 Task: Buy 2 Diagnostic Equipment from Air Conditioning Tools & Equipment section under best seller category for shipping address: Crystal Jones, 4714 Wines Lane, Sabine Pass, Texas 77655, Cell Number 8322385022. Pay from credit card ending with 5759, CVV 953
Action: Key pressed amazon.com<Key.enter>
Screenshot: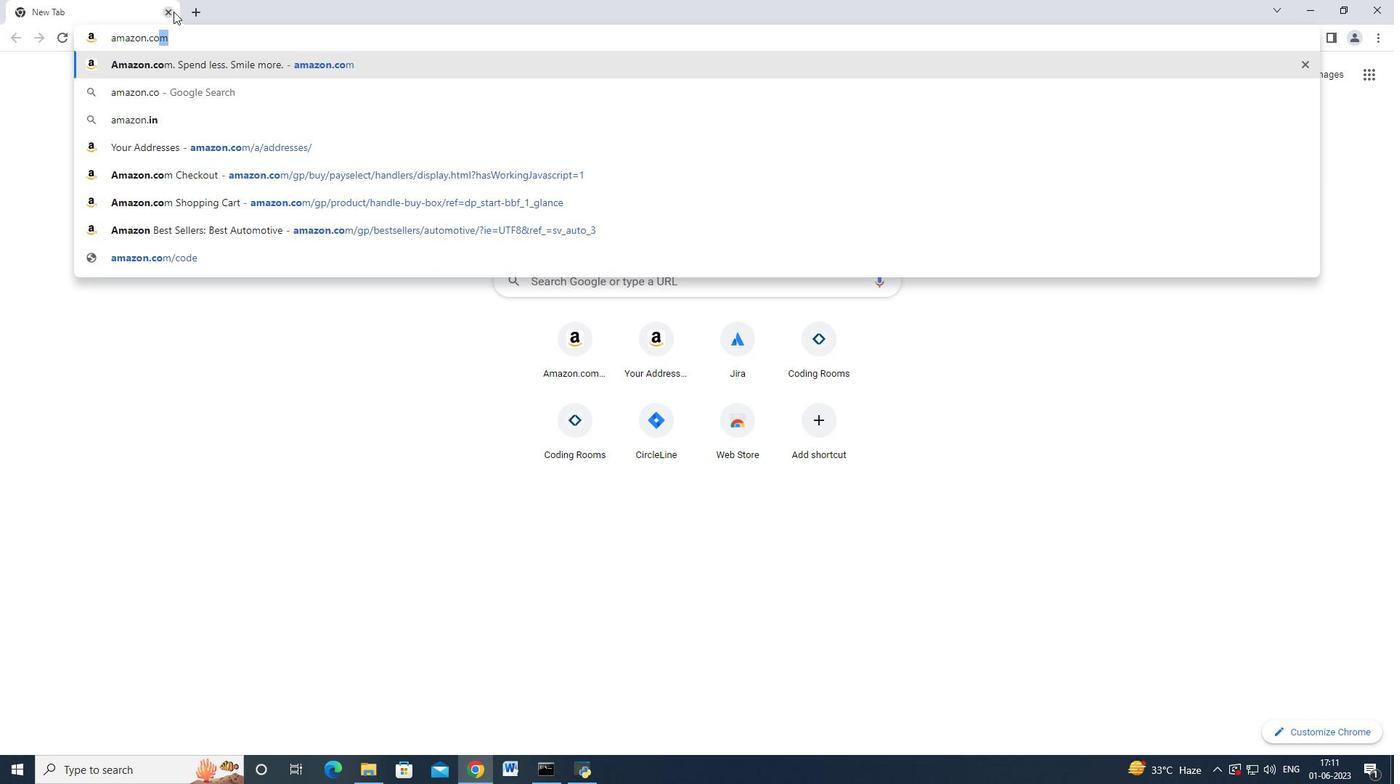 
Action: Mouse moved to (16, 101)
Screenshot: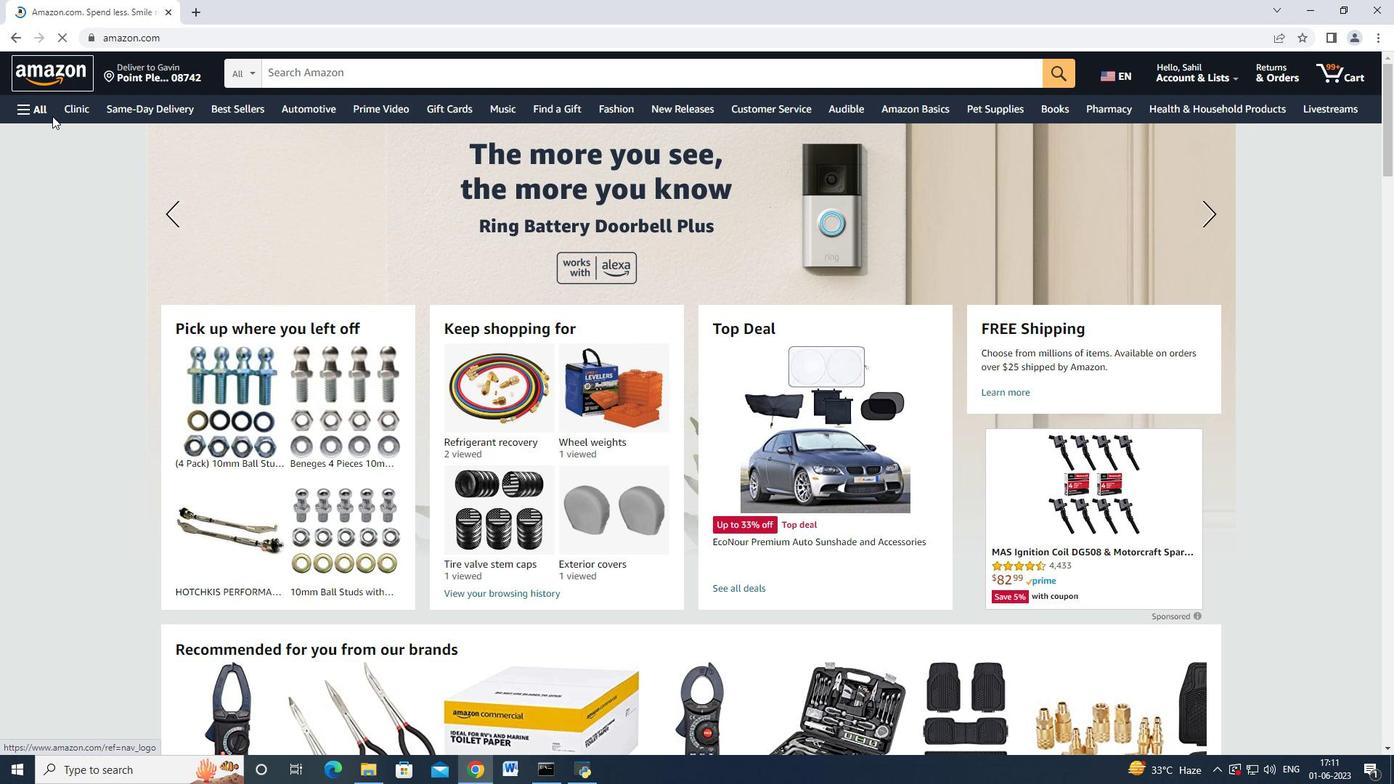 
Action: Mouse pressed left at (16, 101)
Screenshot: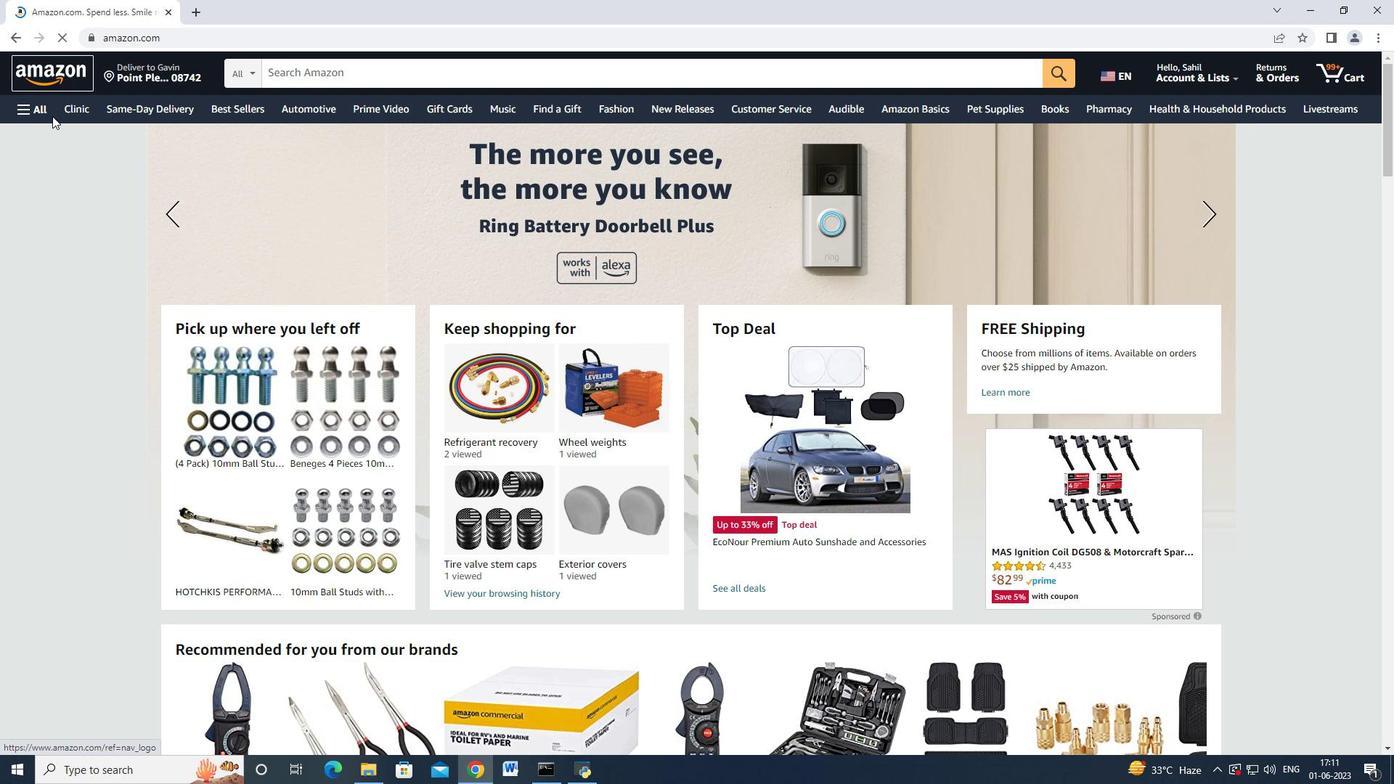 
Action: Mouse moved to (34, 111)
Screenshot: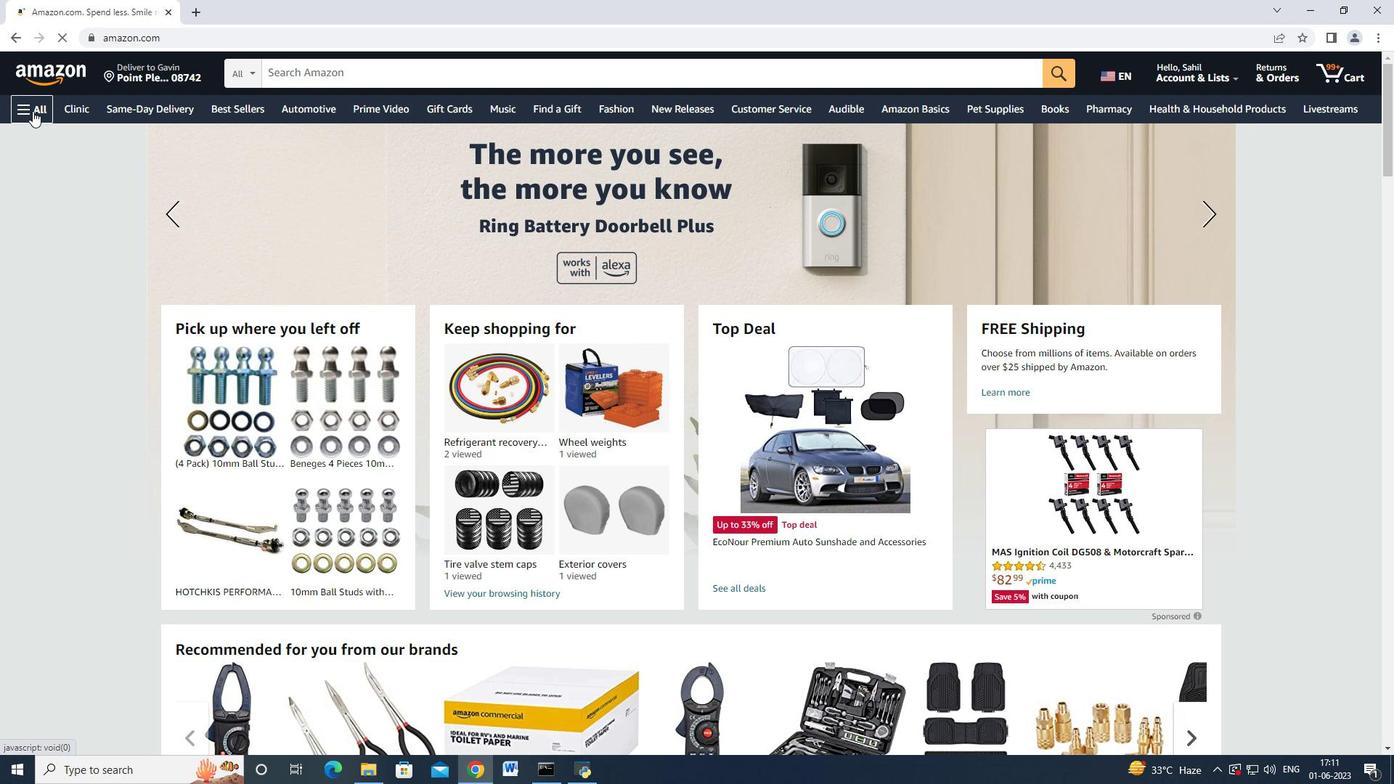 
Action: Mouse pressed left at (33, 111)
Screenshot: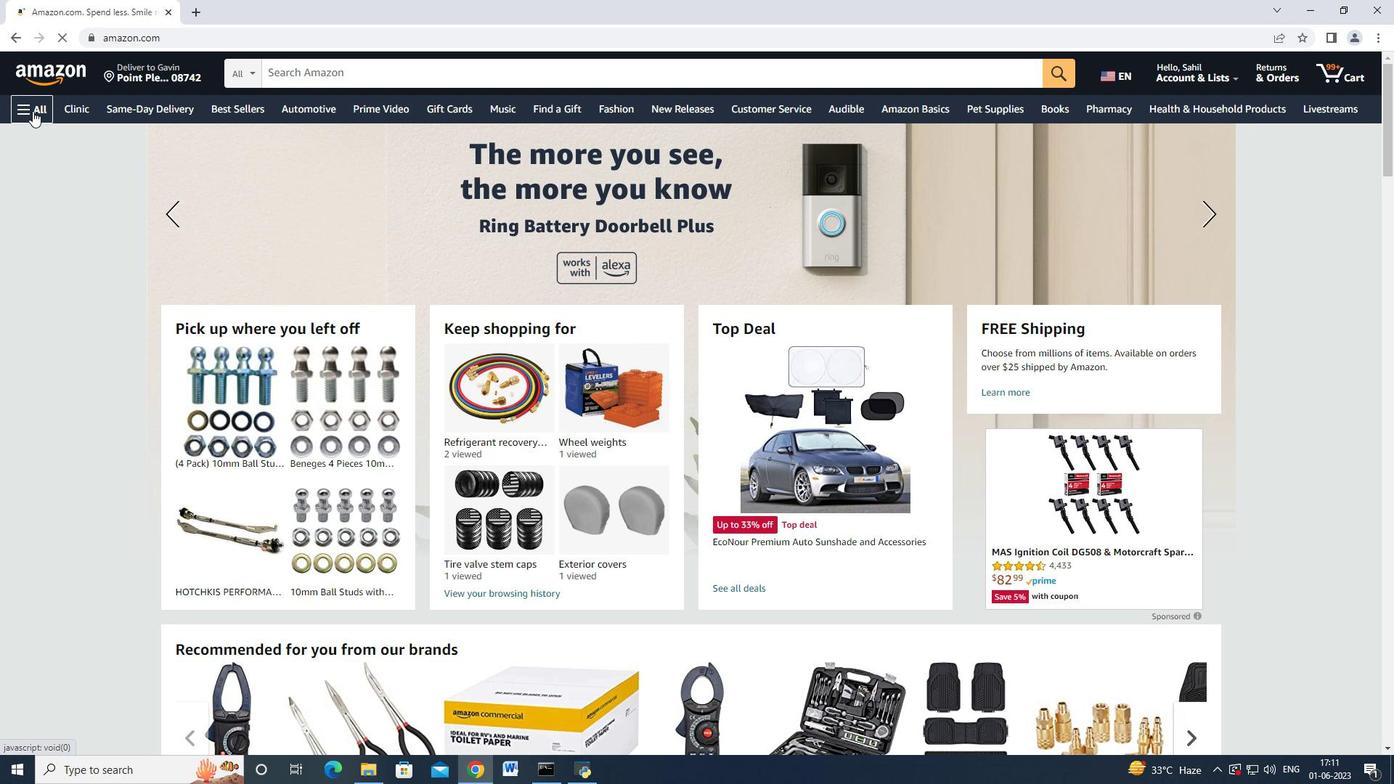 
Action: Mouse moved to (95, 201)
Screenshot: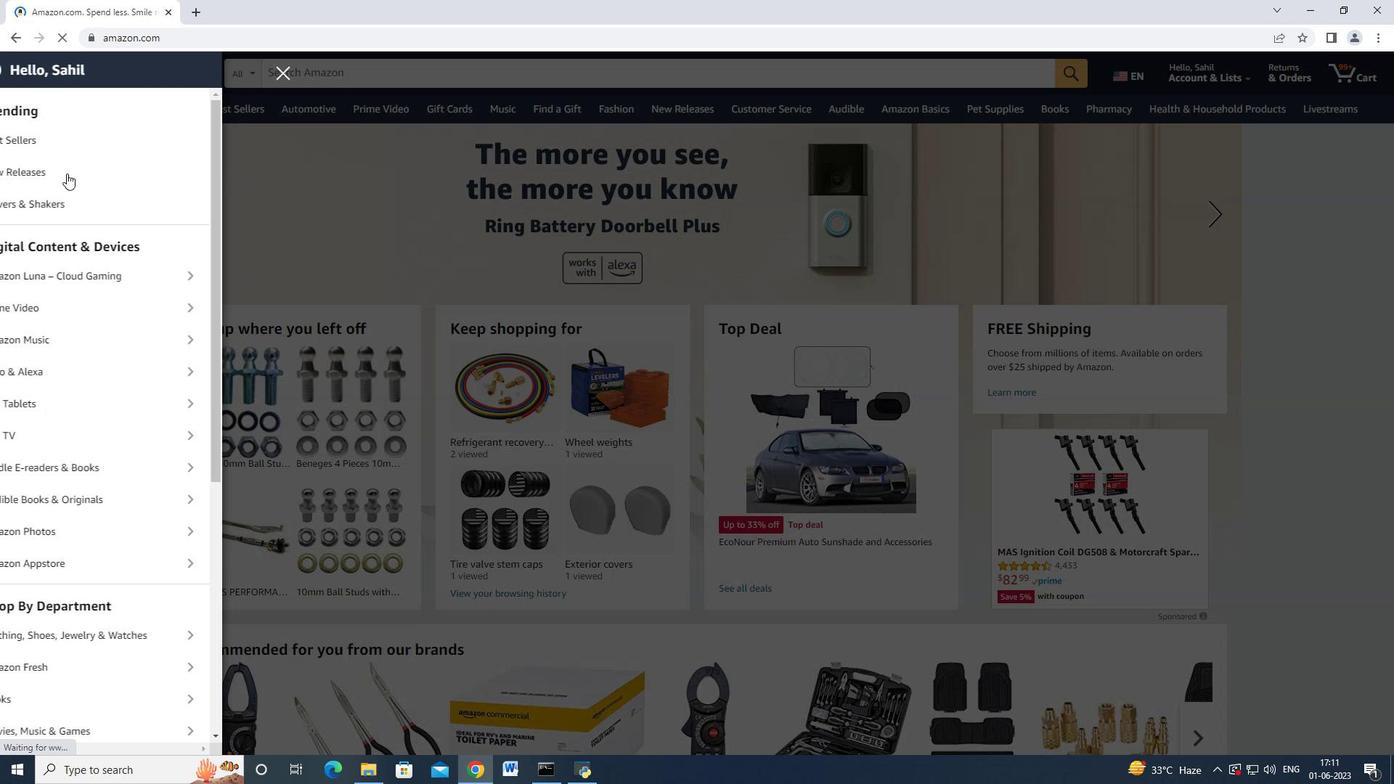 
Action: Mouse scrolled (95, 201) with delta (0, 0)
Screenshot: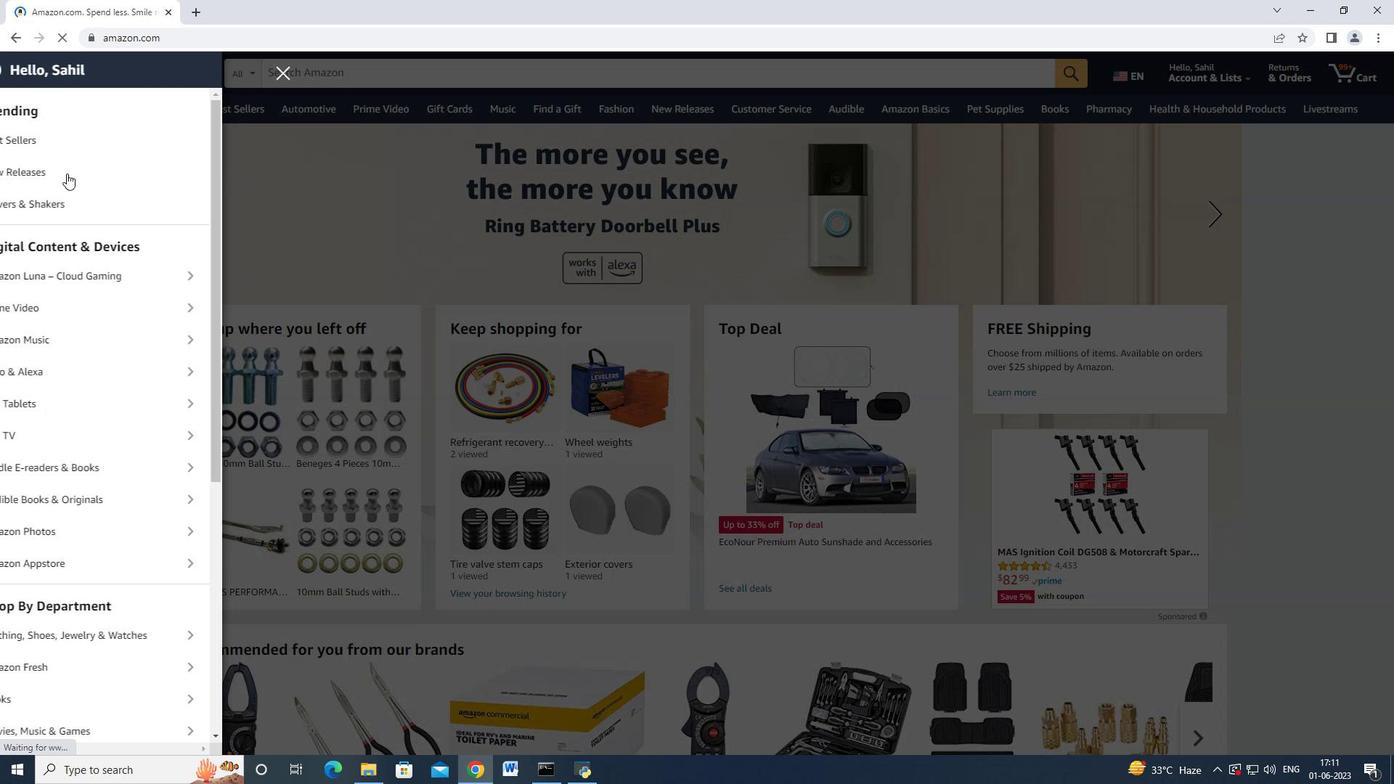 
Action: Mouse moved to (98, 230)
Screenshot: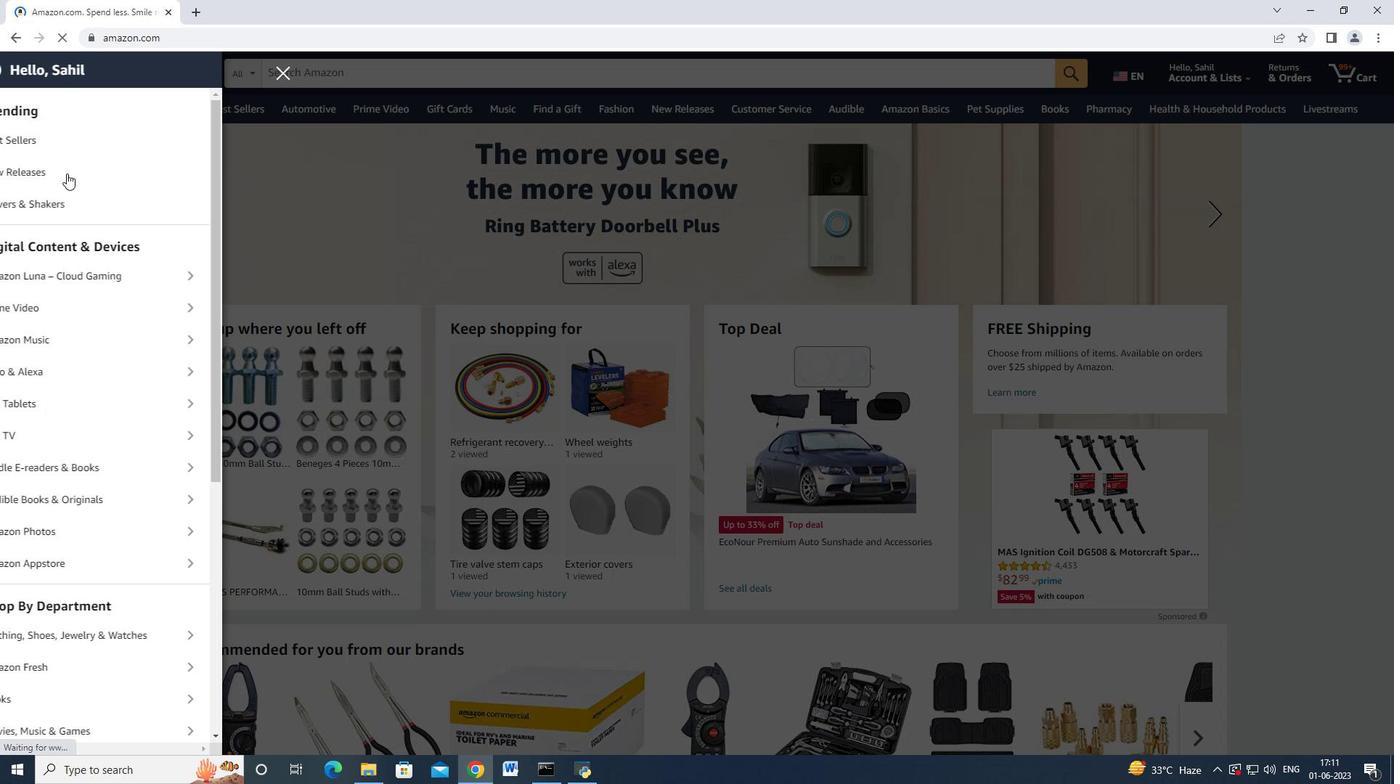 
Action: Mouse scrolled (98, 230) with delta (0, 0)
Screenshot: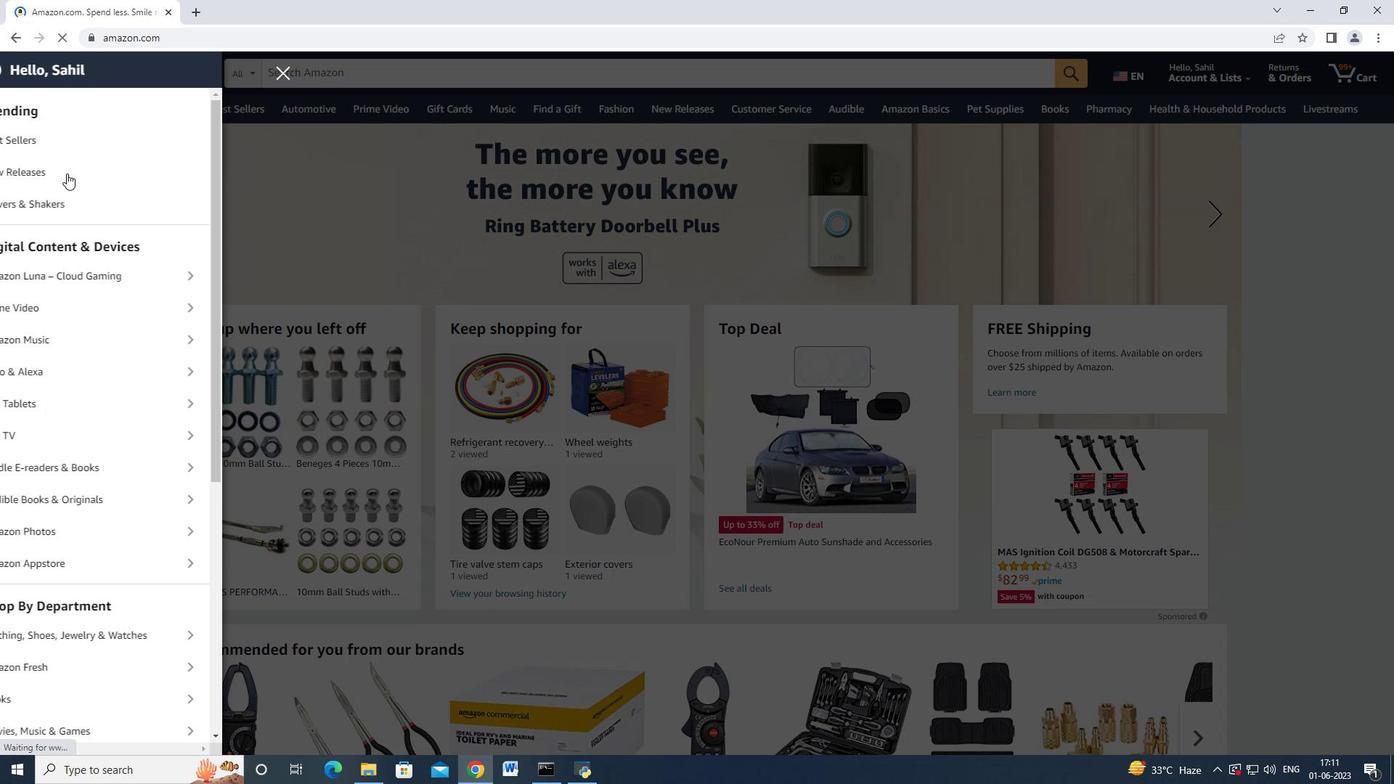 
Action: Mouse moved to (130, 334)
Screenshot: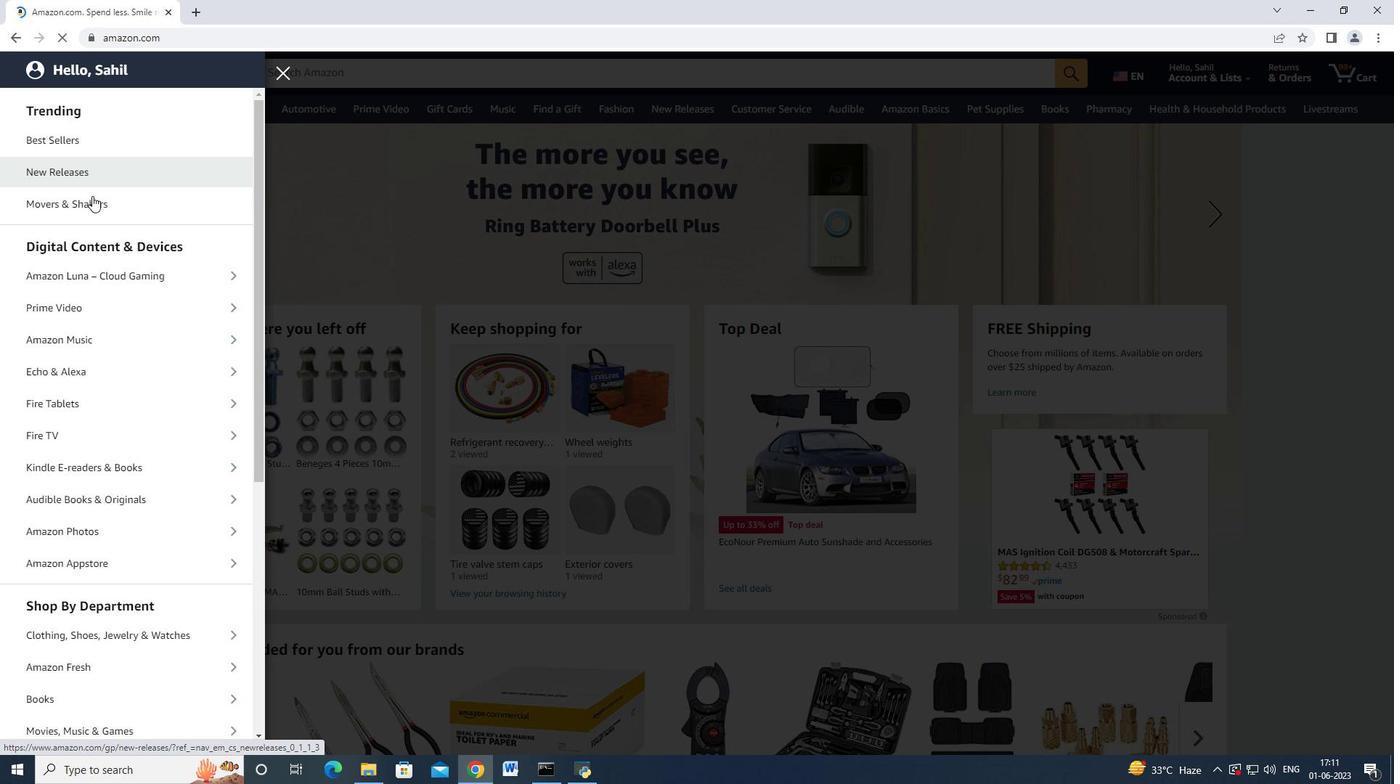 
Action: Mouse scrolled (98, 252) with delta (0, 0)
Screenshot: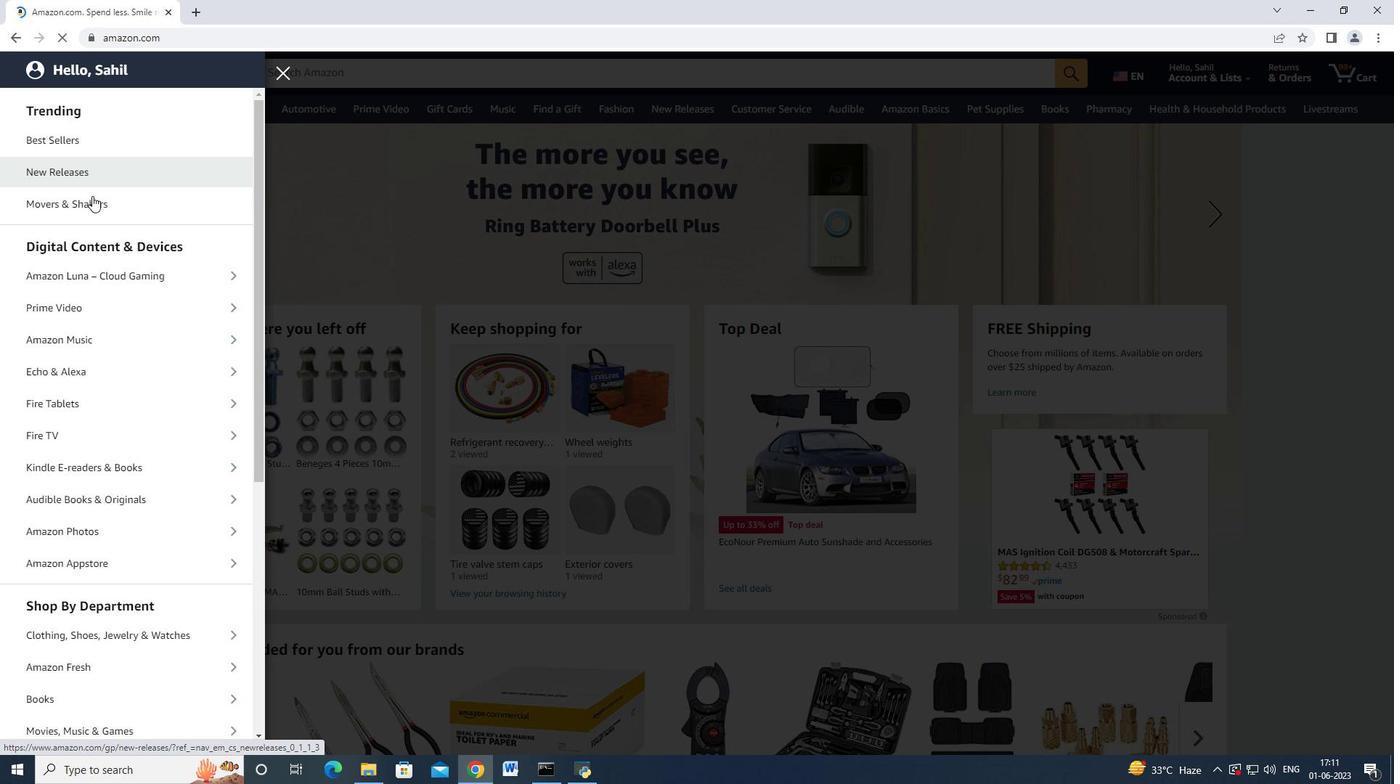 
Action: Mouse moved to (154, 397)
Screenshot: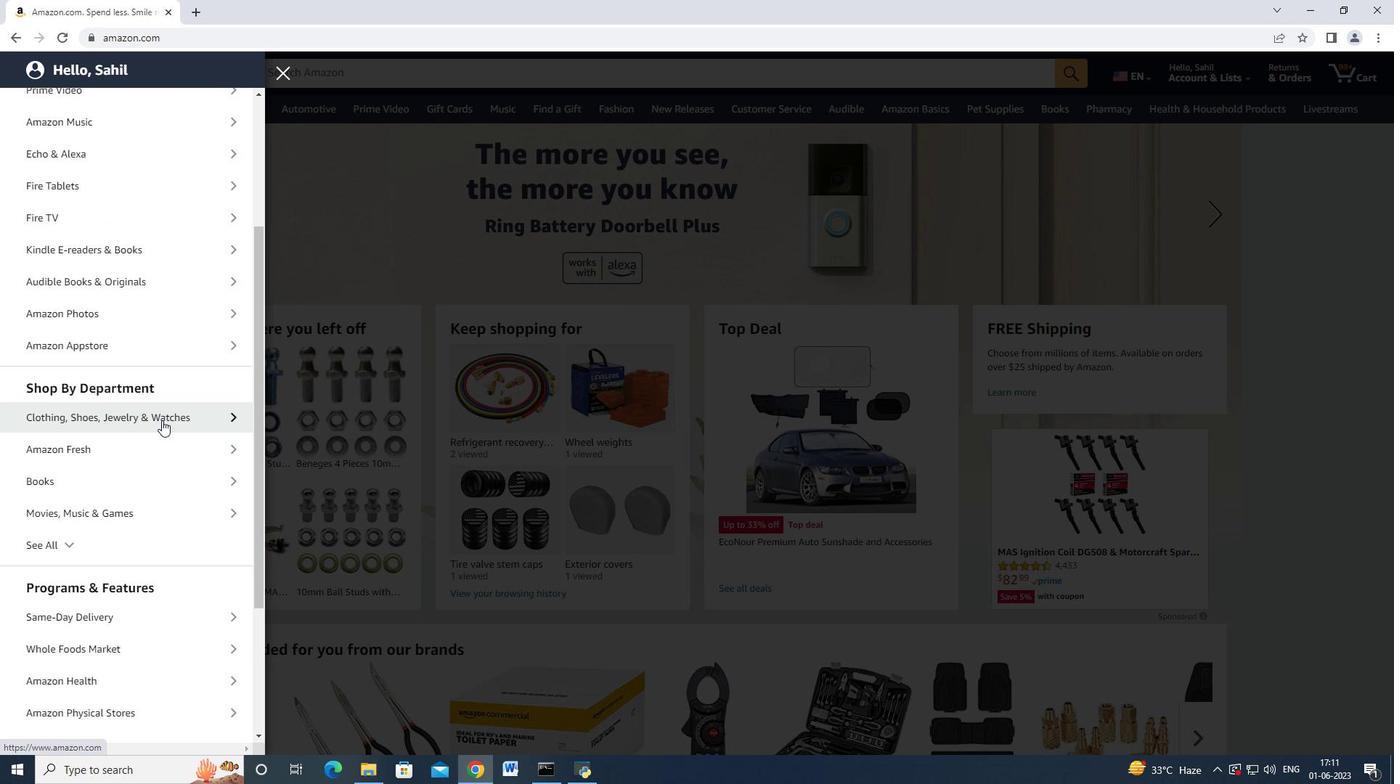 
Action: Mouse scrolled (154, 398) with delta (0, 0)
Screenshot: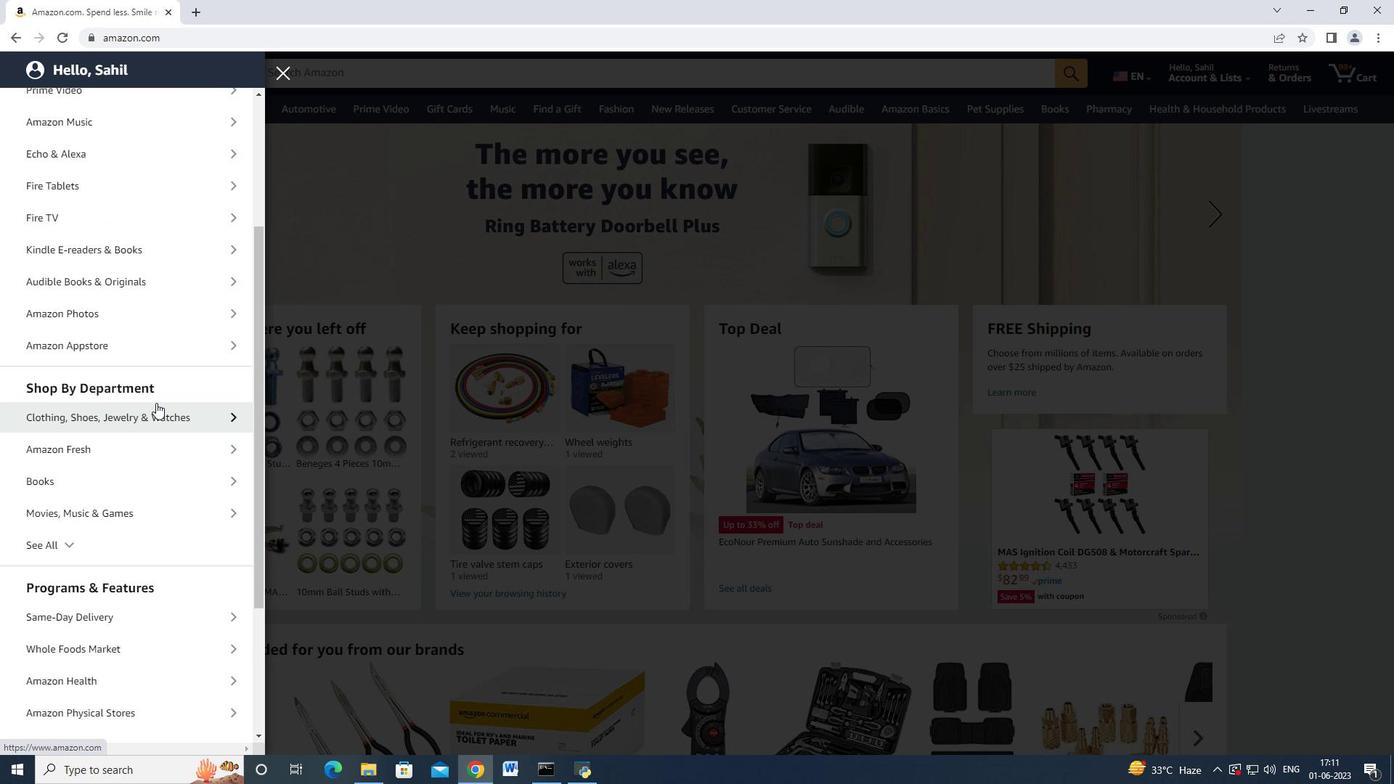 
Action: Mouse scrolled (154, 398) with delta (0, 0)
Screenshot: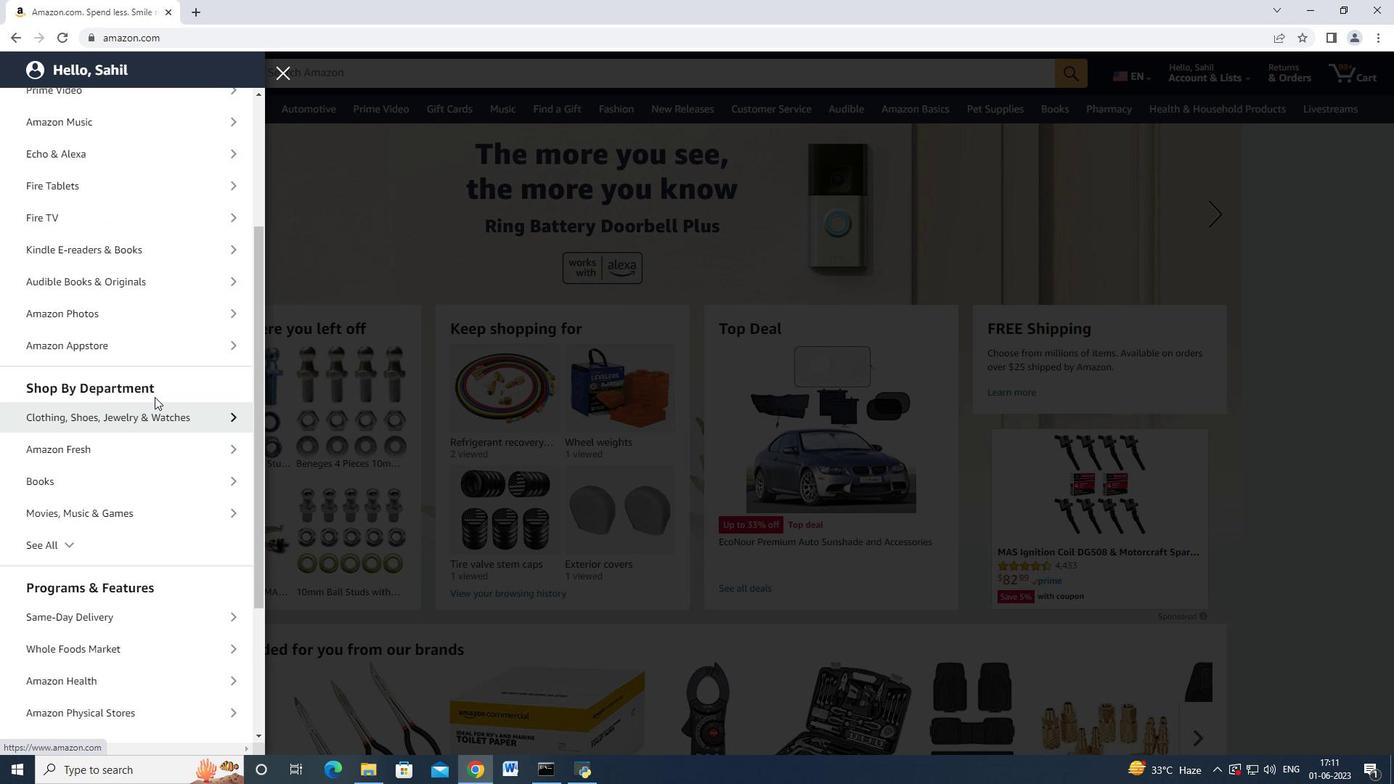 
Action: Mouse moved to (152, 231)
Screenshot: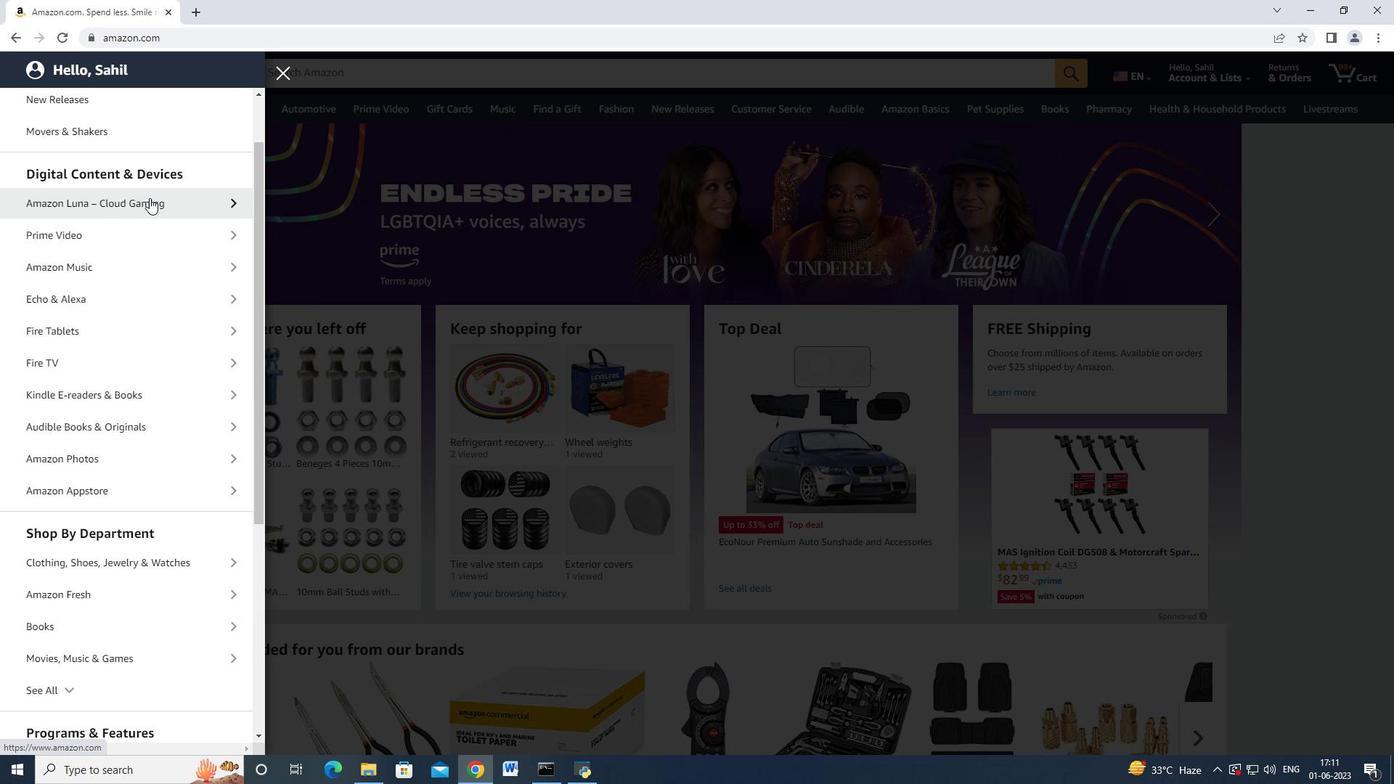 
Action: Mouse scrolled (152, 232) with delta (0, 0)
Screenshot: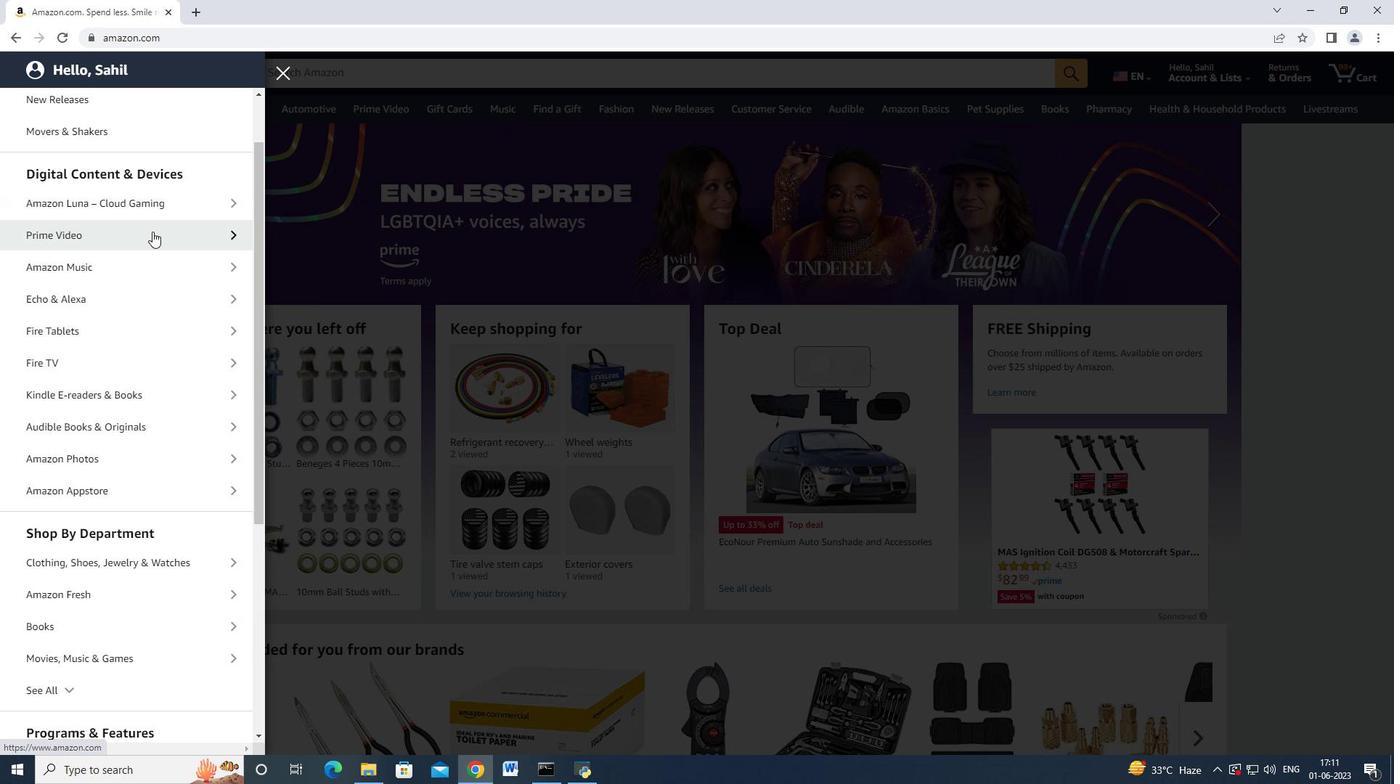 
Action: Mouse scrolled (152, 232) with delta (0, 0)
Screenshot: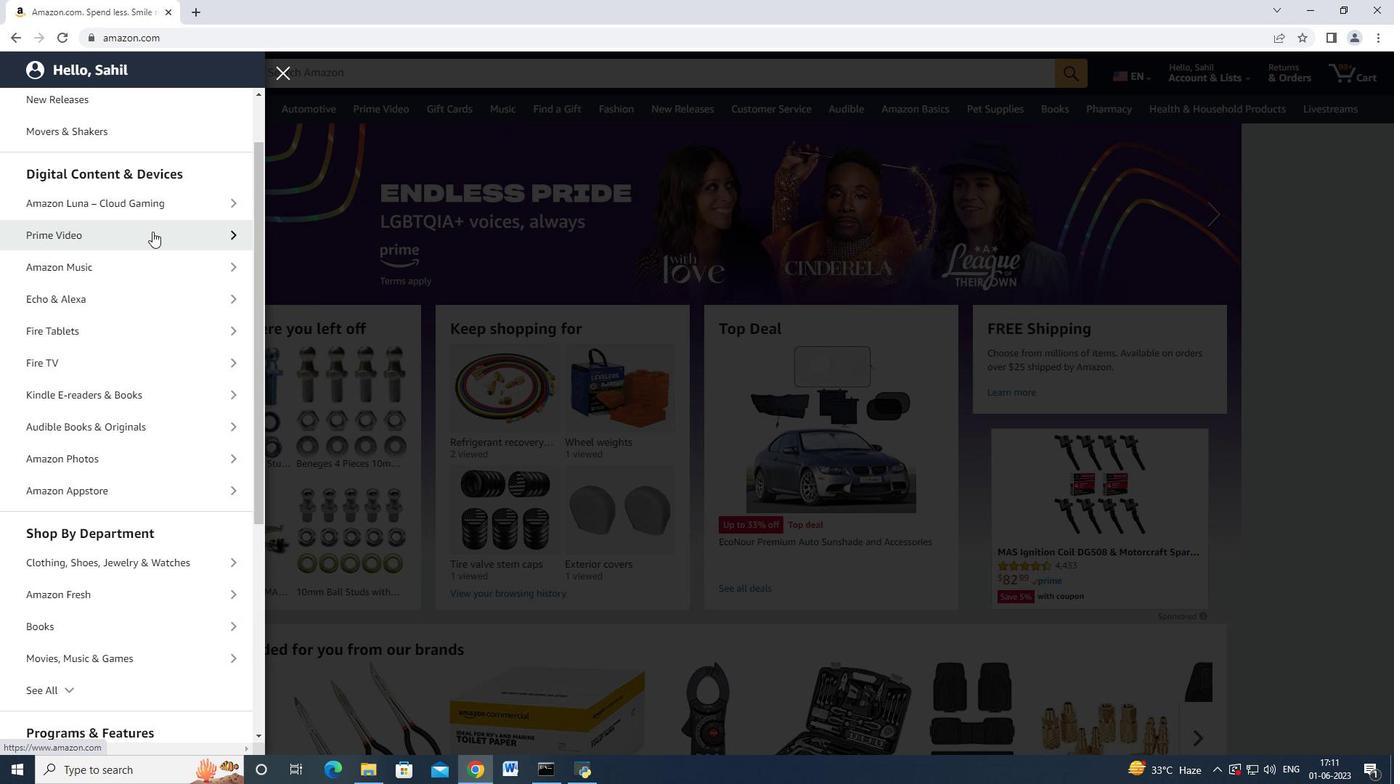 
Action: Mouse scrolled (152, 232) with delta (0, 0)
Screenshot: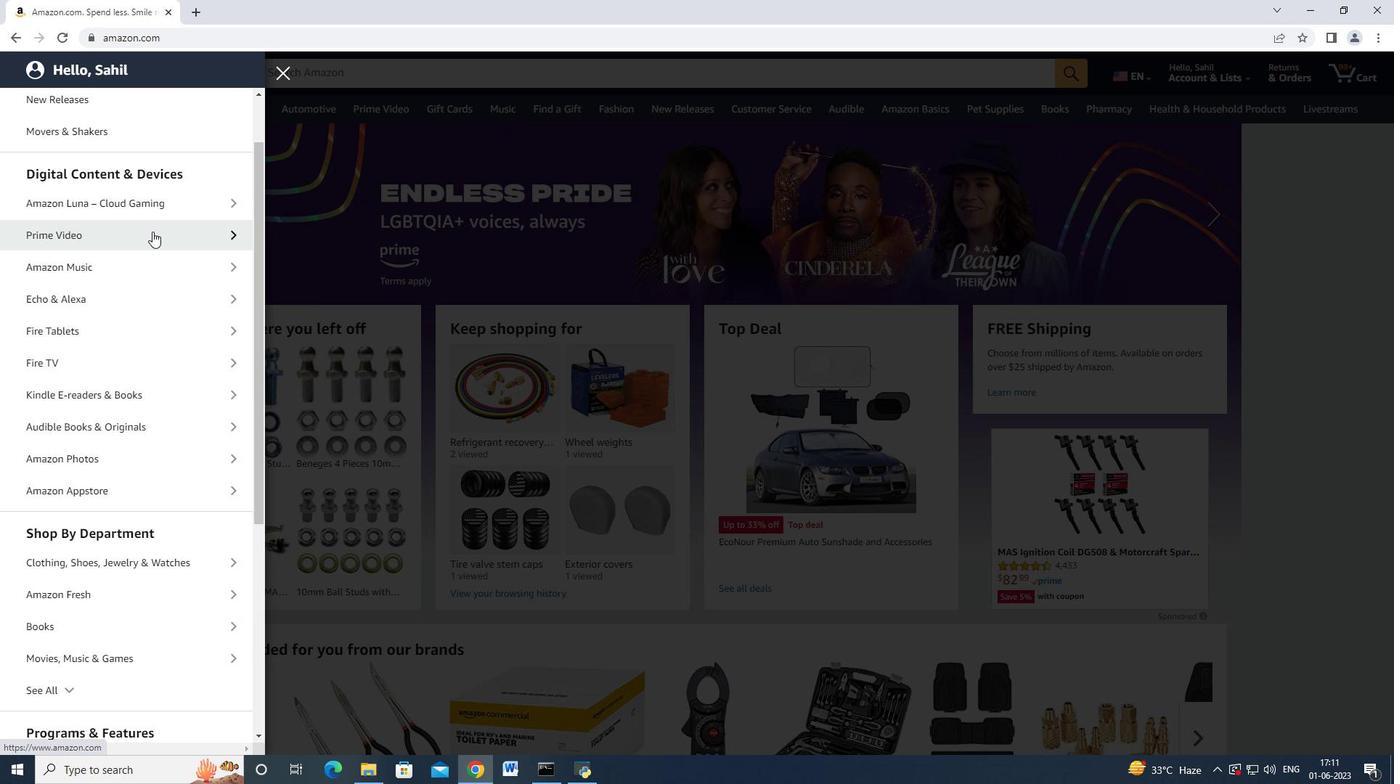 
Action: Mouse moved to (157, 283)
Screenshot: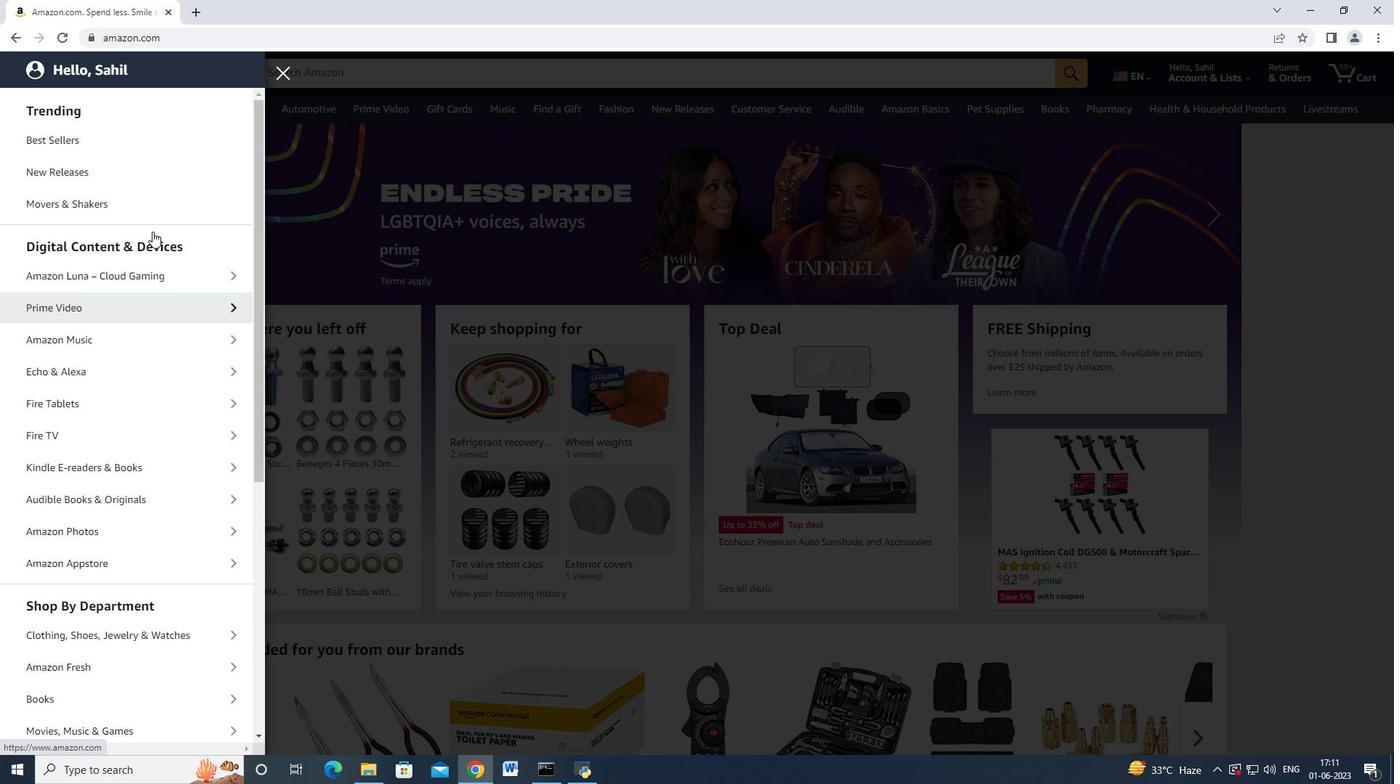 
Action: Mouse scrolled (156, 278) with delta (0, 0)
Screenshot: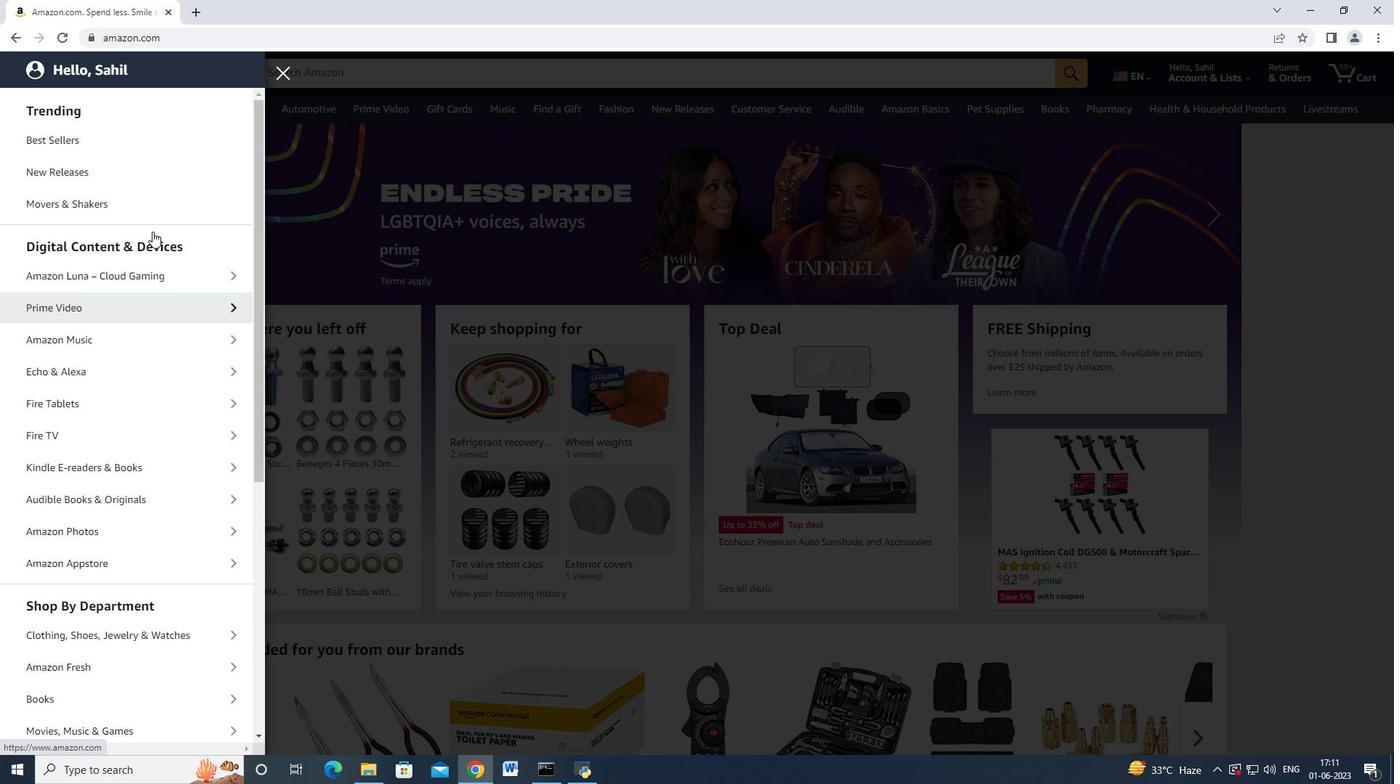 
Action: Mouse moved to (158, 286)
Screenshot: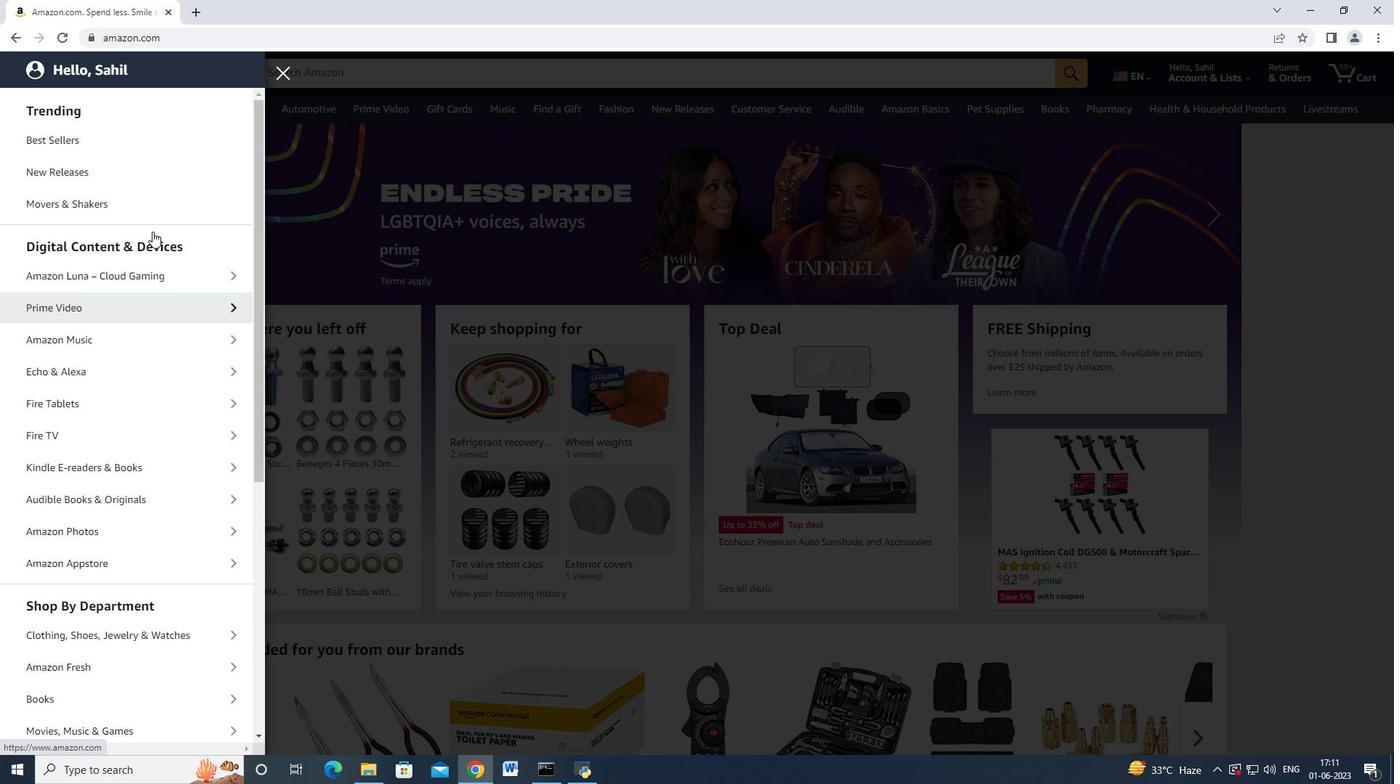 
Action: Mouse scrolled (158, 285) with delta (0, 0)
Screenshot: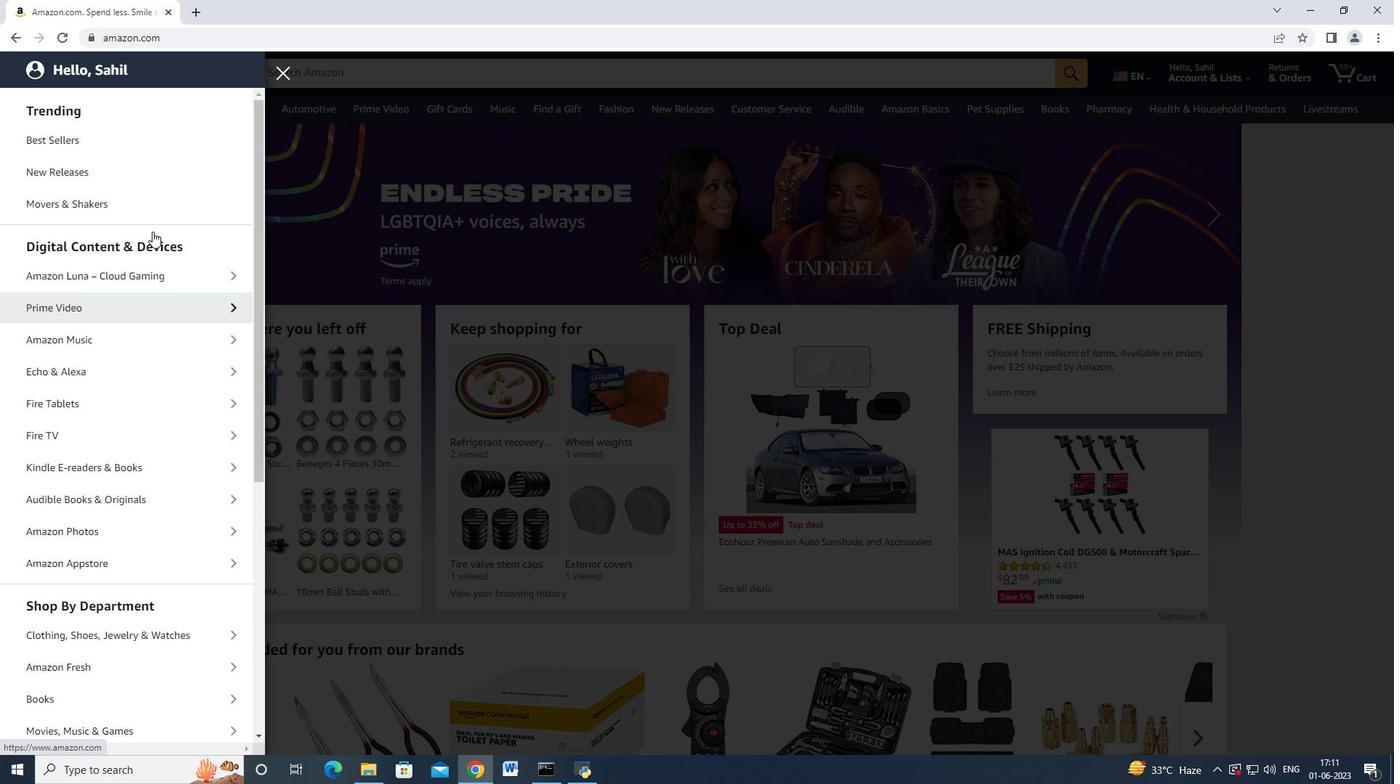 
Action: Mouse moved to (158, 287)
Screenshot: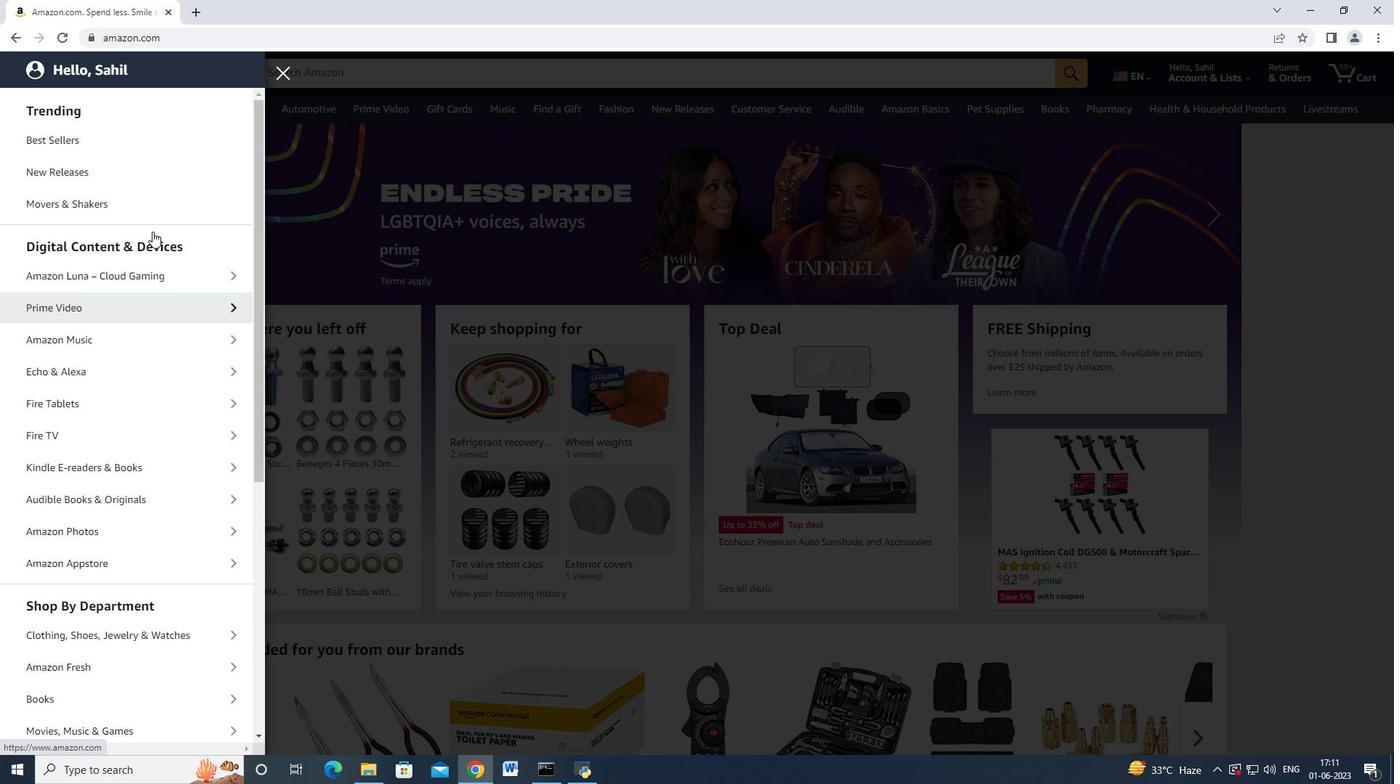 
Action: Mouse scrolled (158, 286) with delta (0, 0)
Screenshot: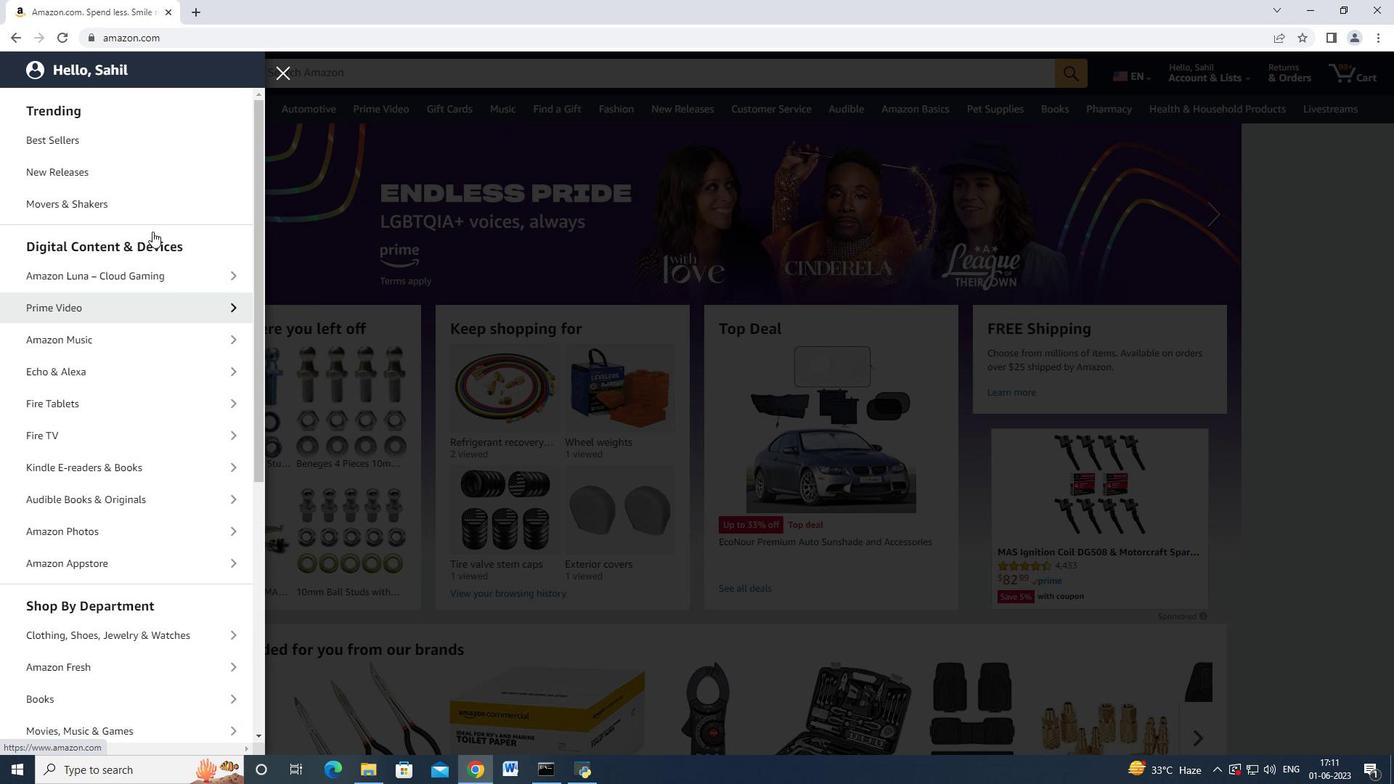 
Action: Mouse scrolled (158, 286) with delta (0, 0)
Screenshot: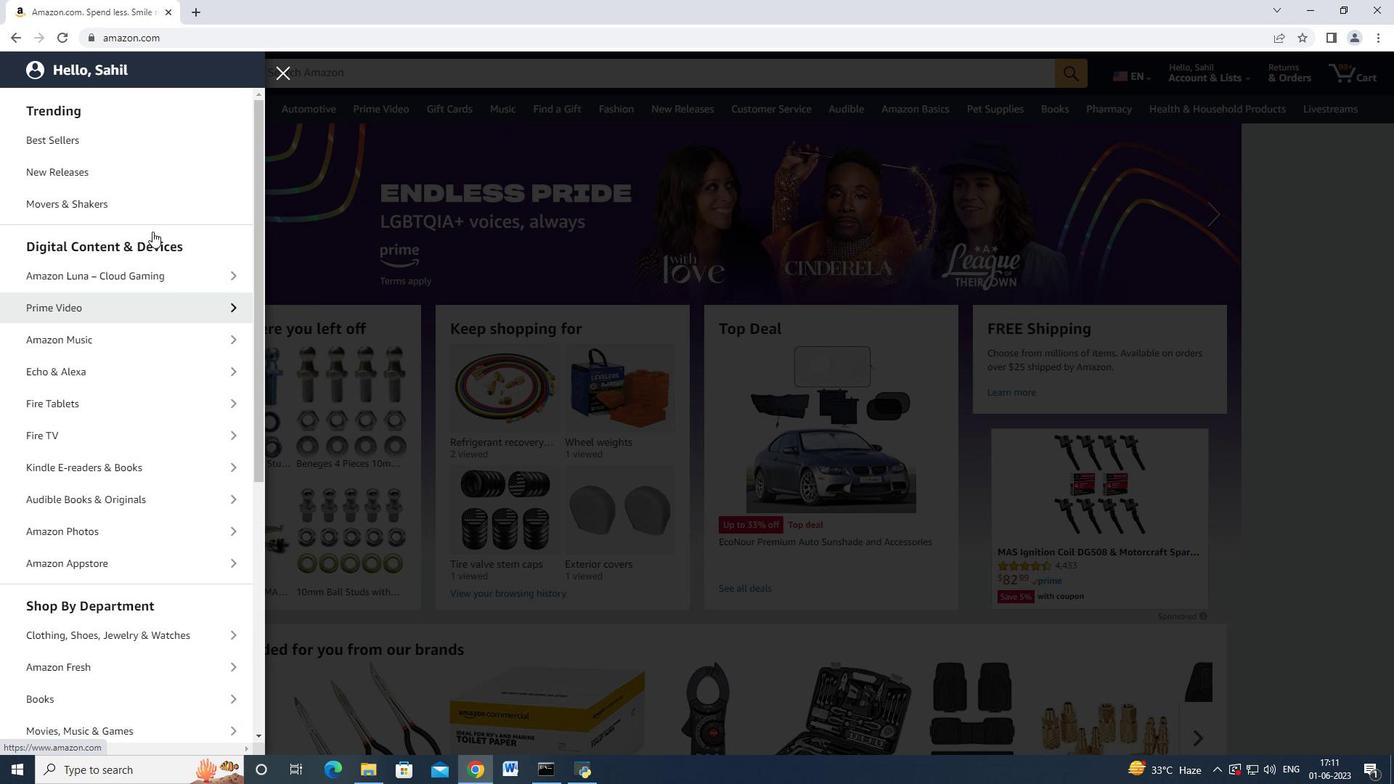 
Action: Mouse moved to (158, 289)
Screenshot: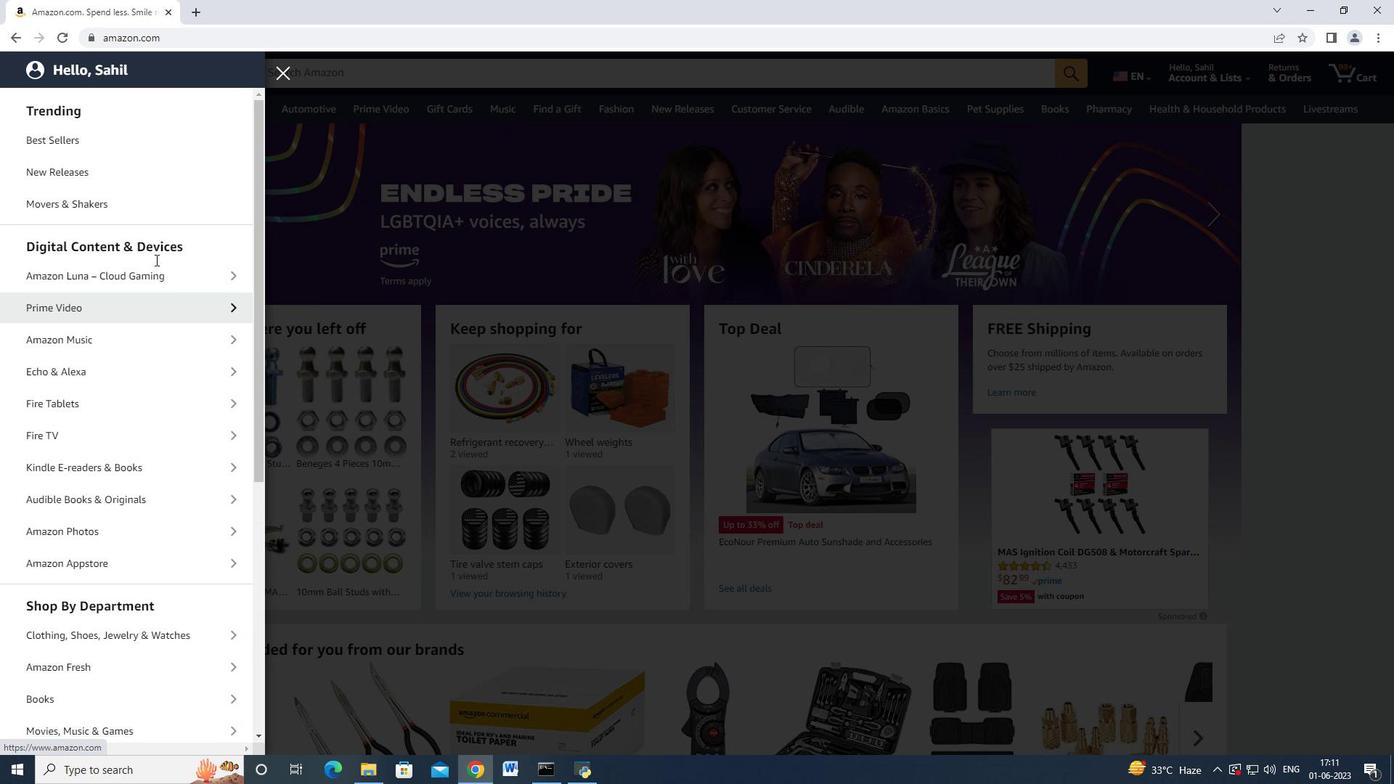 
Action: Mouse scrolled (158, 286) with delta (0, 0)
Screenshot: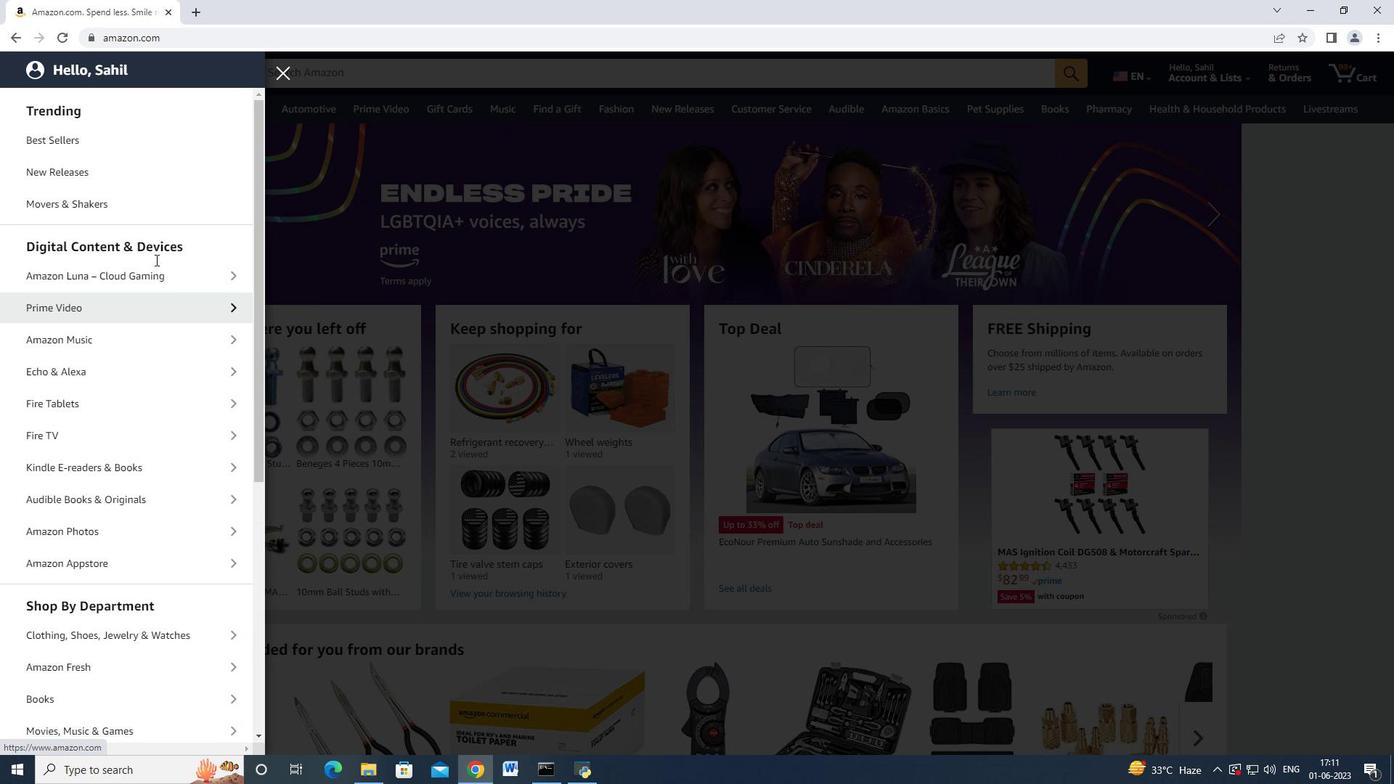 
Action: Mouse moved to (82, 402)
Screenshot: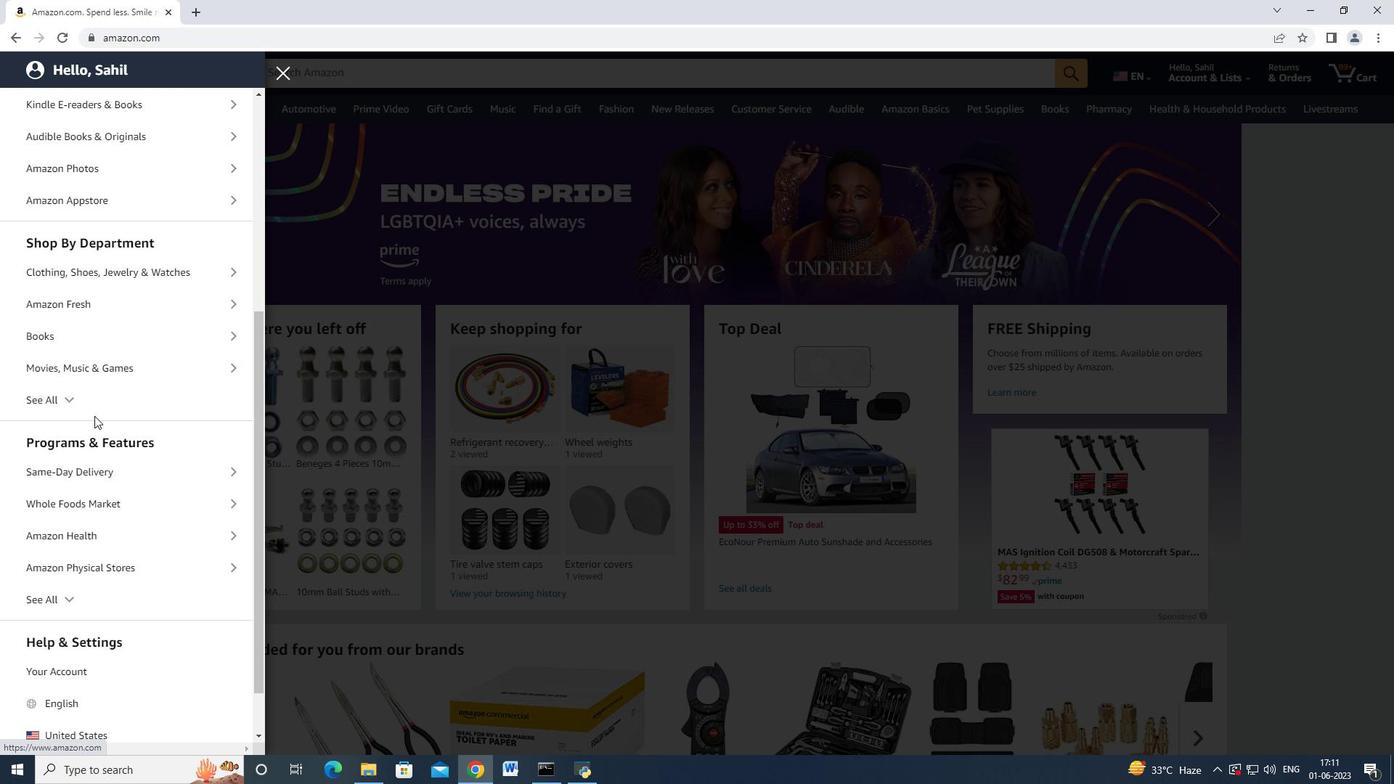 
Action: Mouse pressed left at (82, 402)
Screenshot: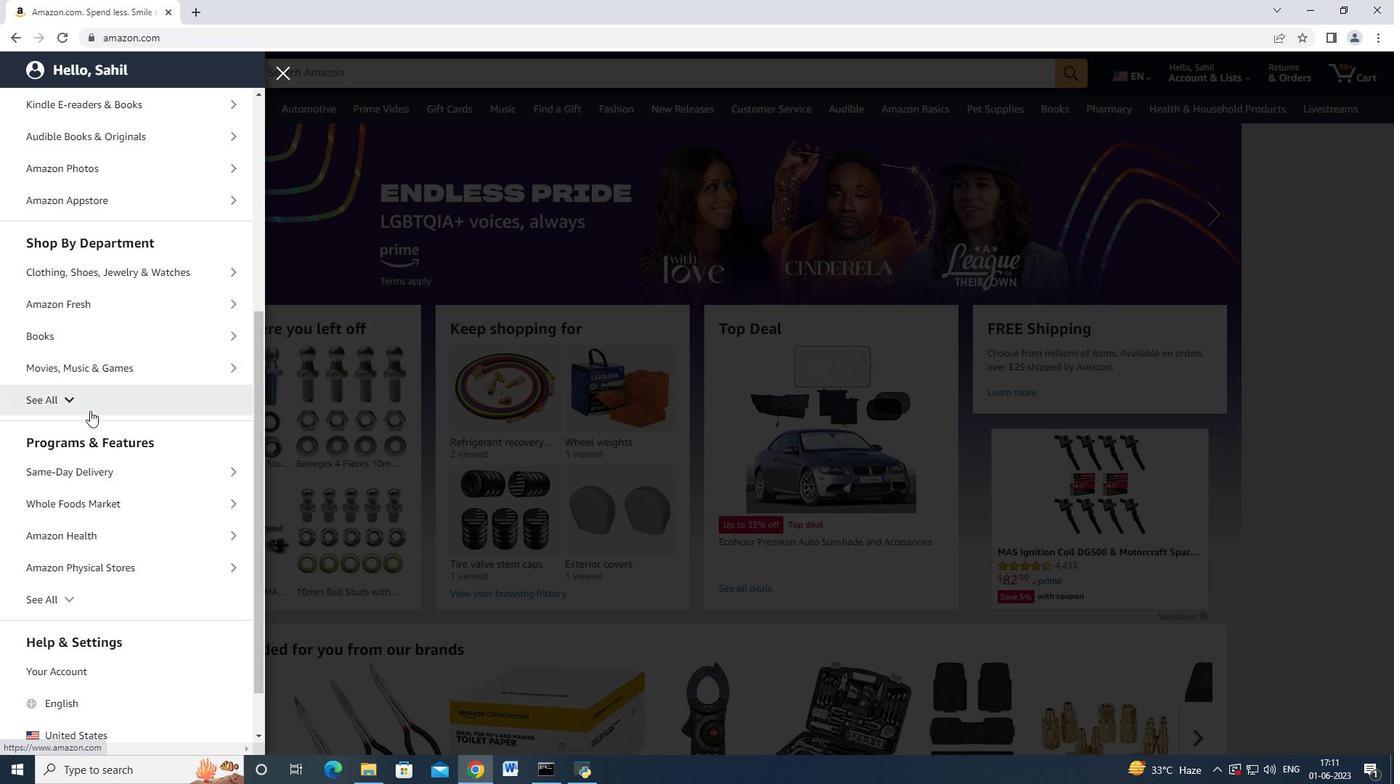 
Action: Mouse moved to (91, 403)
Screenshot: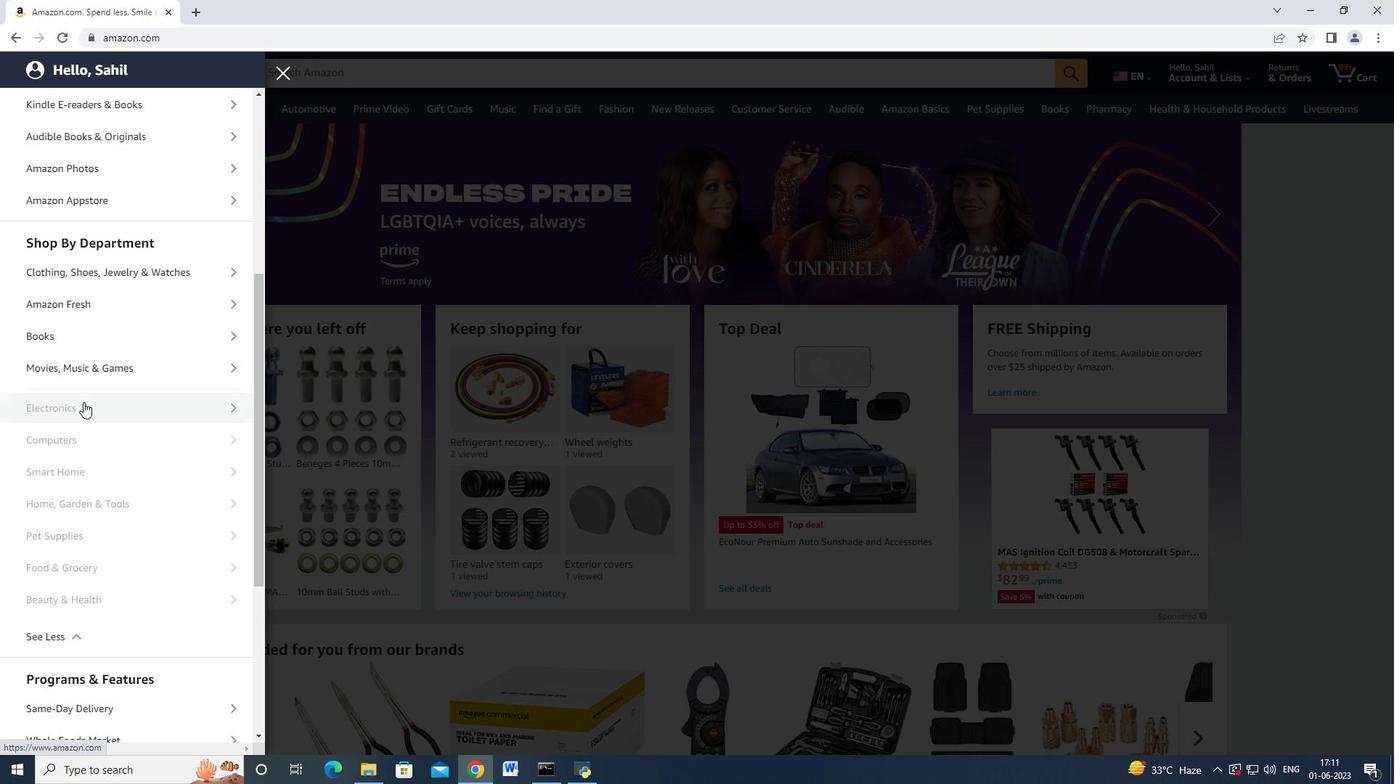 
Action: Mouse scrolled (91, 402) with delta (0, 0)
Screenshot: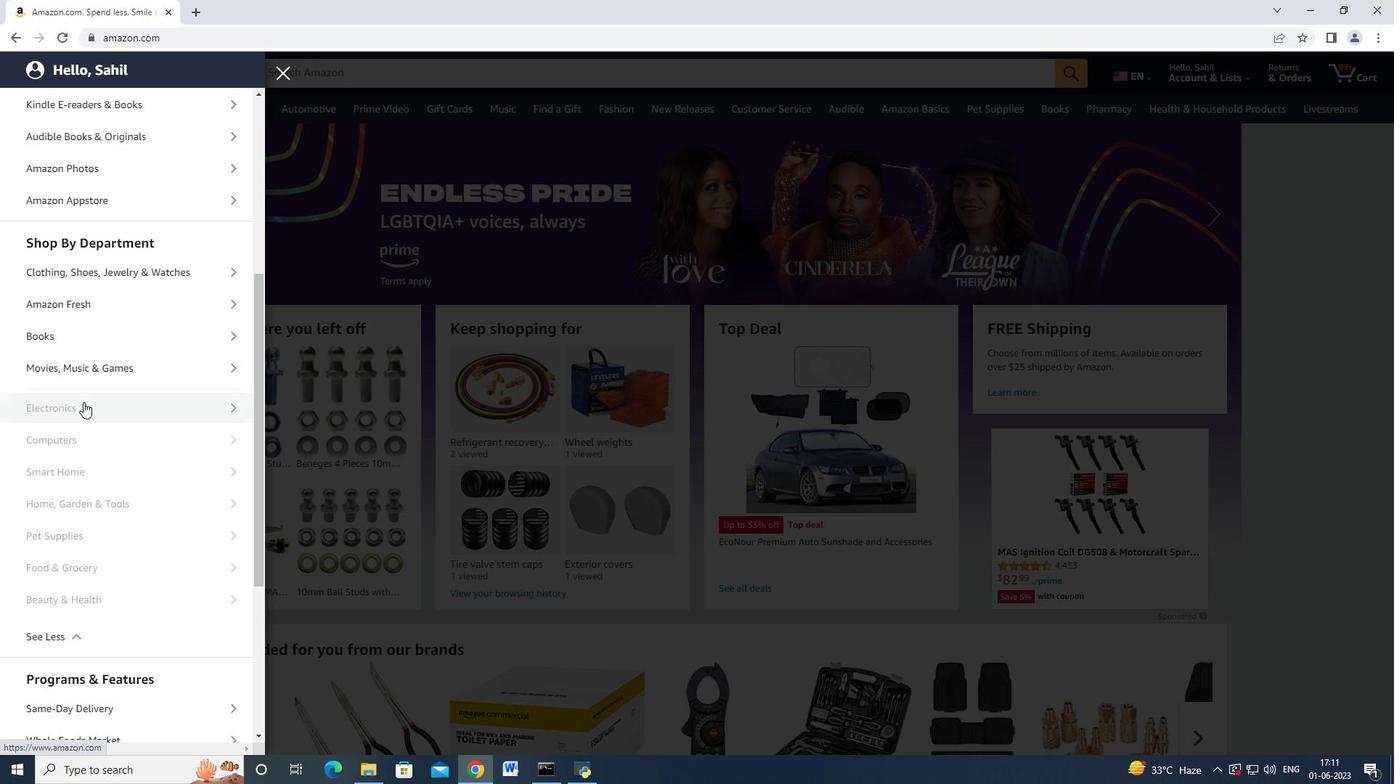 
Action: Mouse moved to (91, 403)
Screenshot: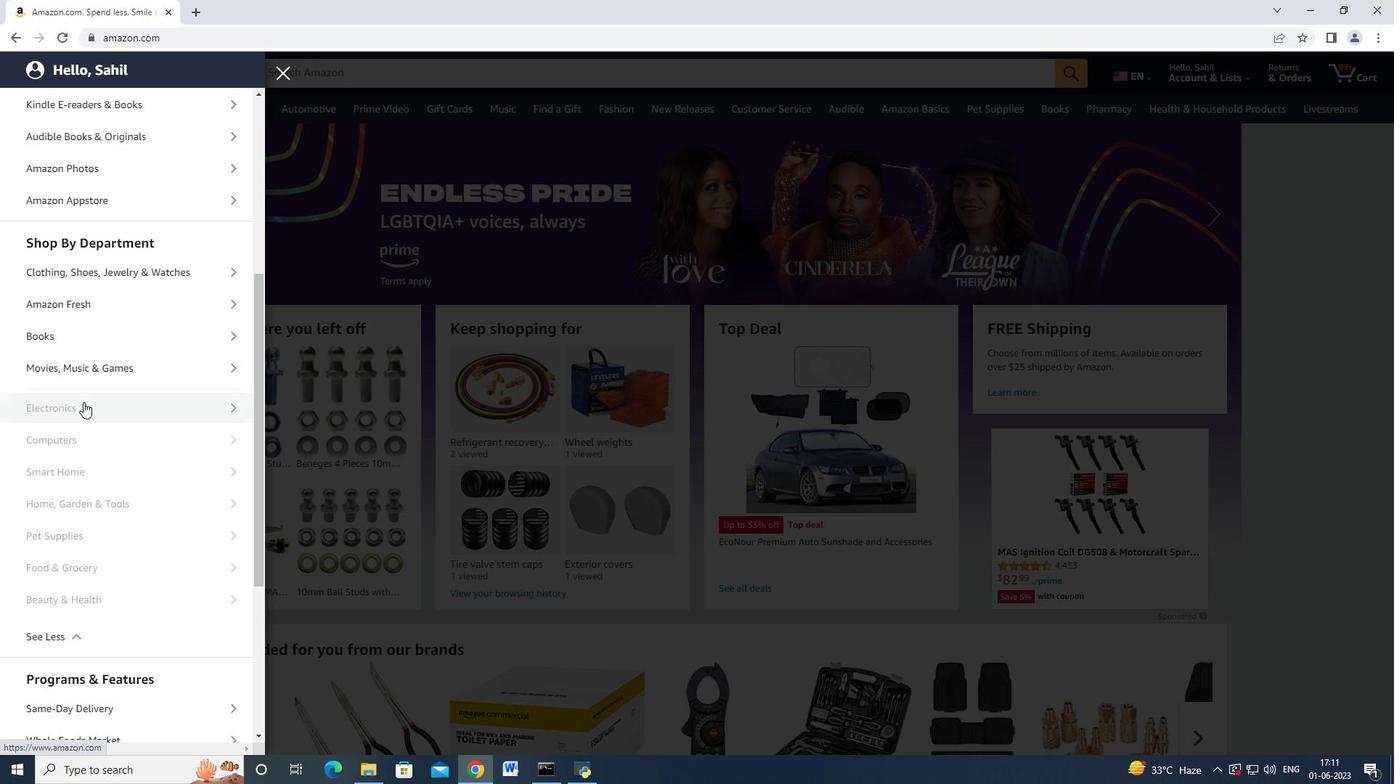 
Action: Mouse scrolled (91, 402) with delta (0, 0)
Screenshot: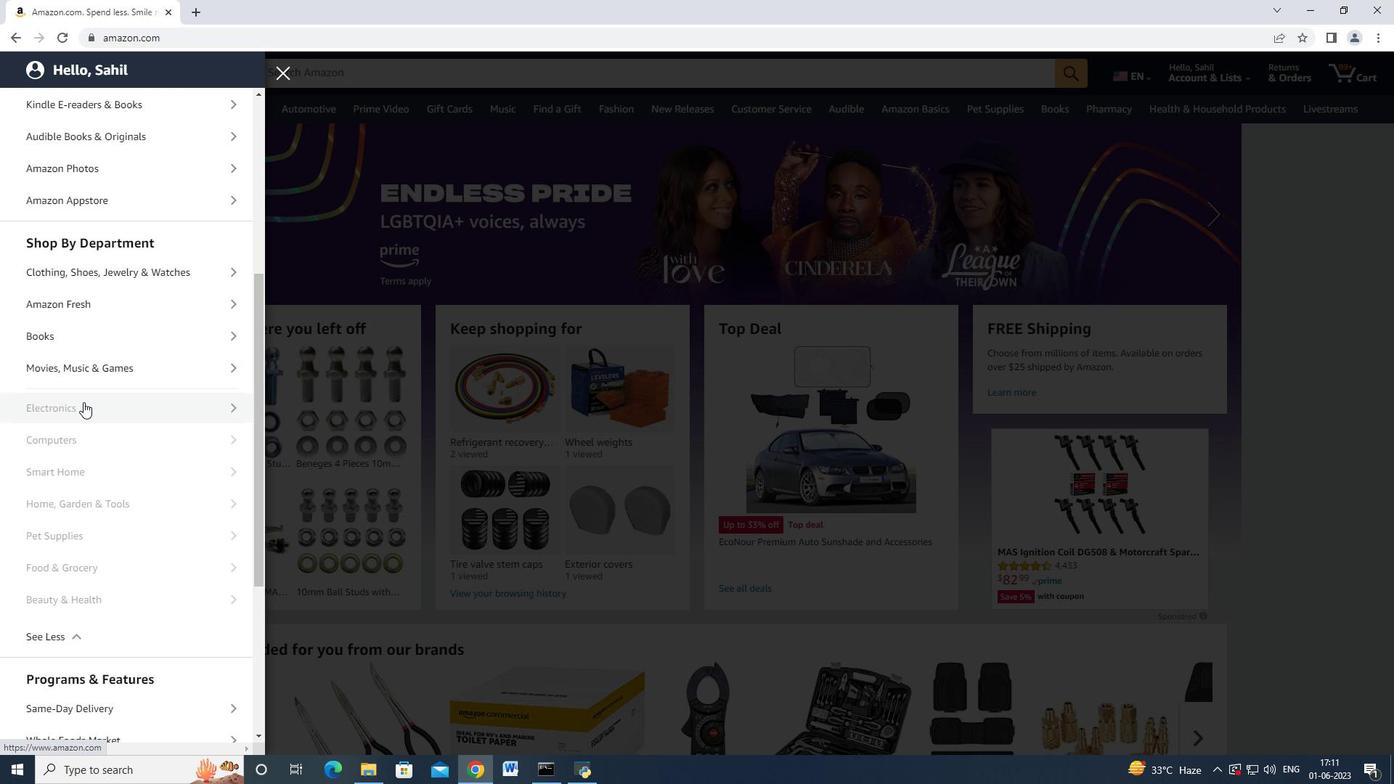 
Action: Mouse scrolled (91, 402) with delta (0, 0)
Screenshot: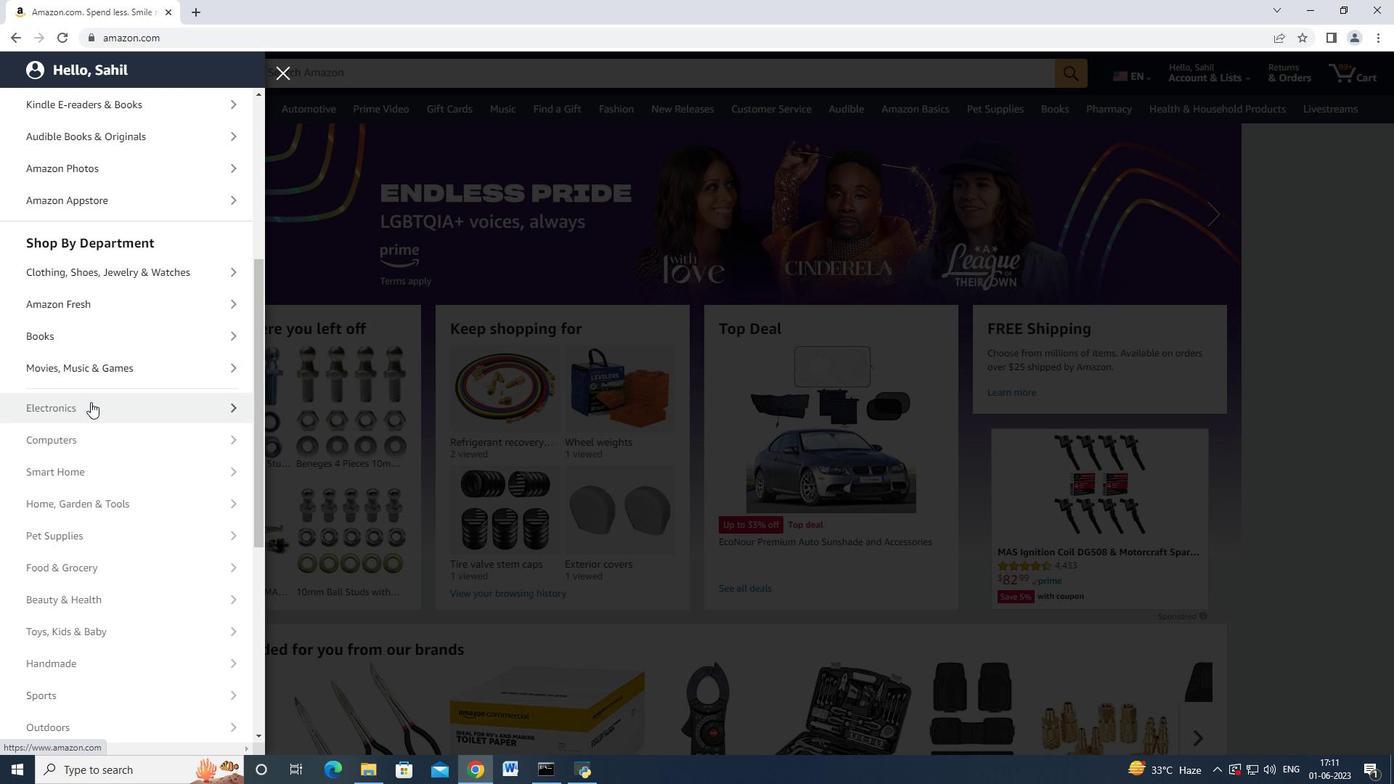 
Action: Mouse moved to (155, 532)
Screenshot: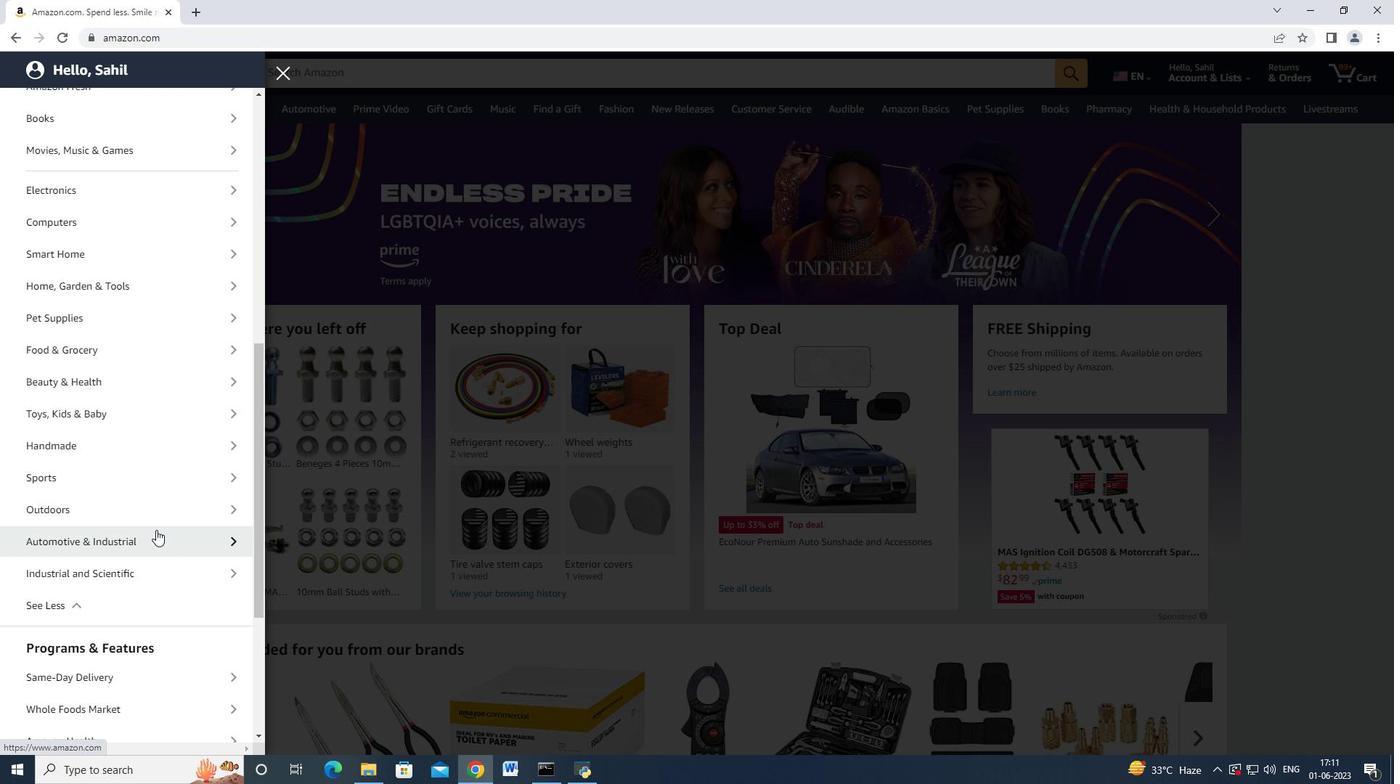 
Action: Mouse pressed left at (155, 532)
Screenshot: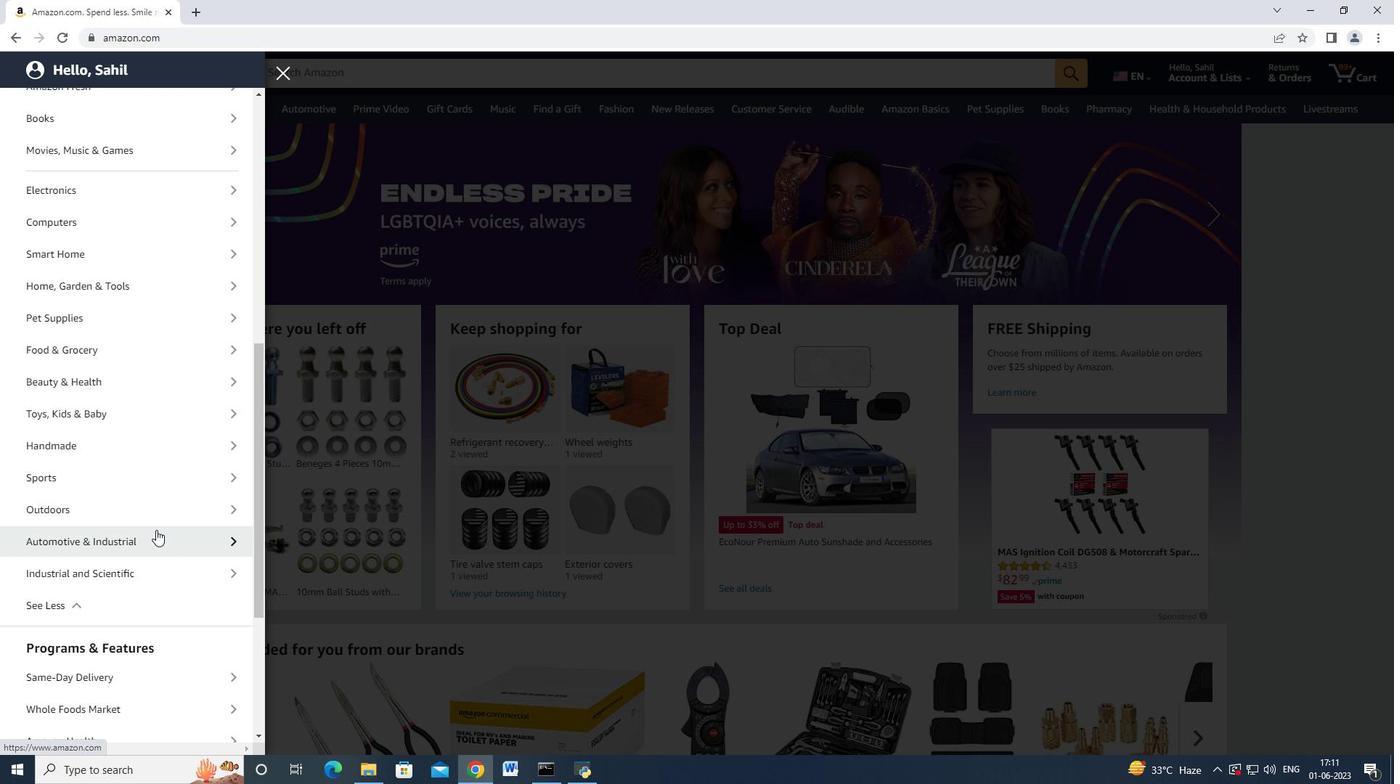 
Action: Mouse moved to (161, 168)
Screenshot: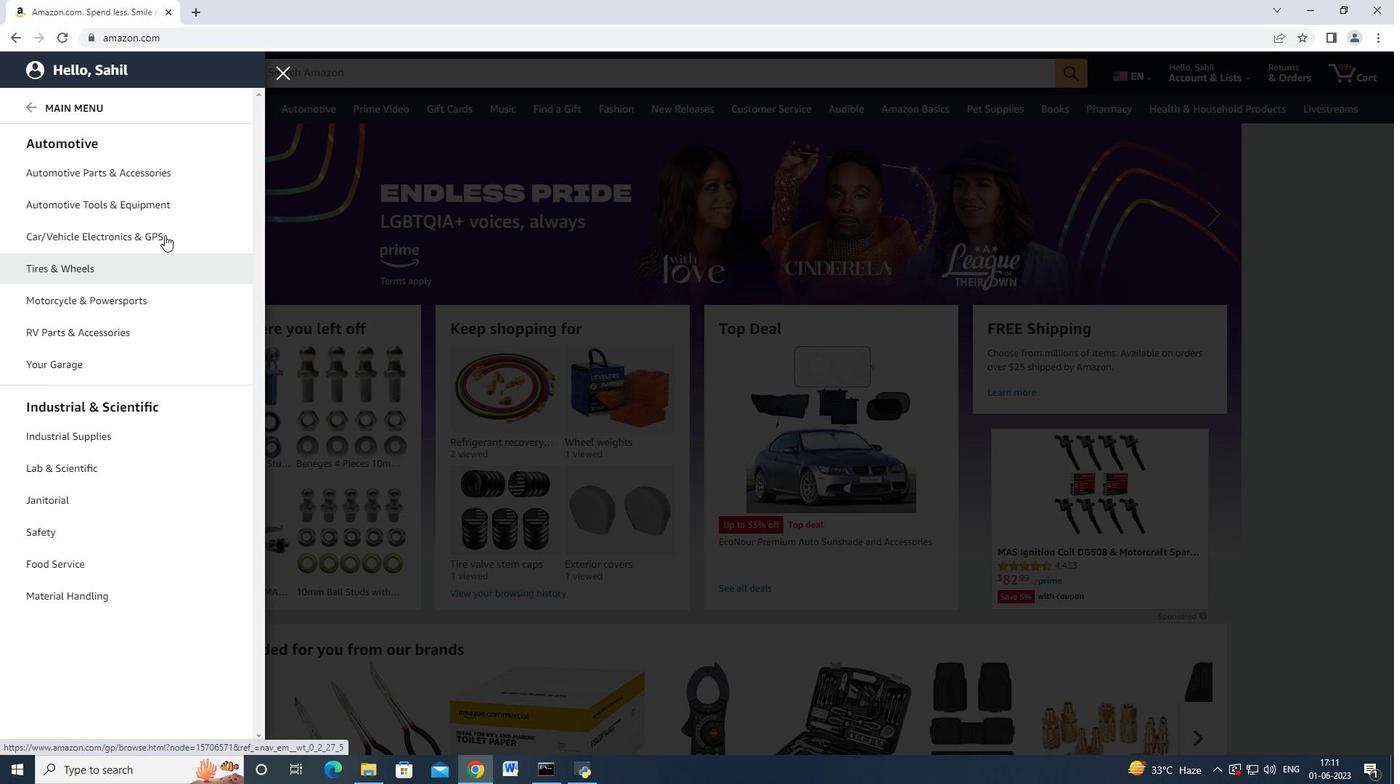 
Action: Mouse pressed left at (161, 168)
Screenshot: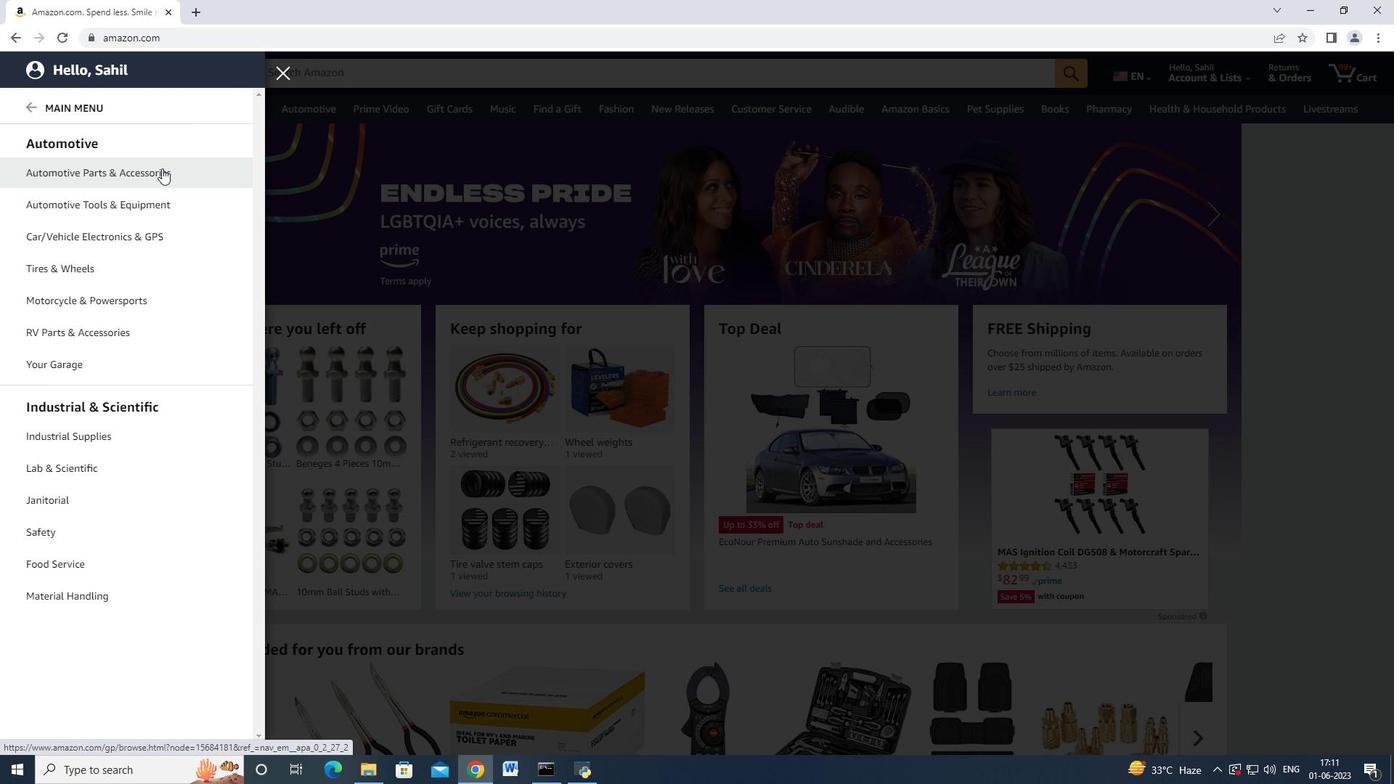 
Action: Mouse moved to (235, 131)
Screenshot: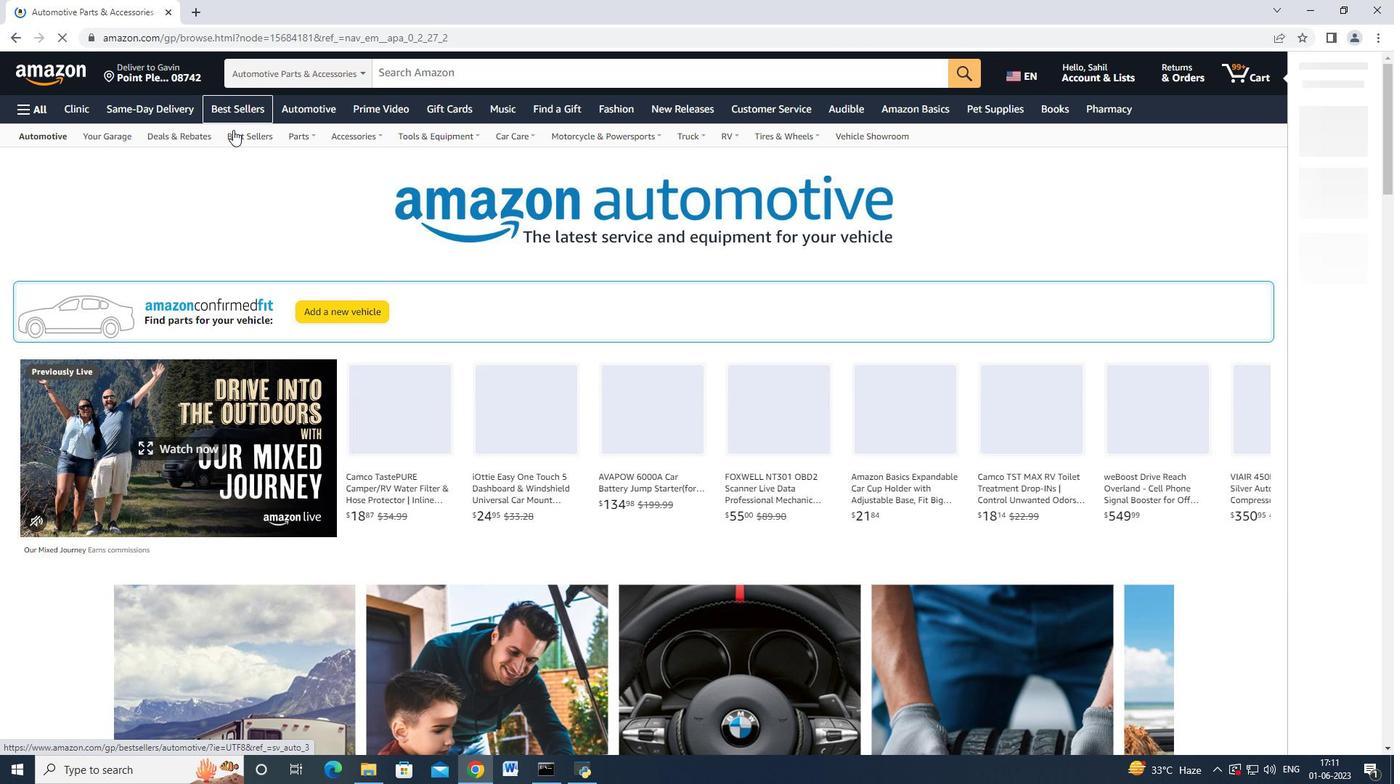 
Action: Mouse pressed left at (235, 131)
Screenshot: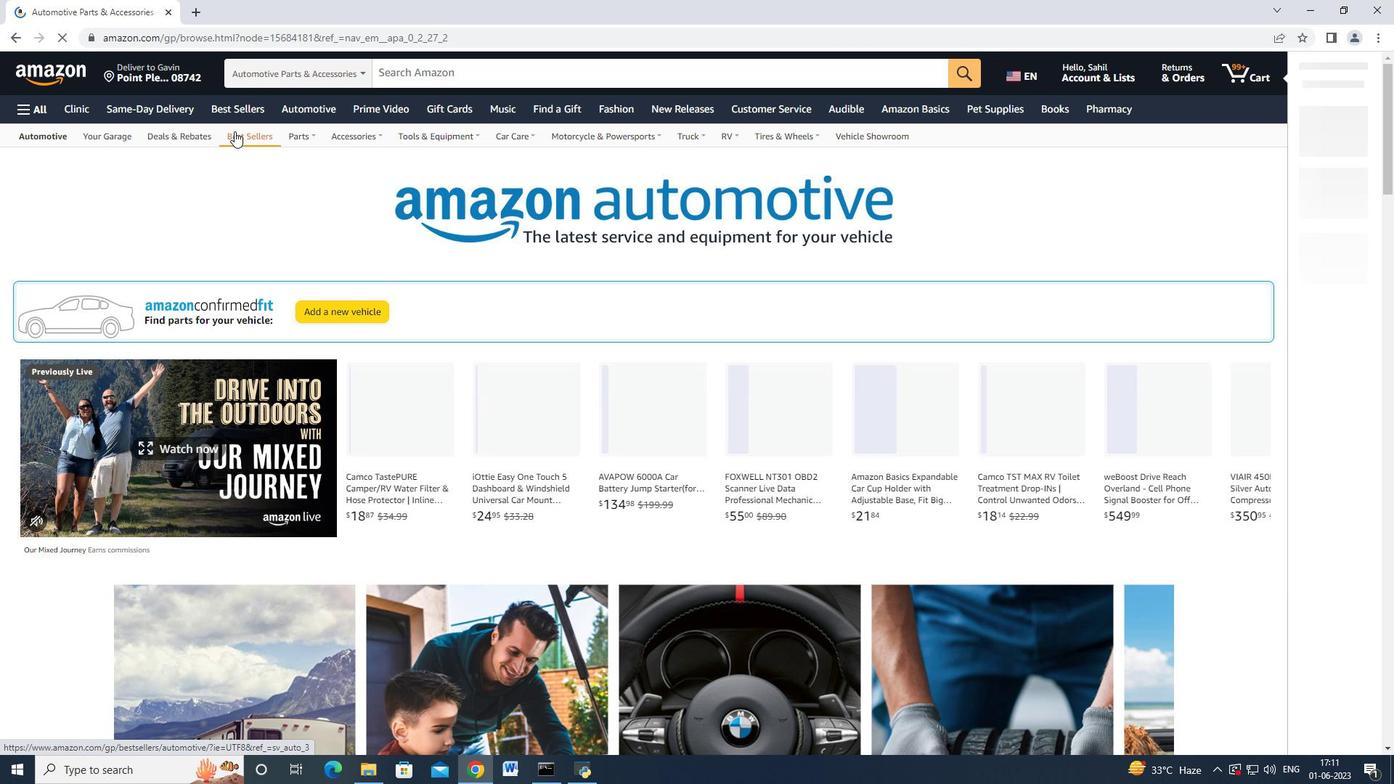 
Action: Mouse moved to (225, 192)
Screenshot: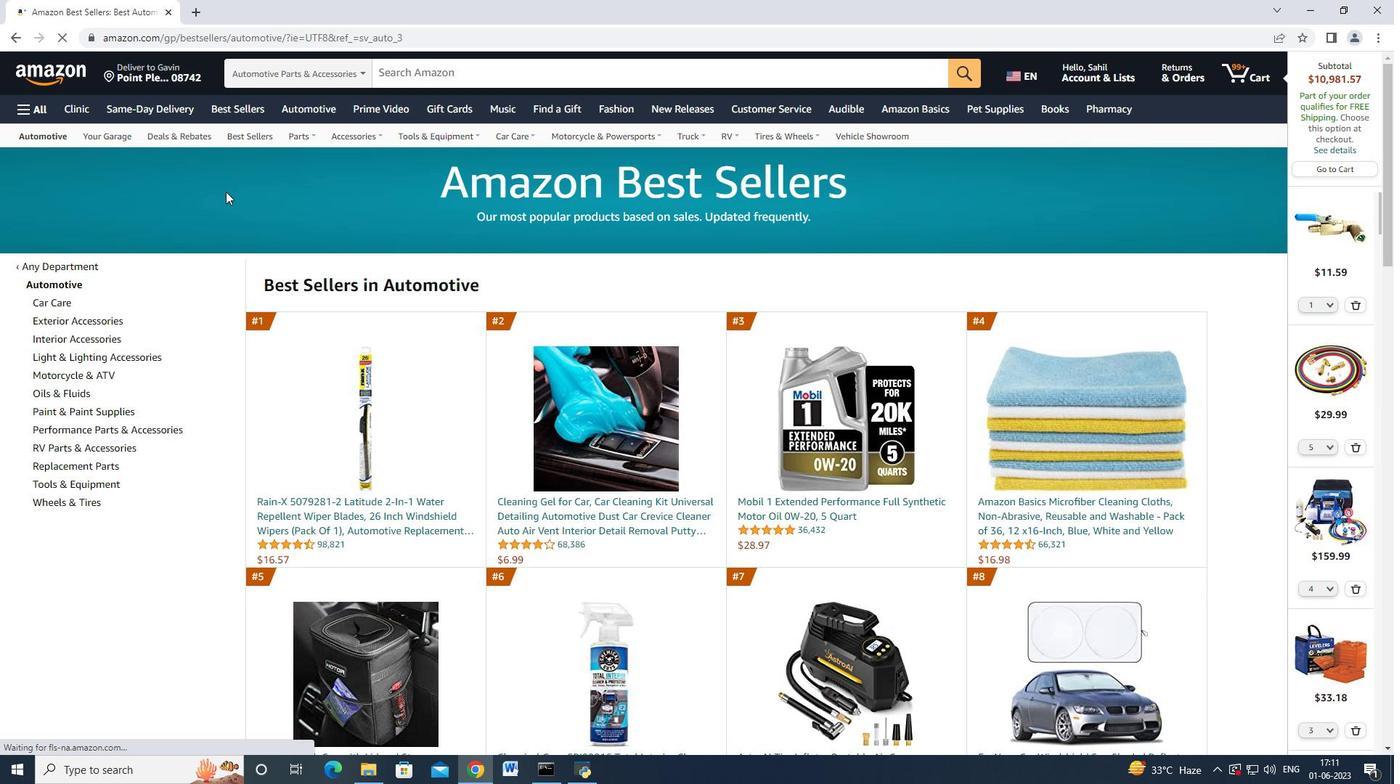
Action: Mouse scrolled (225, 191) with delta (0, 0)
Screenshot: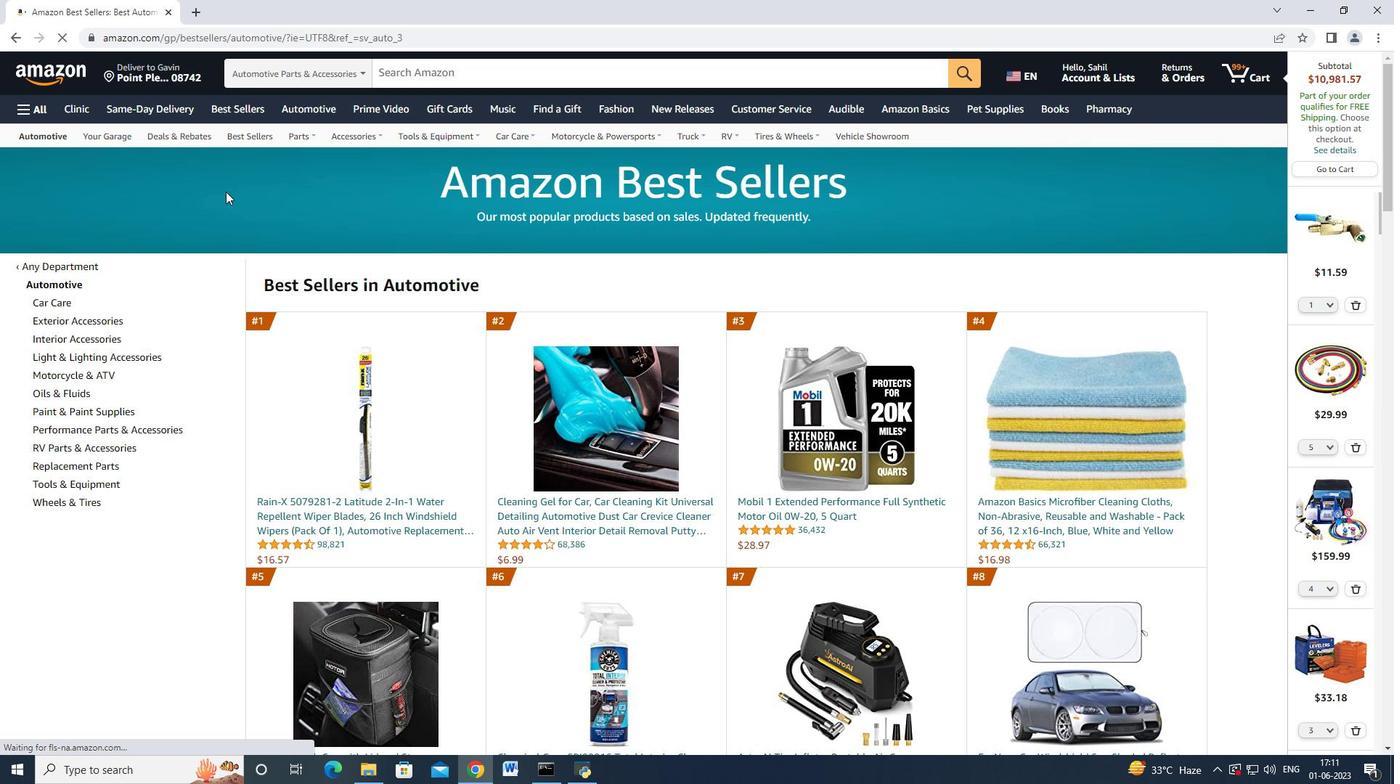 
Action: Mouse moved to (99, 389)
Screenshot: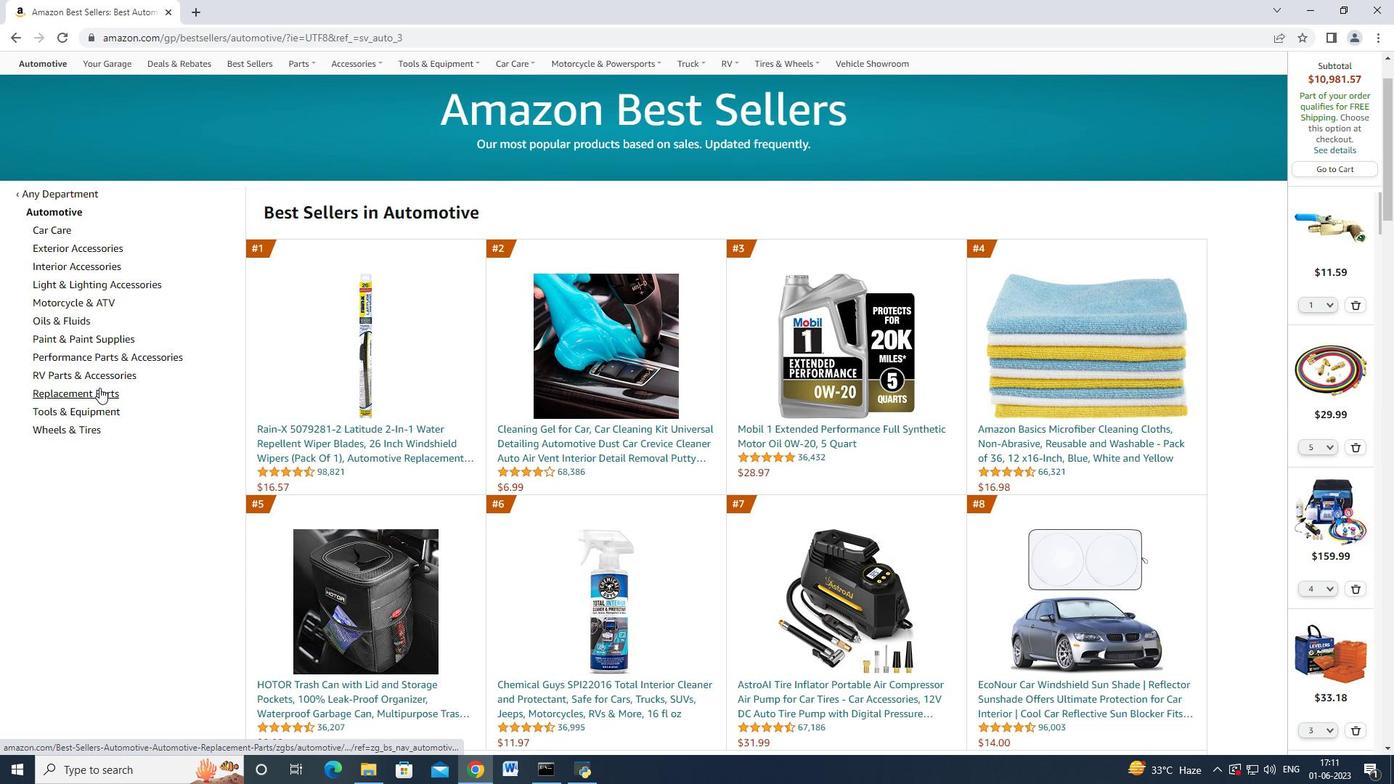 
Action: Mouse pressed left at (99, 389)
Screenshot: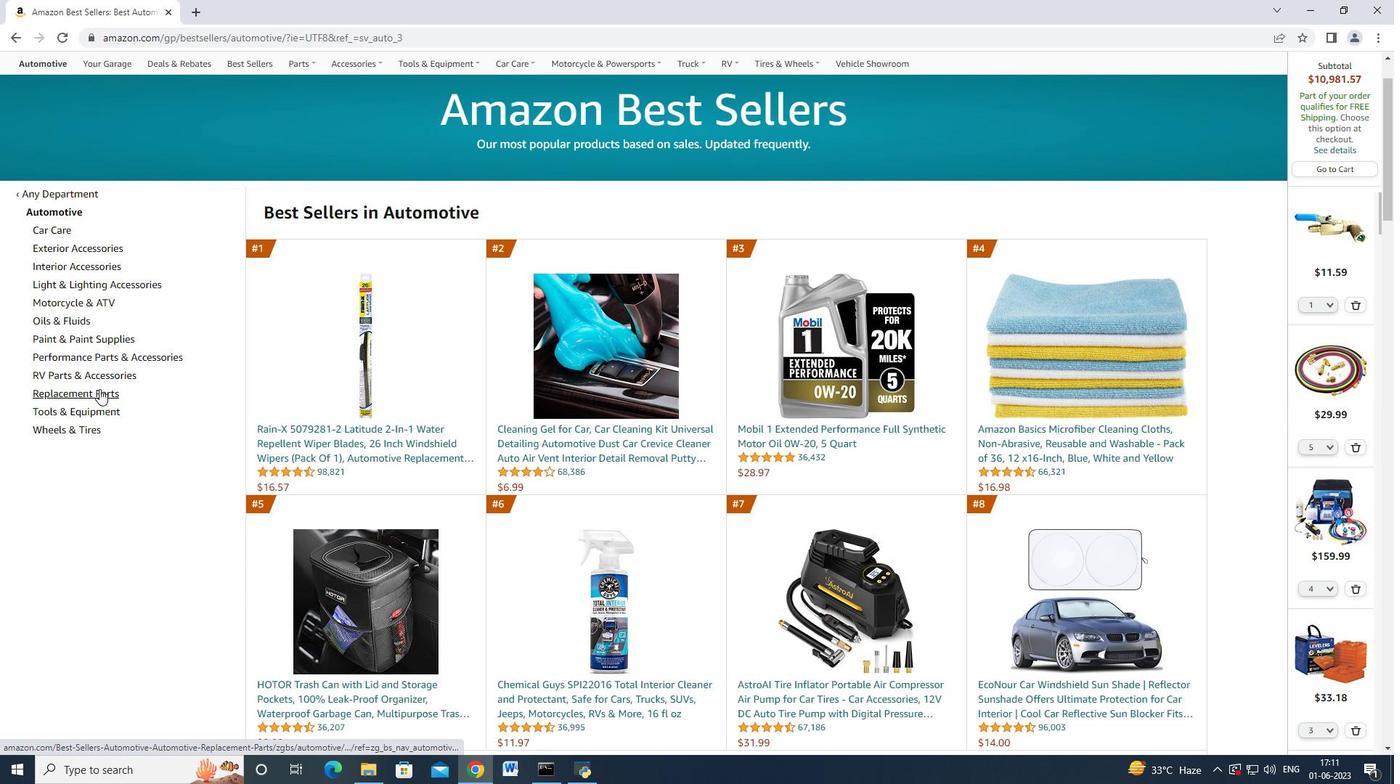 
Action: Mouse moved to (145, 369)
Screenshot: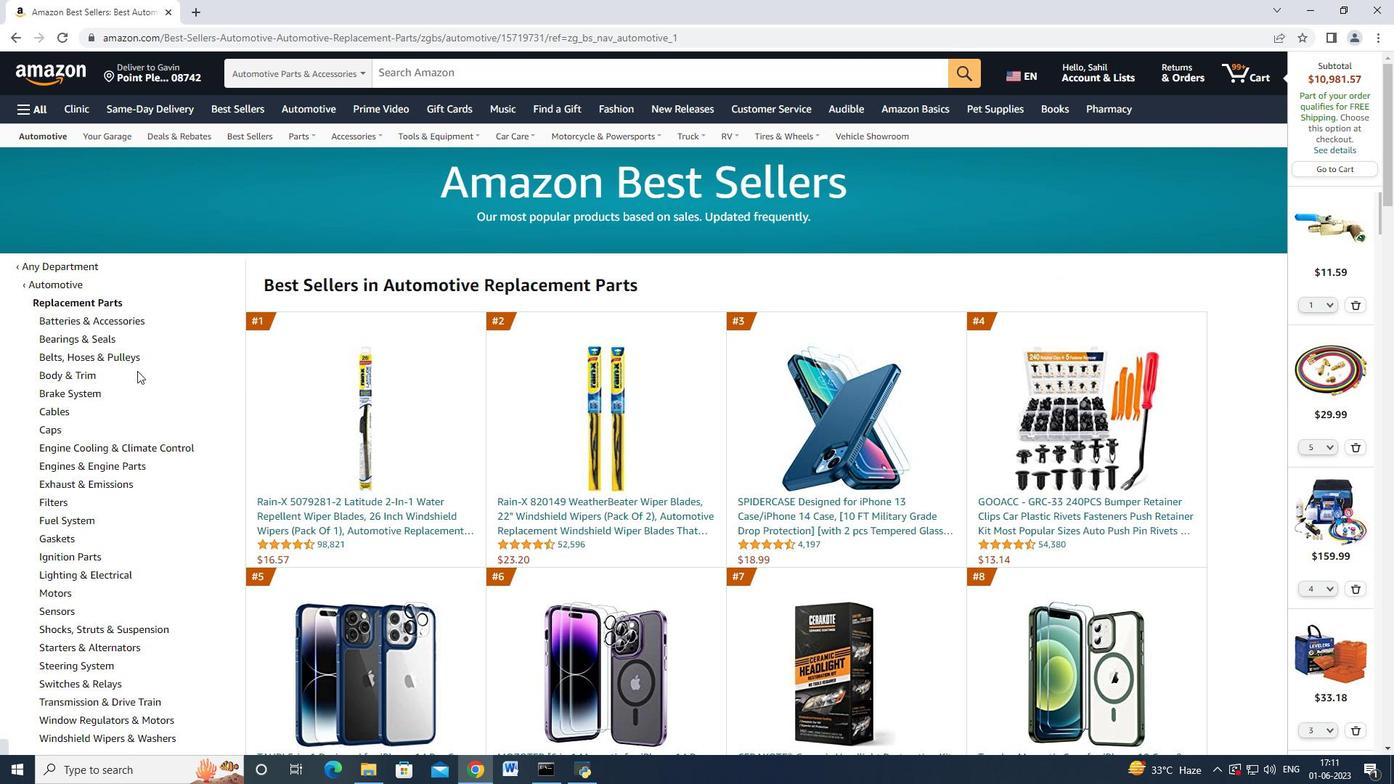 
Action: Mouse scrolled (145, 368) with delta (0, 0)
Screenshot: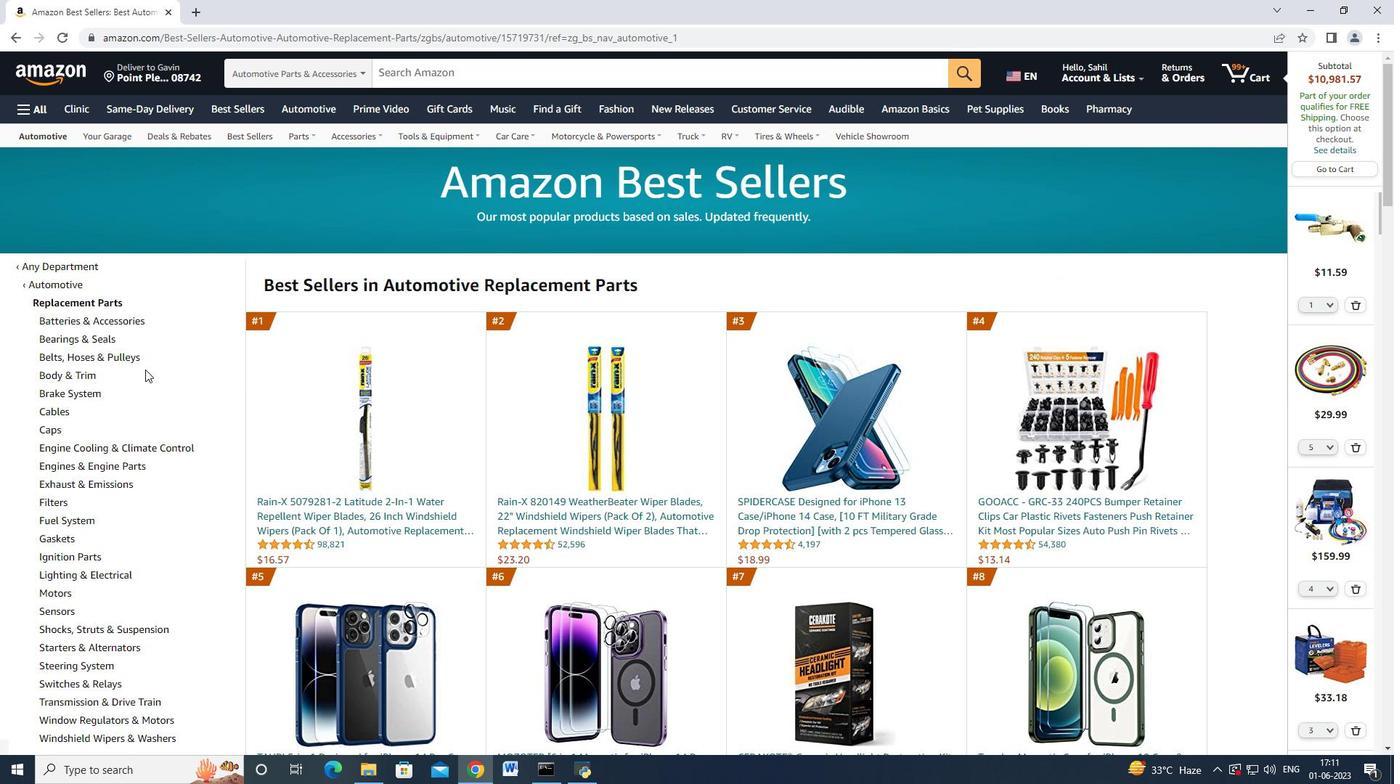 
Action: Mouse scrolled (145, 368) with delta (0, 0)
Screenshot: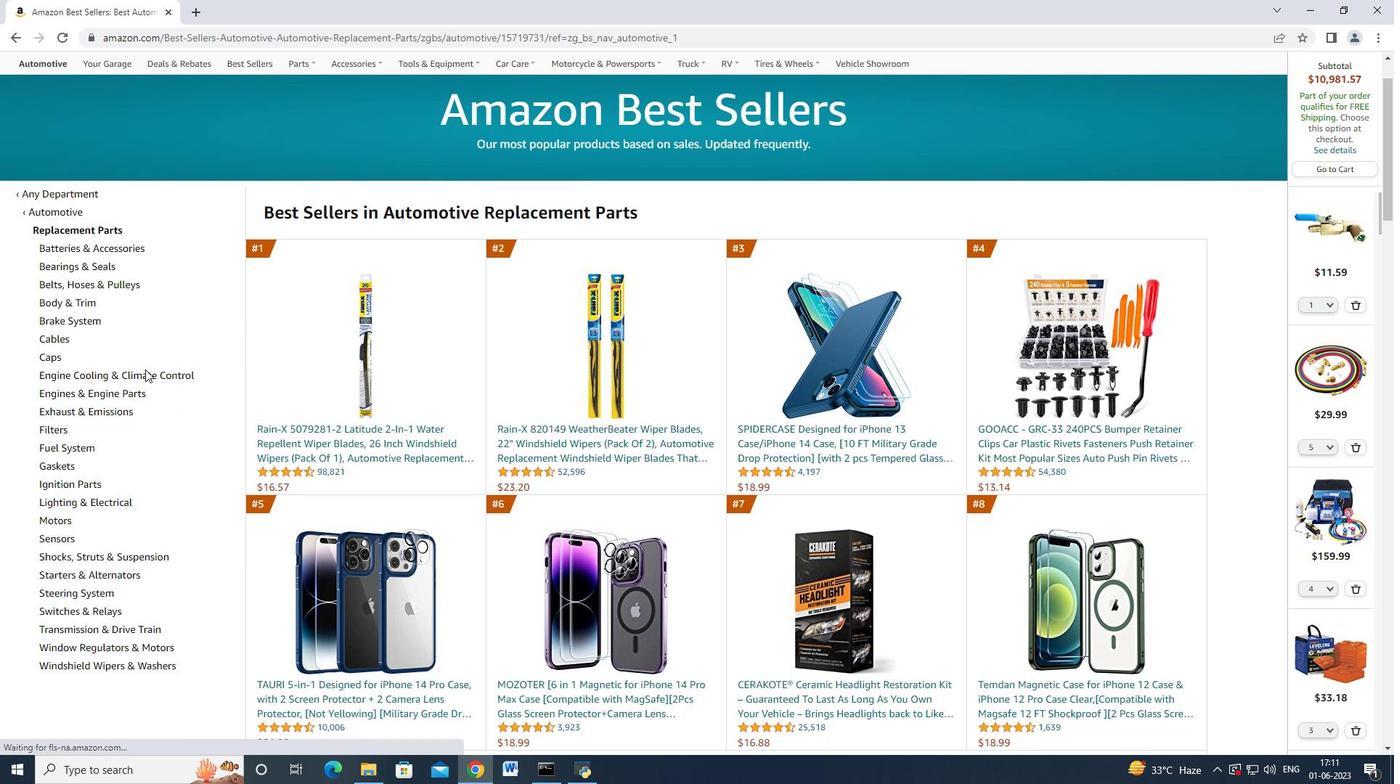 
Action: Mouse scrolled (145, 368) with delta (0, 0)
Screenshot: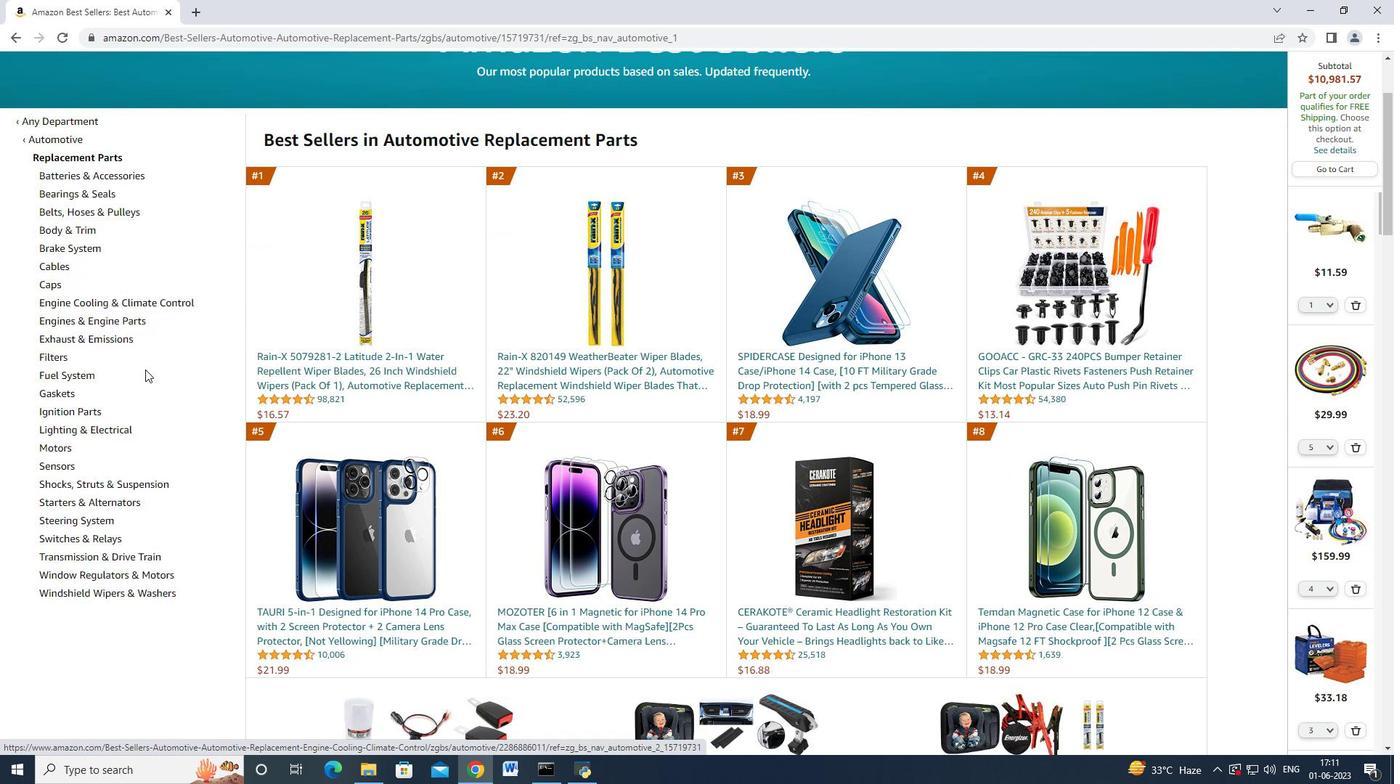 
Action: Mouse scrolled (145, 368) with delta (0, 0)
Screenshot: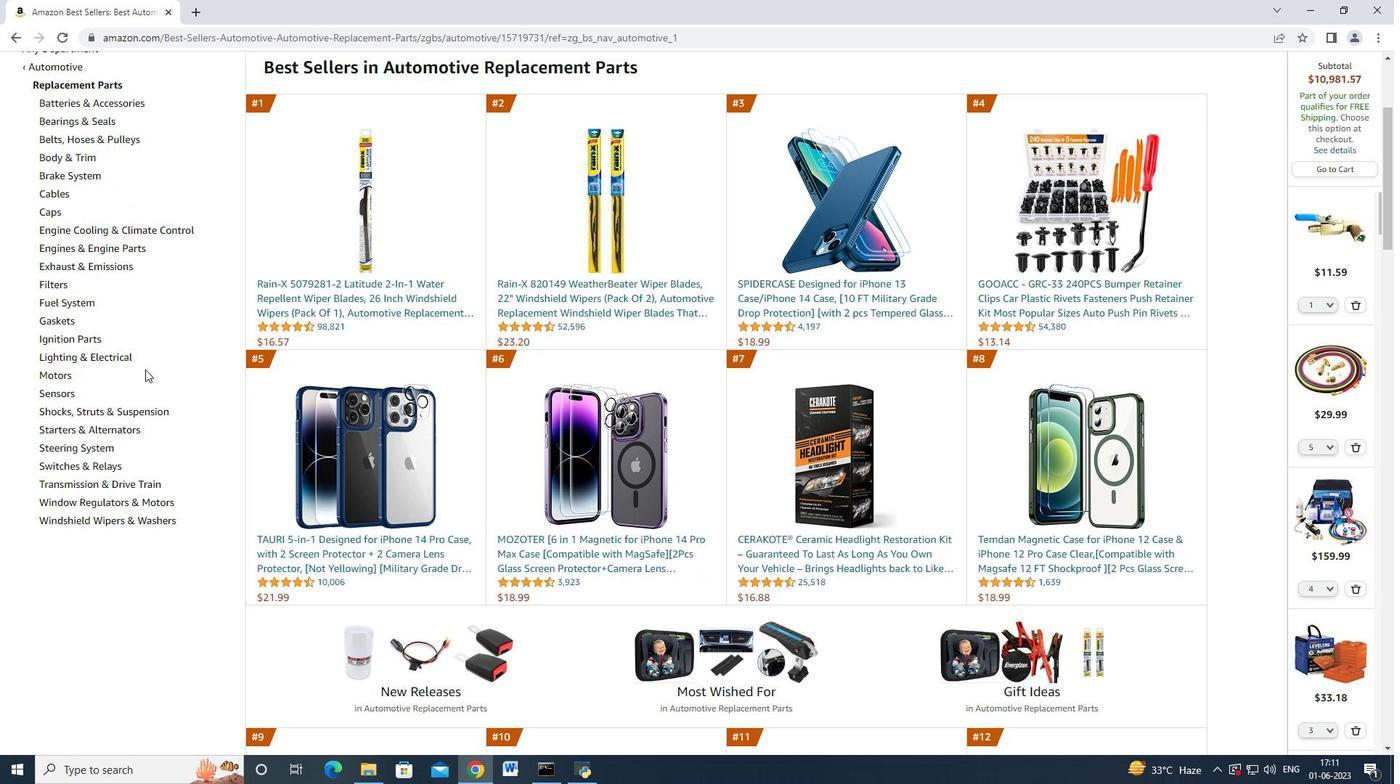 
Action: Mouse scrolled (145, 368) with delta (0, 0)
Screenshot: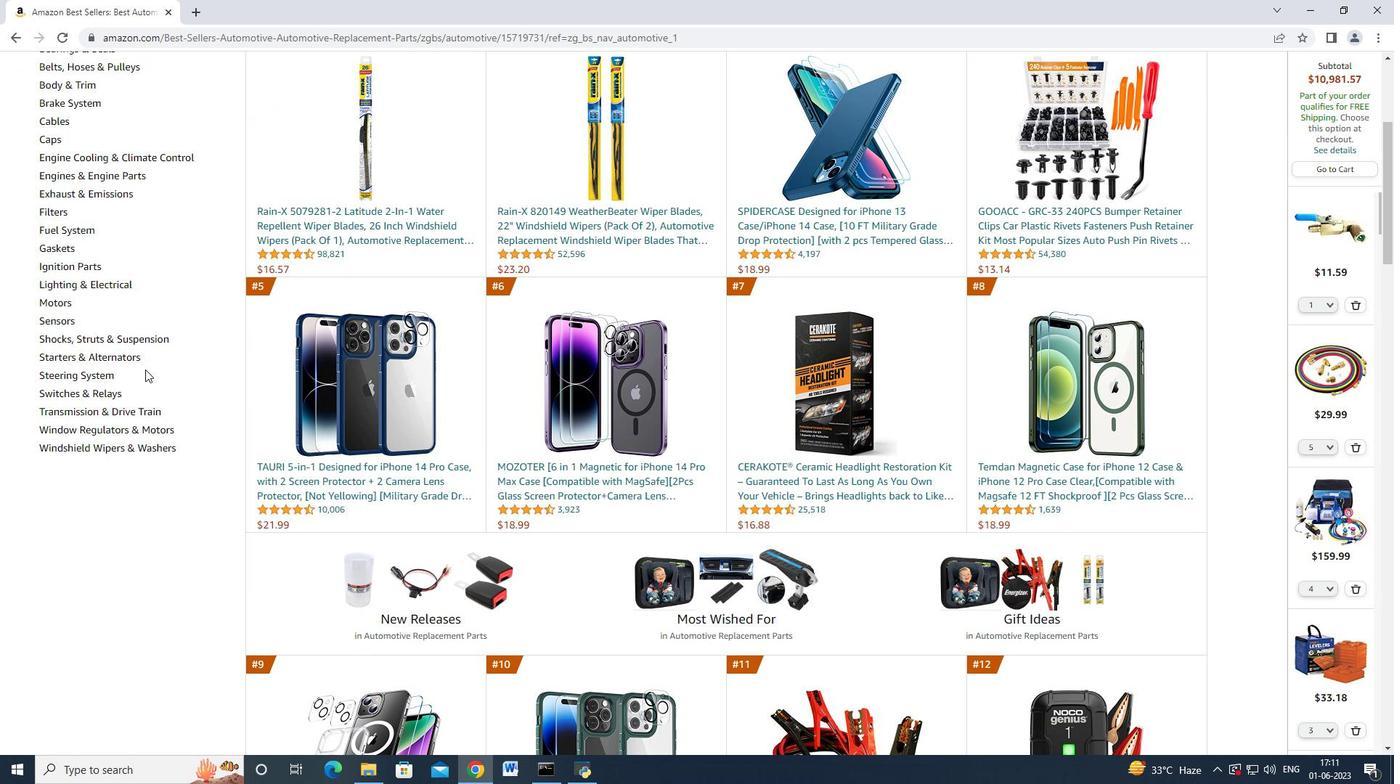 
Action: Mouse moved to (153, 374)
Screenshot: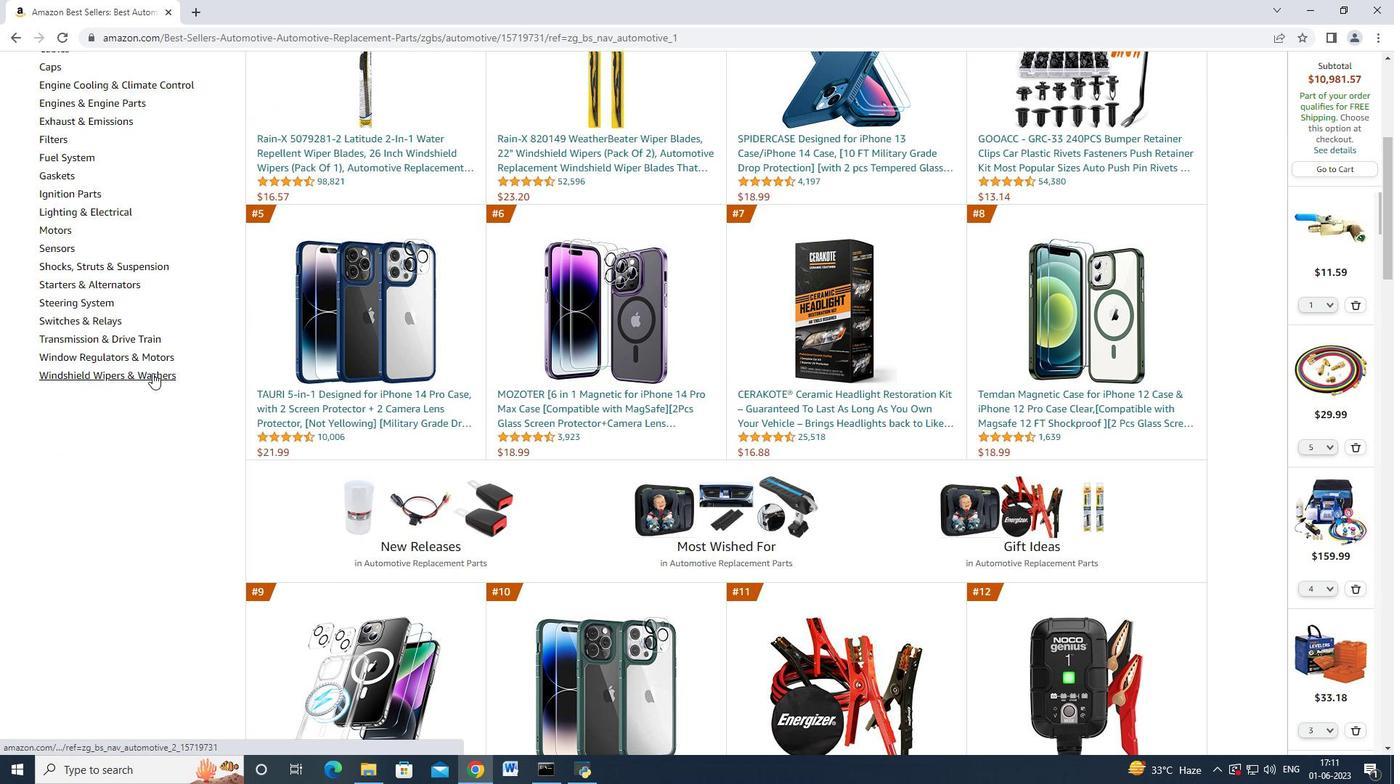 
Action: Mouse scrolled (153, 373) with delta (0, 0)
Screenshot: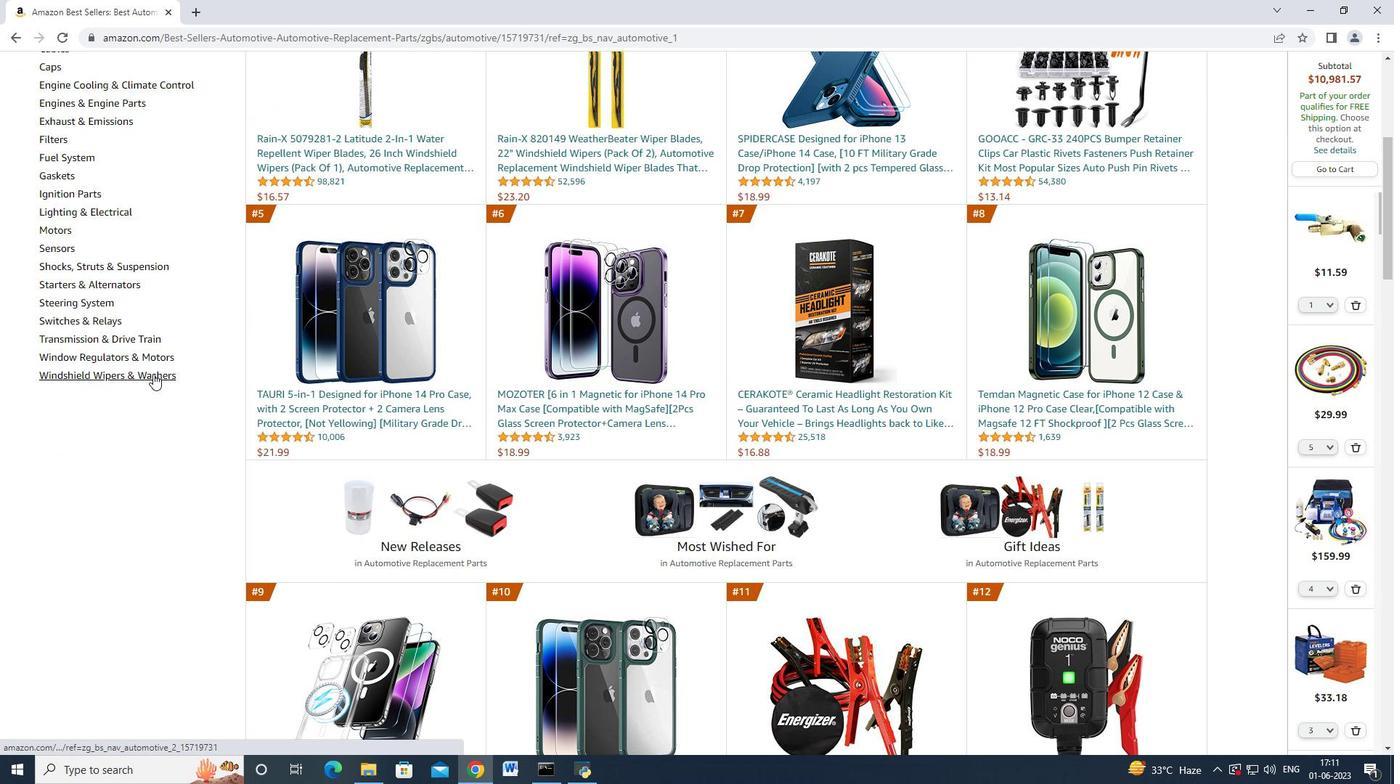 
Action: Mouse scrolled (153, 374) with delta (0, 0)
Screenshot: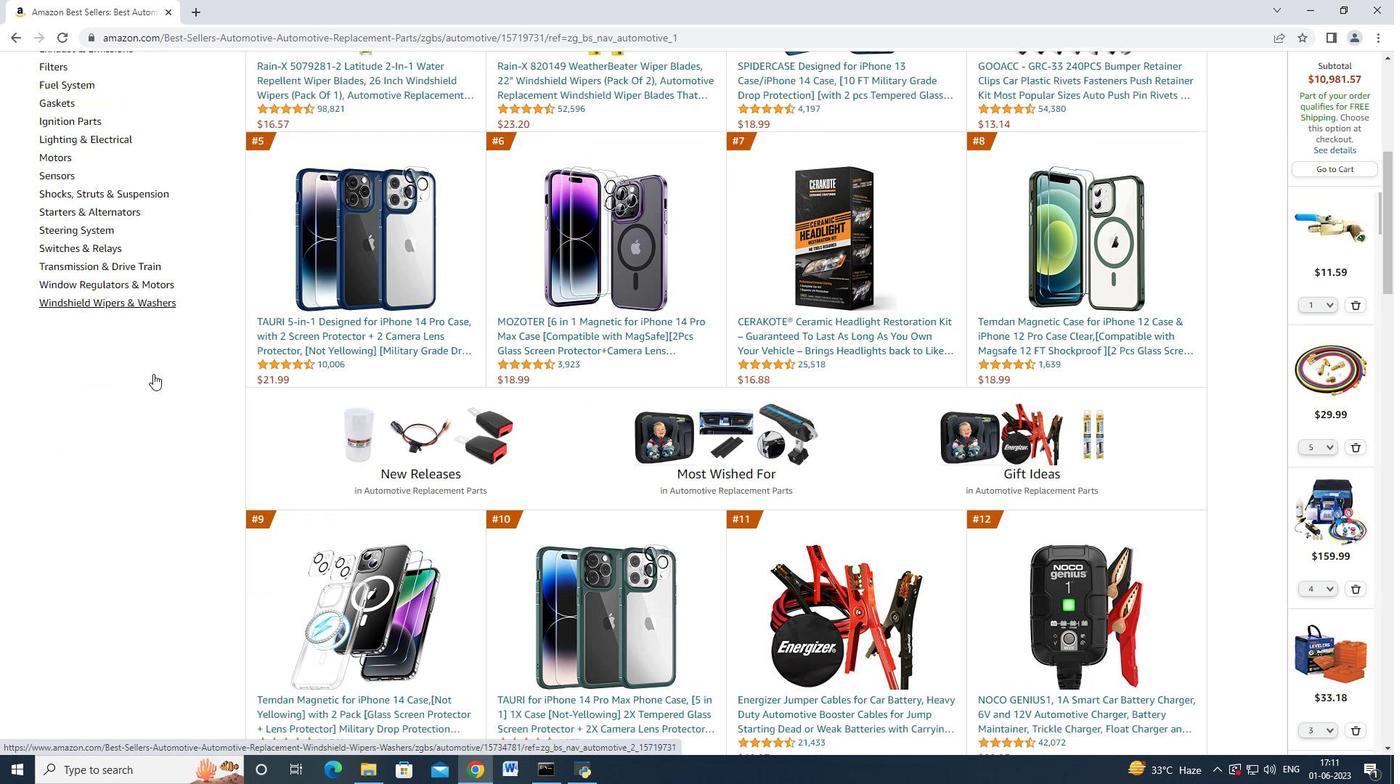 
Action: Mouse scrolled (153, 374) with delta (0, 0)
Screenshot: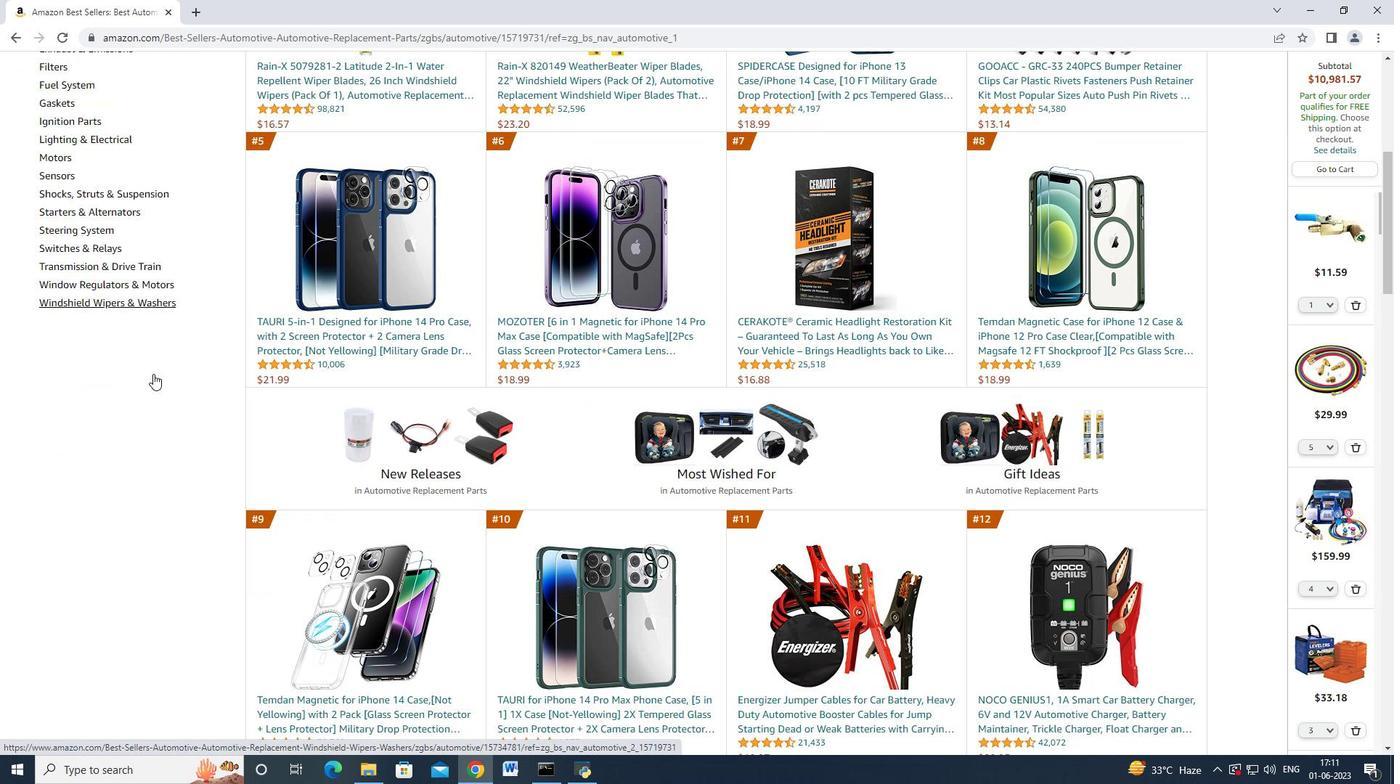 
Action: Mouse scrolled (153, 374) with delta (0, 0)
Screenshot: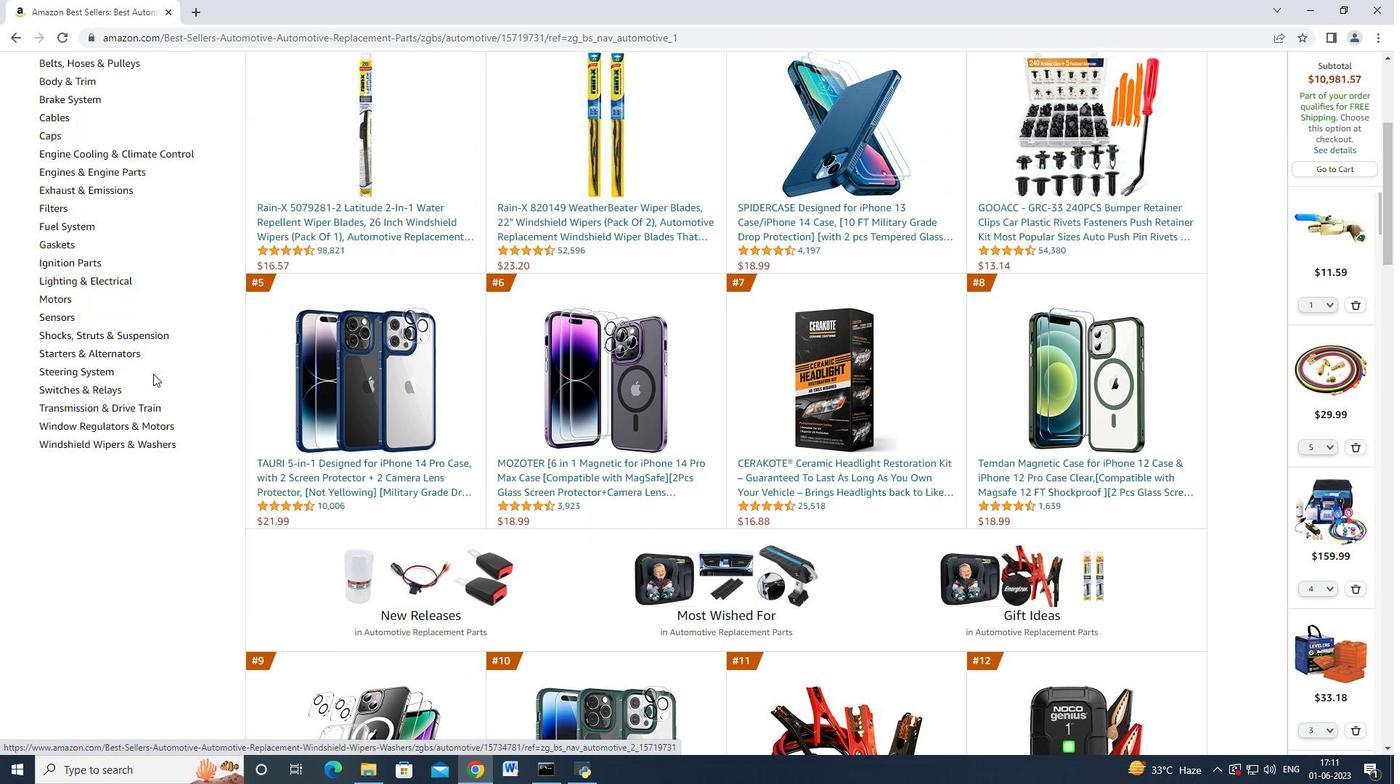 
Action: Mouse scrolled (153, 374) with delta (0, 0)
Screenshot: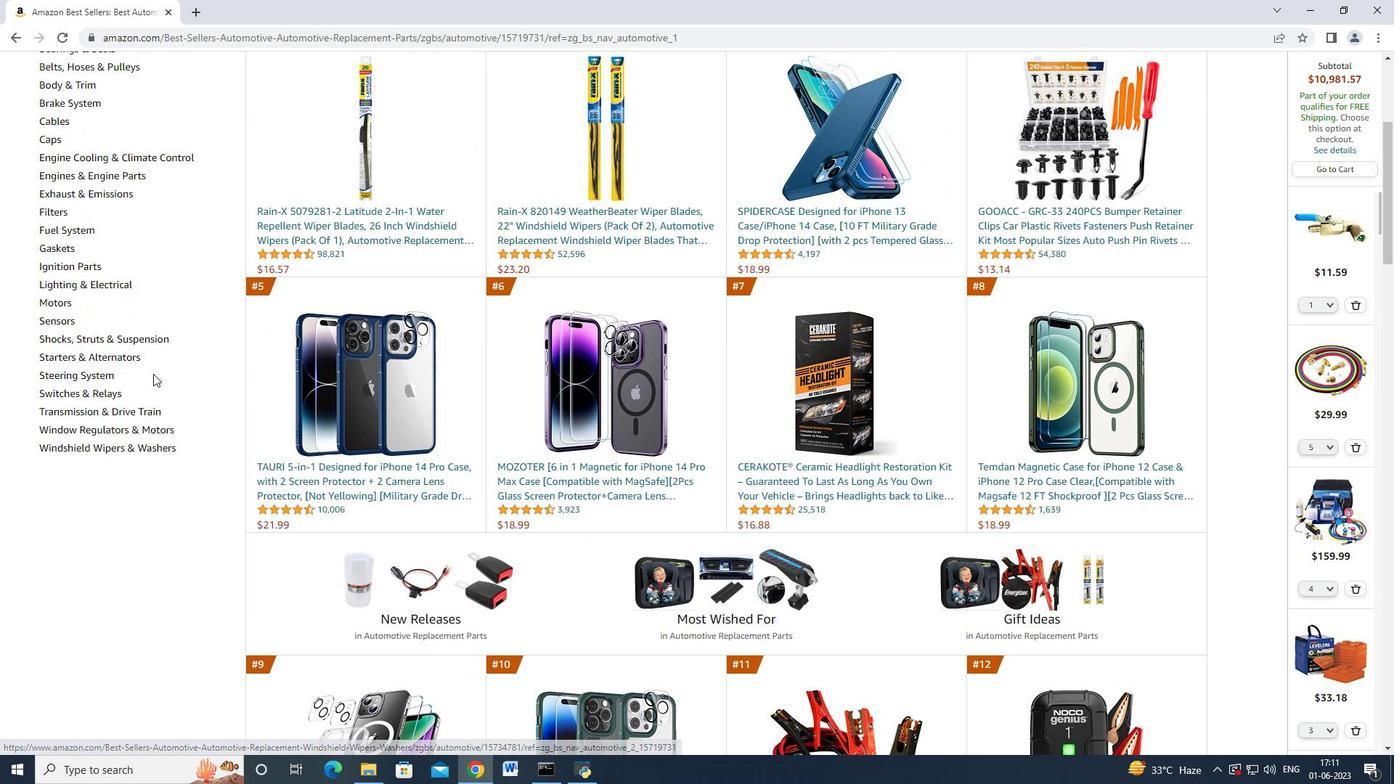 
Action: Mouse scrolled (153, 373) with delta (0, 0)
Screenshot: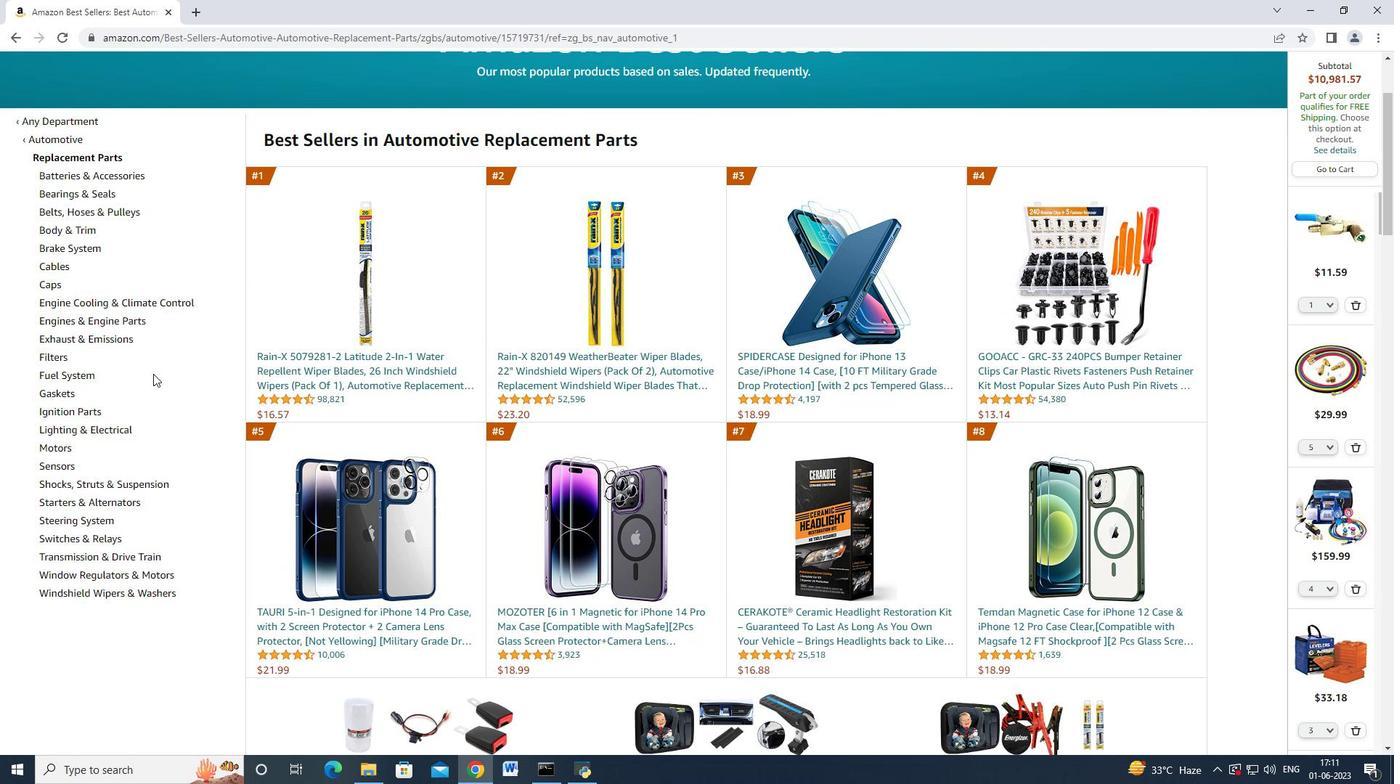 
Action: Mouse scrolled (153, 374) with delta (0, 0)
Screenshot: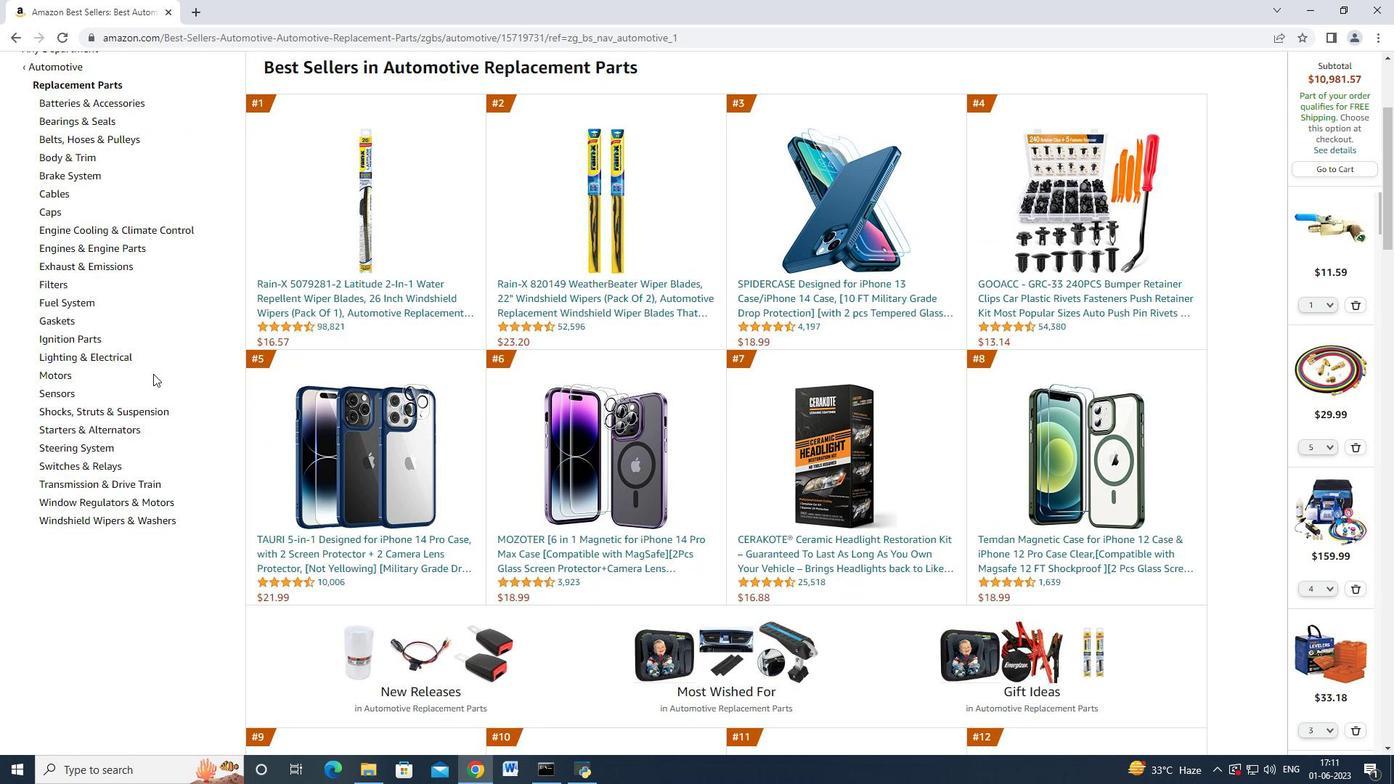 
Action: Mouse scrolled (153, 374) with delta (0, 0)
Screenshot: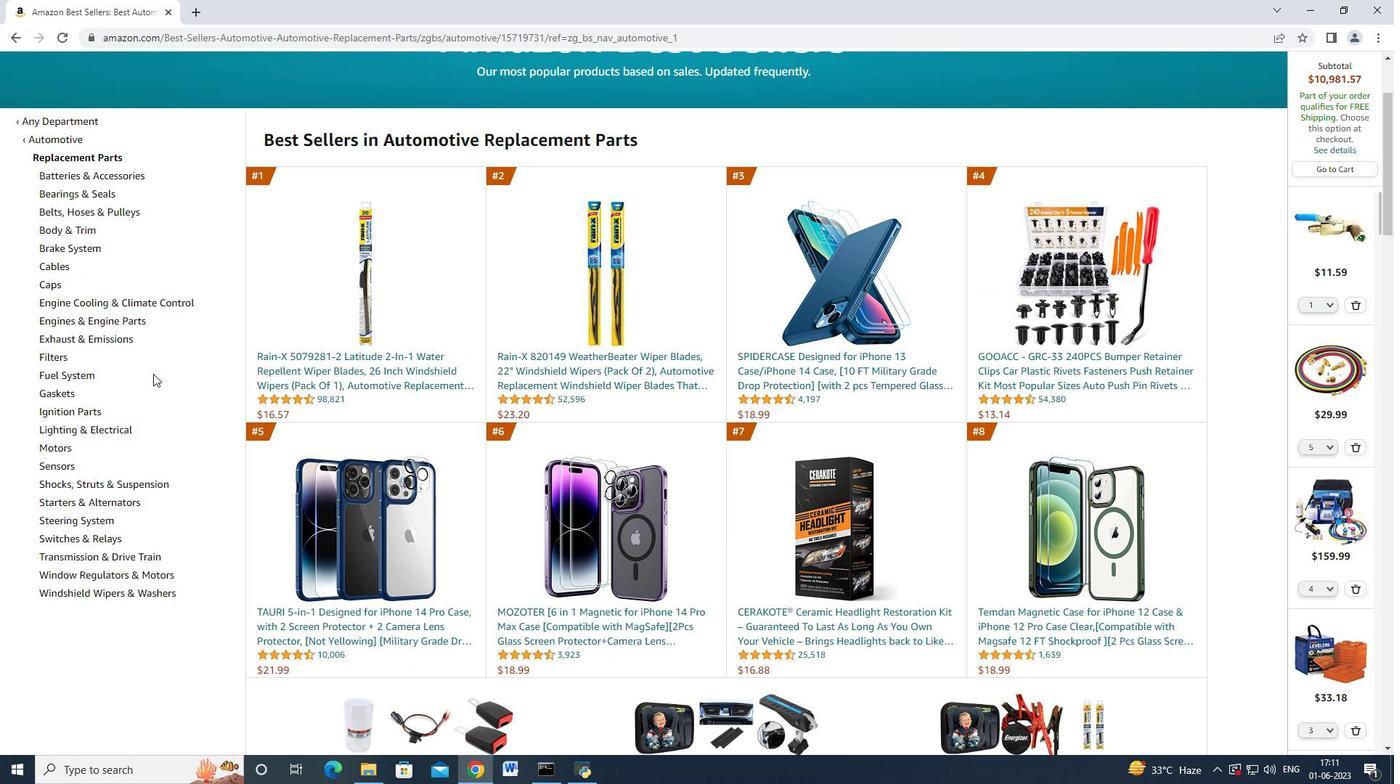 
Action: Mouse moved to (144, 347)
Screenshot: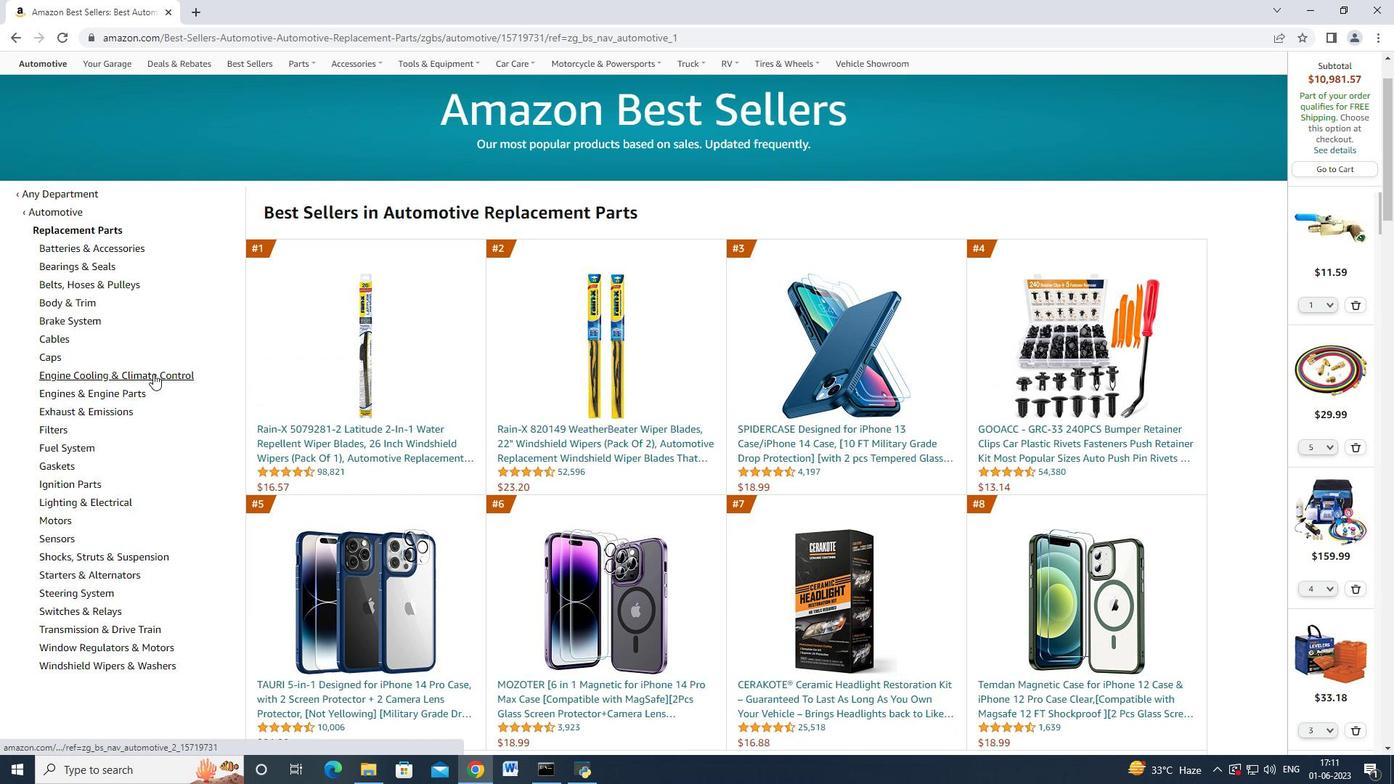 
Action: Mouse scrolled (144, 347) with delta (0, 0)
Screenshot: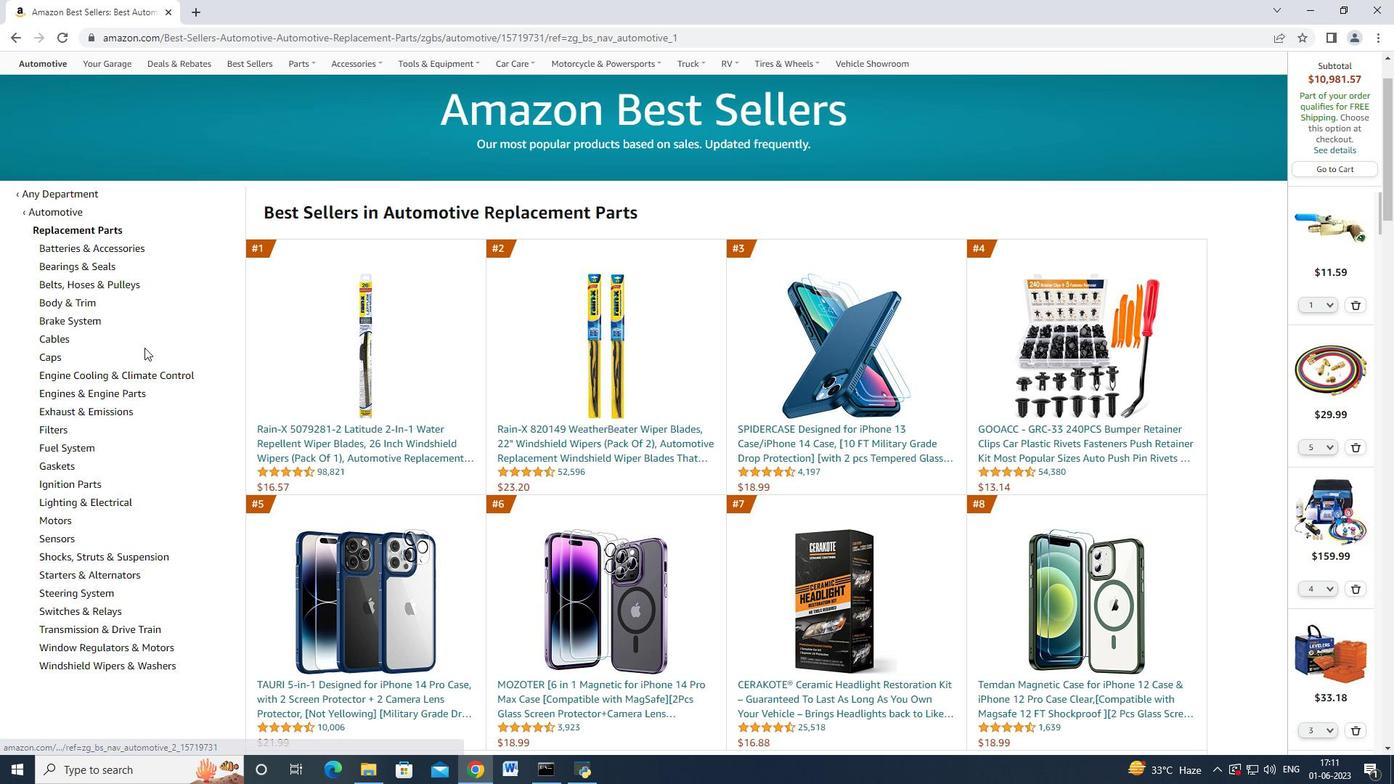 
Action: Mouse scrolled (144, 347) with delta (0, 0)
Screenshot: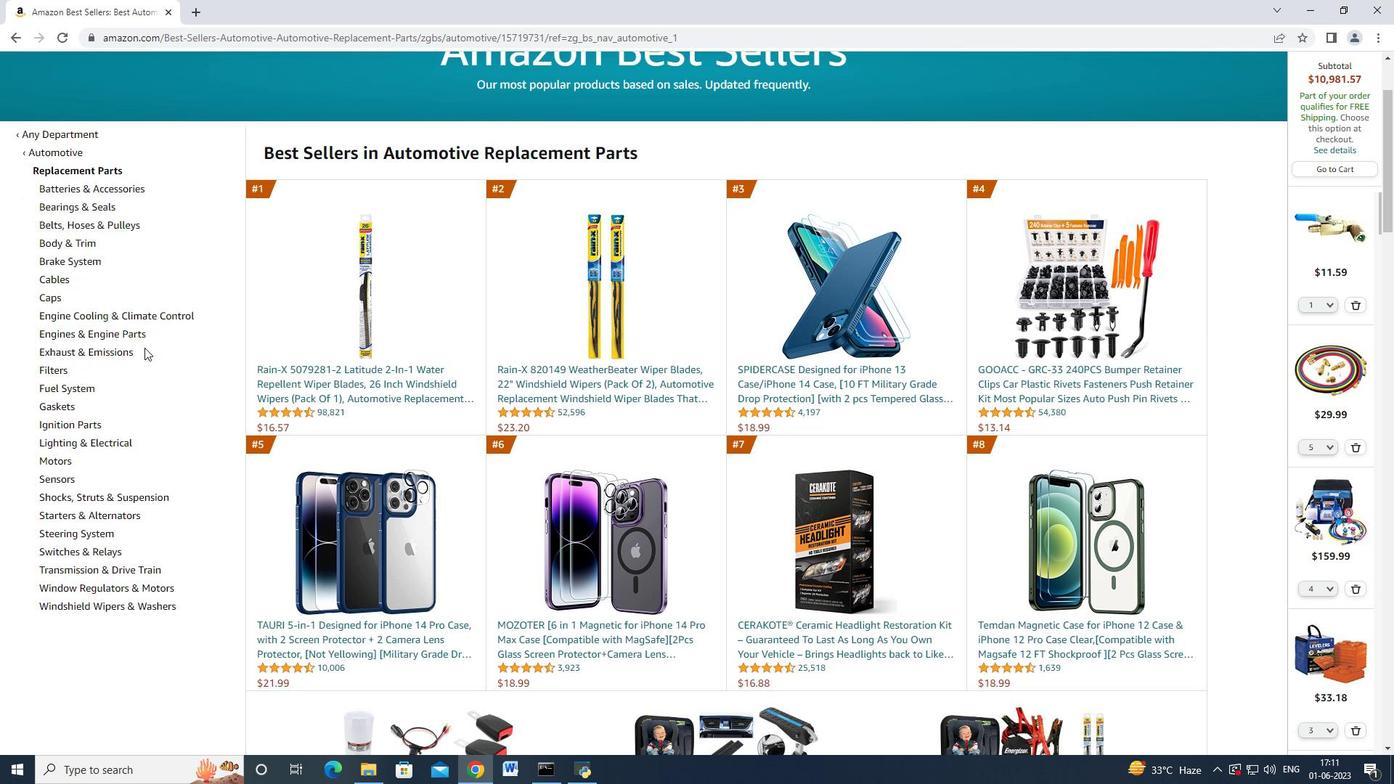 
Action: Mouse scrolled (144, 347) with delta (0, 0)
Screenshot: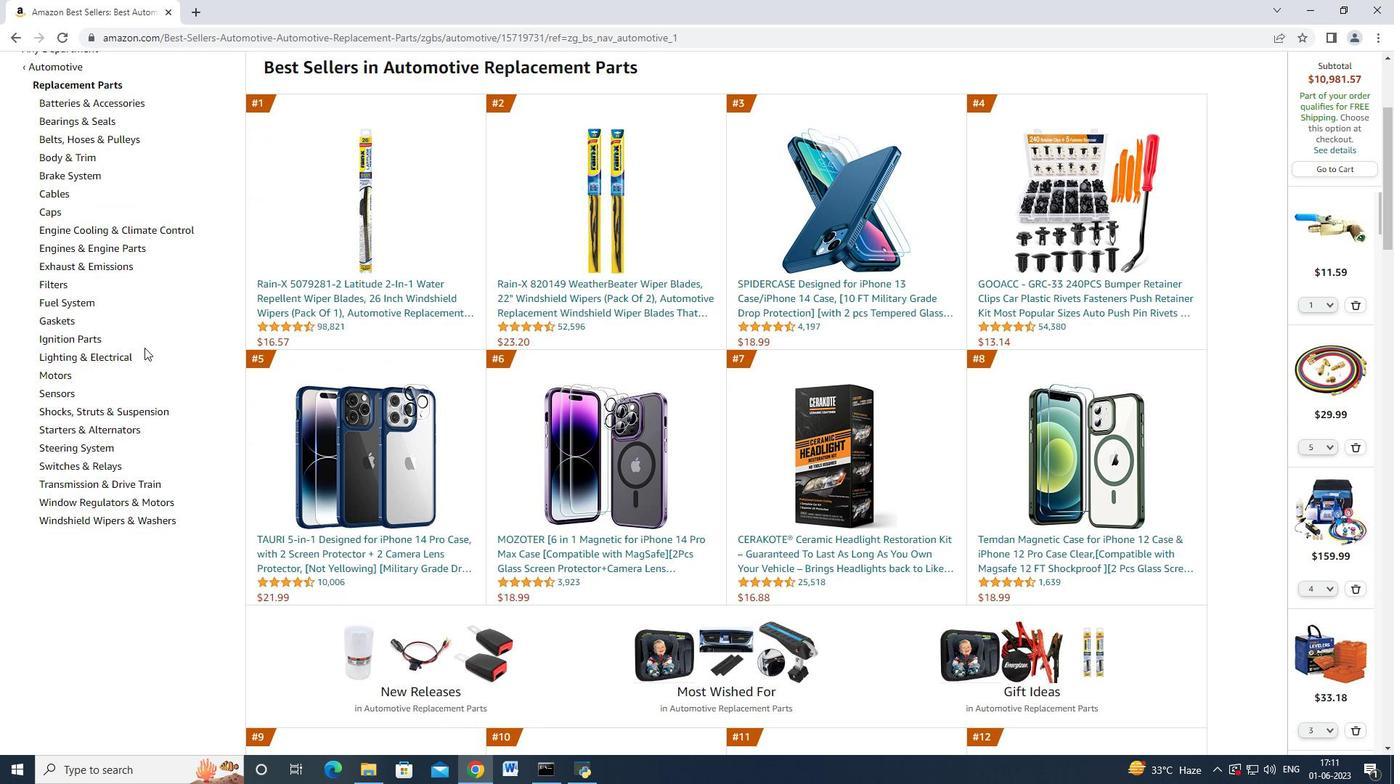 
Action: Mouse scrolled (144, 347) with delta (0, 0)
Screenshot: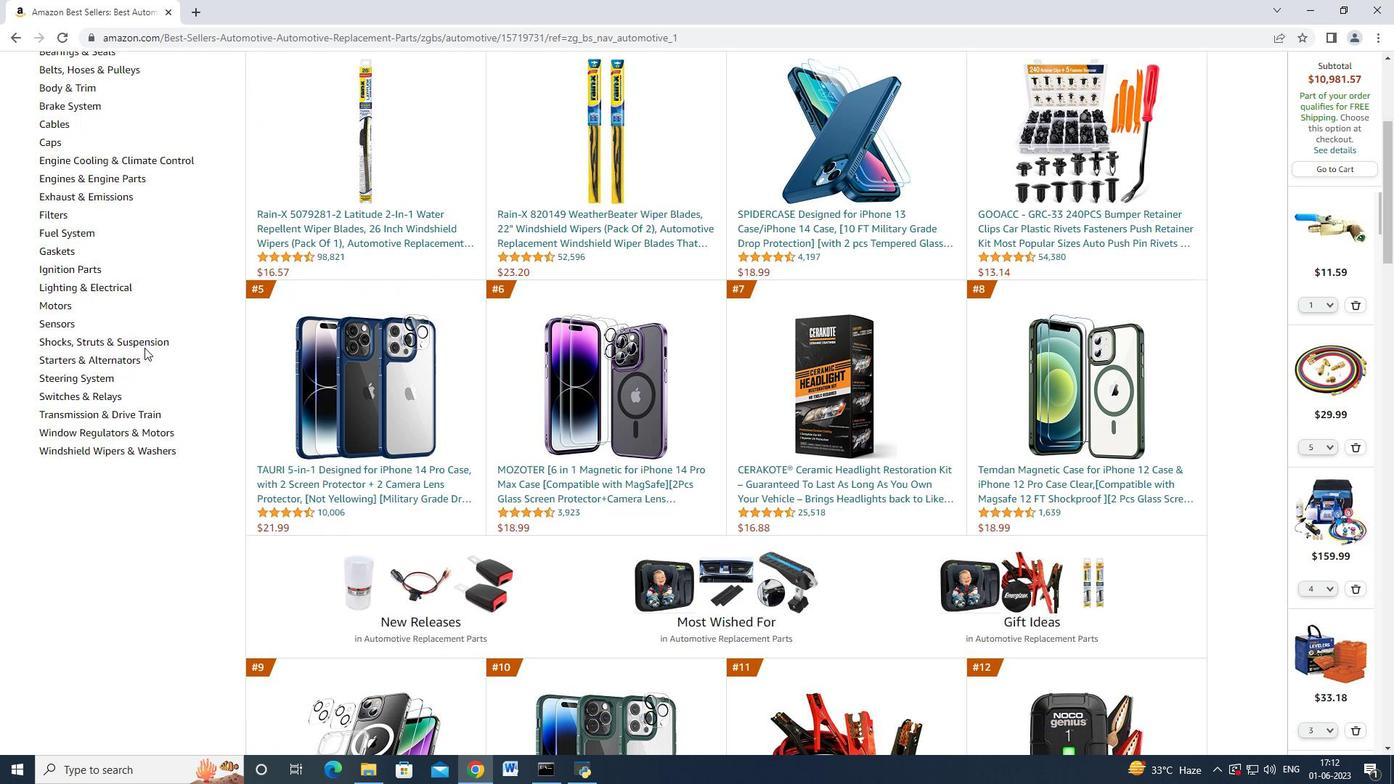 
Action: Mouse scrolled (144, 347) with delta (0, 0)
Screenshot: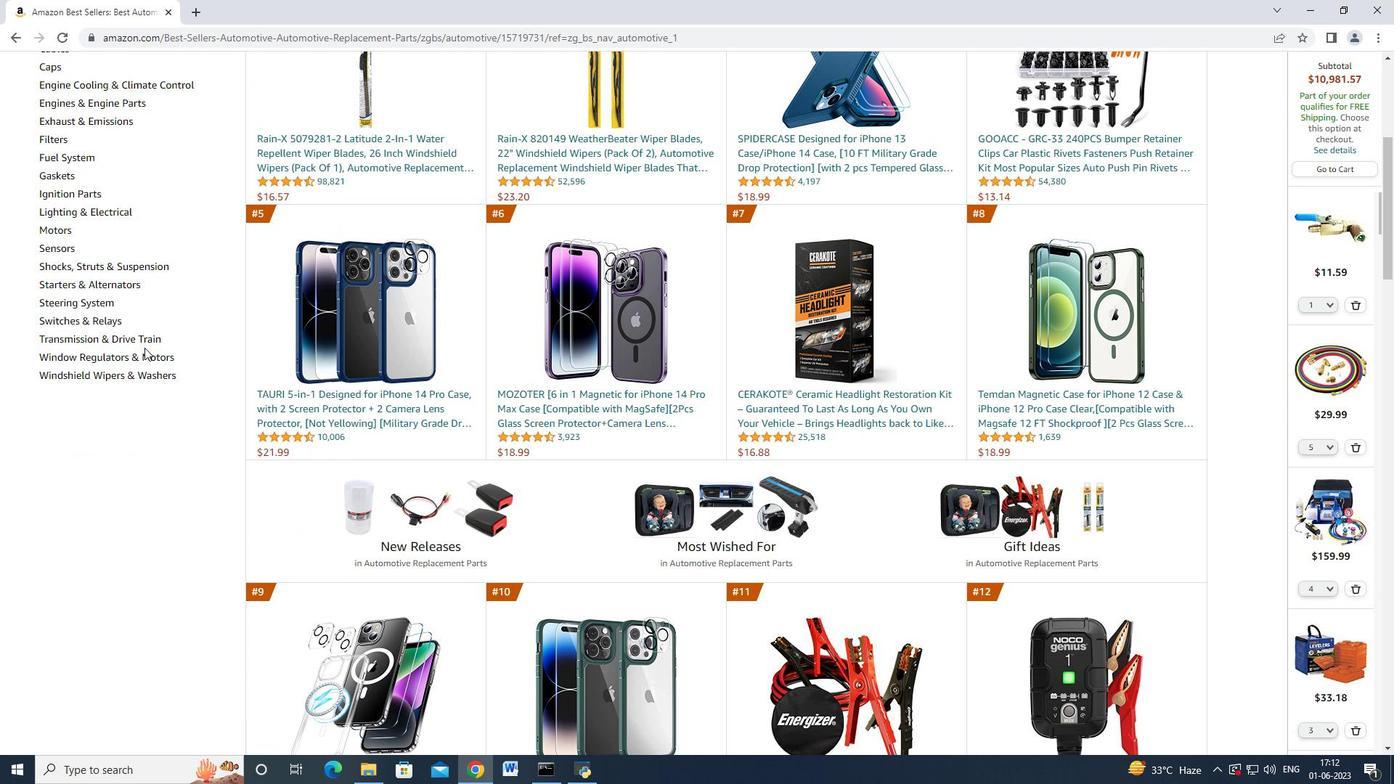 
Action: Mouse scrolled (144, 348) with delta (0, 0)
Screenshot: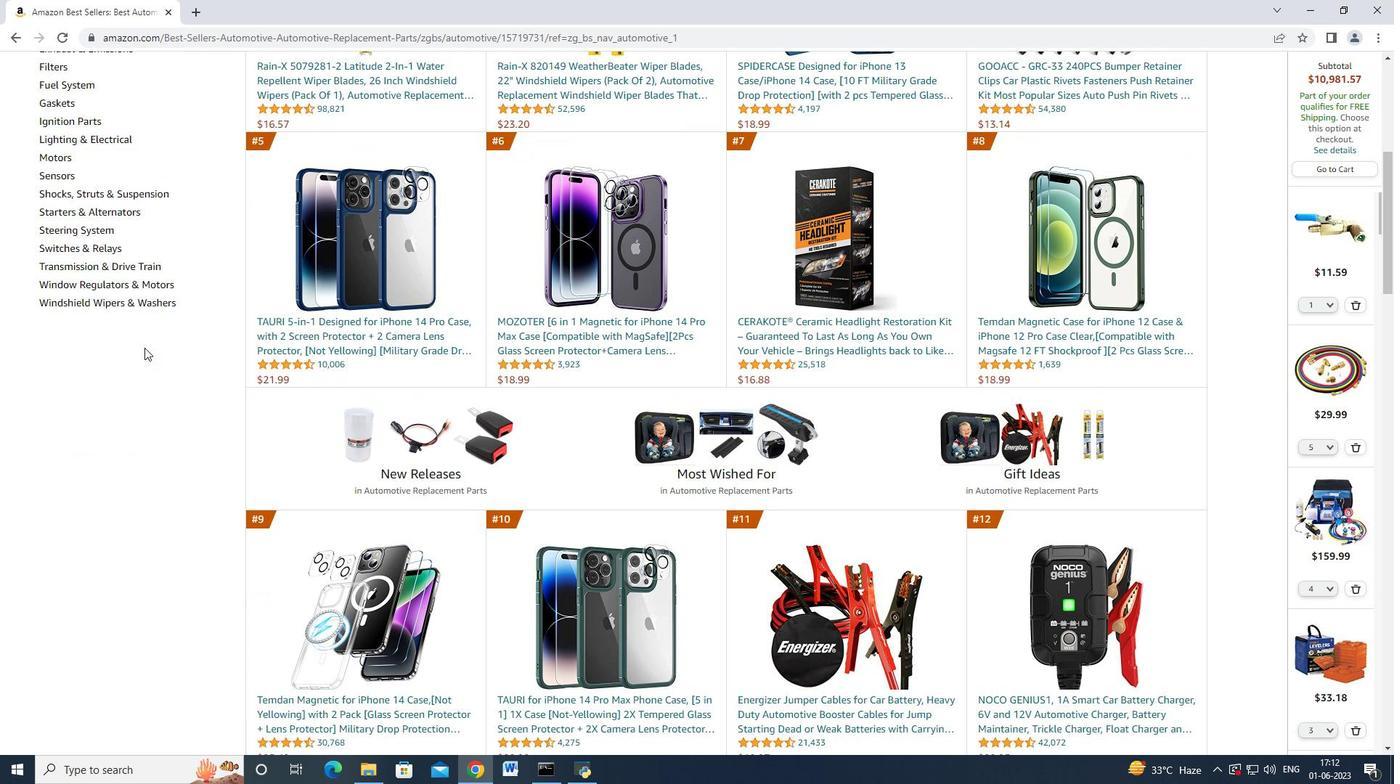 
Action: Mouse scrolled (144, 348) with delta (0, 0)
Screenshot: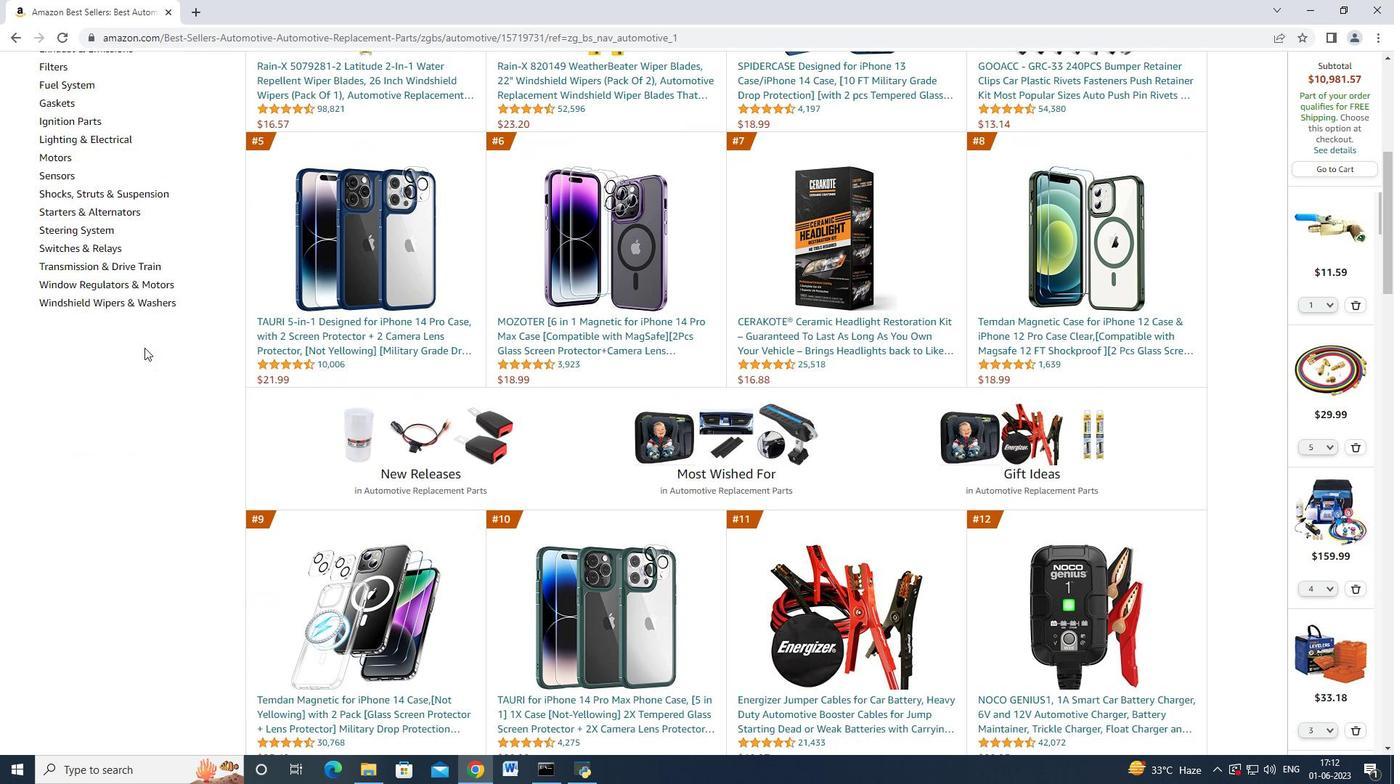 
Action: Mouse moved to (104, 411)
Screenshot: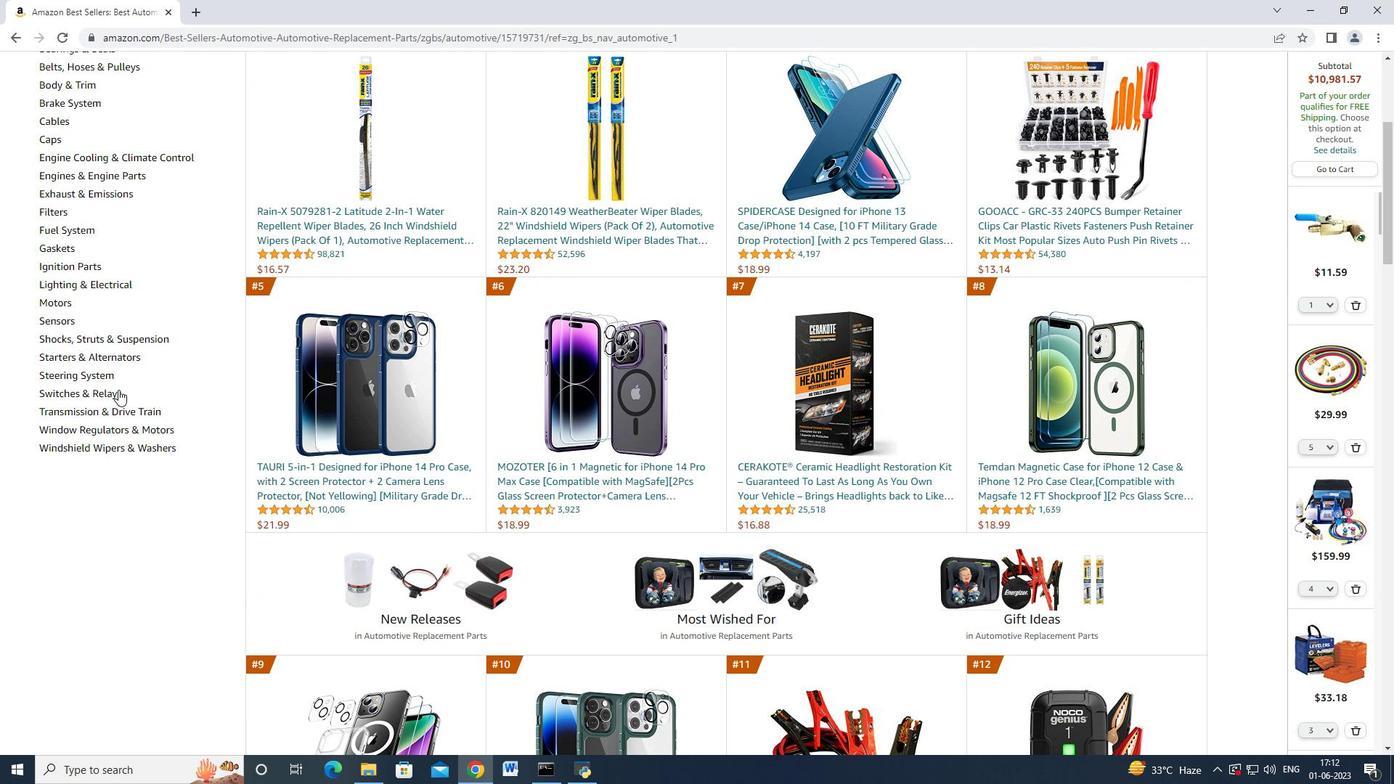 
Action: Mouse scrolled (104, 411) with delta (0, 0)
Screenshot: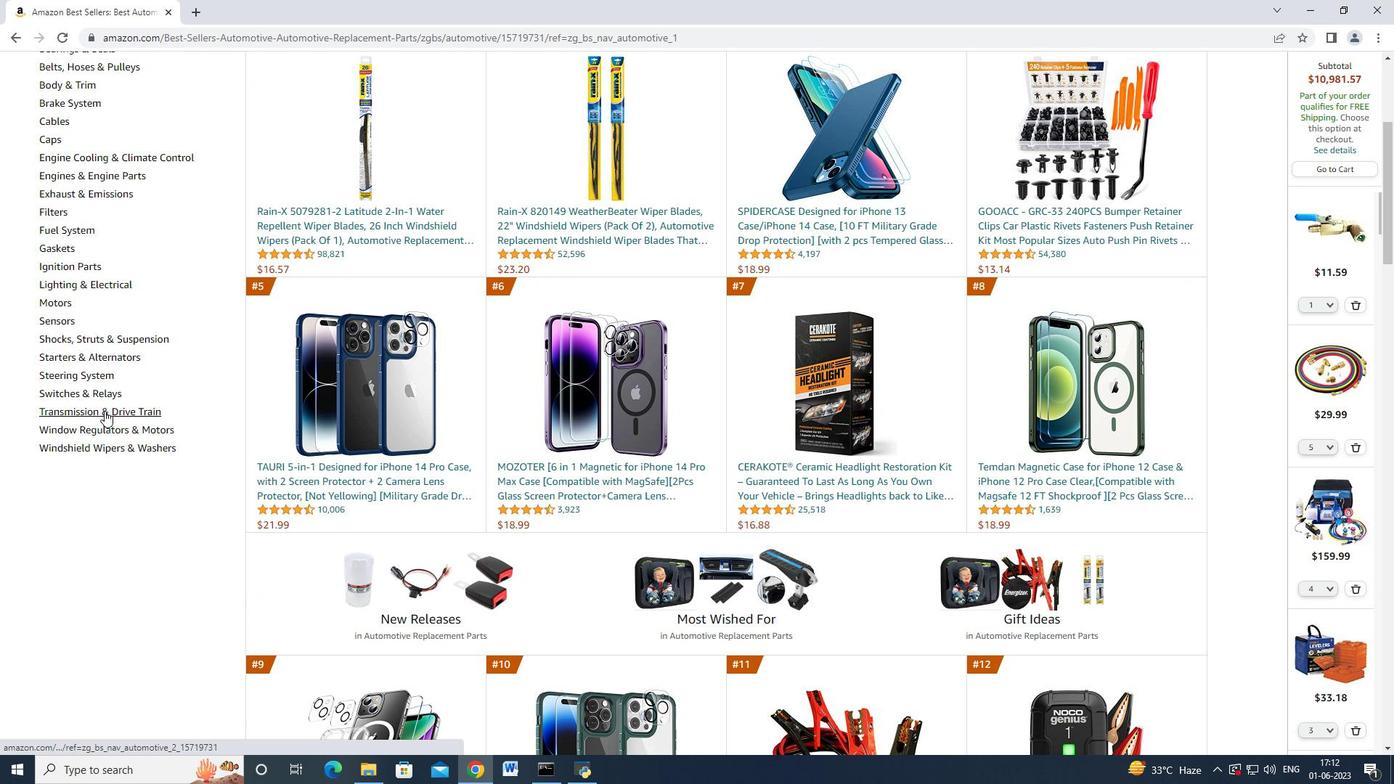 
Action: Mouse moved to (98, 410)
Screenshot: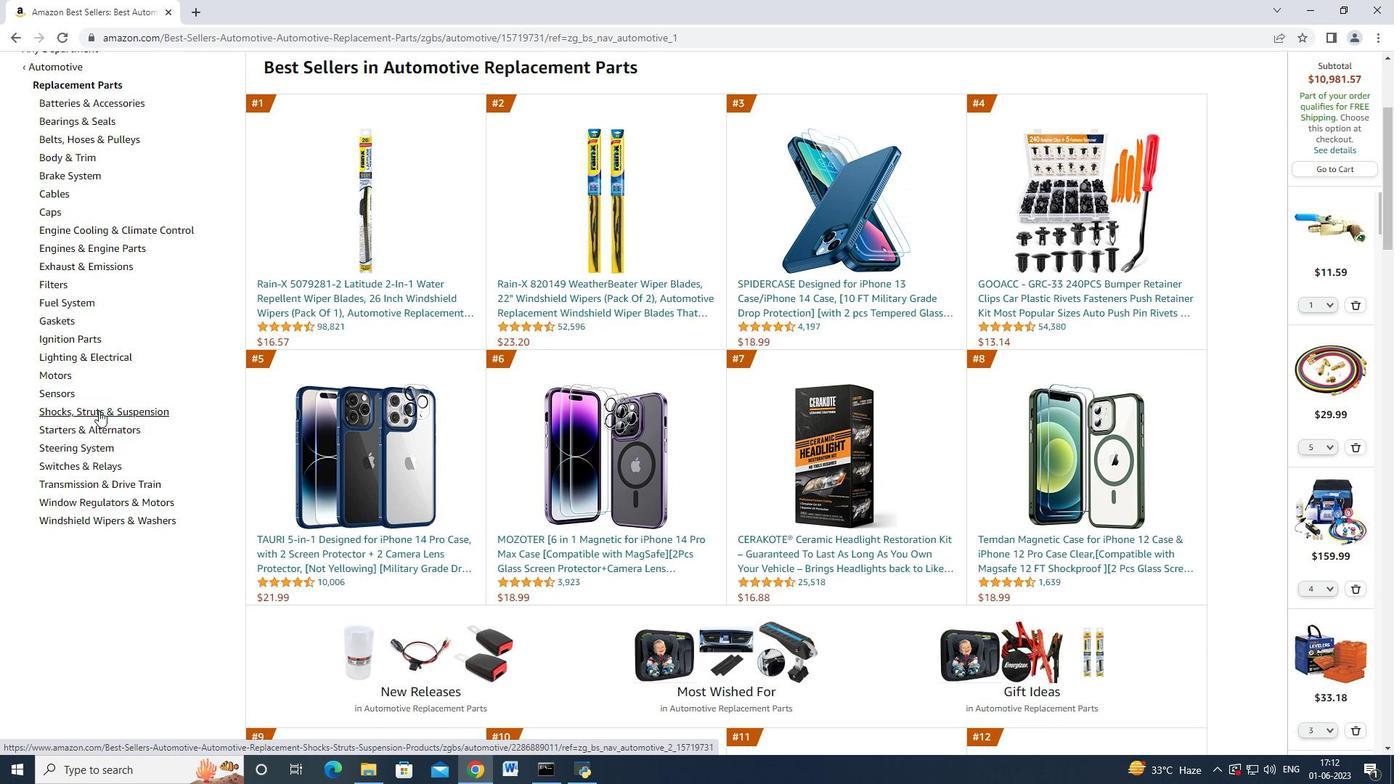 
Action: Mouse scrolled (98, 411) with delta (0, 0)
Screenshot: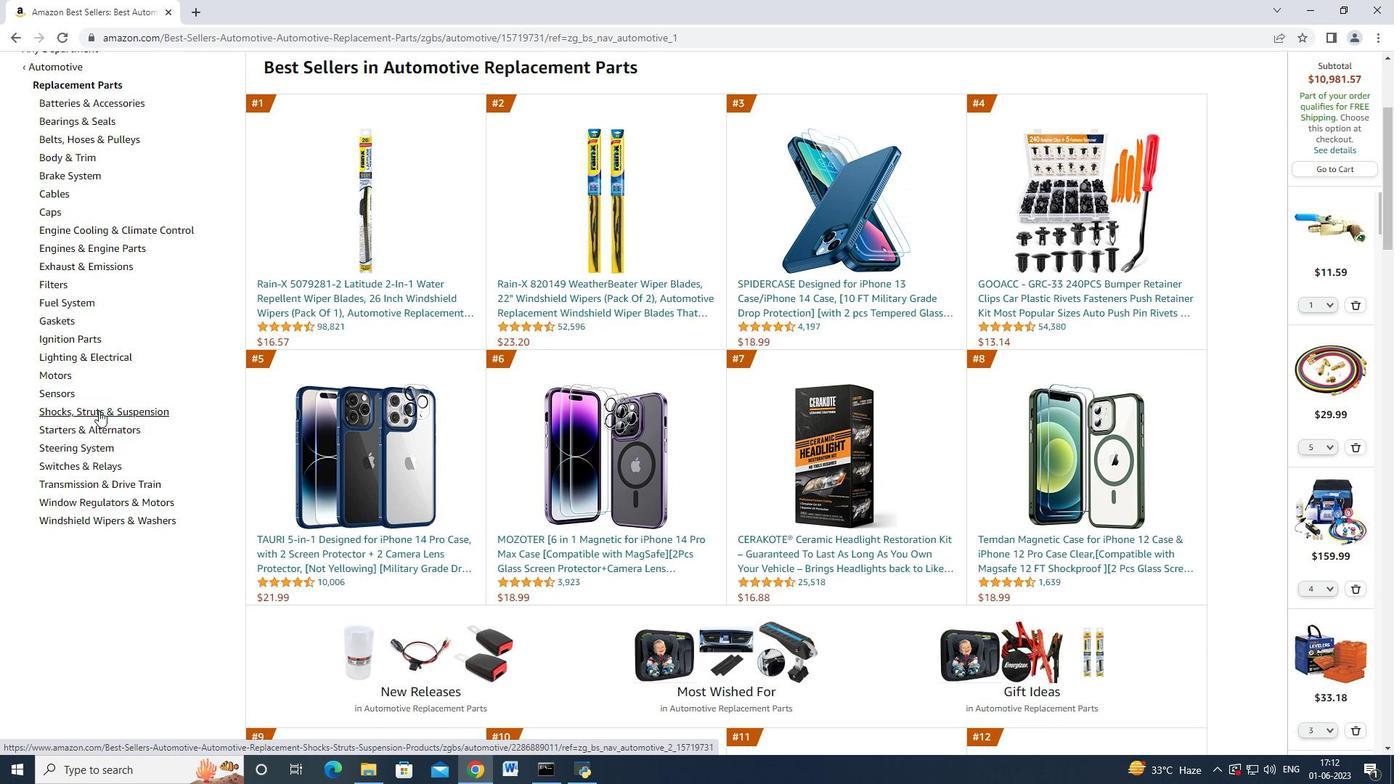 
Action: Mouse moved to (94, 411)
Screenshot: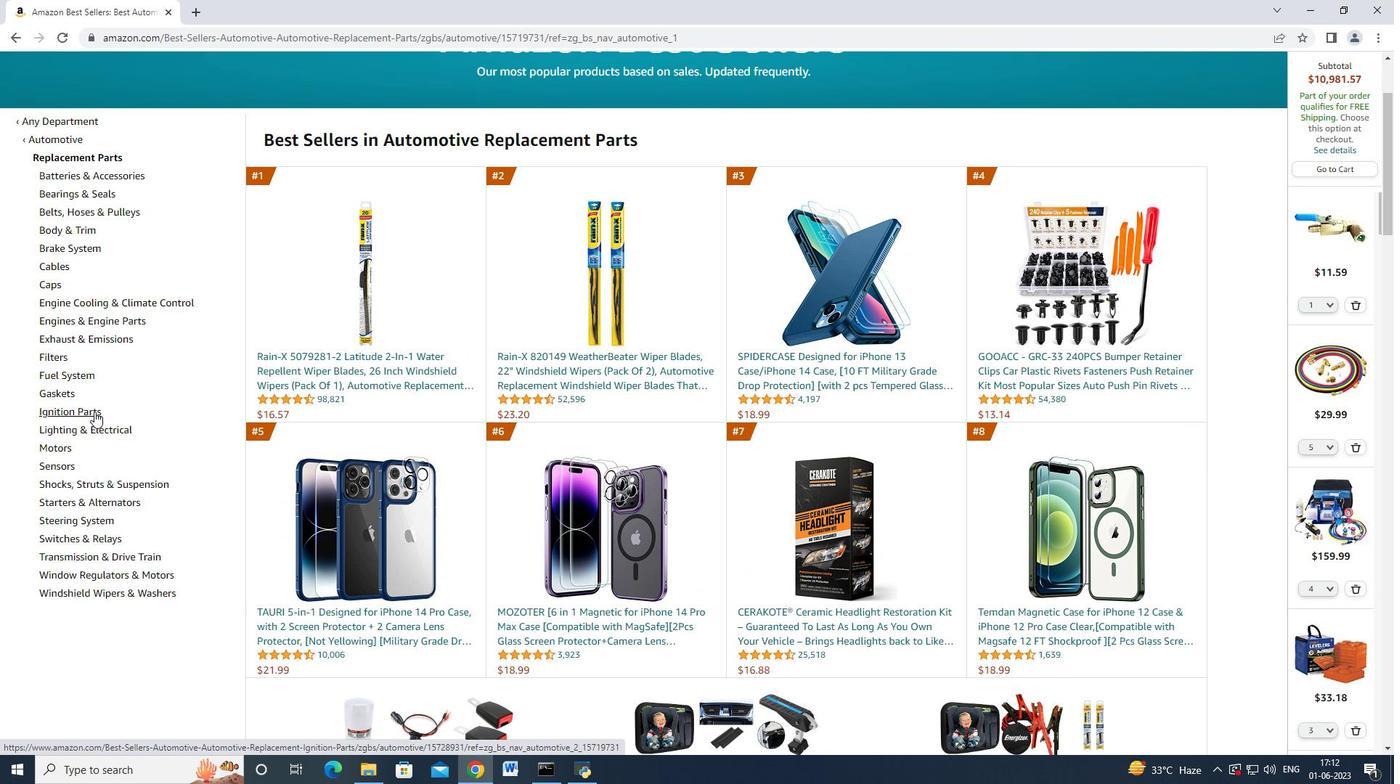 
Action: Mouse scrolled (94, 411) with delta (0, 0)
Screenshot: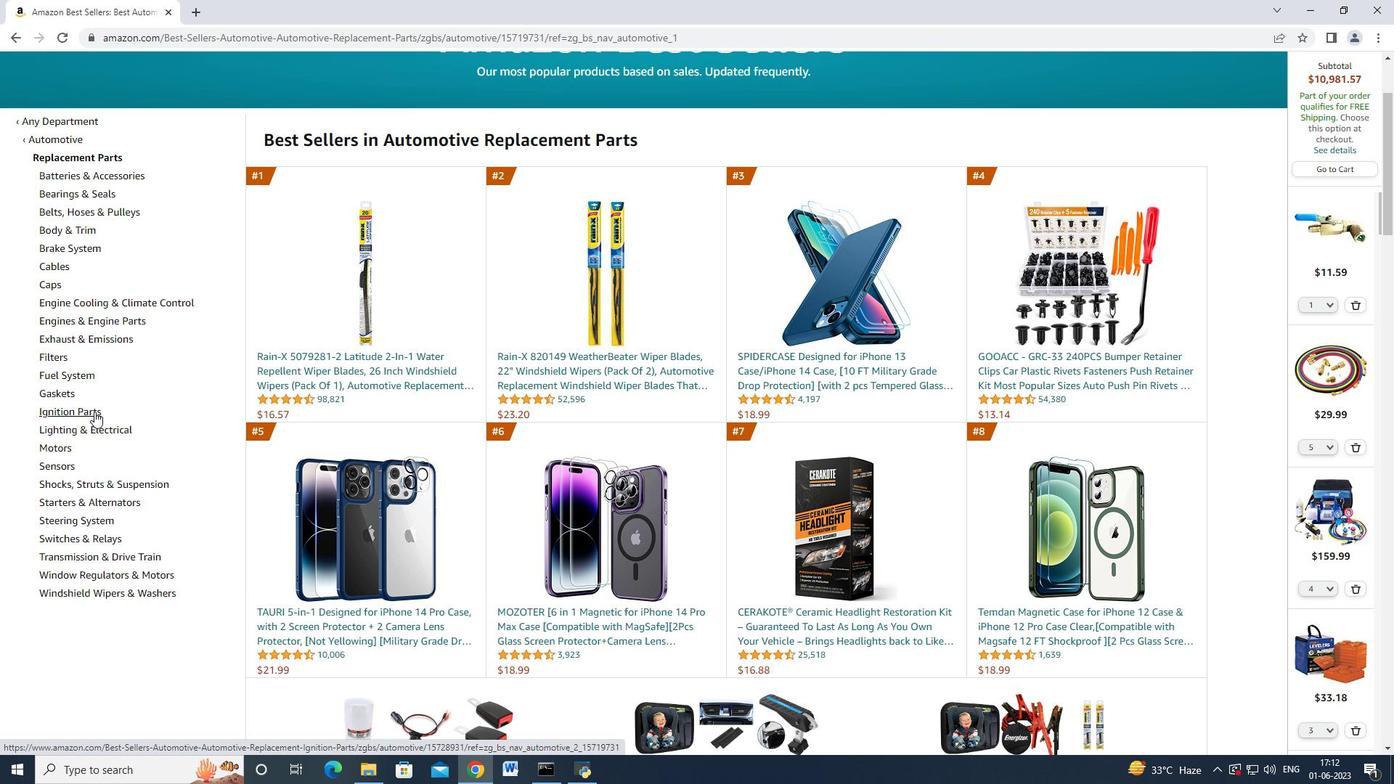 
Action: Mouse scrolled (94, 411) with delta (0, 0)
Screenshot: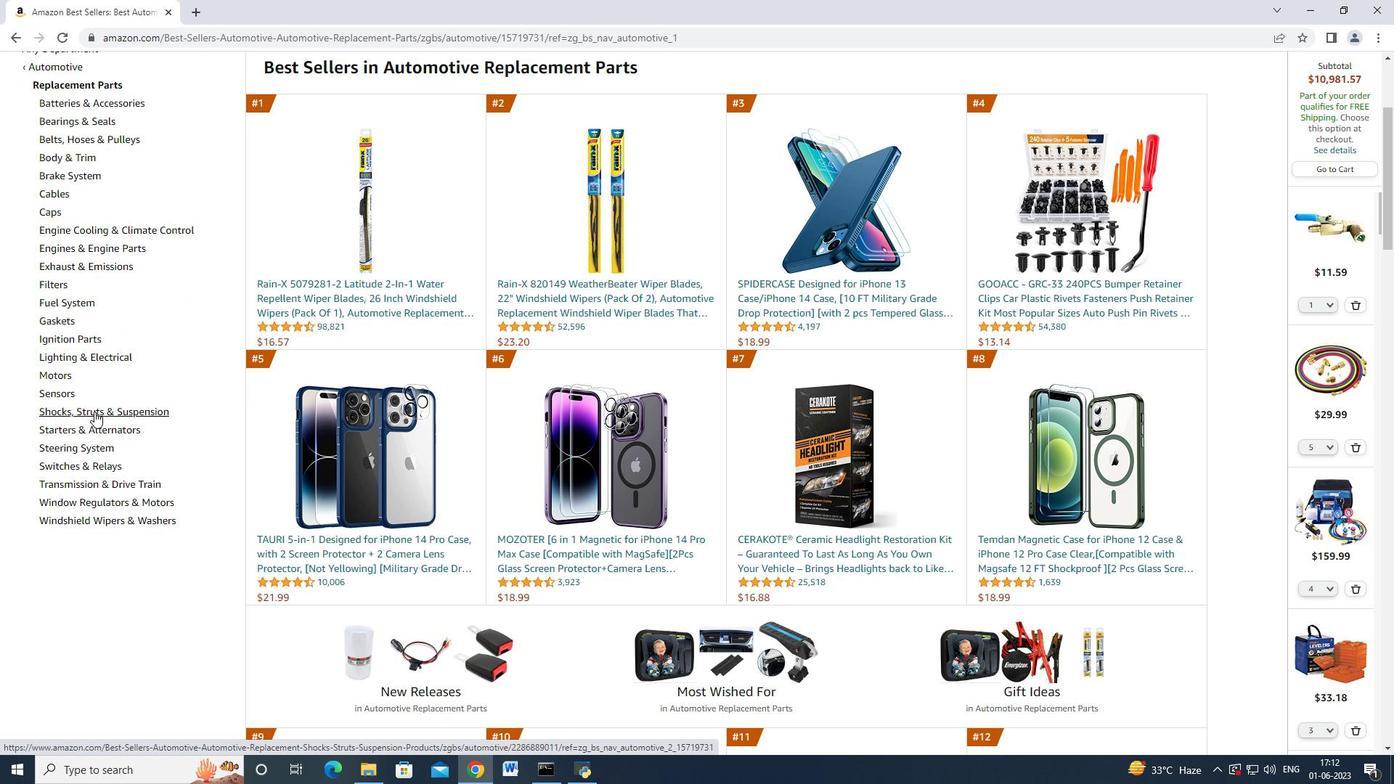 
Action: Mouse moved to (113, 442)
Screenshot: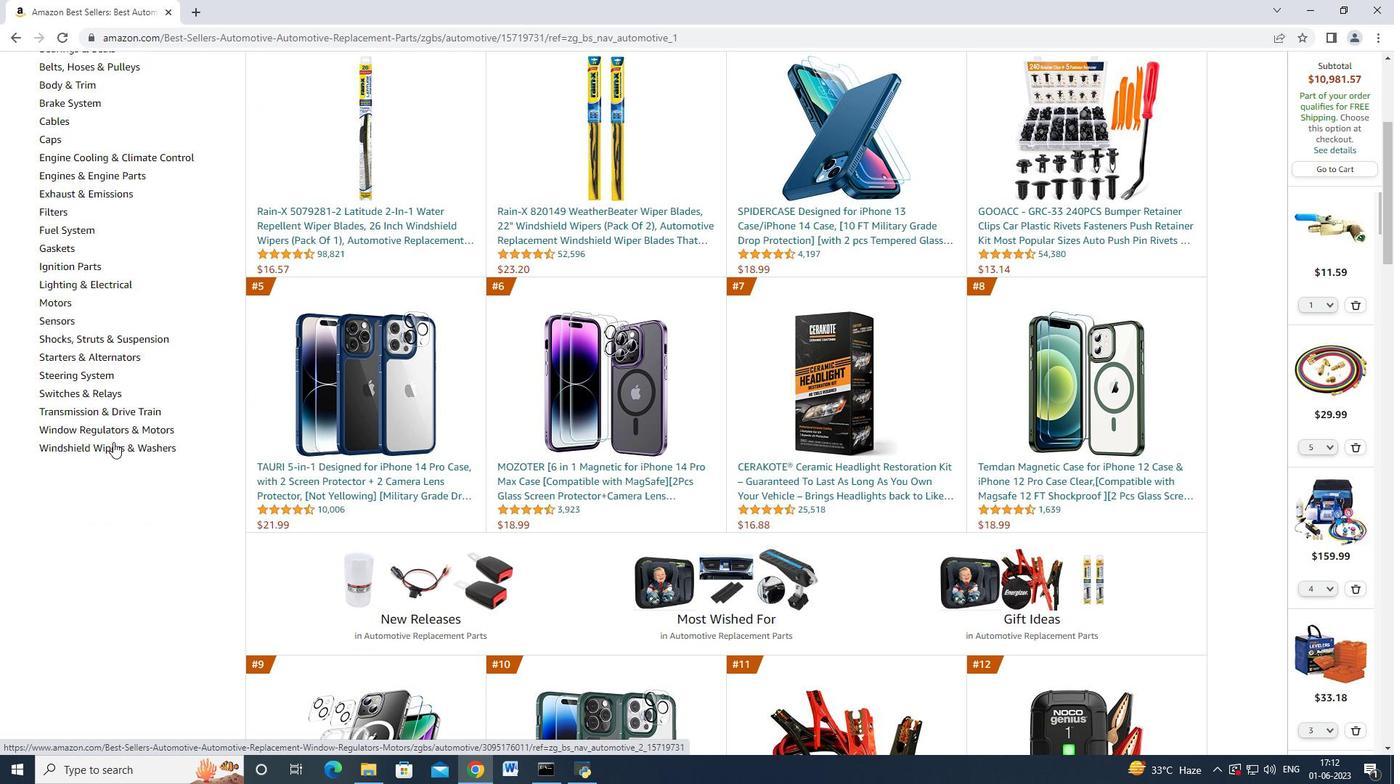 
Action: Mouse scrolled (113, 443) with delta (0, 0)
Screenshot: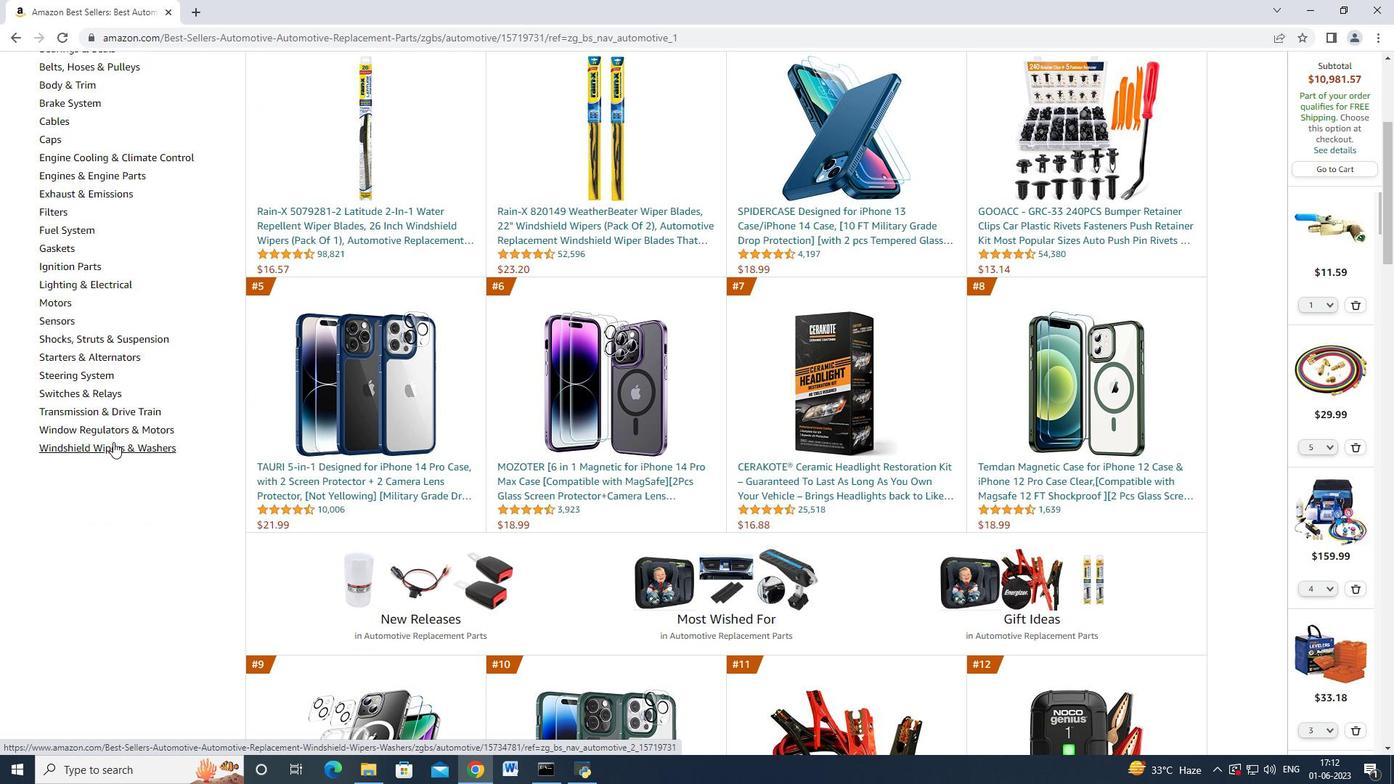 
Action: Mouse moved to (127, 409)
Screenshot: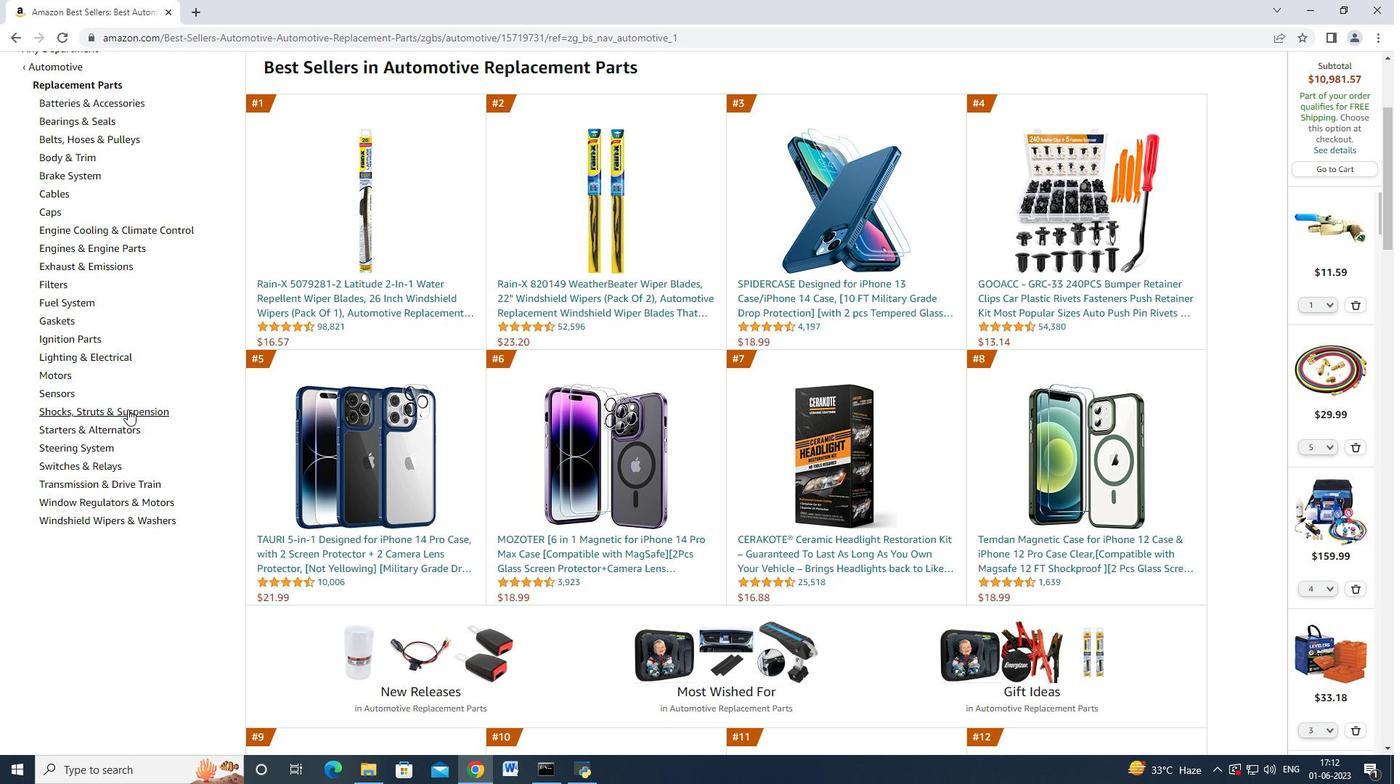 
Action: Mouse scrolled (127, 410) with delta (0, 0)
Screenshot: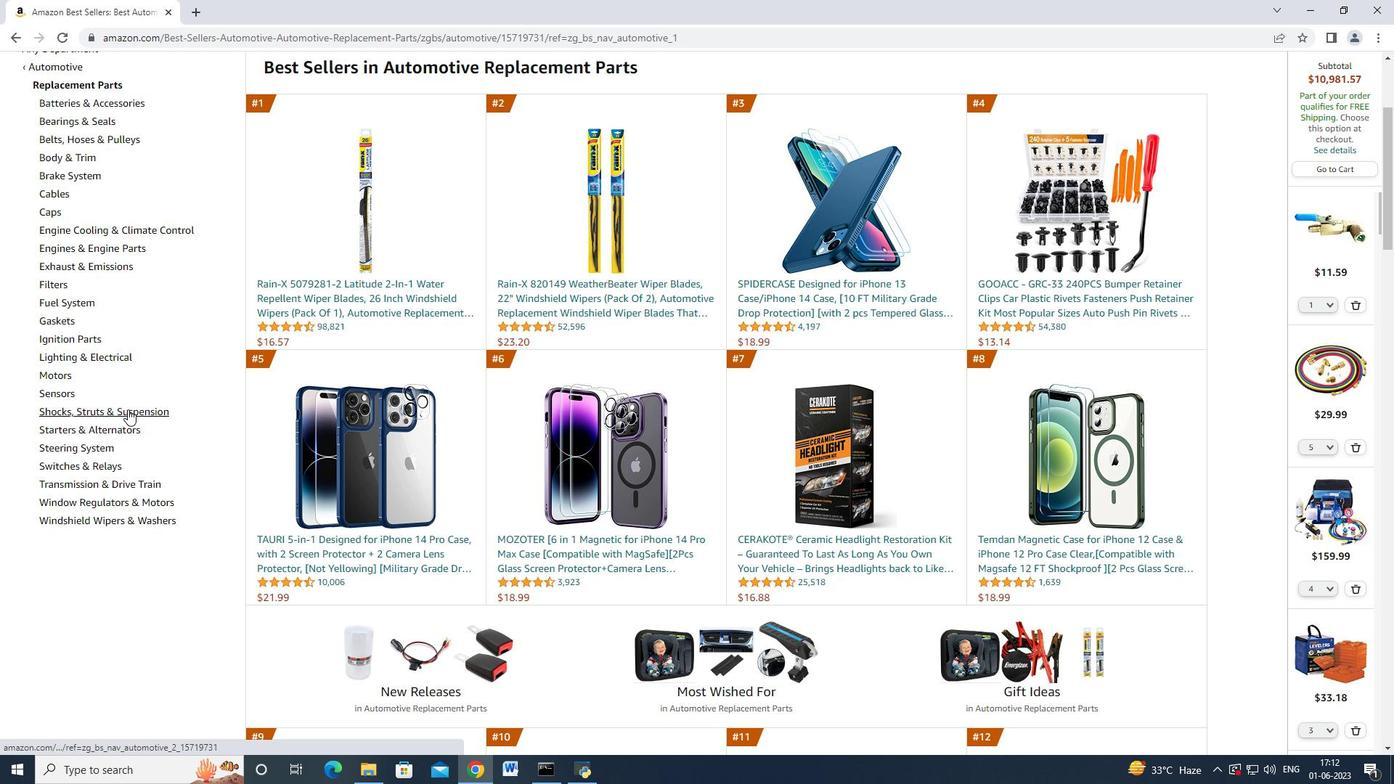 
Action: Mouse scrolled (127, 410) with delta (0, 0)
Screenshot: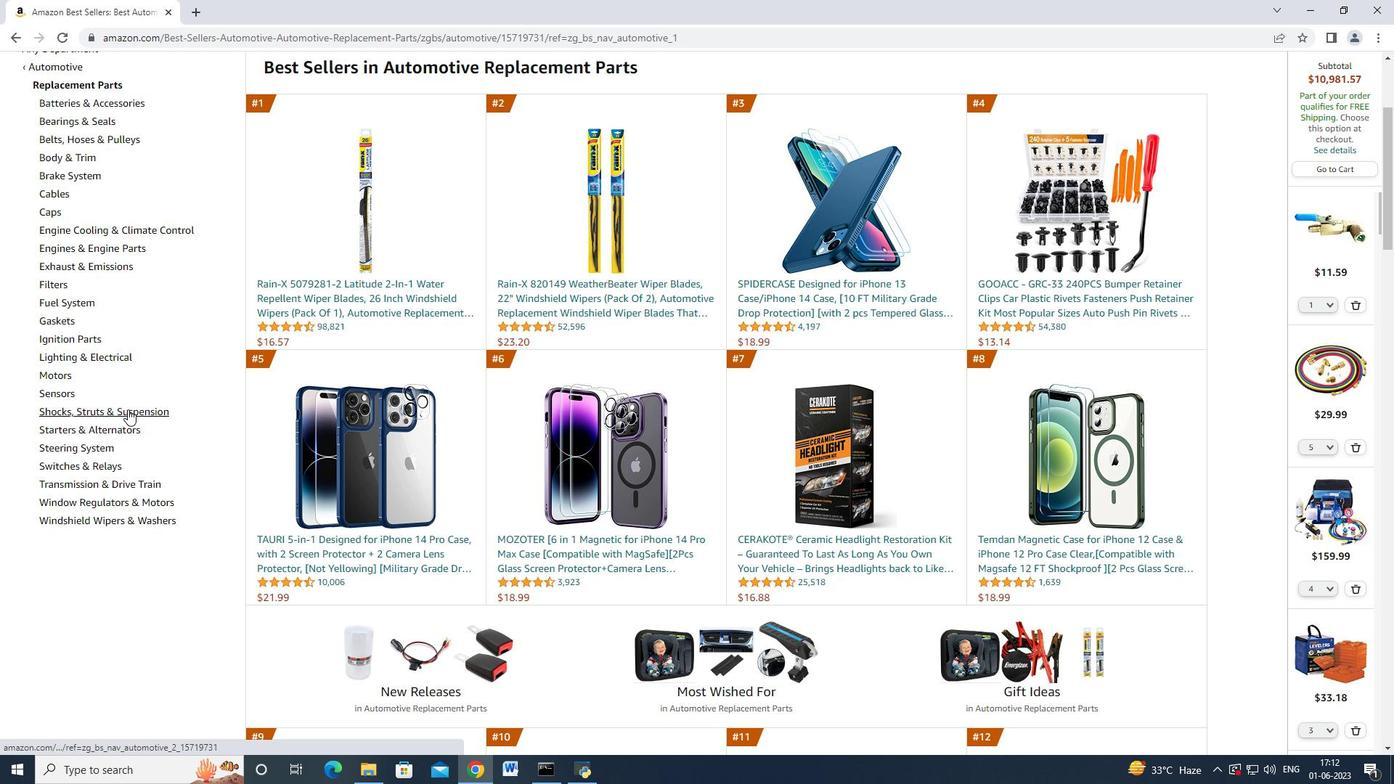 
Action: Mouse scrolled (127, 410) with delta (0, 0)
Screenshot: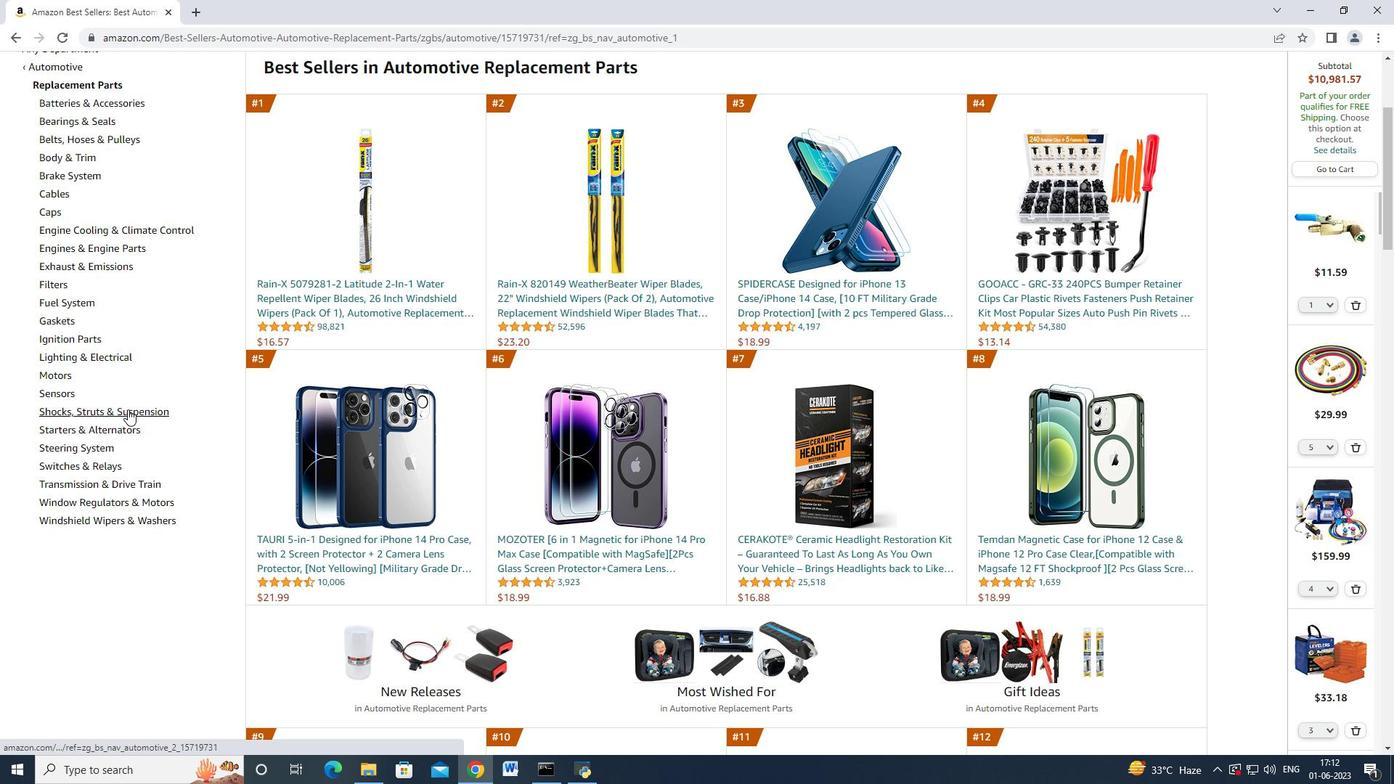 
Action: Mouse moved to (110, 371)
Screenshot: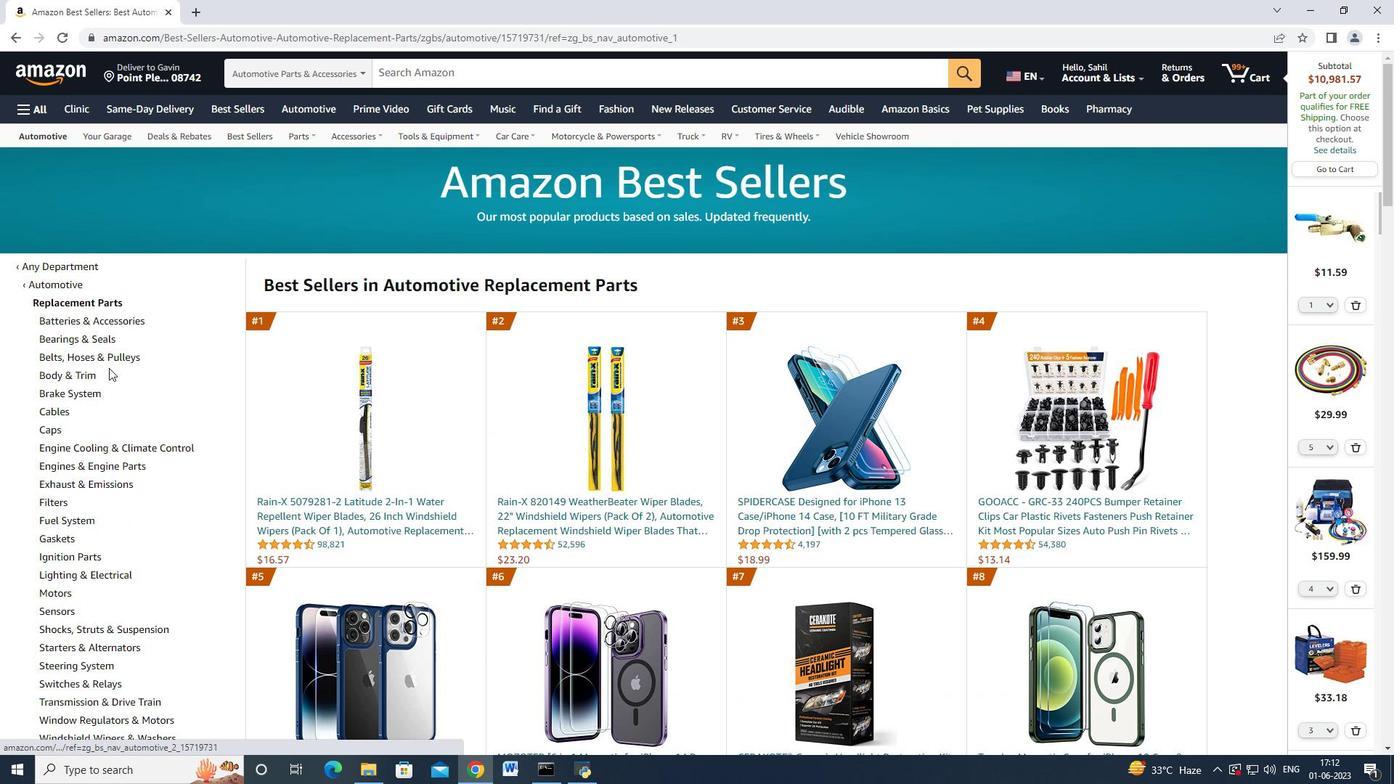 
Action: Mouse scrolled (110, 371) with delta (0, 0)
Screenshot: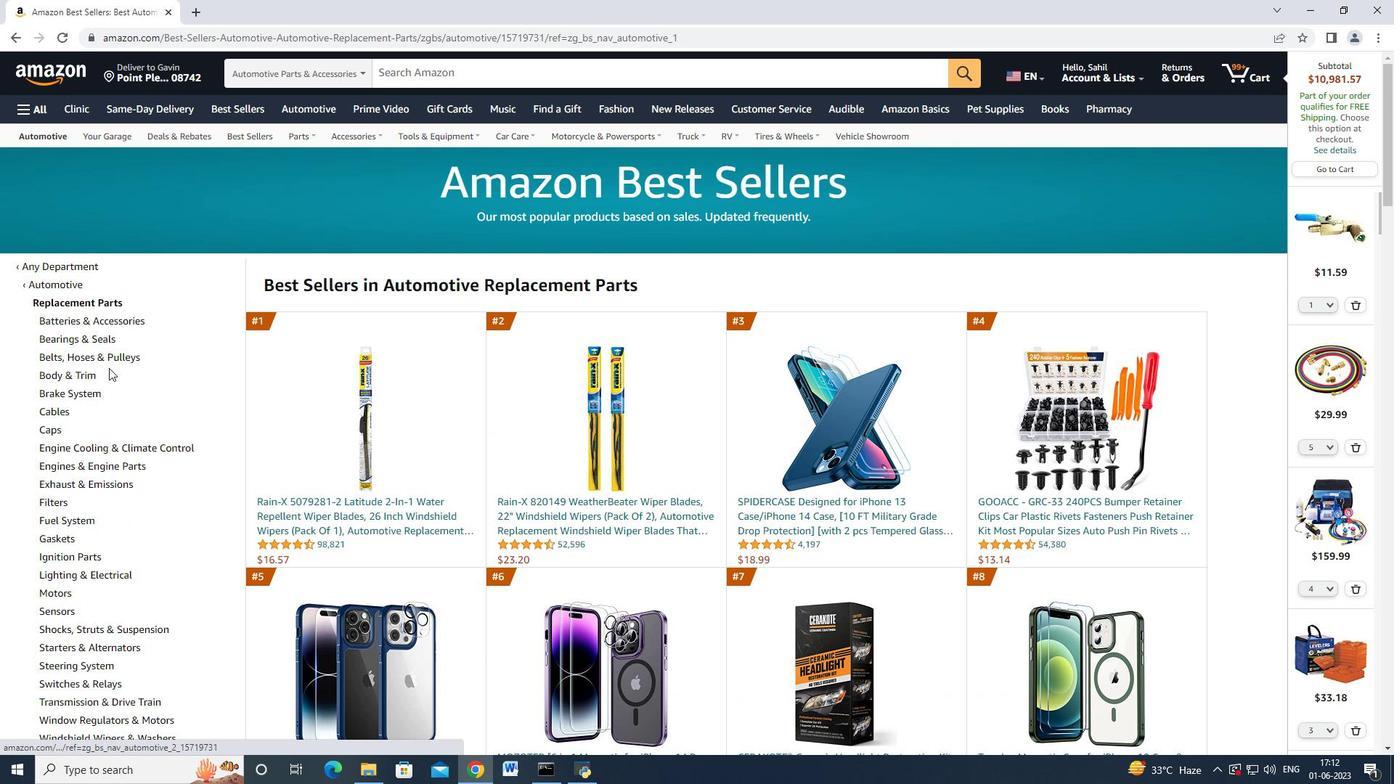 
Action: Mouse moved to (114, 398)
Screenshot: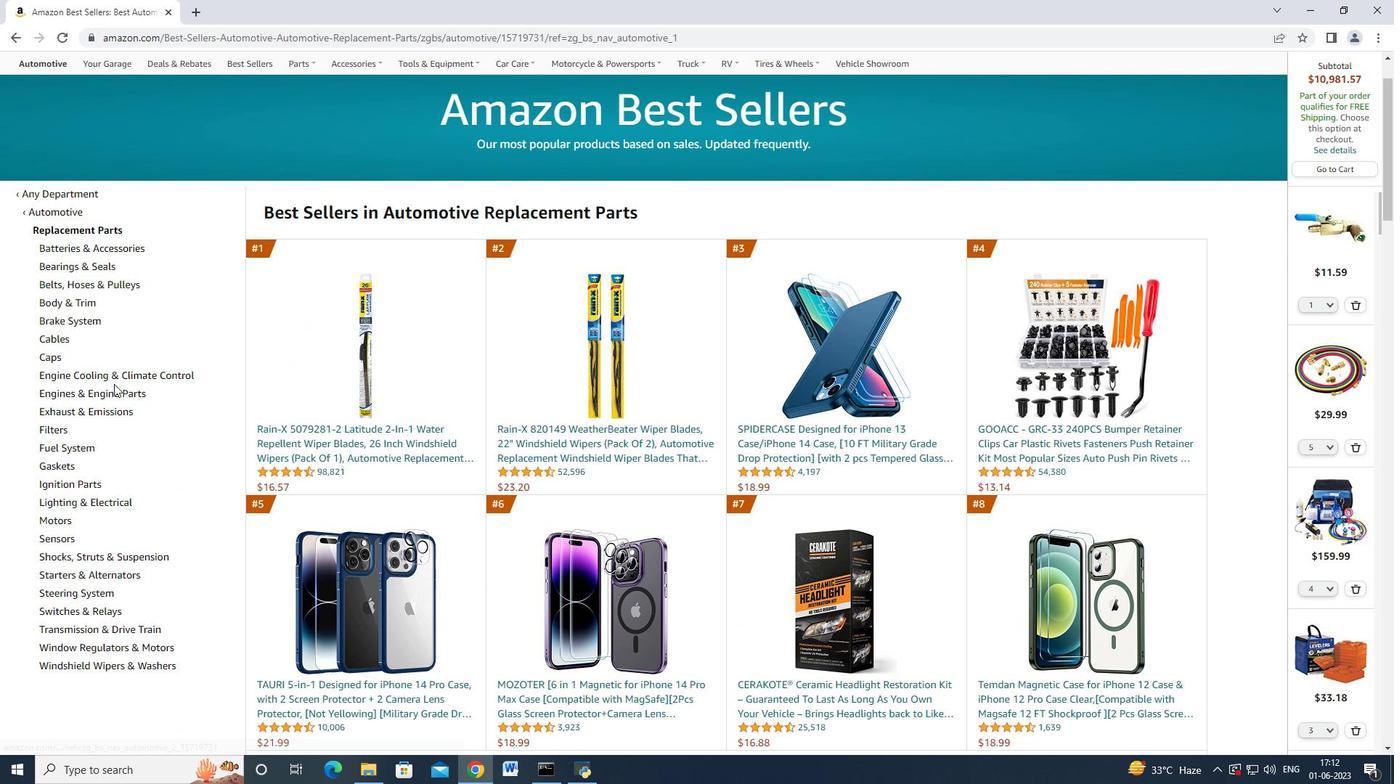 
Action: Mouse scrolled (114, 398) with delta (0, 0)
Screenshot: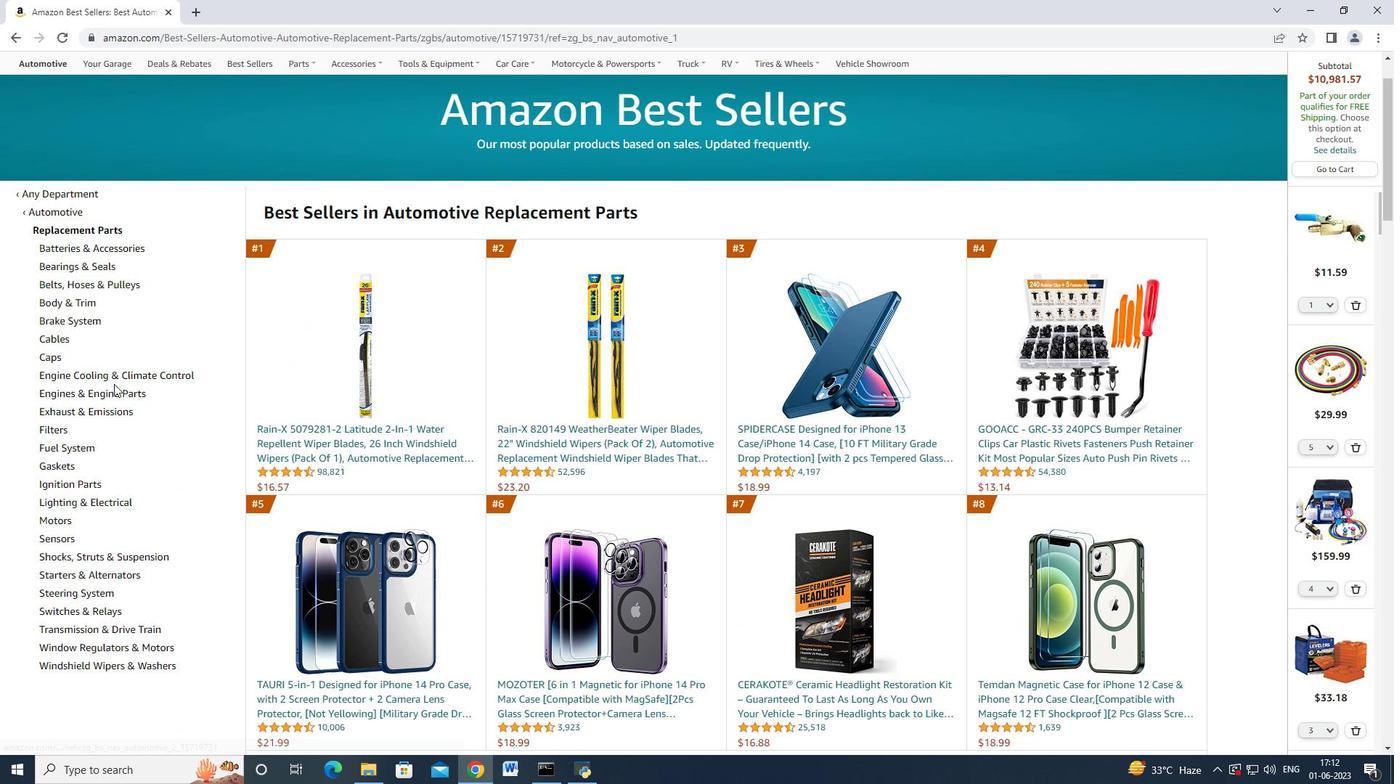
Action: Mouse moved to (51, 143)
Screenshot: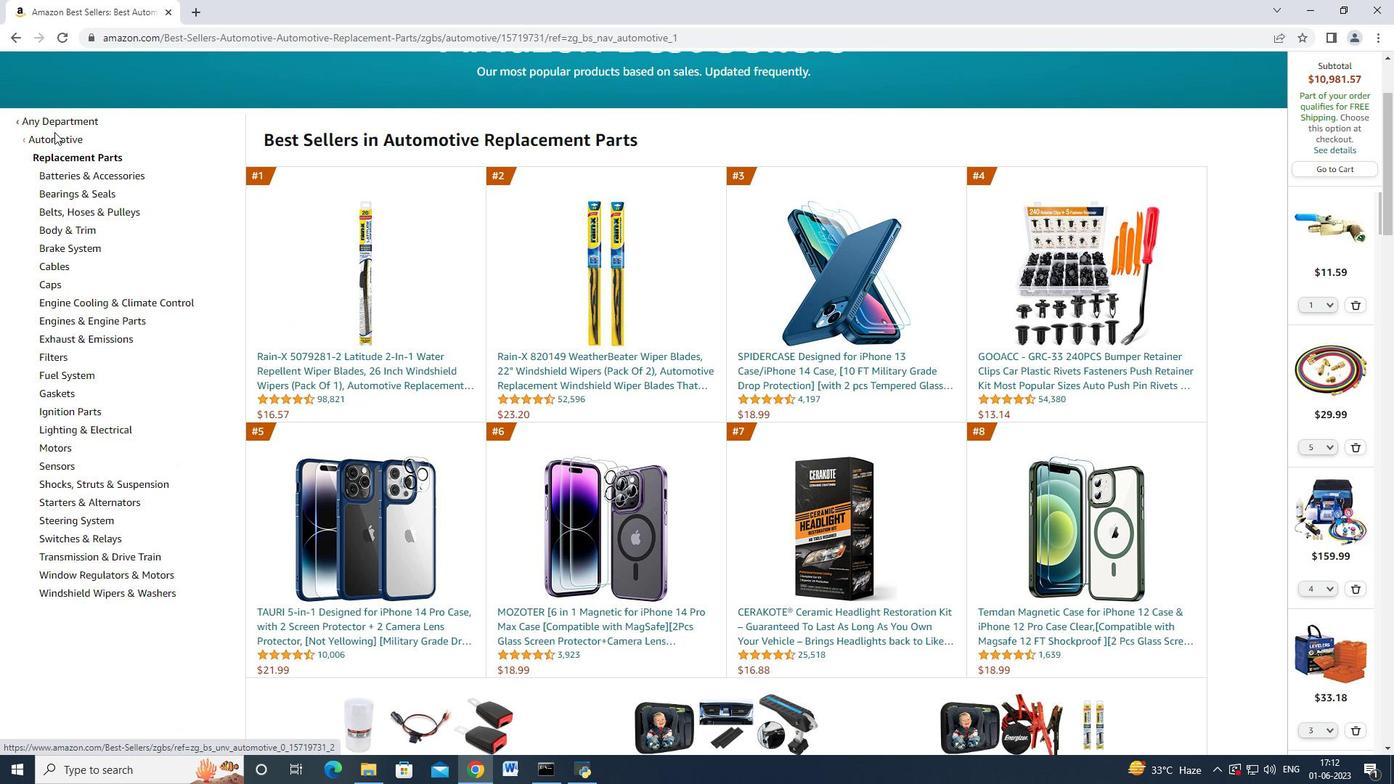 
Action: Mouse pressed left at (51, 143)
Screenshot: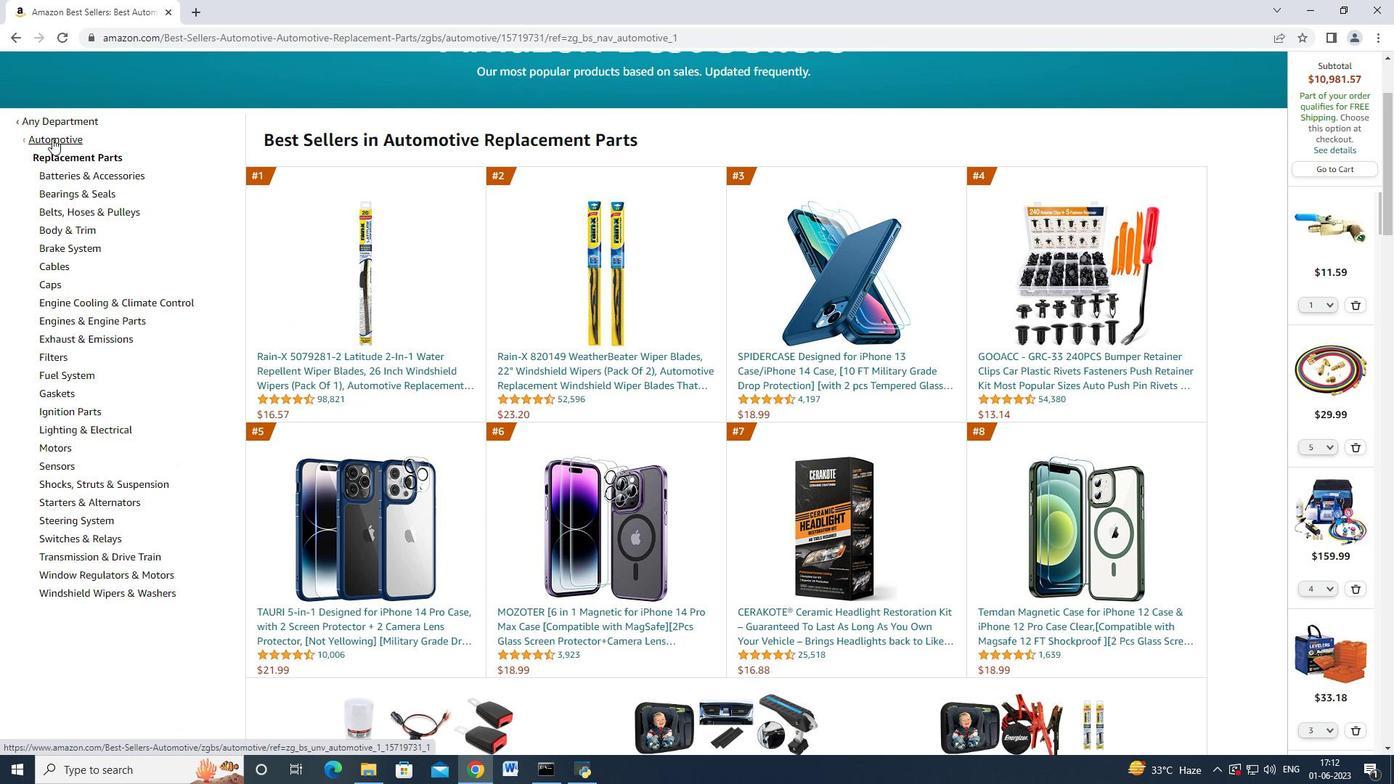 
Action: Mouse moved to (86, 481)
Screenshot: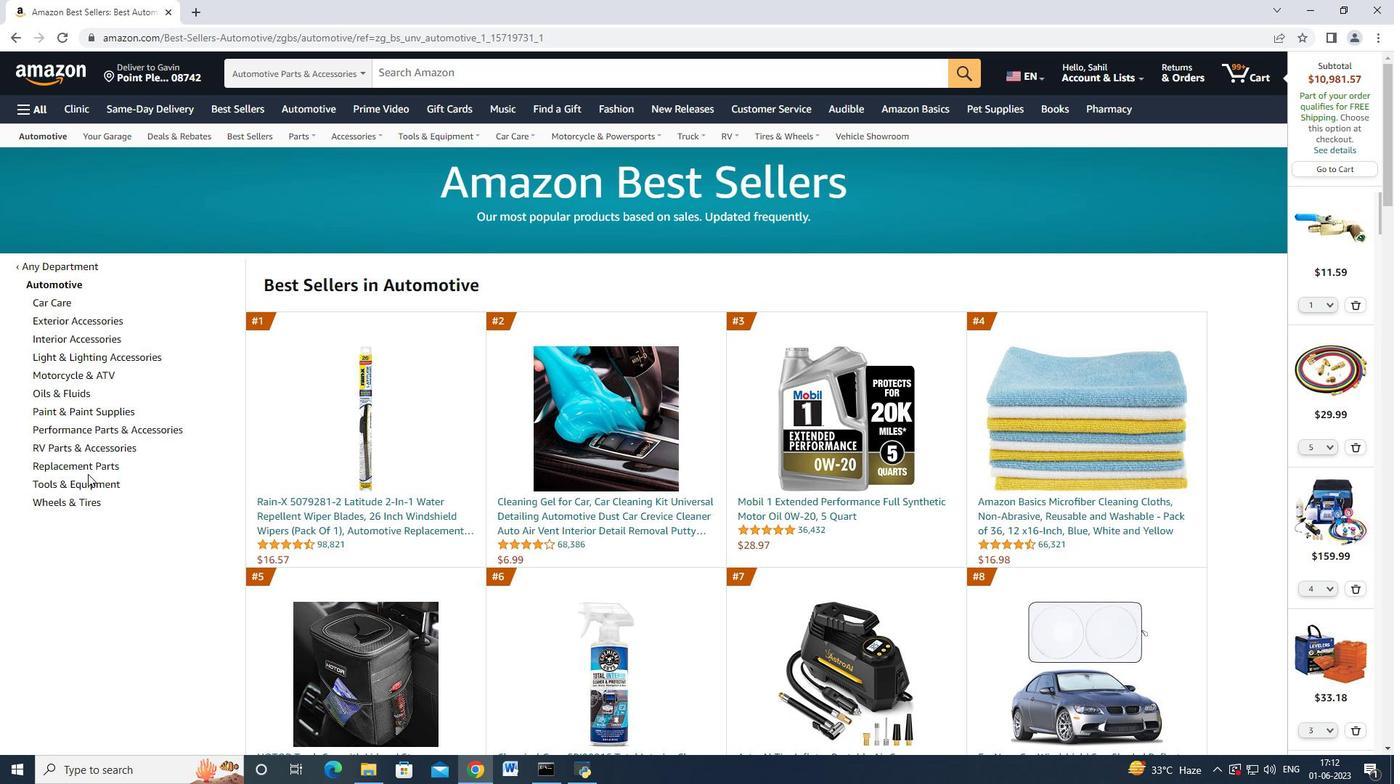 
Action: Mouse pressed left at (86, 481)
Screenshot: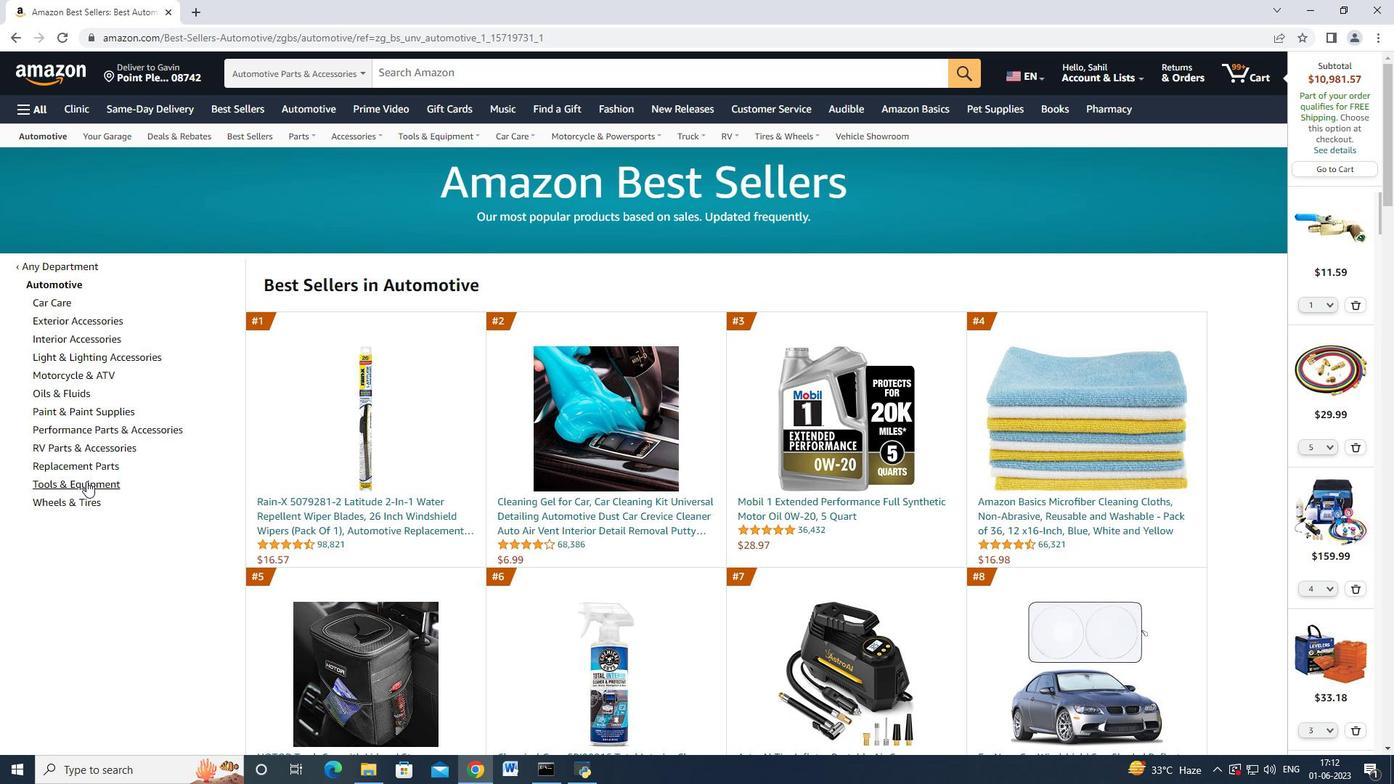 
Action: Mouse moved to (13, 514)
Screenshot: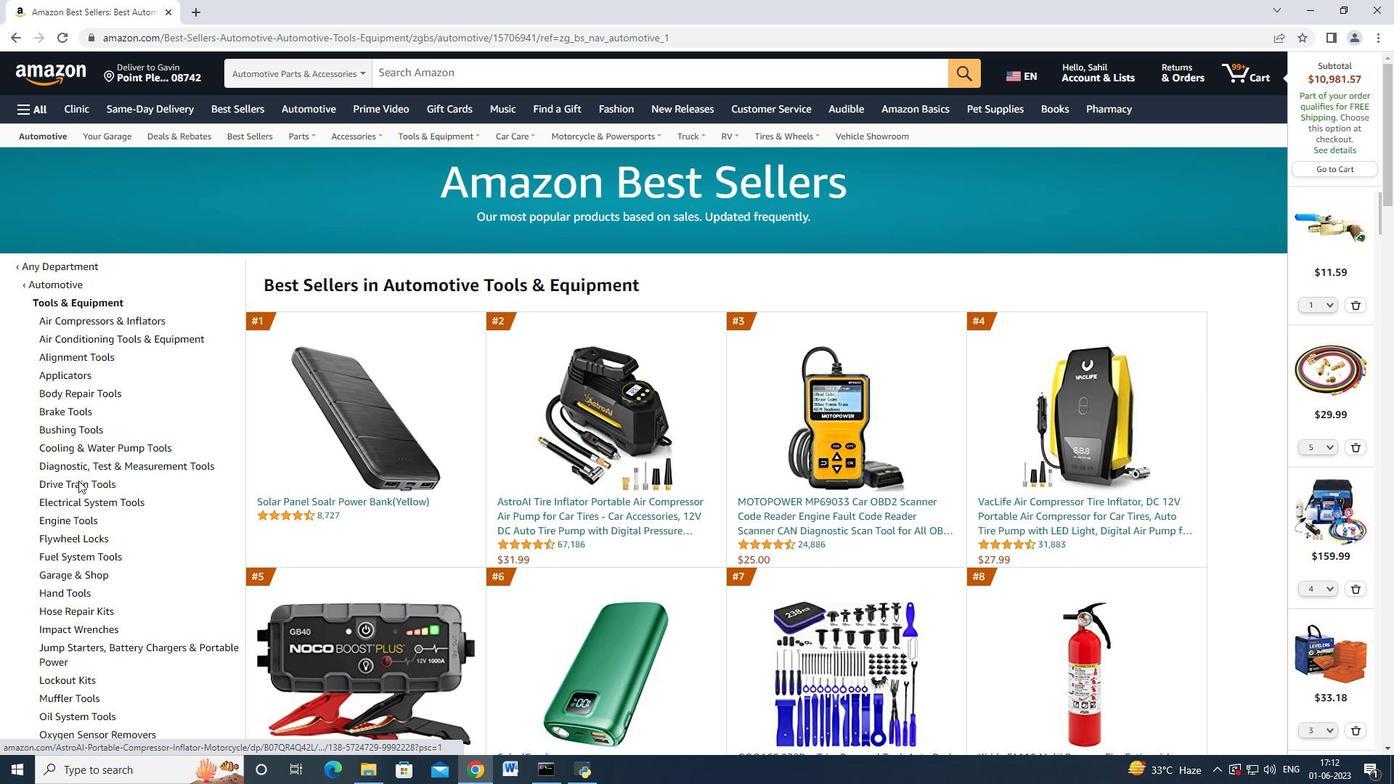 
Action: Mouse scrolled (13, 514) with delta (0, 0)
Screenshot: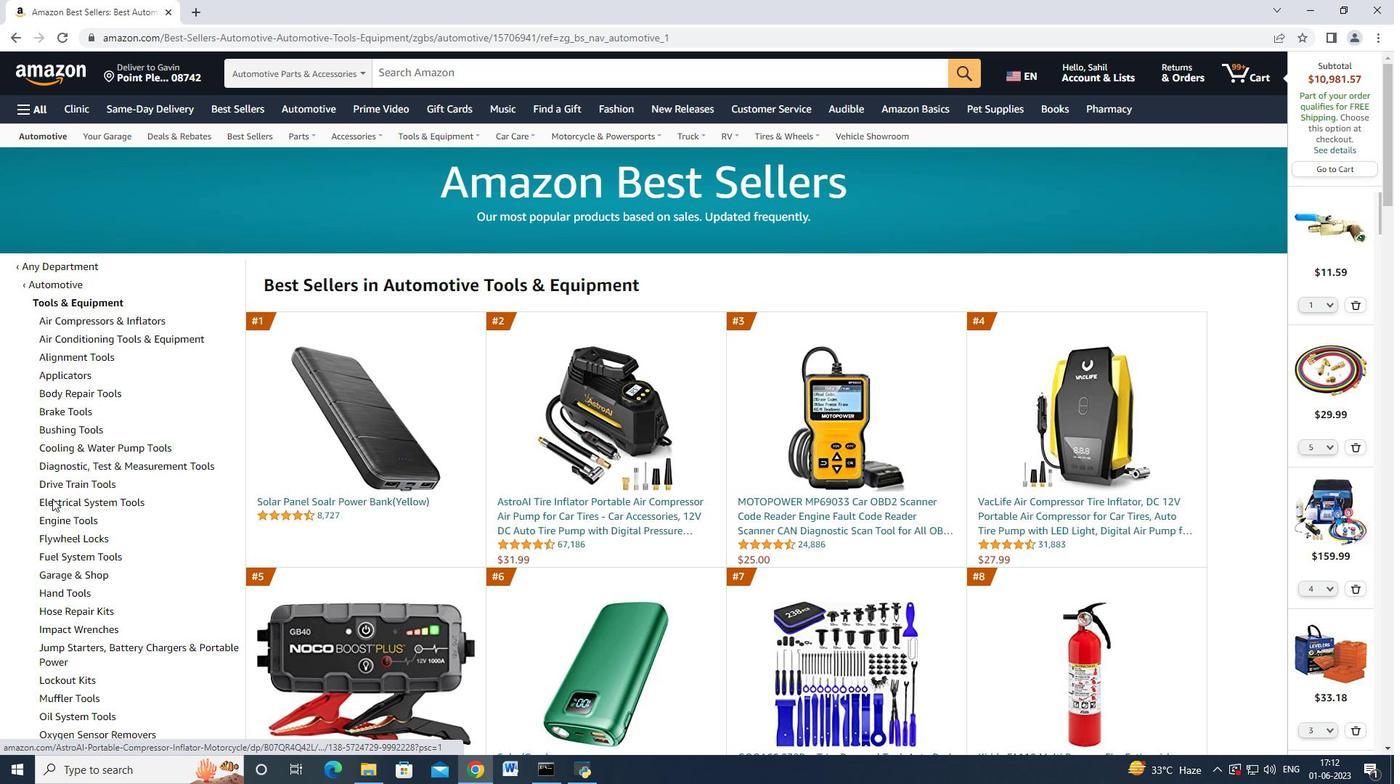 
Action: Mouse moved to (13, 514)
Screenshot: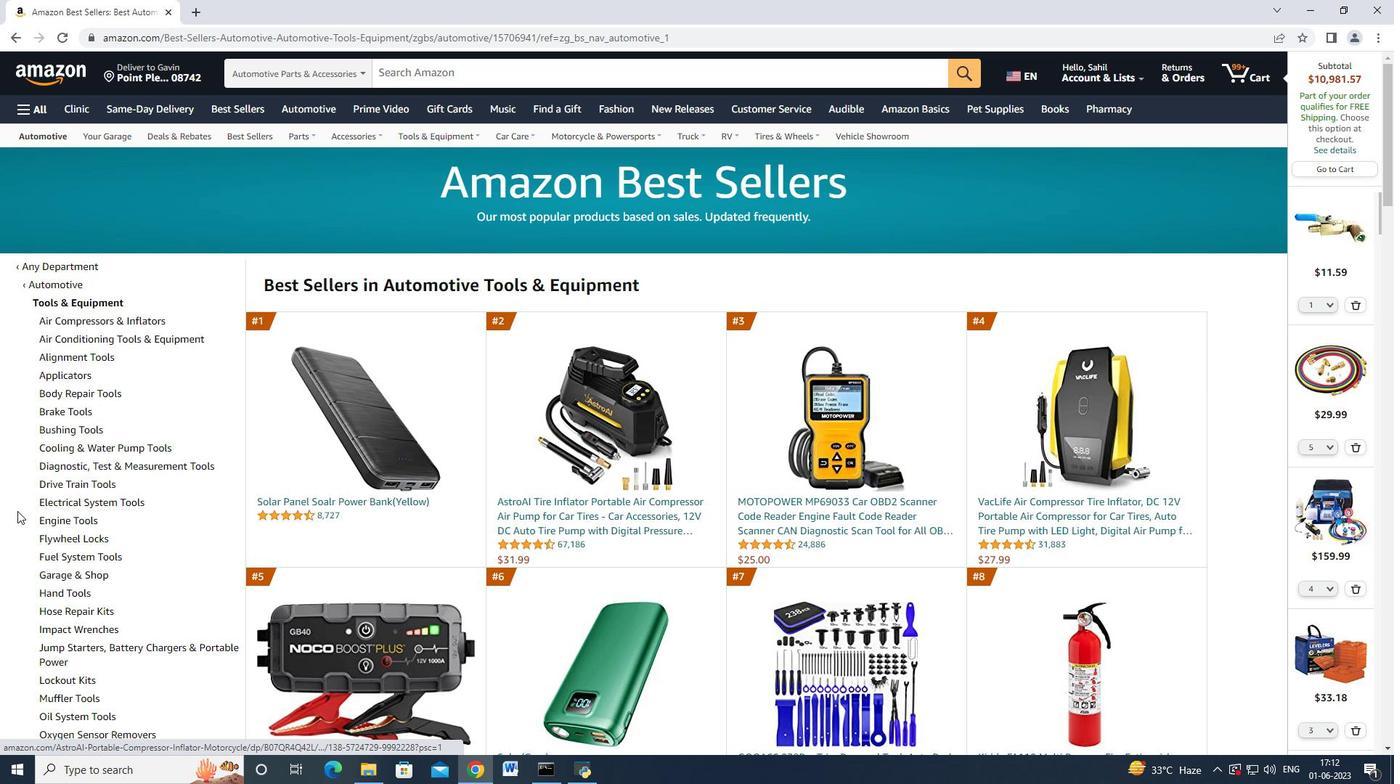 
Action: Mouse scrolled (13, 514) with delta (0, 0)
Screenshot: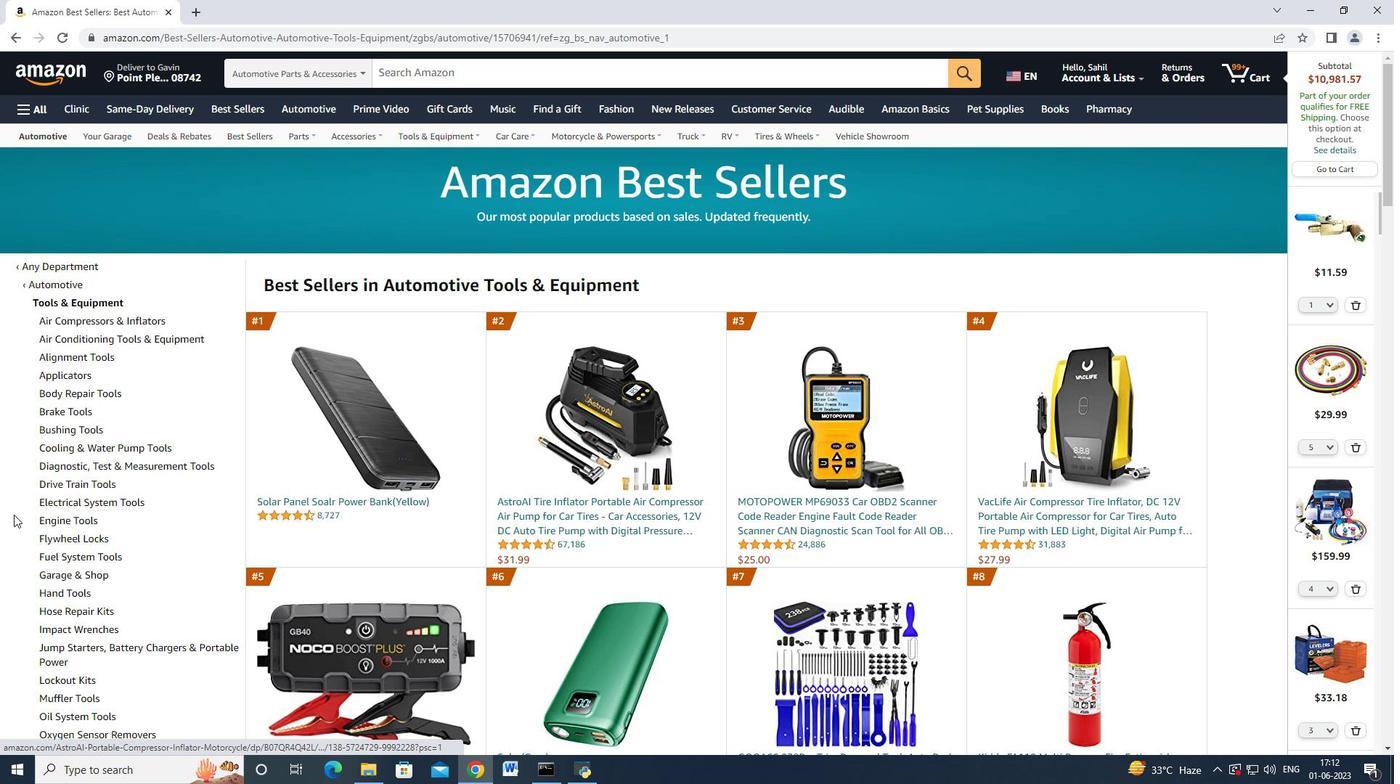 
Action: Mouse moved to (90, 198)
Screenshot: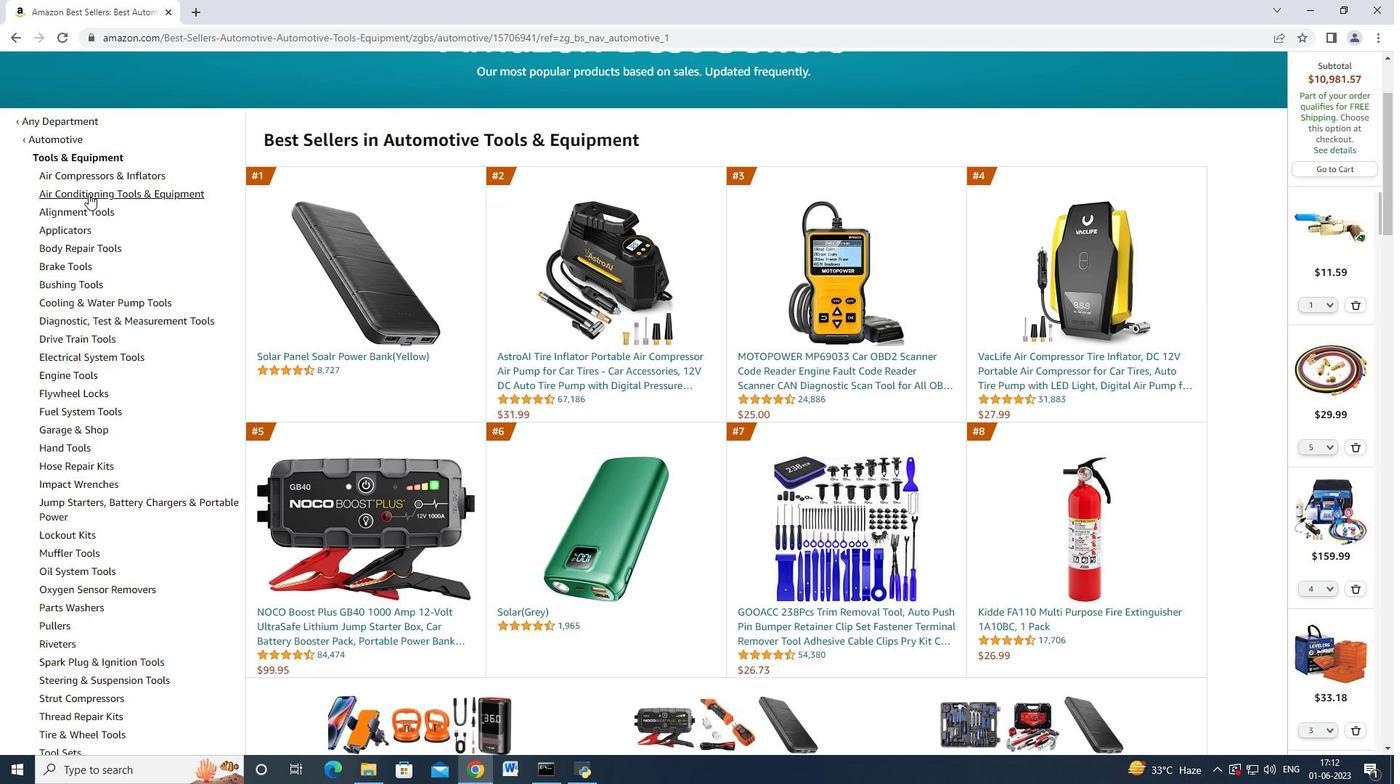 
Action: Mouse pressed left at (90, 198)
Screenshot: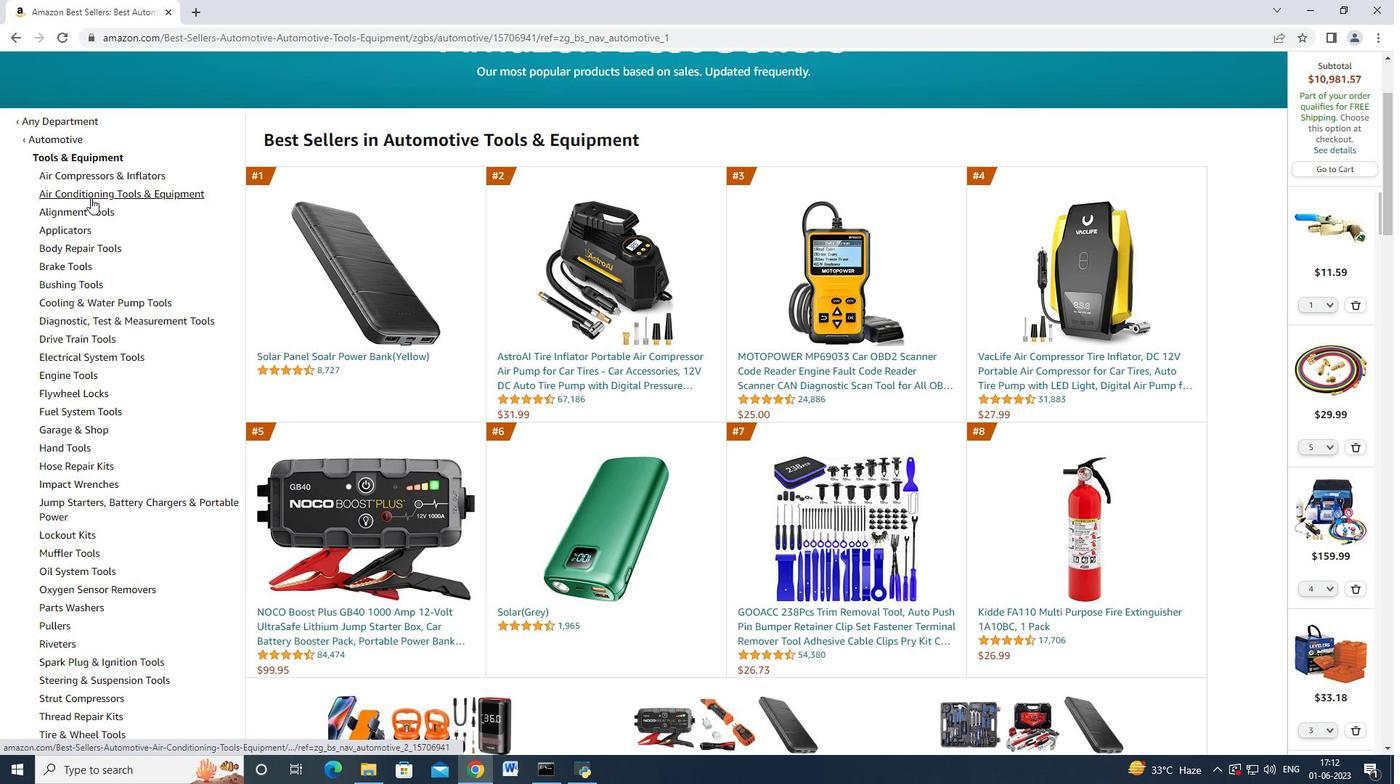 
Action: Mouse moved to (92, 392)
Screenshot: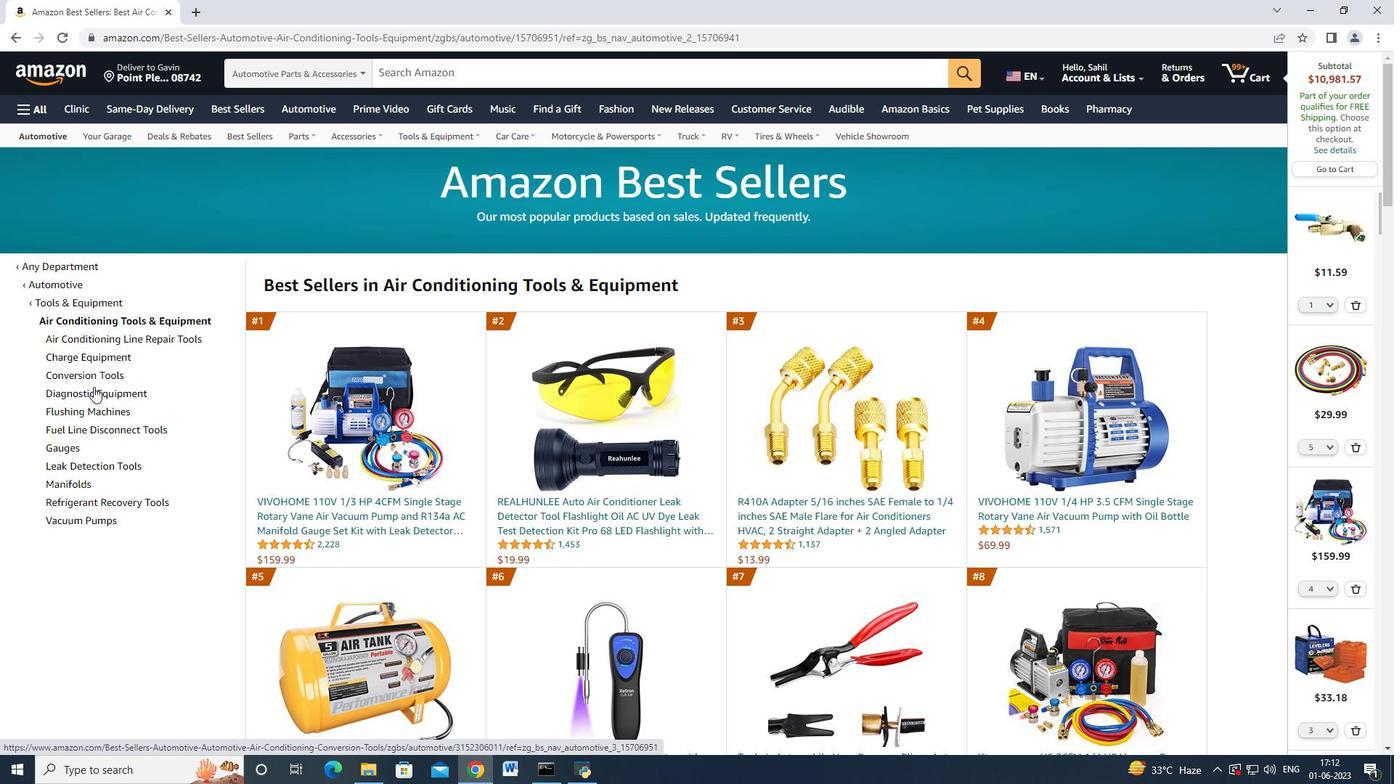 
Action: Mouse pressed left at (92, 392)
Screenshot: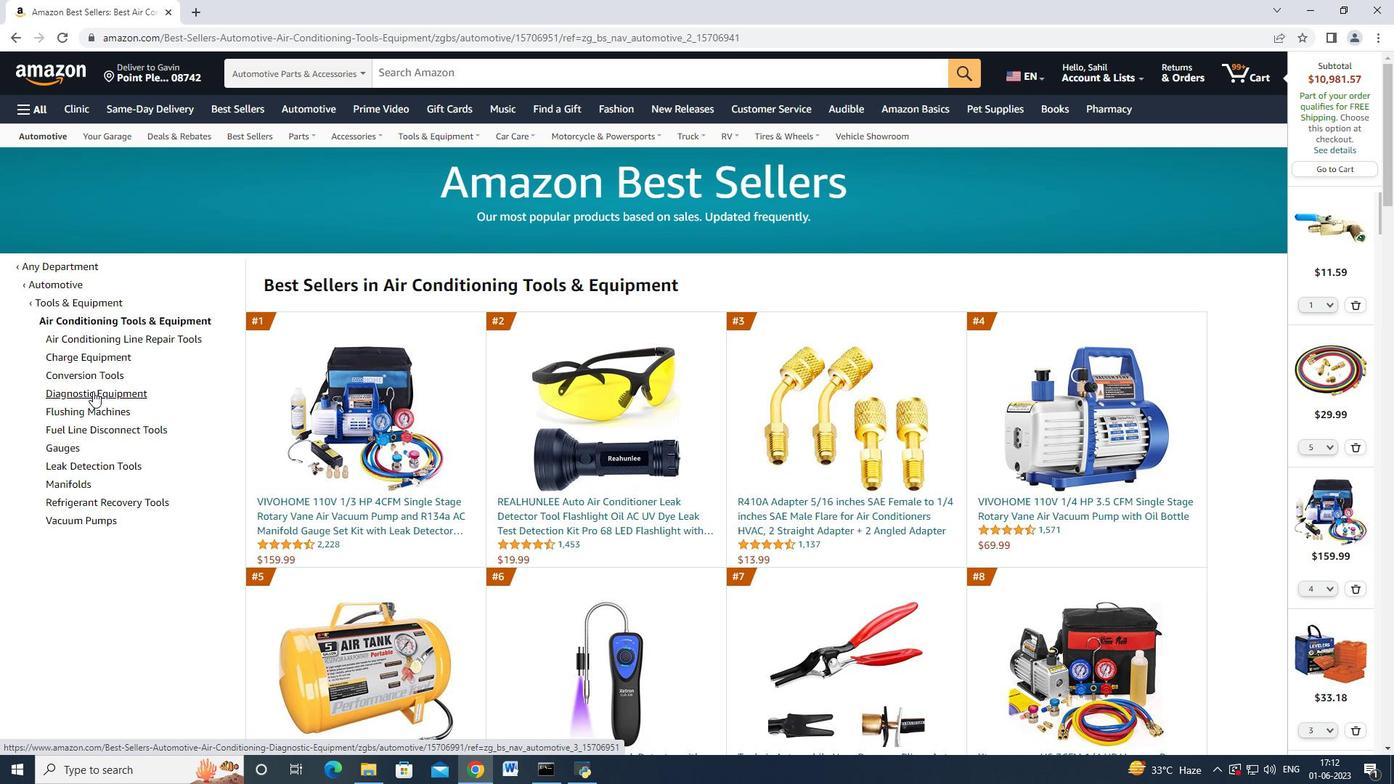 
Action: Mouse moved to (404, 509)
Screenshot: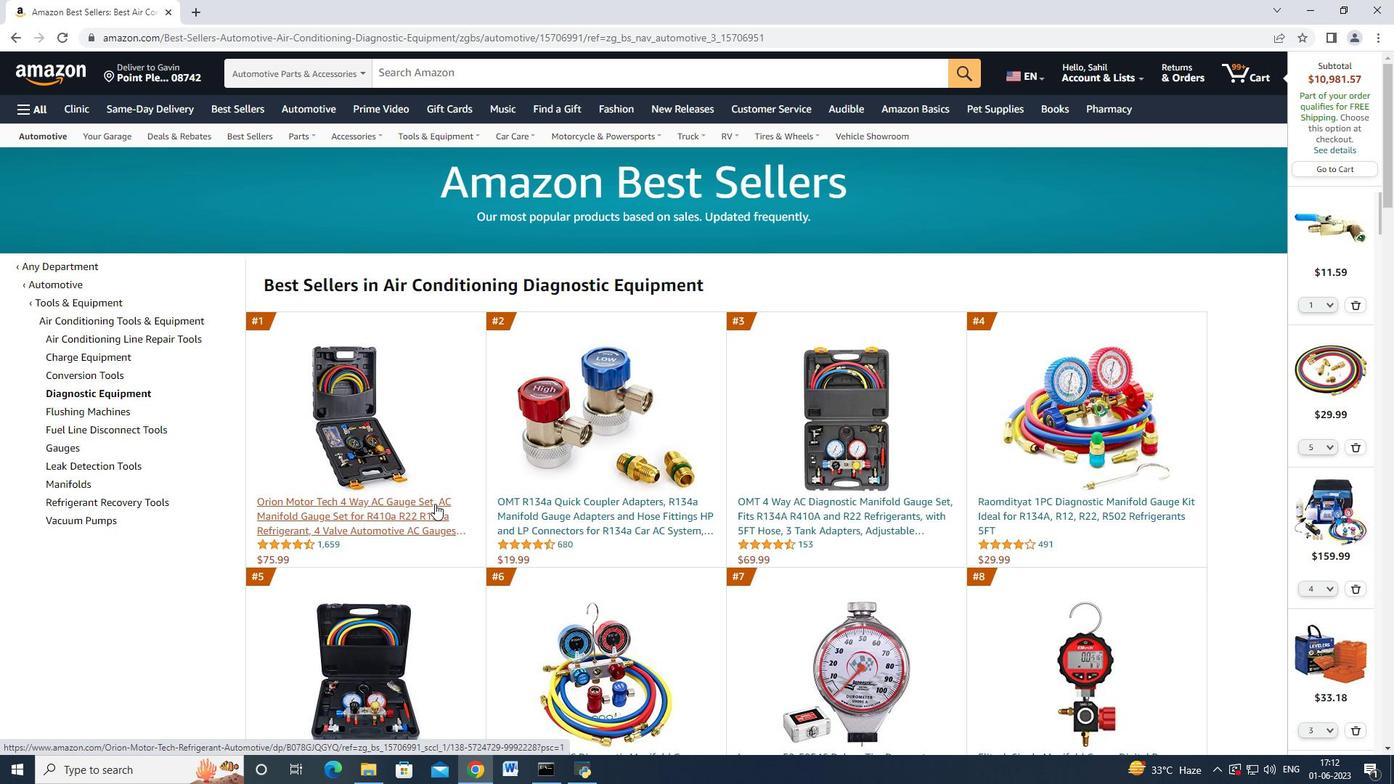 
Action: Mouse pressed left at (404, 509)
Screenshot: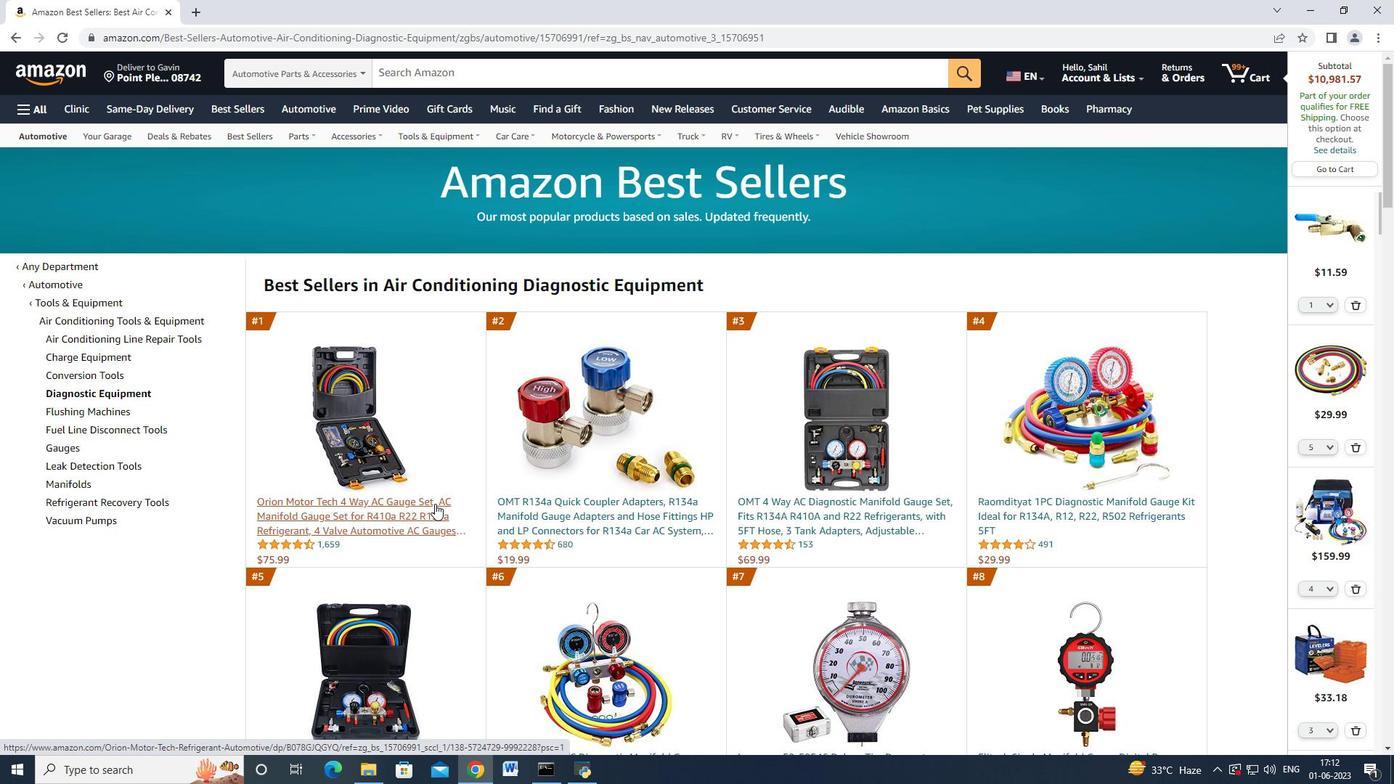 
Action: Mouse moved to (1016, 451)
Screenshot: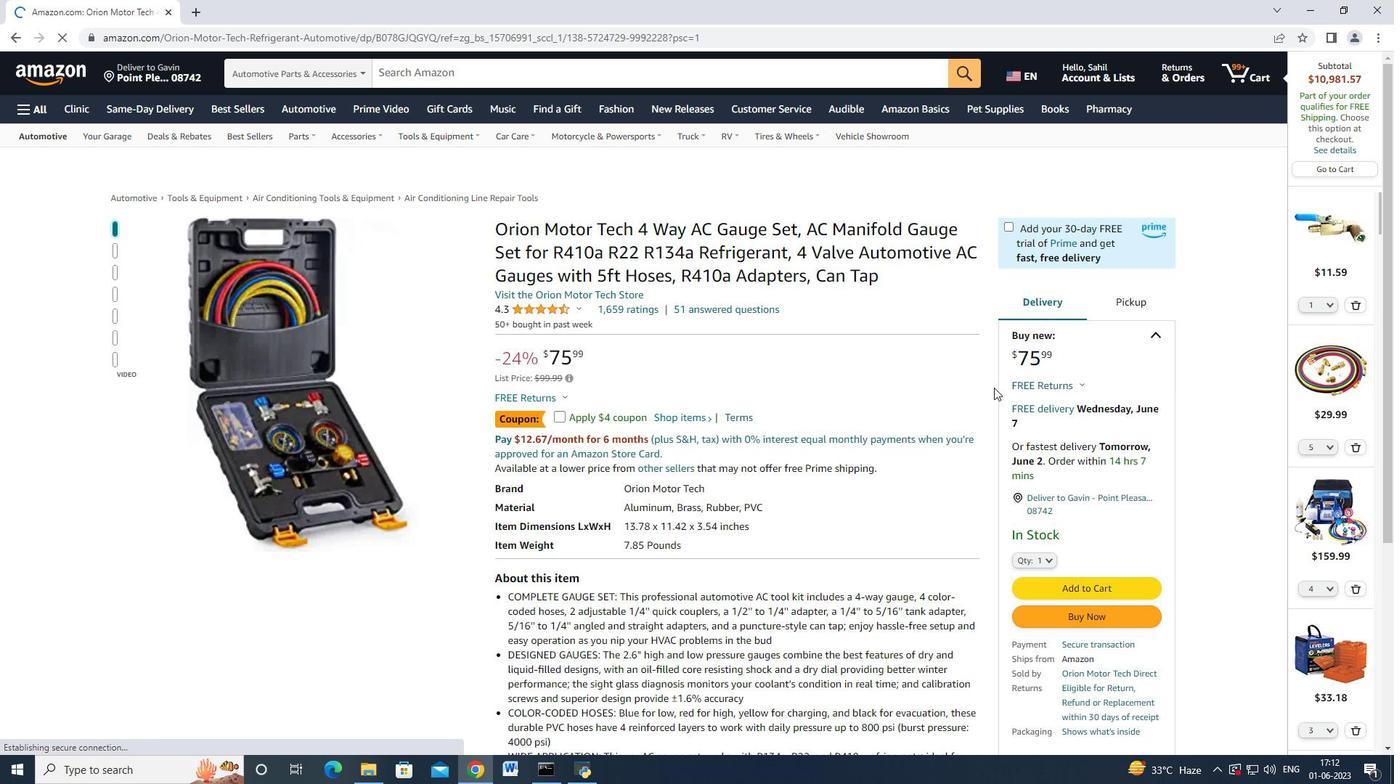 
Action: Mouse scrolled (1016, 451) with delta (0, 0)
Screenshot: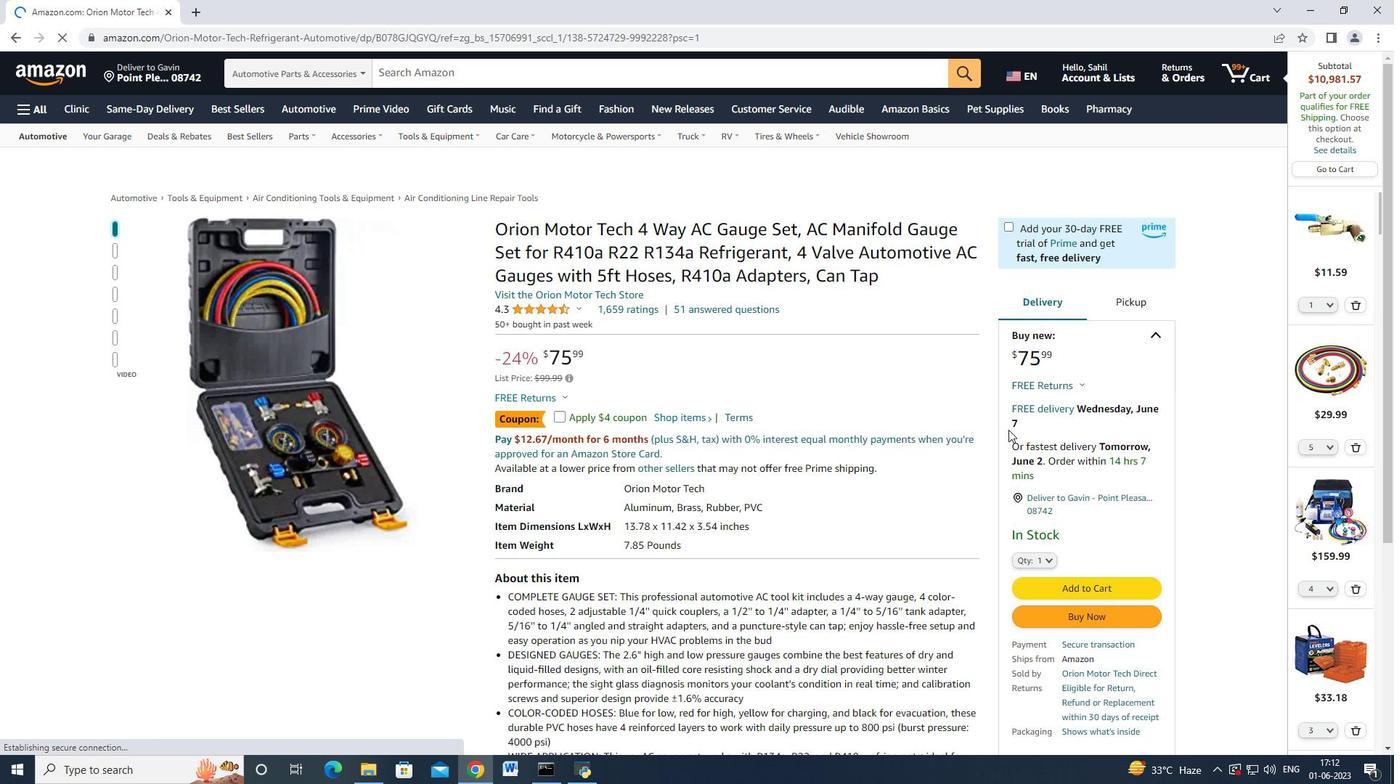 
Action: Mouse moved to (1029, 468)
Screenshot: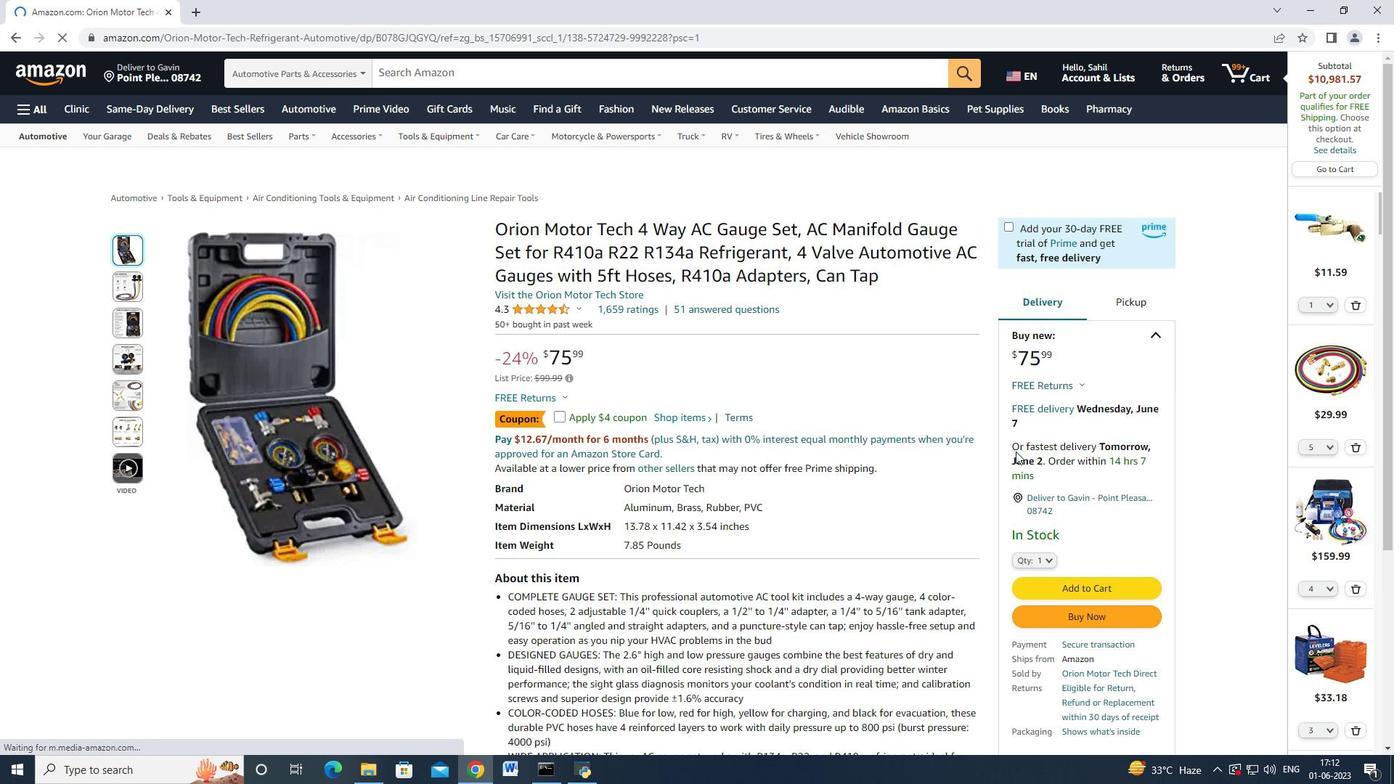 
Action: Mouse scrolled (1017, 453) with delta (0, 0)
Screenshot: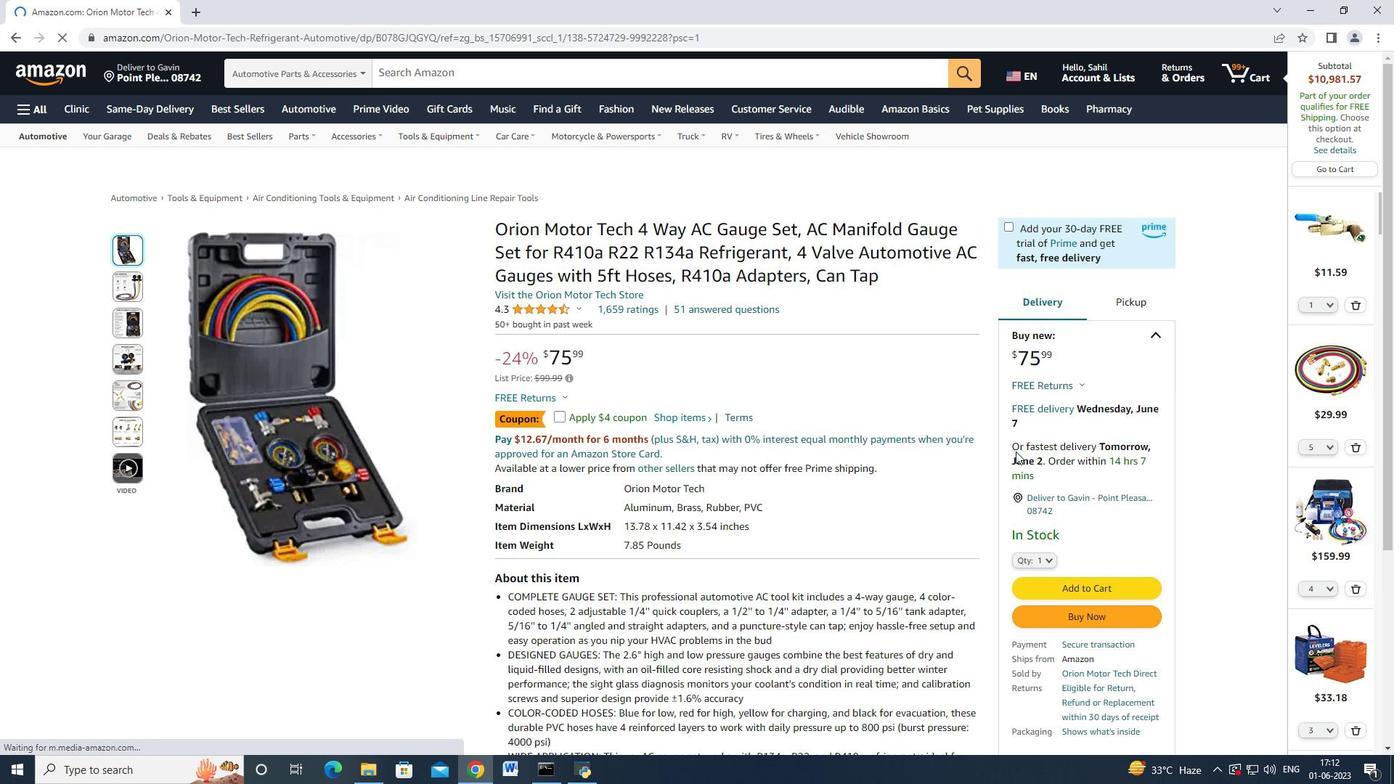 
Action: Mouse moved to (1034, 472)
Screenshot: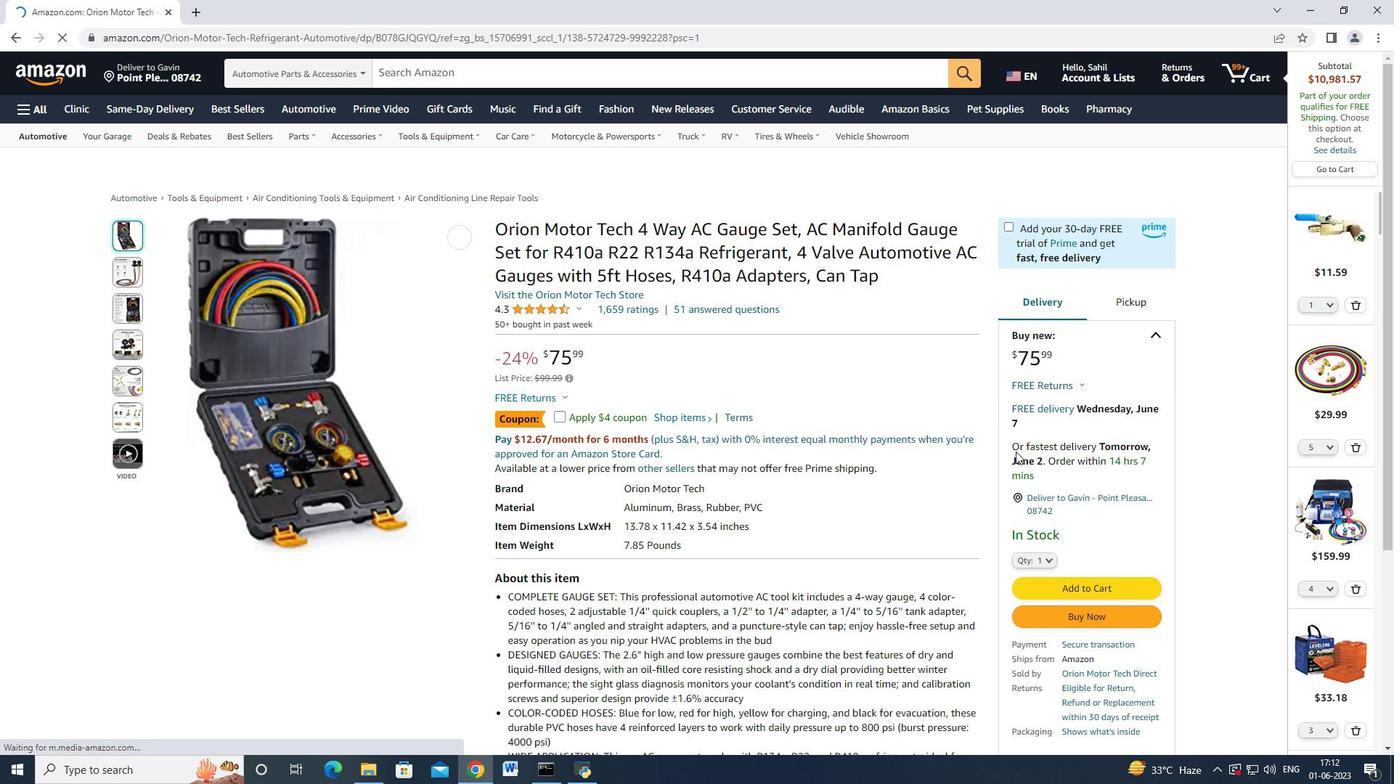 
Action: Mouse scrolled (1017, 454) with delta (0, 0)
Screenshot: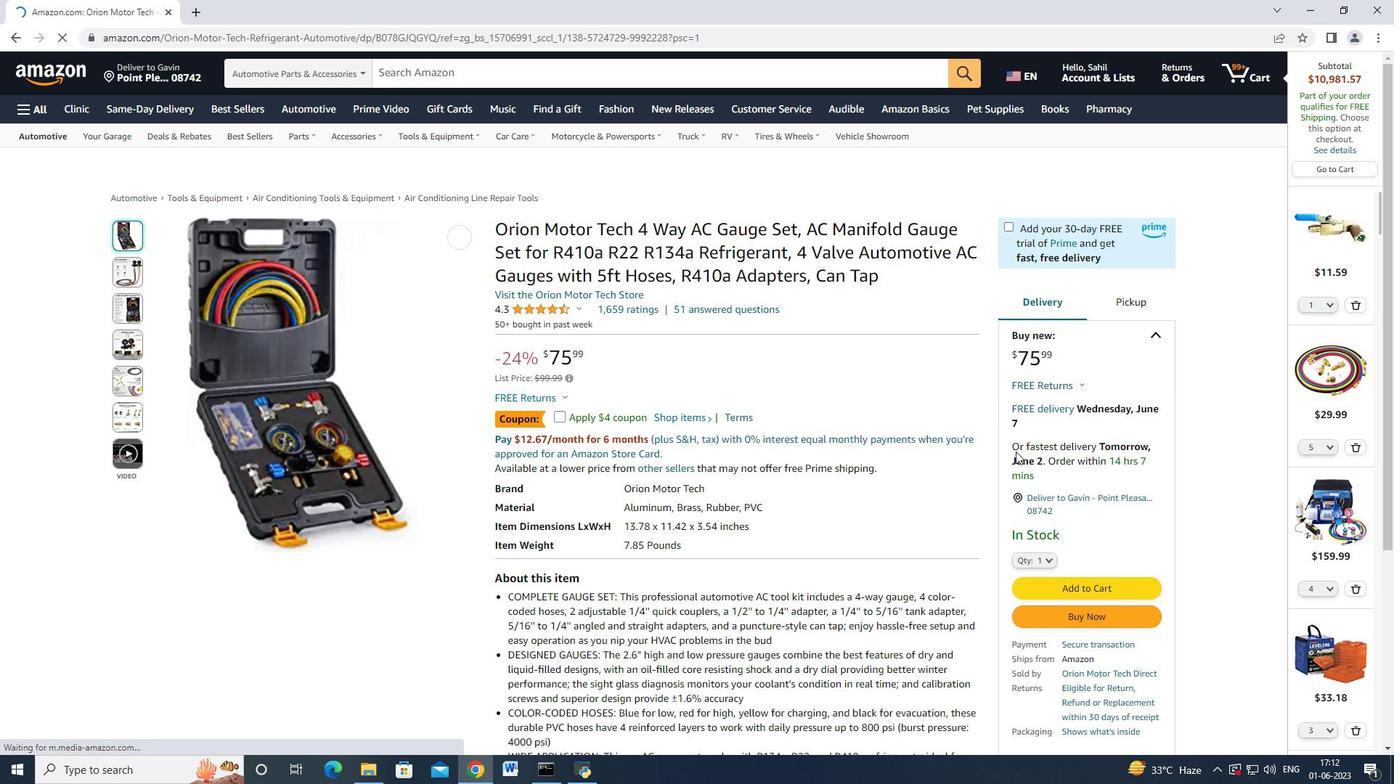
Action: Mouse moved to (1040, 341)
Screenshot: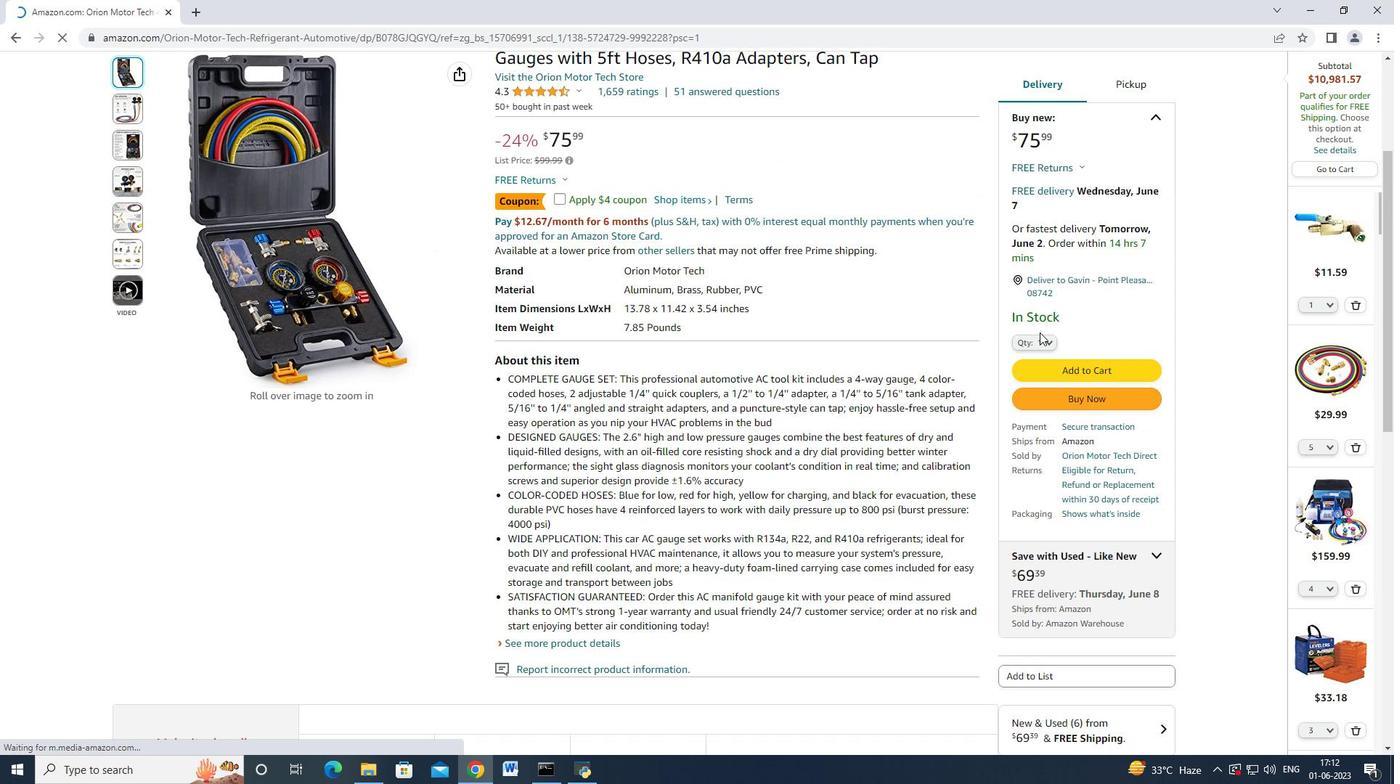 
Action: Mouse pressed left at (1040, 341)
Screenshot: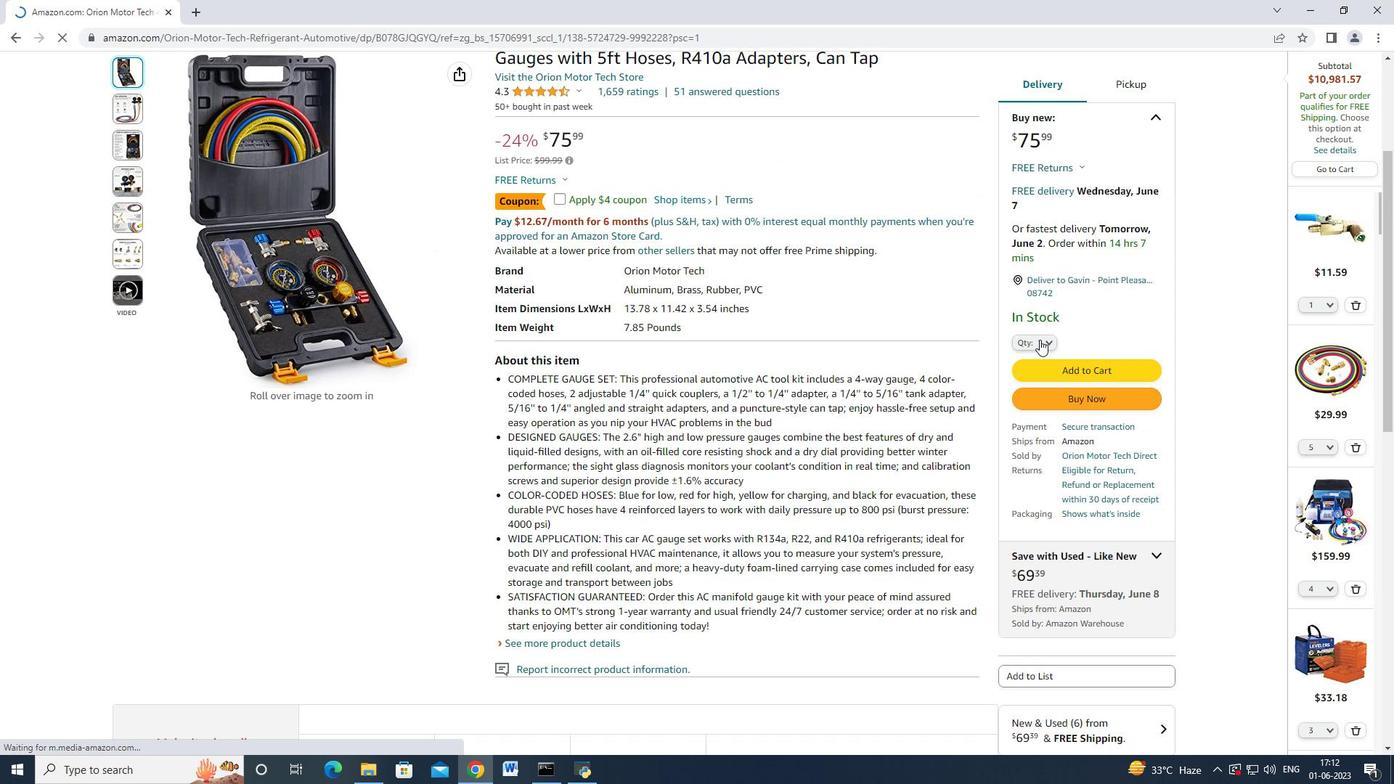 
Action: Mouse moved to (1032, 418)
Screenshot: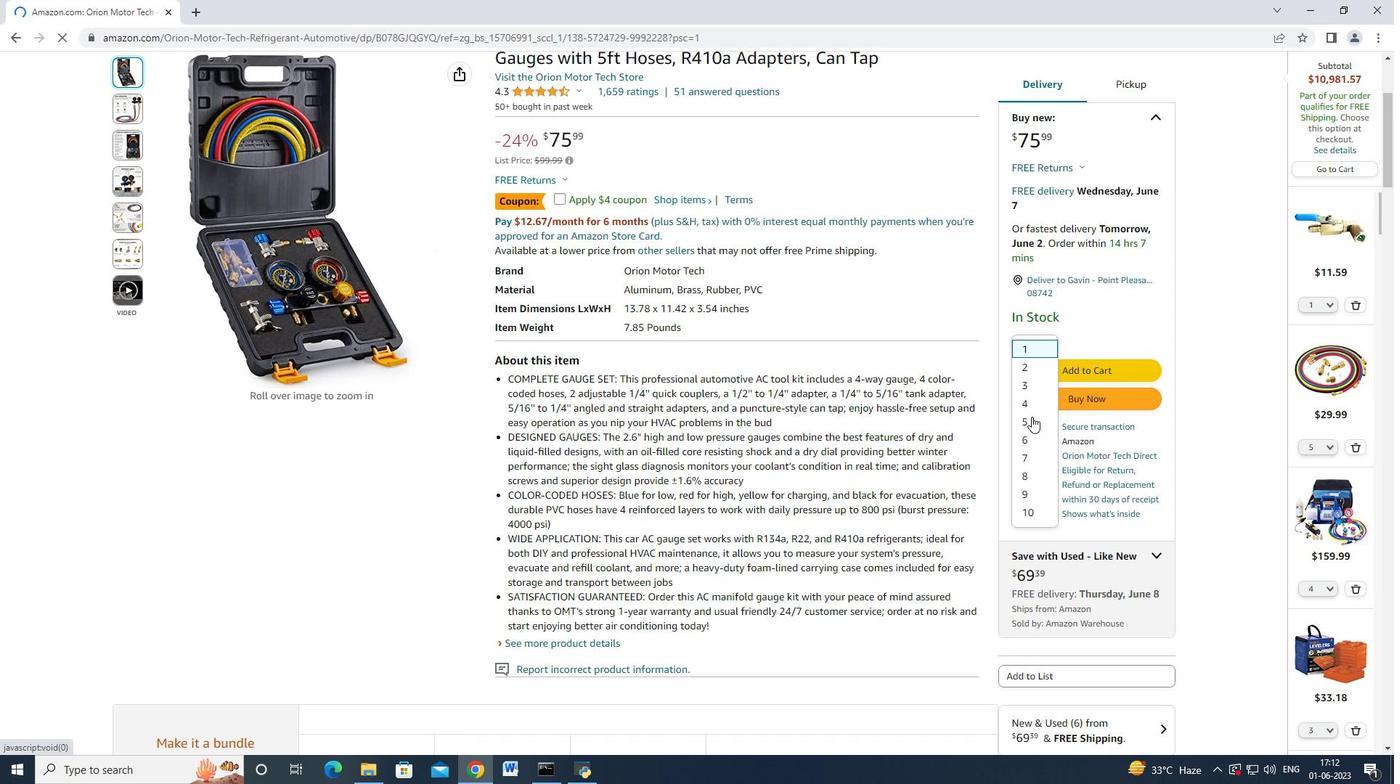 
Action: Mouse pressed left at (1032, 418)
Screenshot: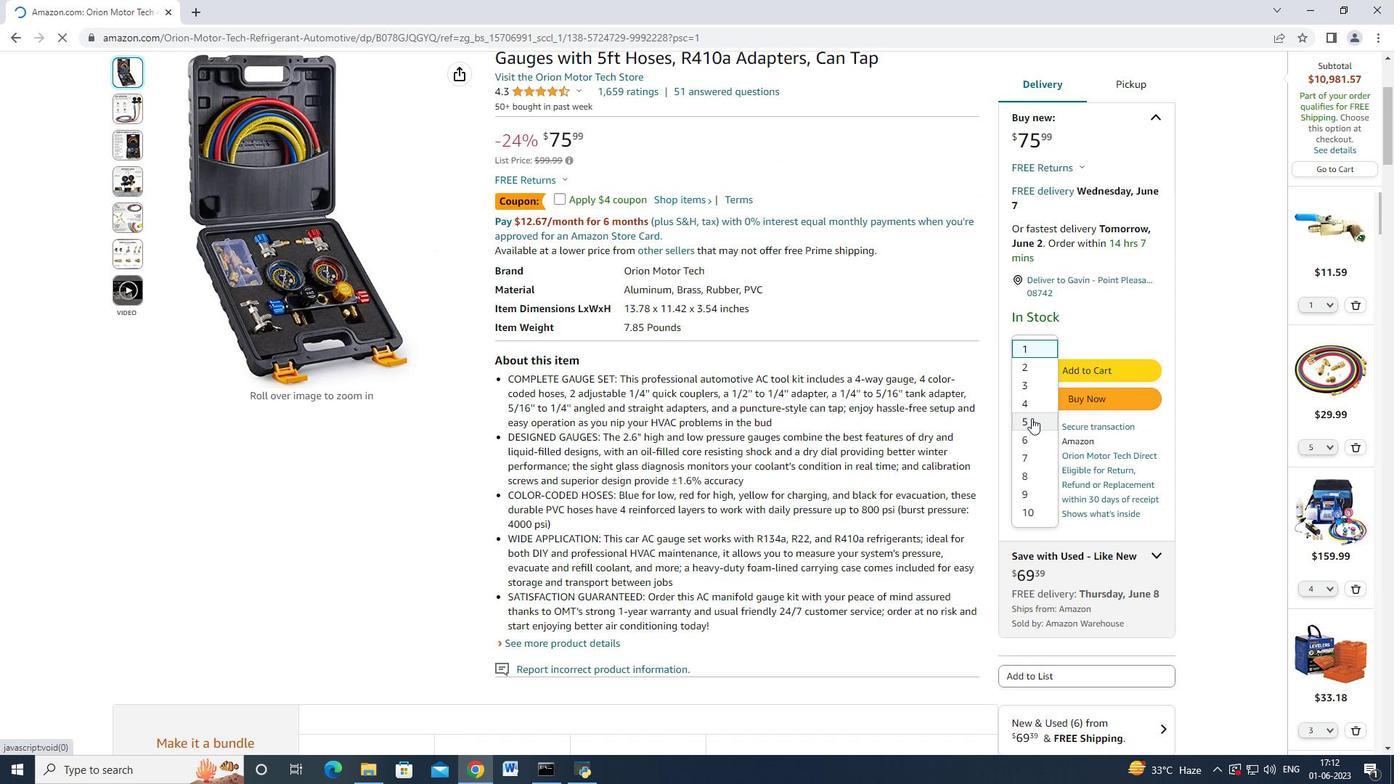 
Action: Mouse moved to (1048, 342)
Screenshot: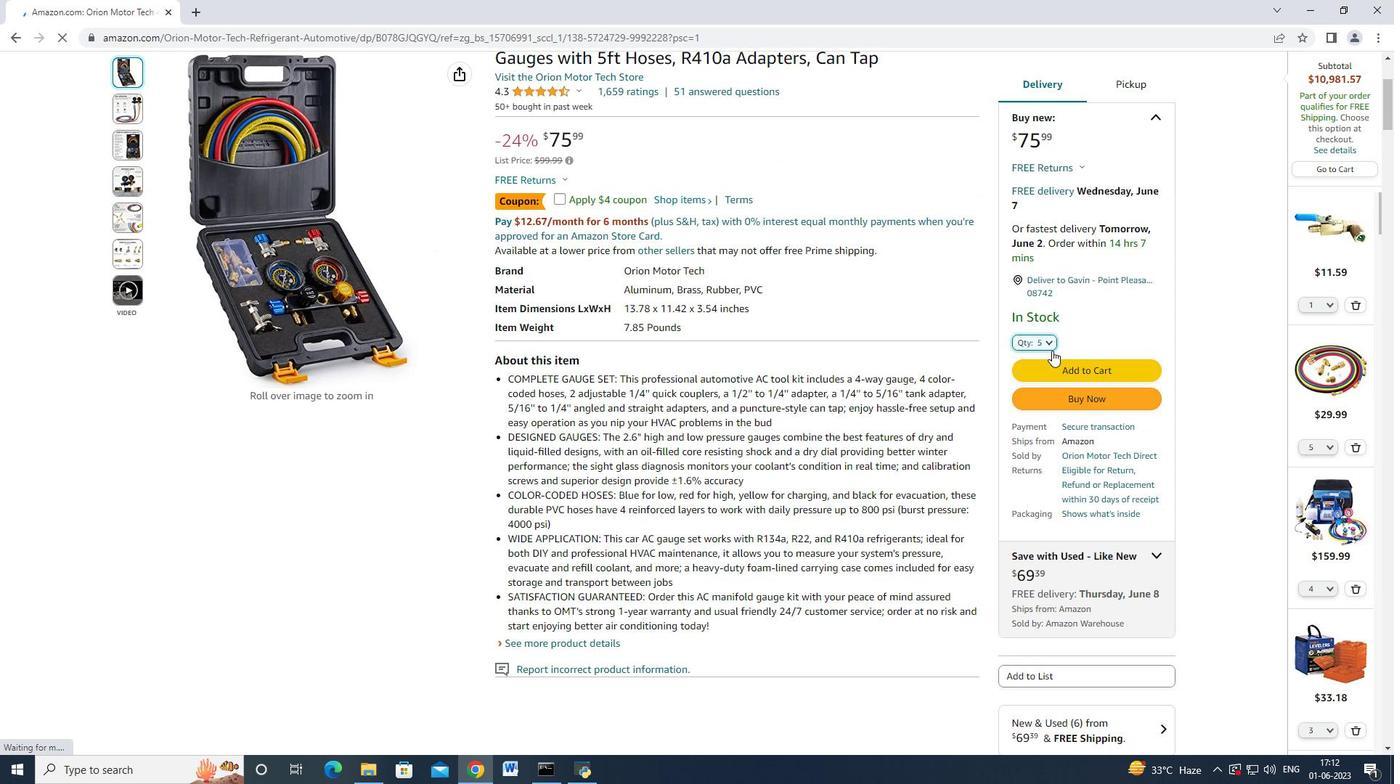 
Action: Mouse pressed left at (1048, 342)
Screenshot: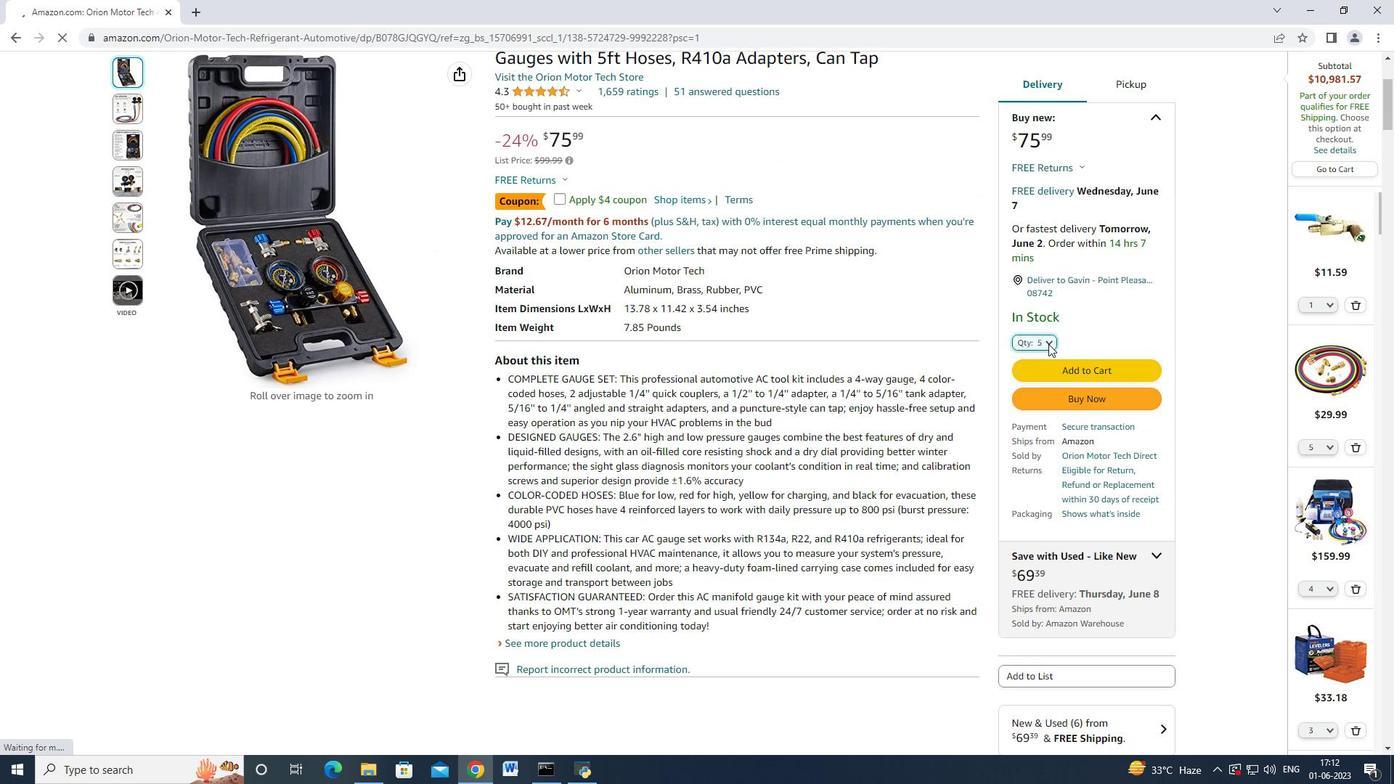 
Action: Mouse moved to (1027, 369)
Screenshot: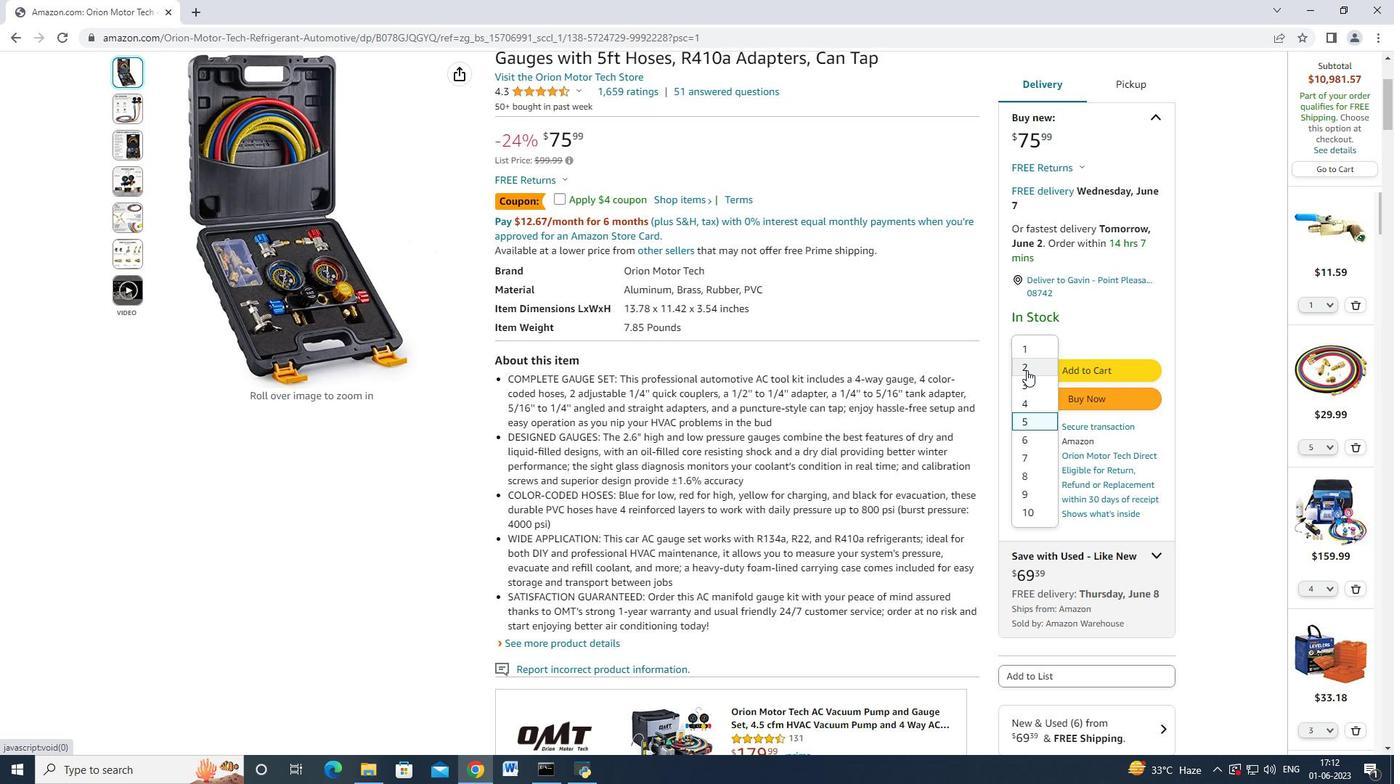 
Action: Mouse pressed left at (1027, 369)
Screenshot: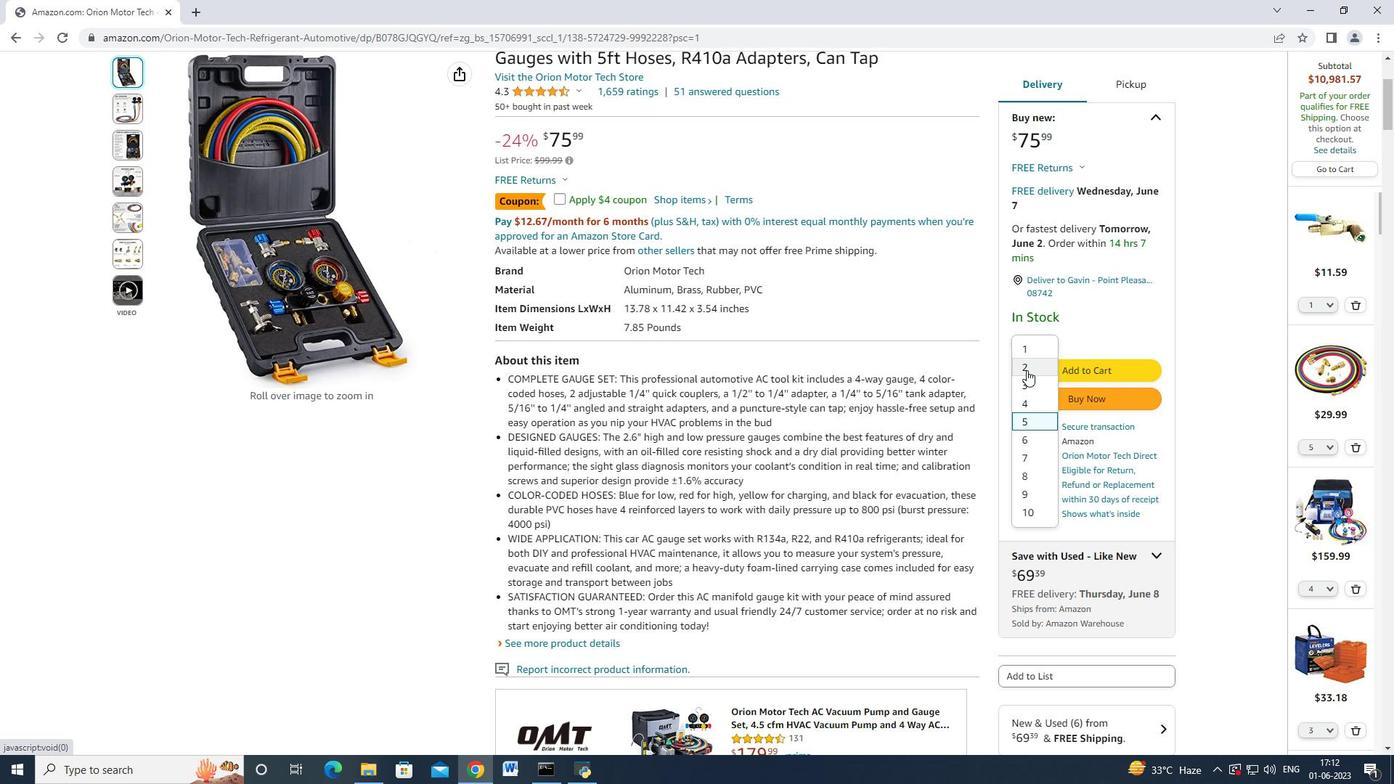 
Action: Mouse moved to (1068, 399)
Screenshot: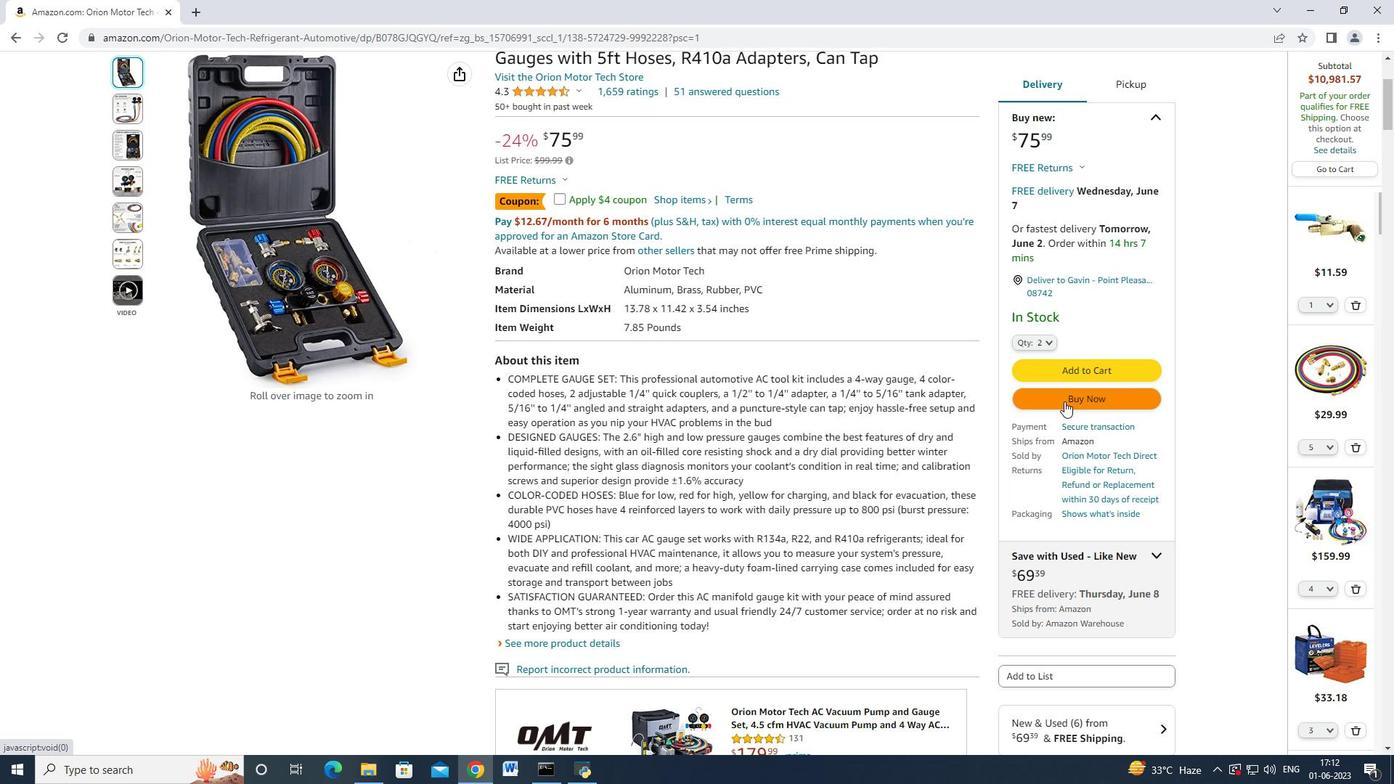 
Action: Mouse pressed left at (1068, 399)
Screenshot: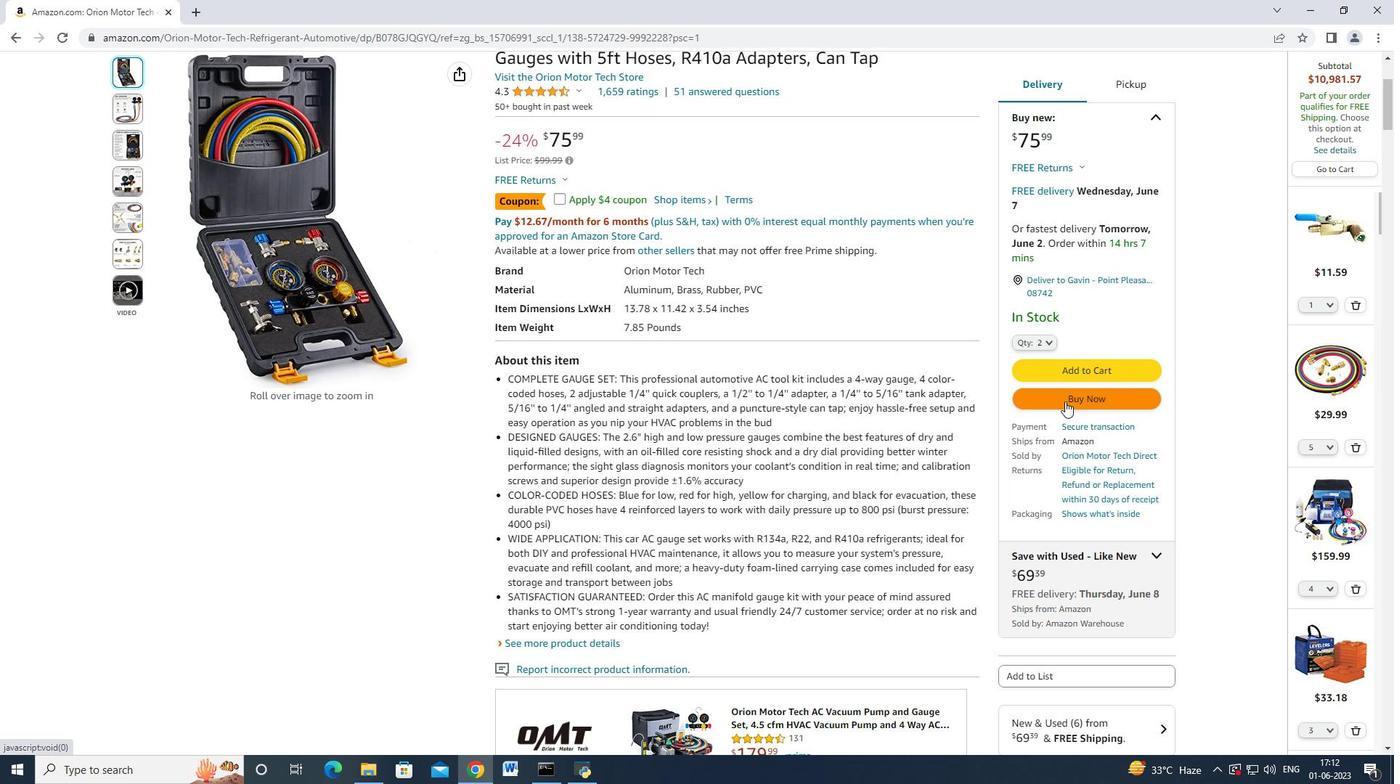 
Action: Mouse moved to (1093, 396)
Screenshot: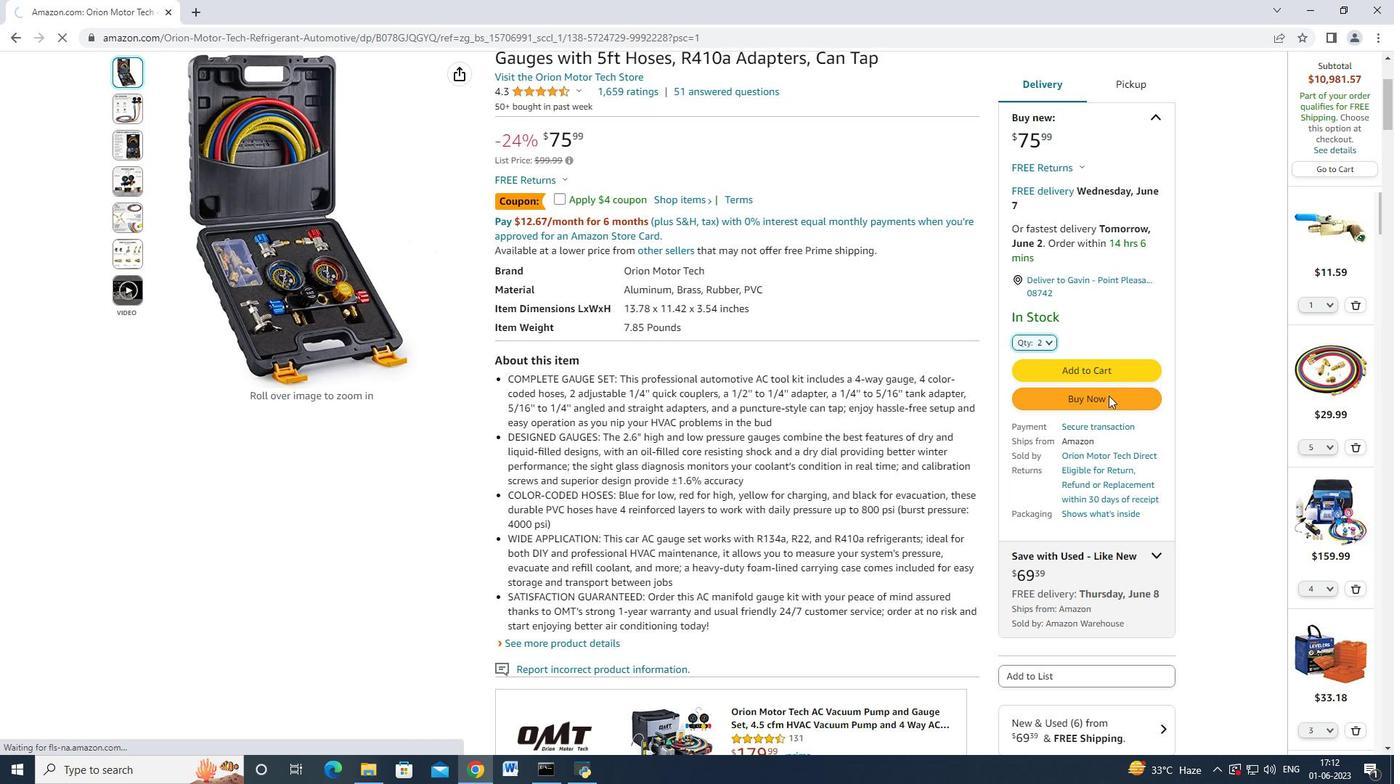 
Action: Mouse pressed left at (1093, 396)
Screenshot: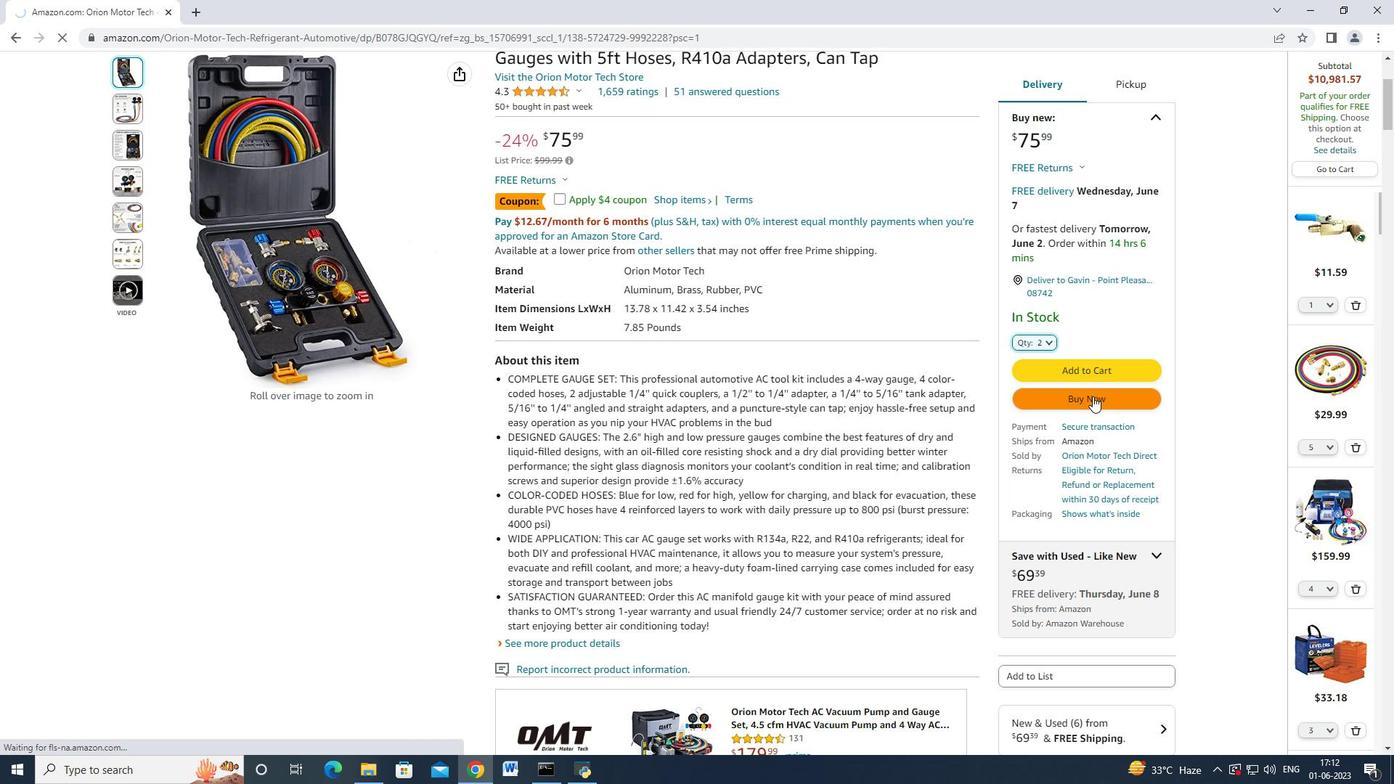 
Action: Mouse moved to (846, 114)
Screenshot: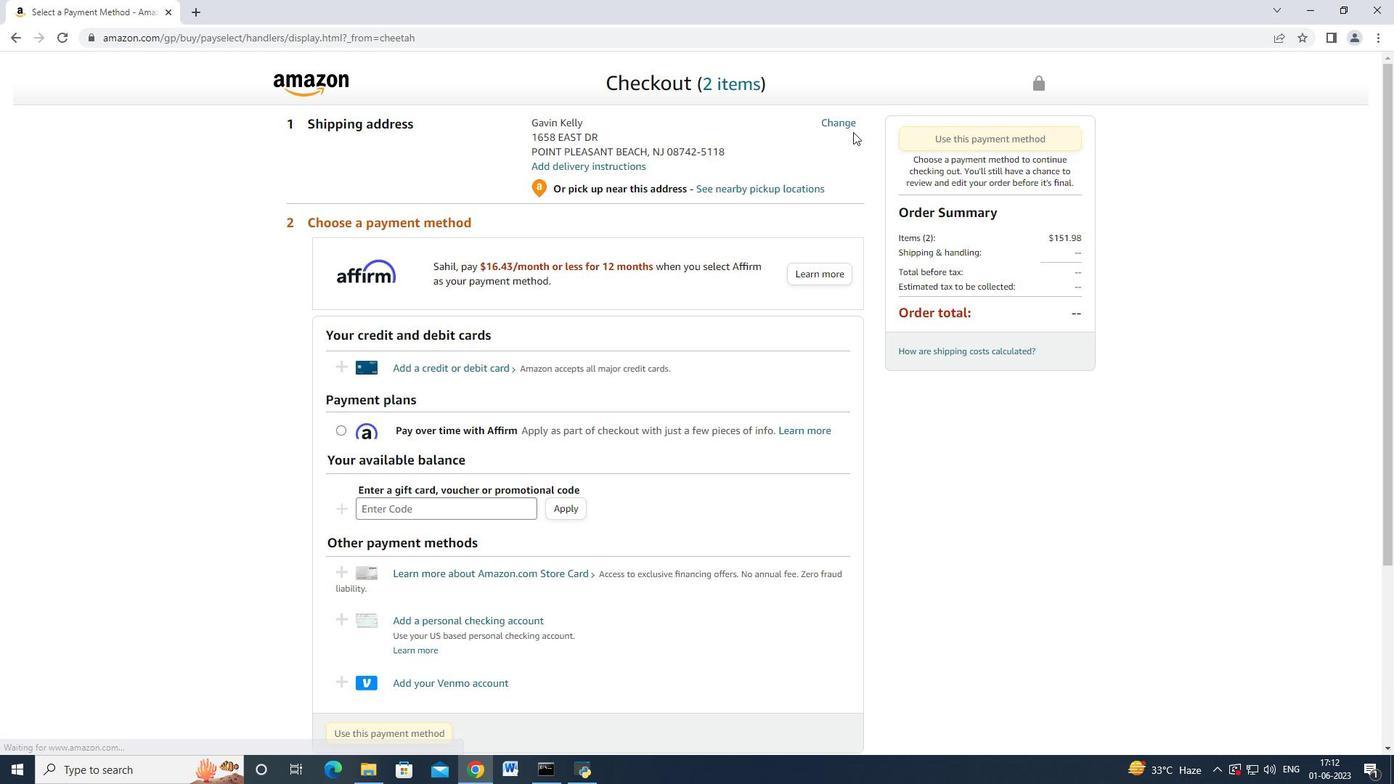 
Action: Mouse pressed left at (846, 114)
Screenshot: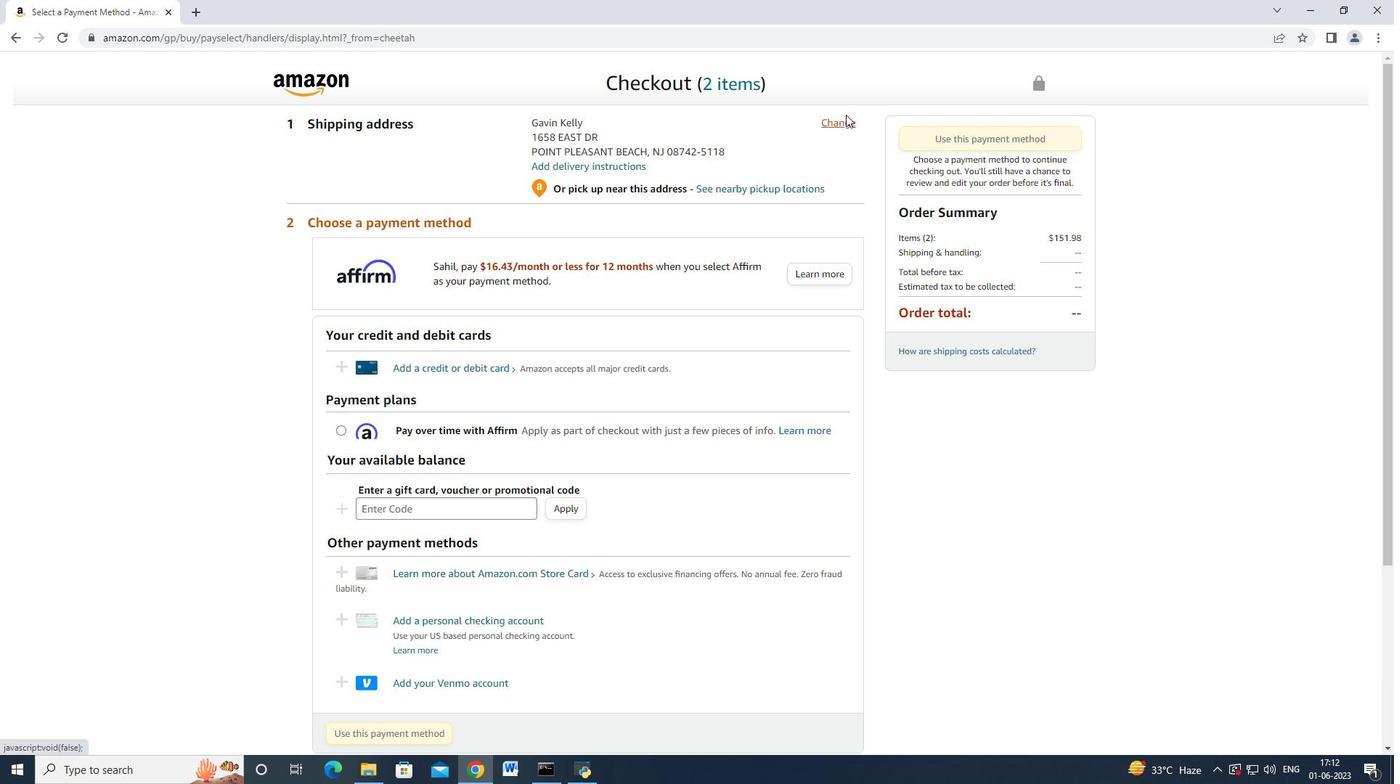 
Action: Mouse moved to (838, 127)
Screenshot: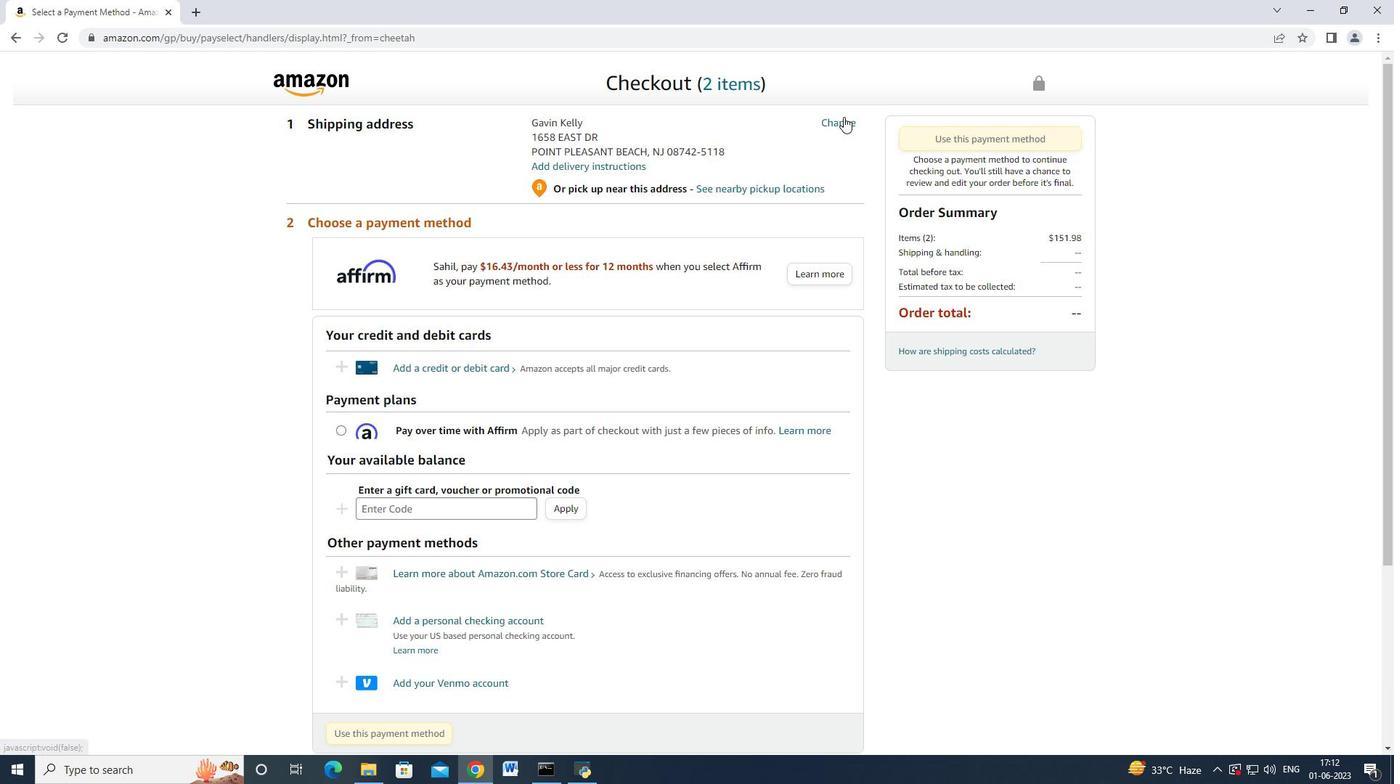 
Action: Mouse pressed left at (838, 127)
Screenshot: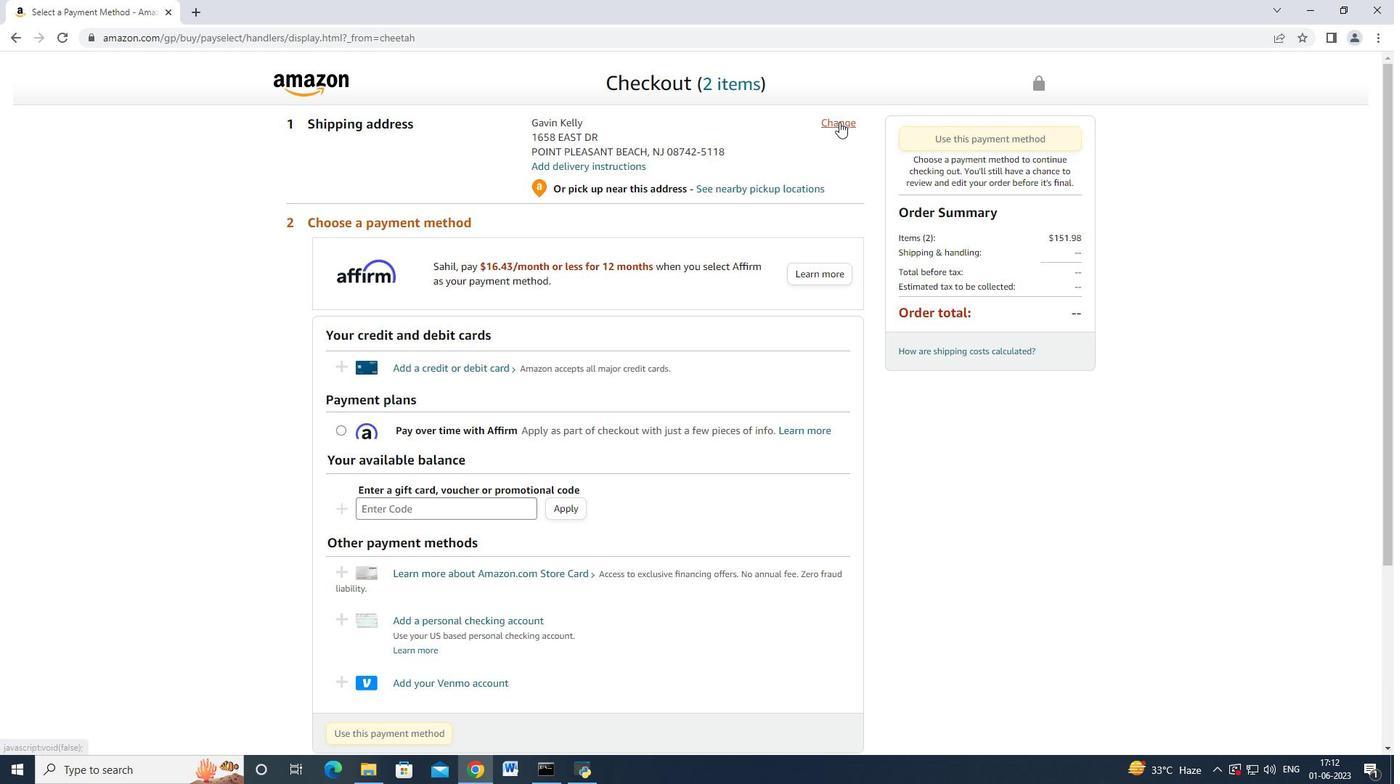 
Action: Mouse moved to (441, 296)
Screenshot: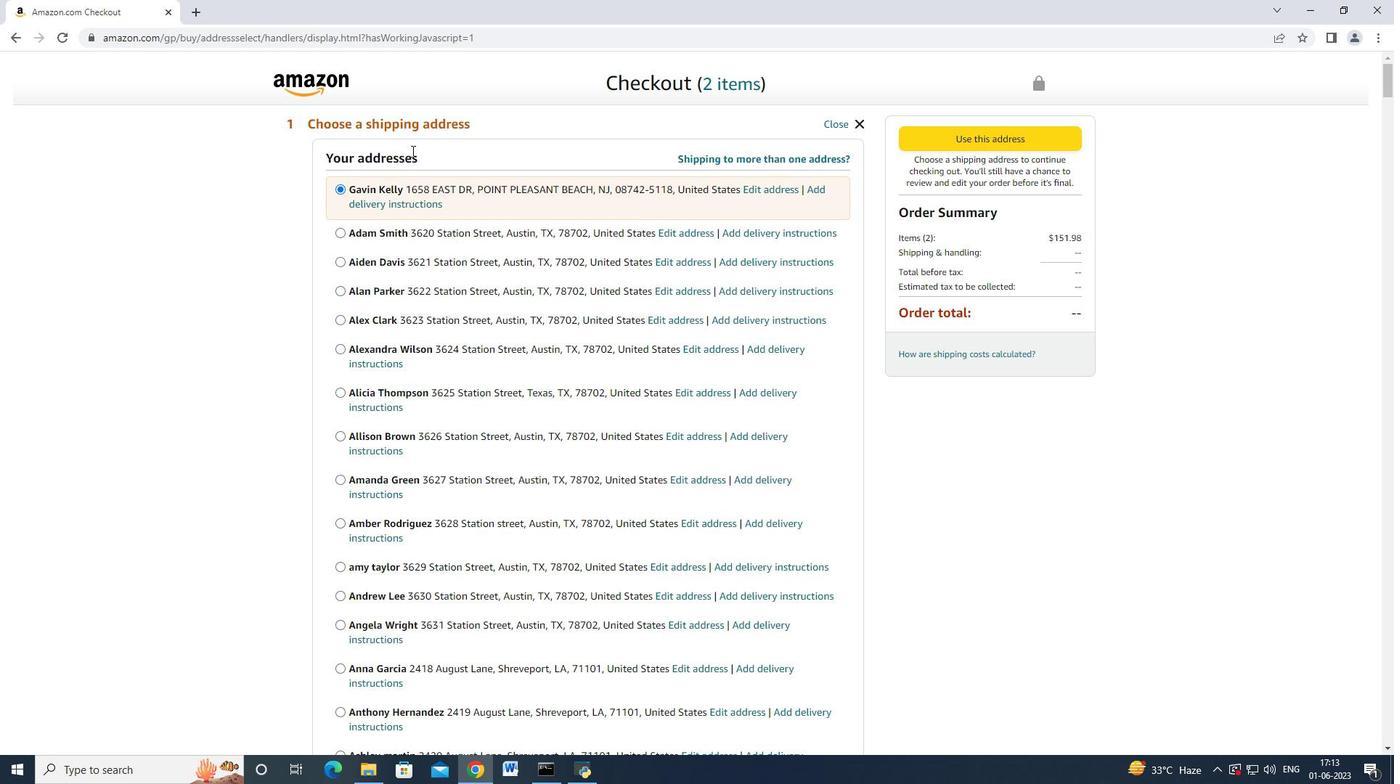 
Action: Mouse scrolled (398, 163) with delta (0, 0)
Screenshot: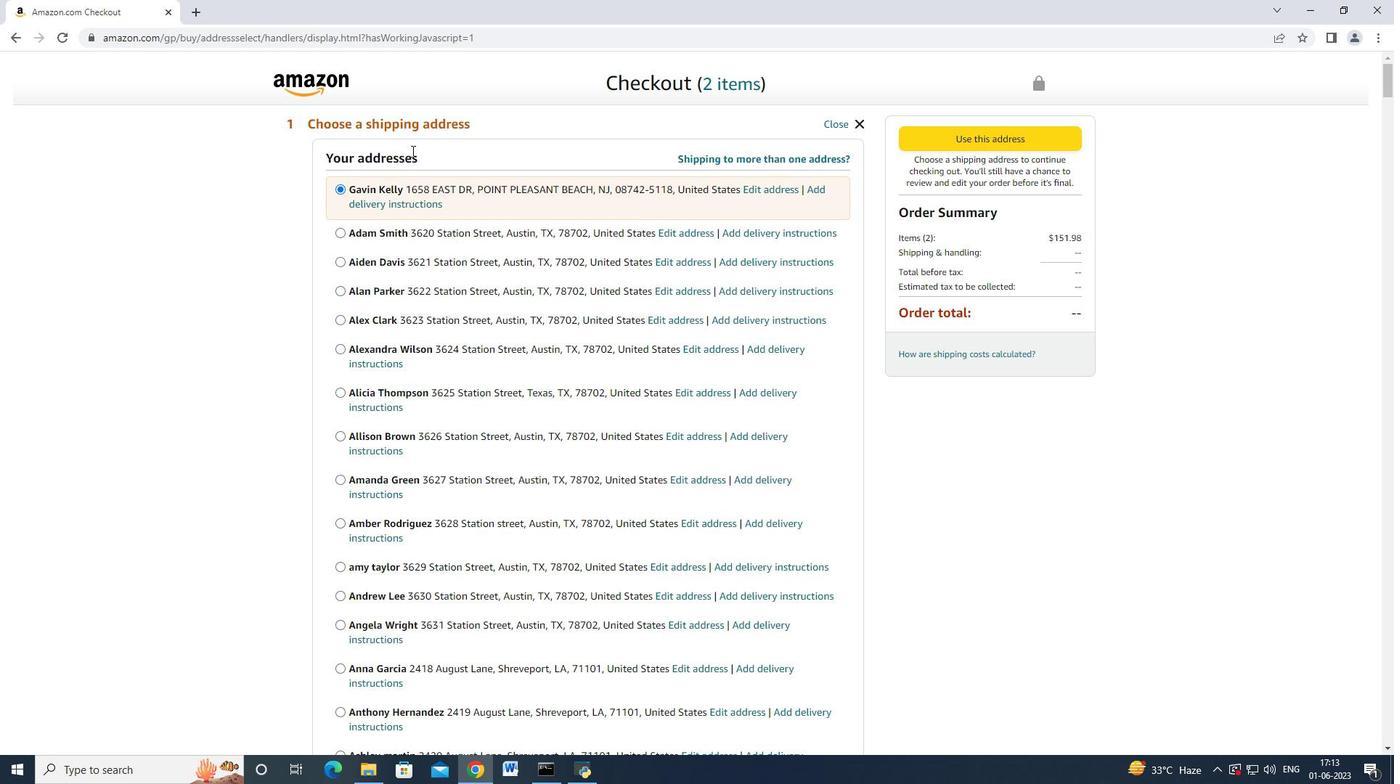 
Action: Mouse scrolled (392, 170) with delta (0, 0)
Screenshot: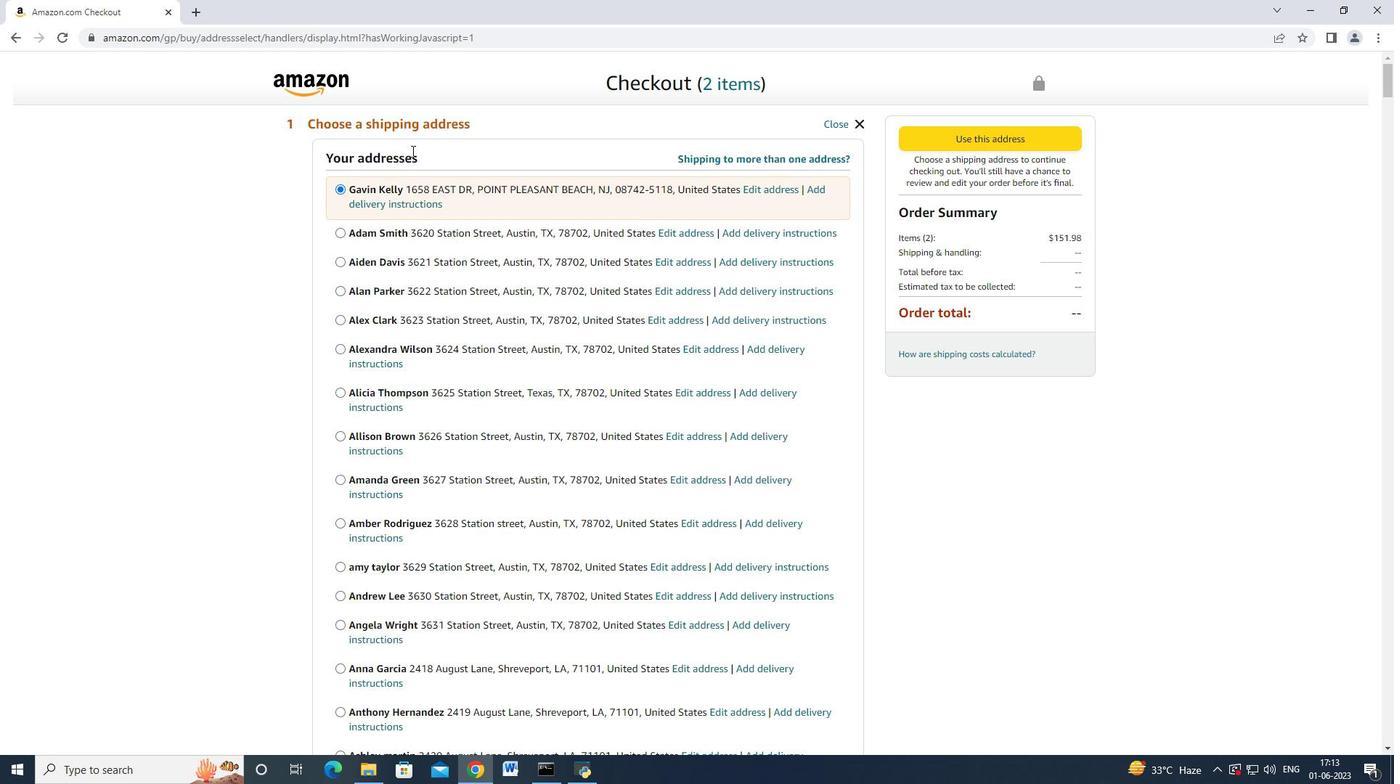 
Action: Mouse scrolled (390, 176) with delta (0, 0)
Screenshot: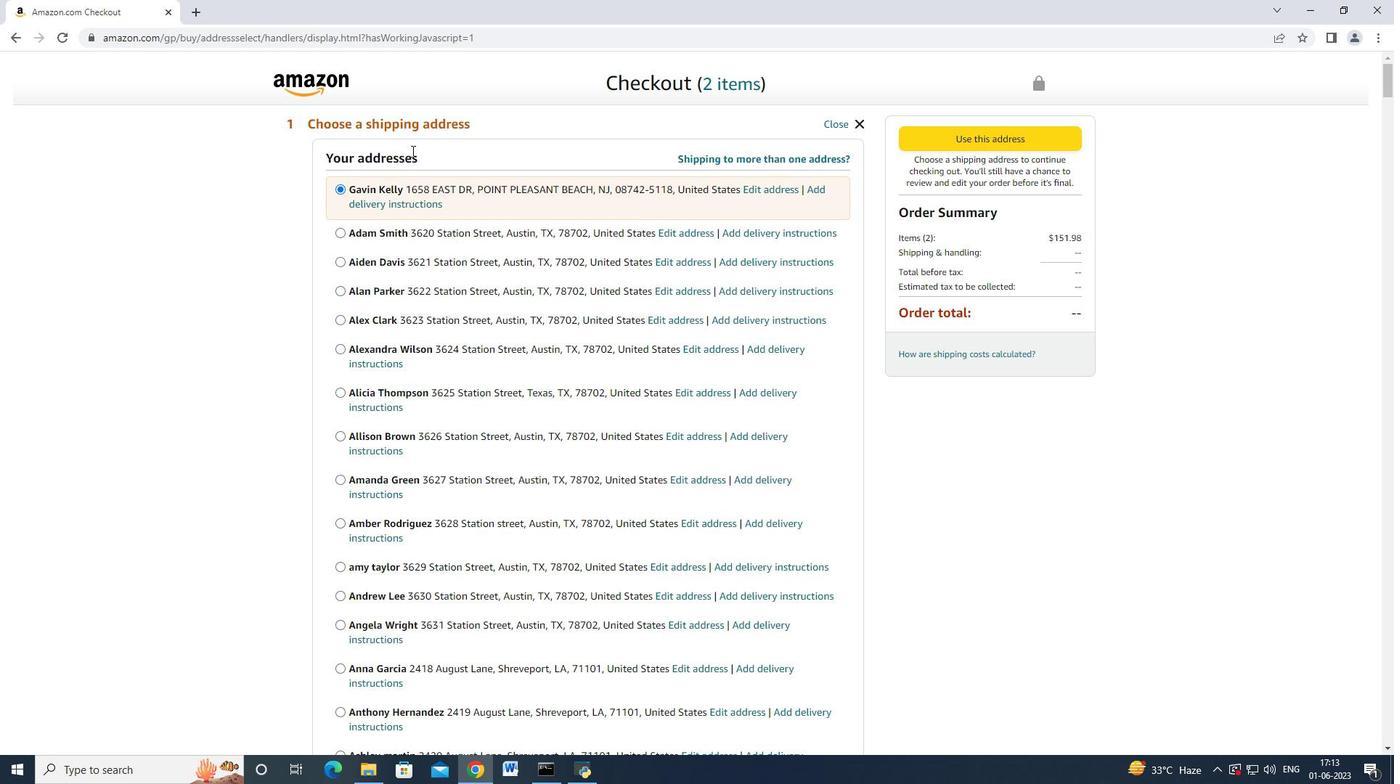 
Action: Mouse scrolled (389, 181) with delta (0, 0)
Screenshot: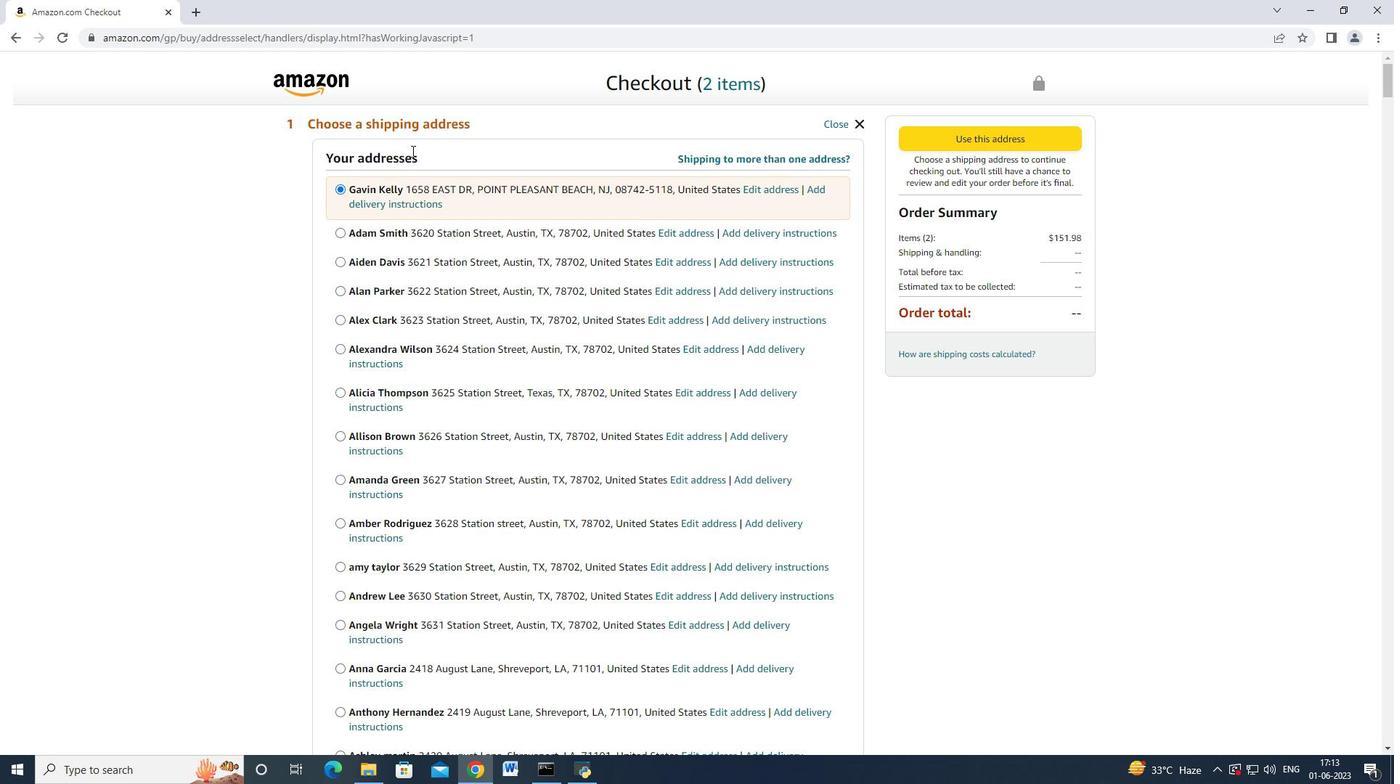 
Action: Mouse scrolled (388, 189) with delta (0, 0)
Screenshot: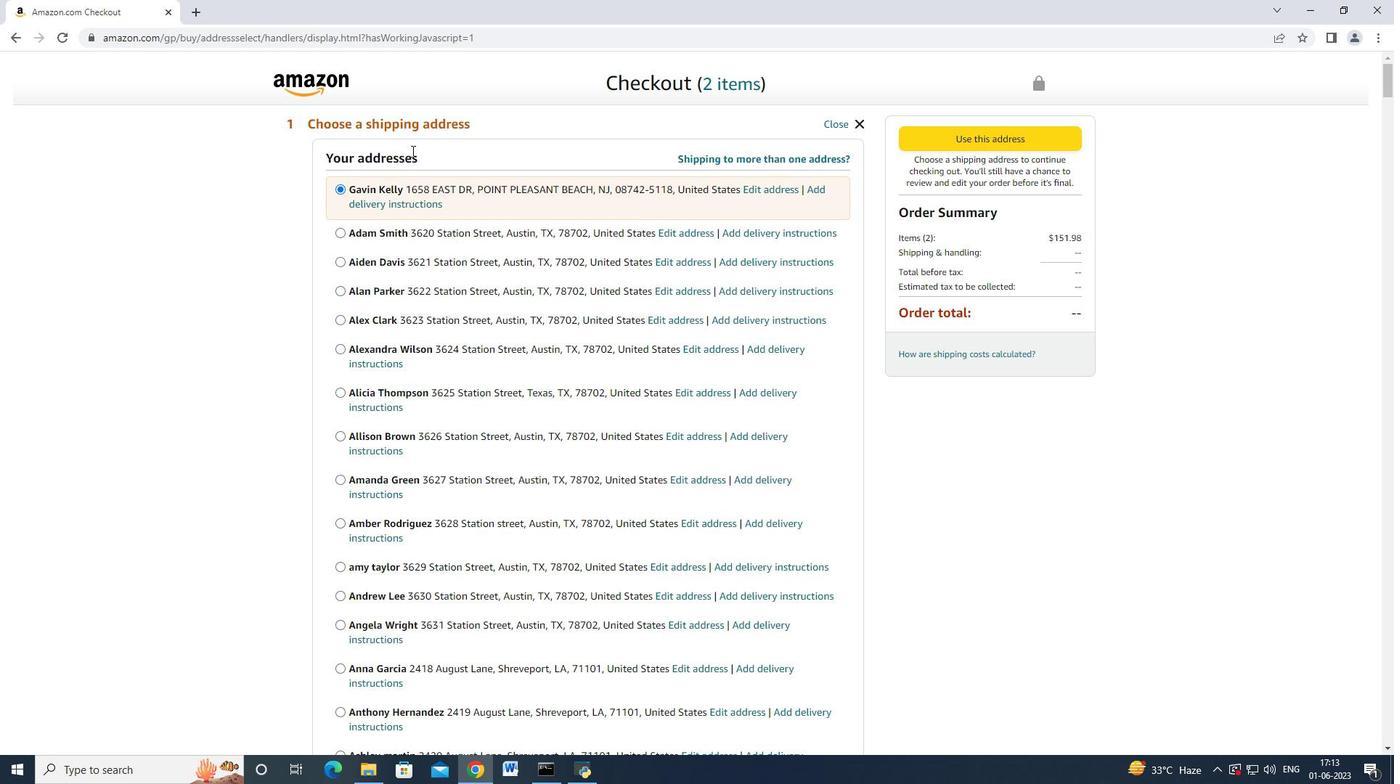 
Action: Mouse scrolled (388, 200) with delta (0, 0)
Screenshot: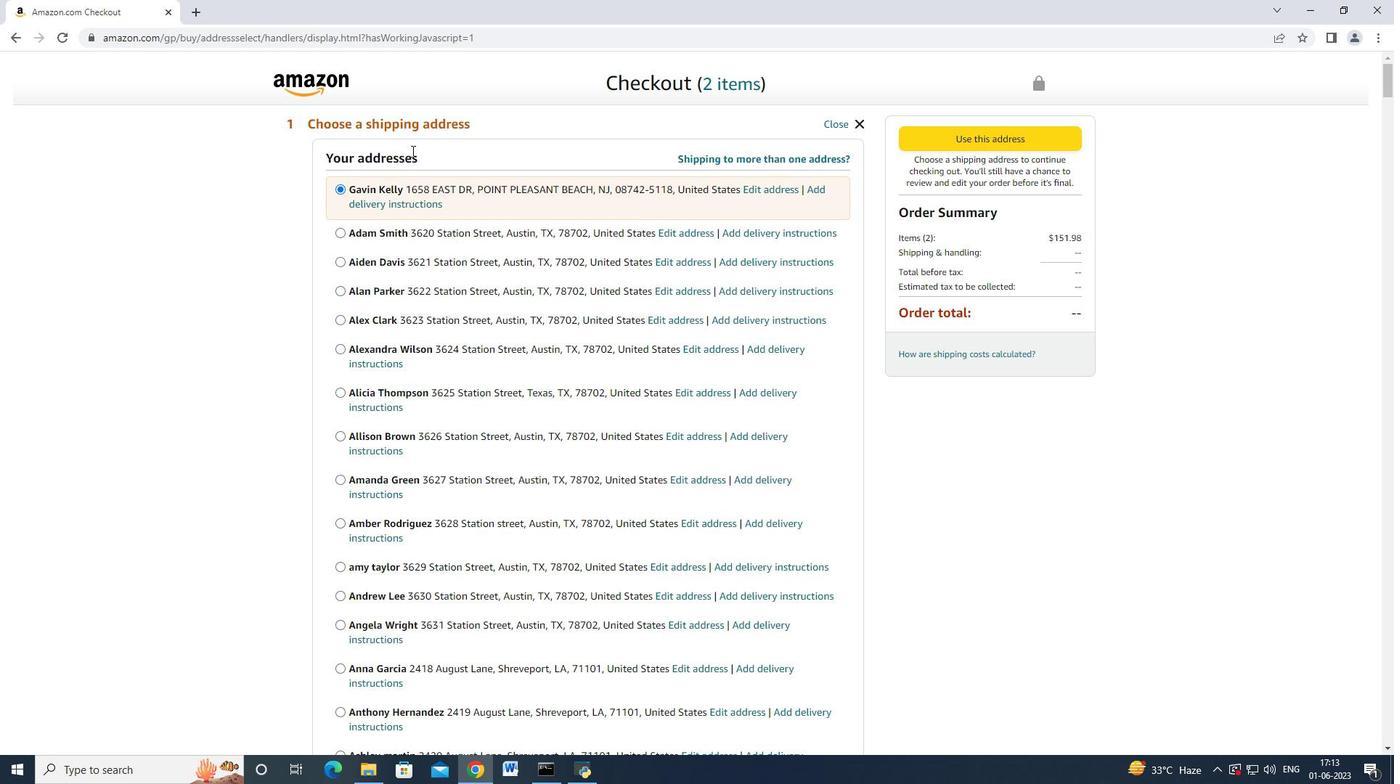 
Action: Mouse scrolled (441, 295) with delta (0, 0)
Screenshot: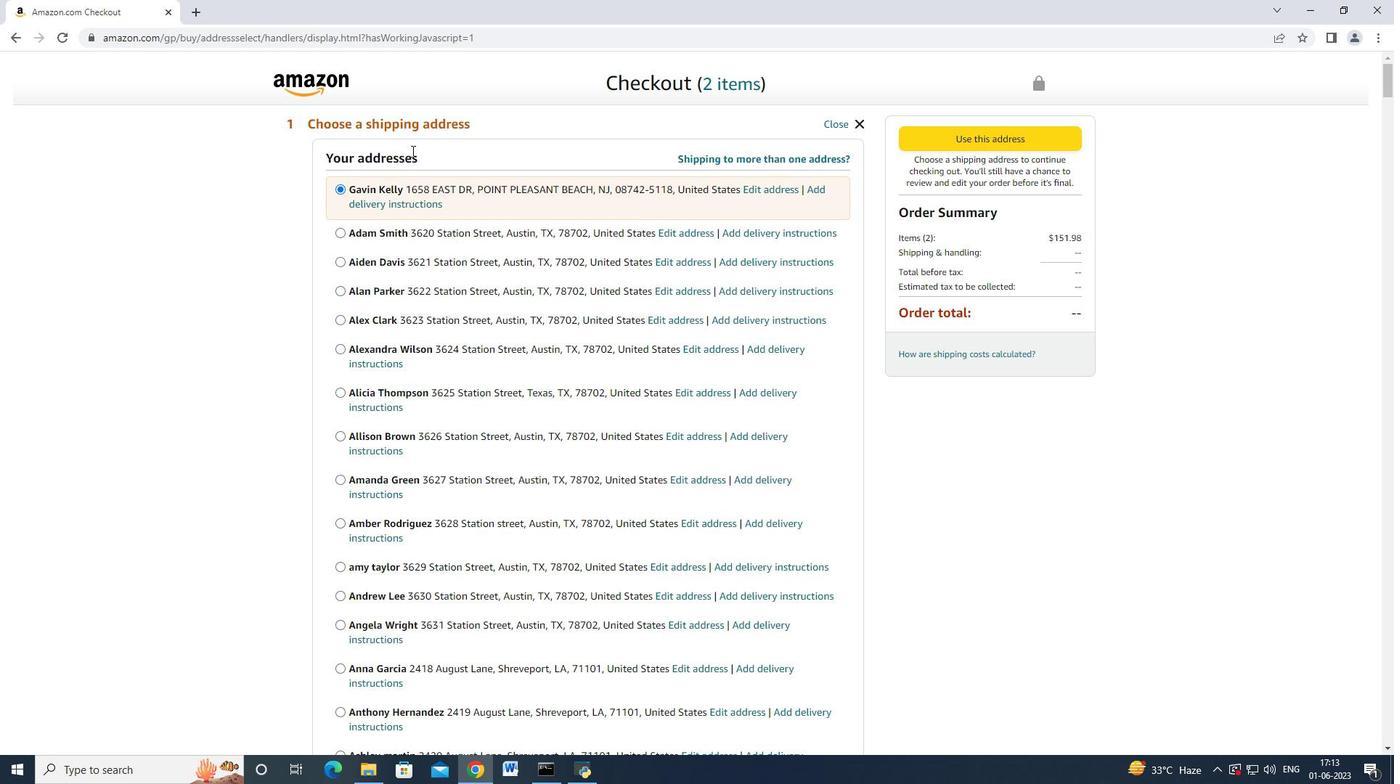 
Action: Mouse scrolled (441, 295) with delta (0, 0)
Screenshot: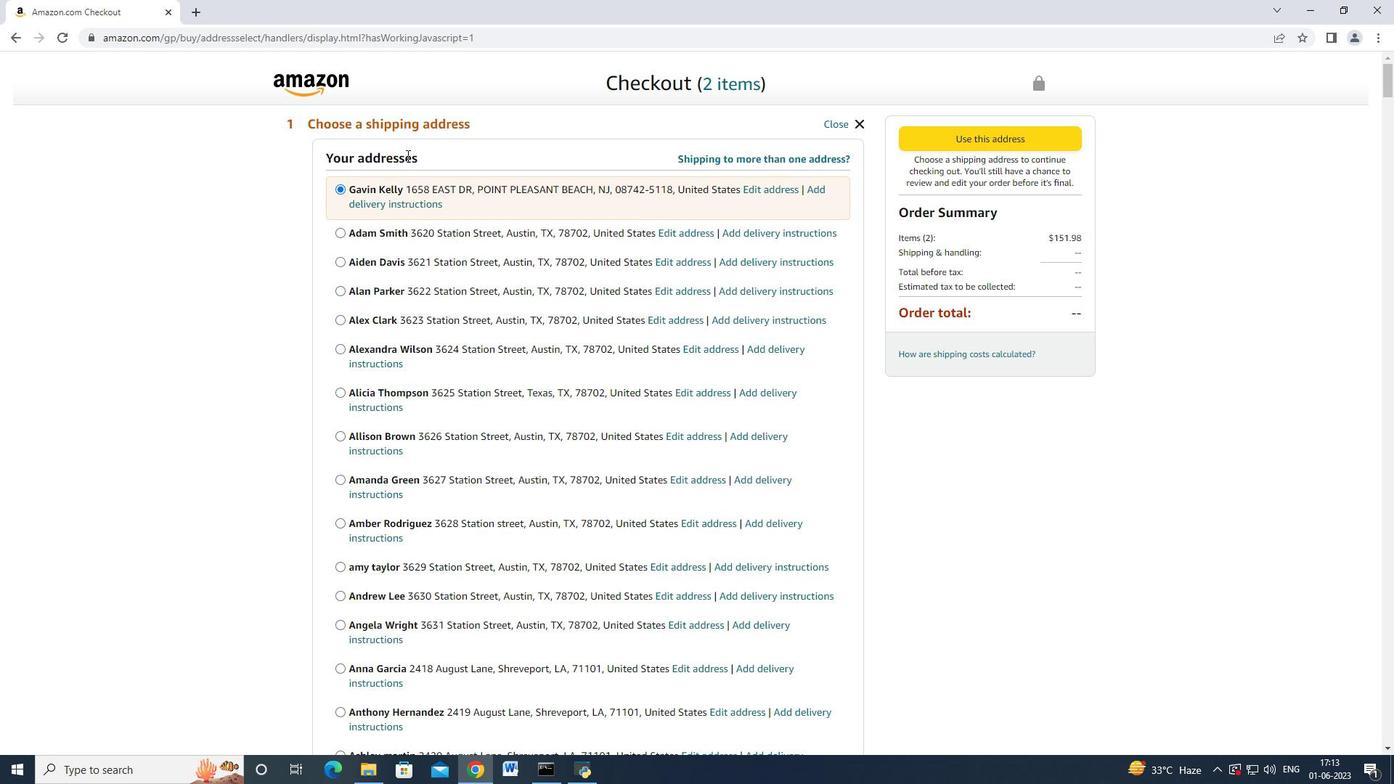
Action: Mouse scrolled (441, 295) with delta (0, 0)
Screenshot: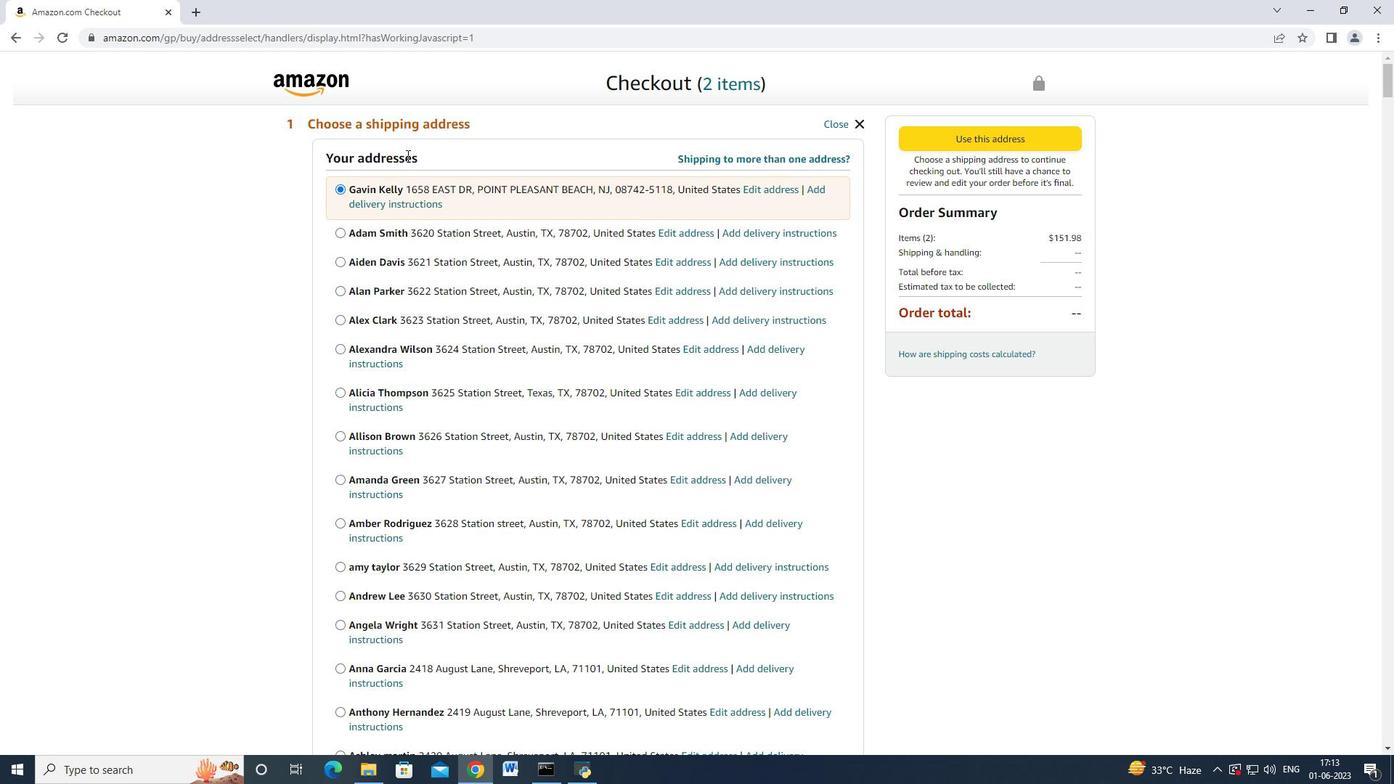 
Action: Mouse scrolled (441, 295) with delta (0, 0)
Screenshot: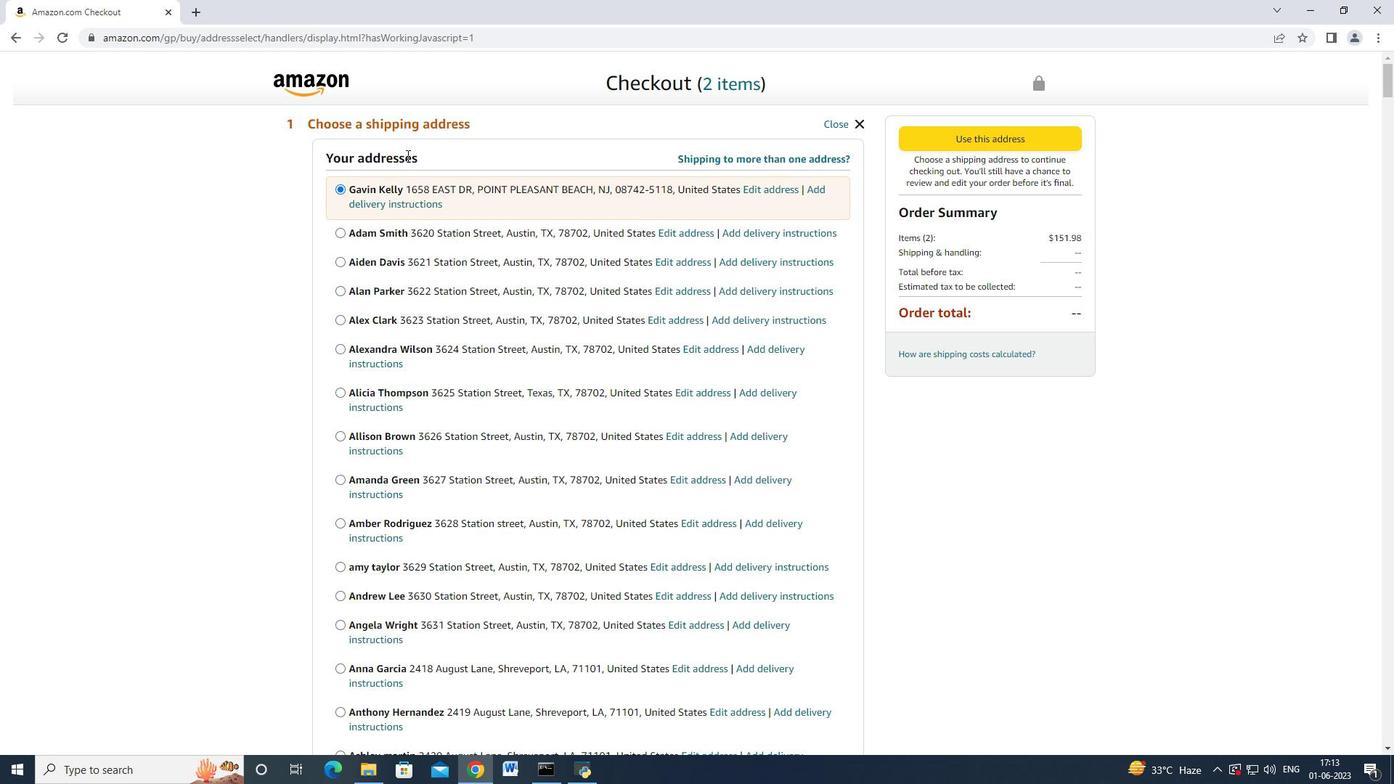 
Action: Mouse scrolled (441, 295) with delta (0, 0)
Screenshot: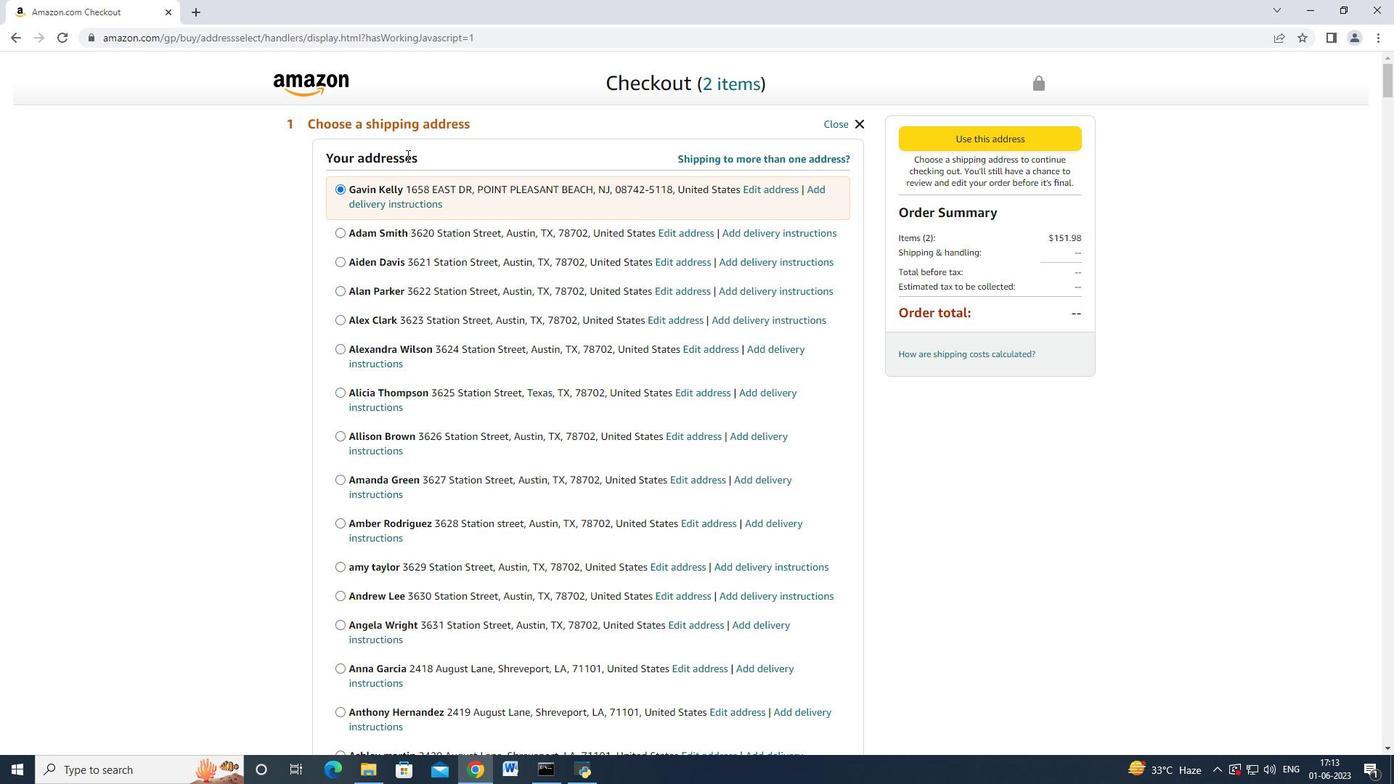 
Action: Mouse scrolled (441, 295) with delta (0, 0)
Screenshot: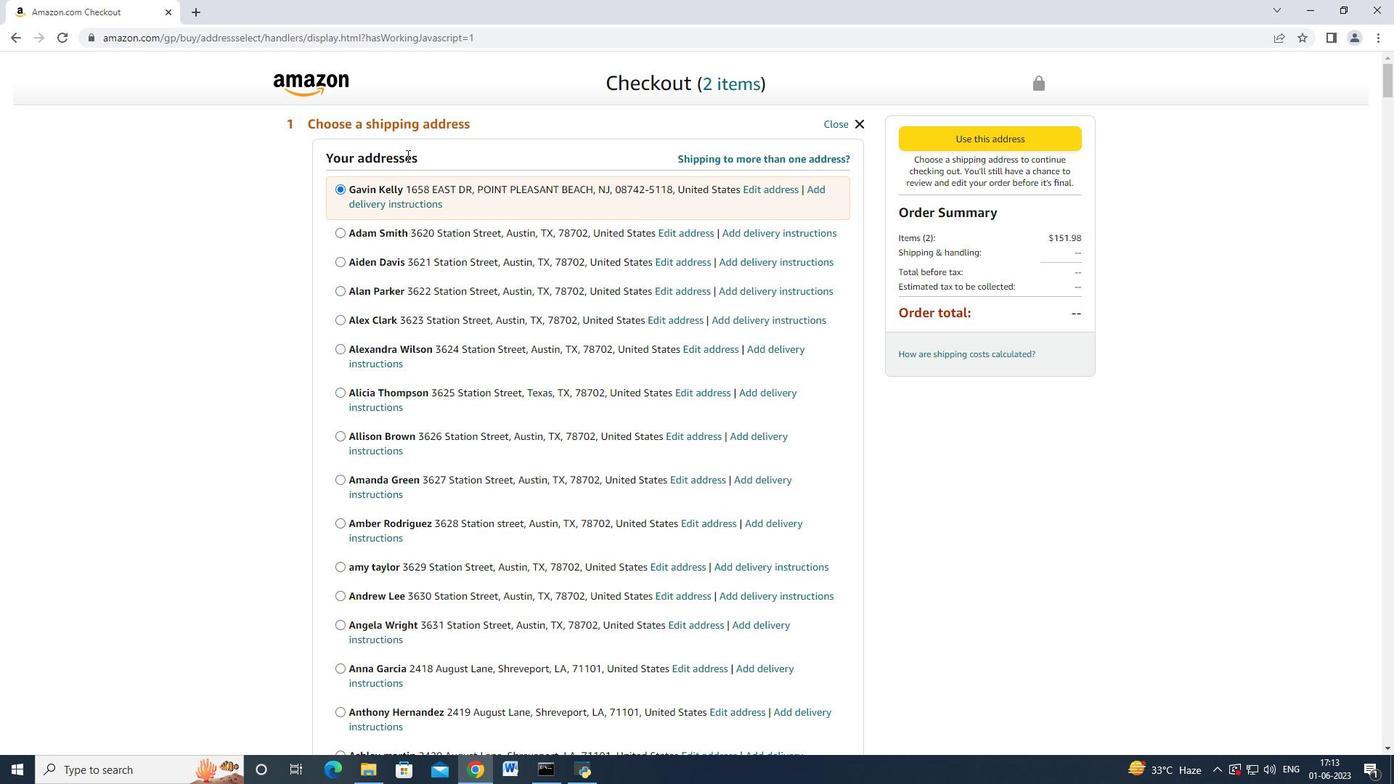 
Action: Mouse scrolled (441, 295) with delta (0, 0)
Screenshot: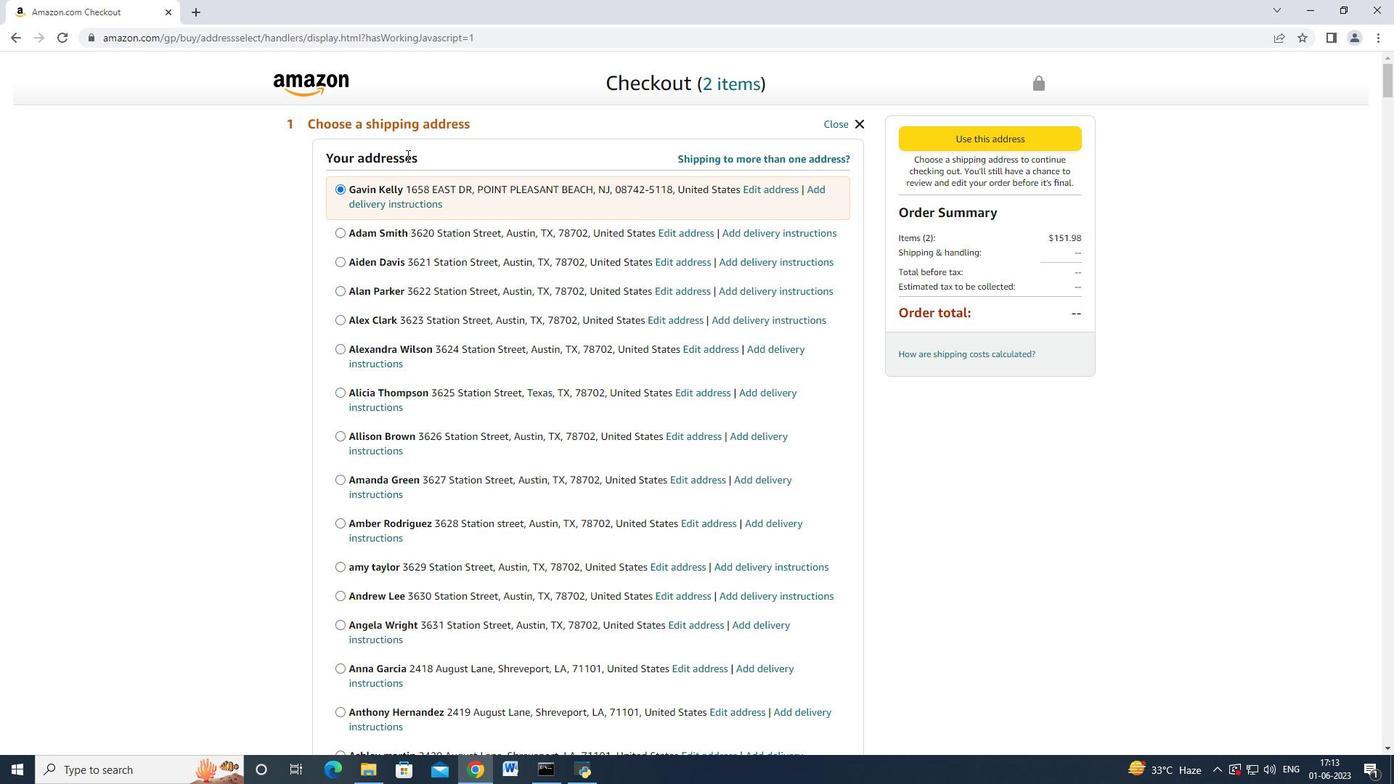 
Action: Mouse moved to (446, 304)
Screenshot: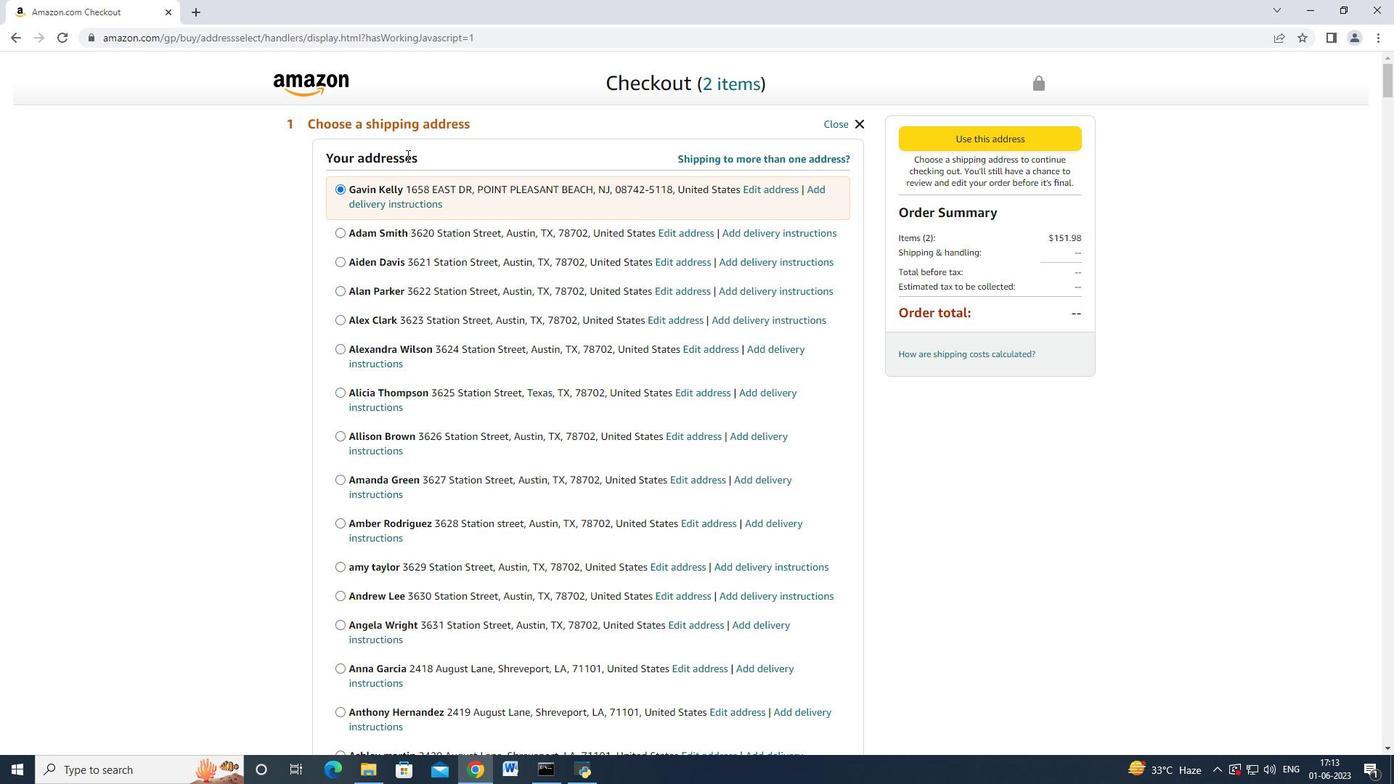 
Action: Mouse scrolled (446, 303) with delta (0, 0)
Screenshot: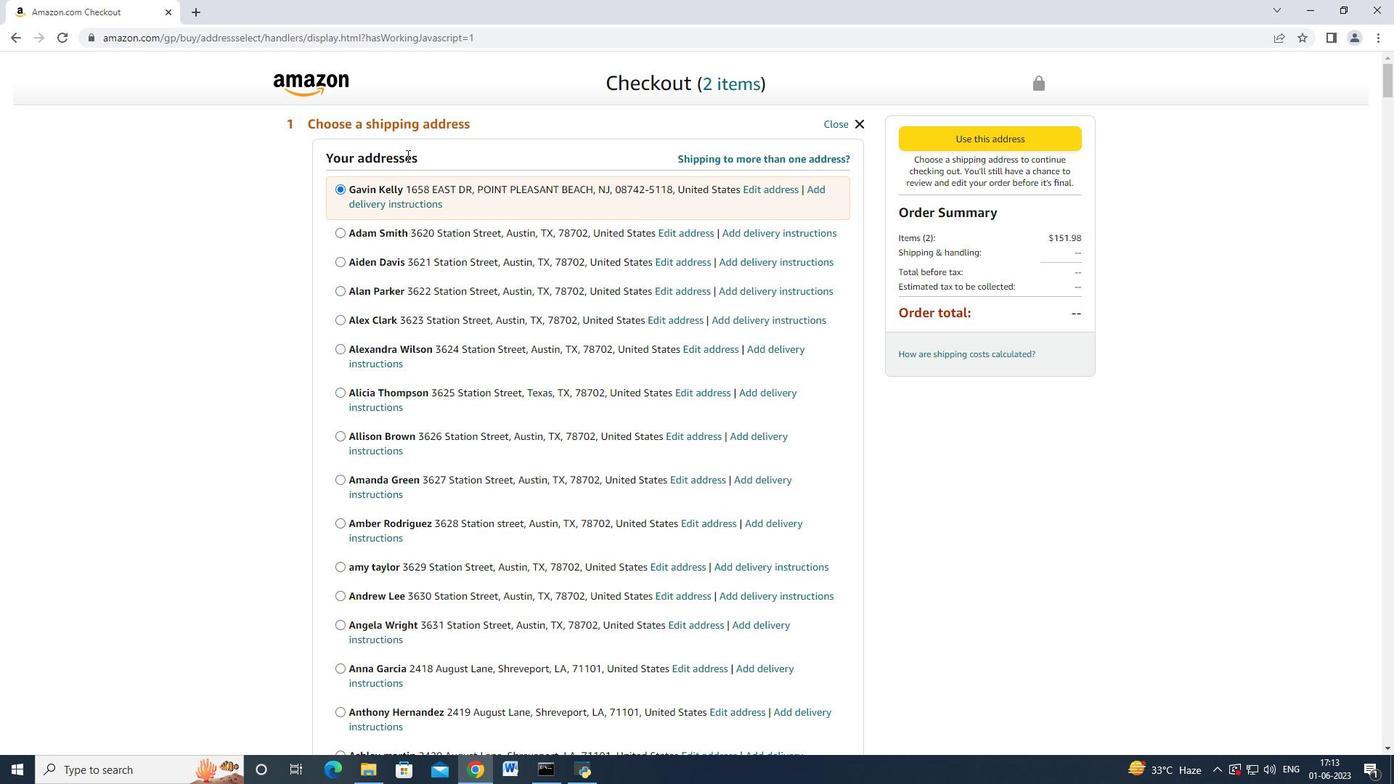 
Action: Mouse moved to (475, 360)
Screenshot: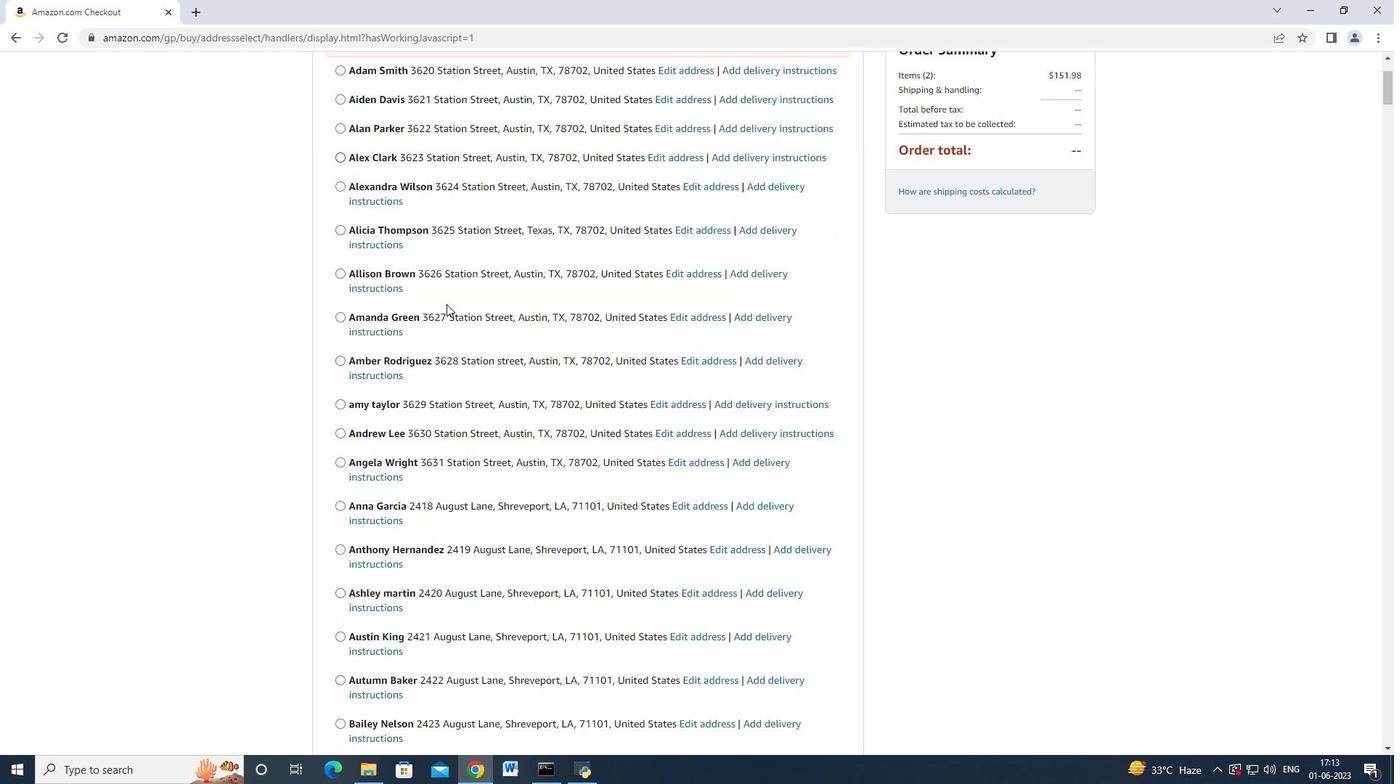 
Action: Mouse scrolled (475, 360) with delta (0, 0)
Screenshot: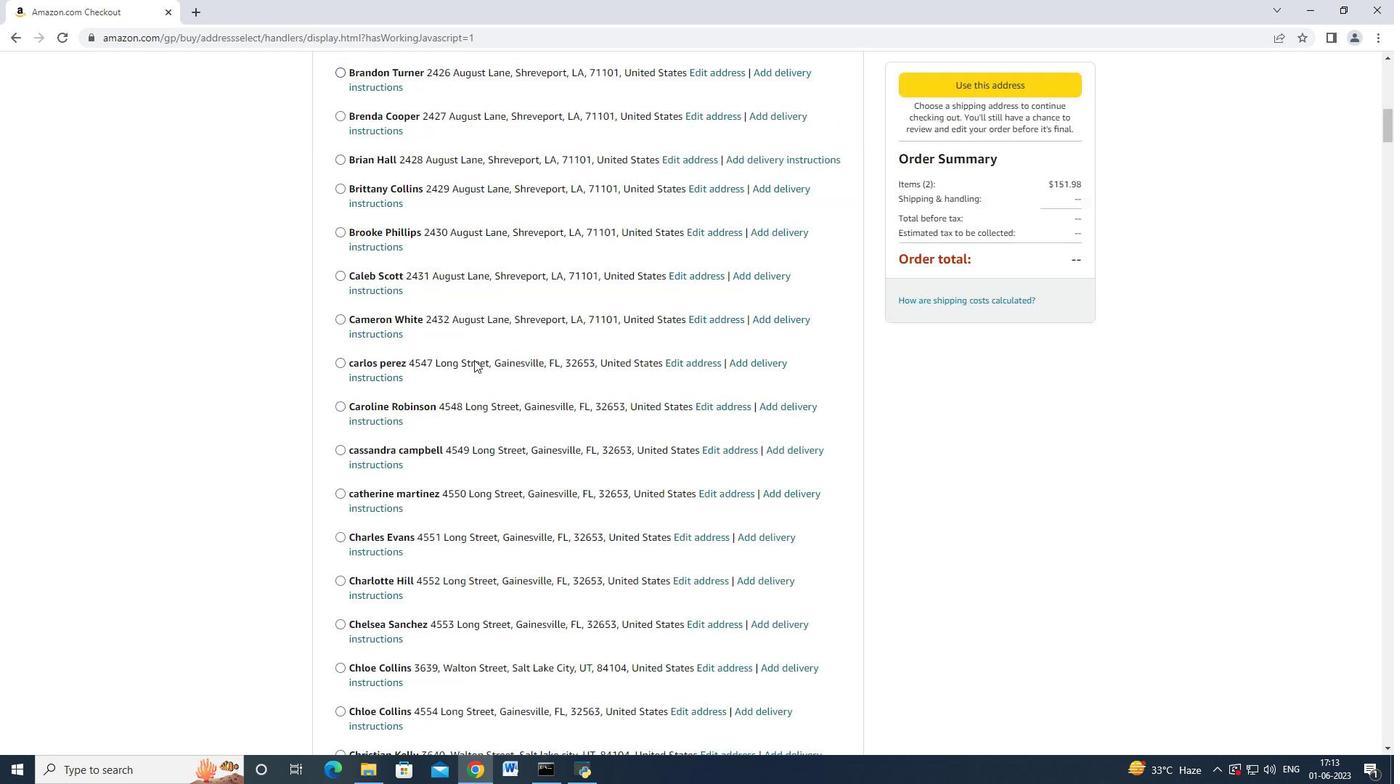 
Action: Mouse scrolled (475, 360) with delta (0, 0)
Screenshot: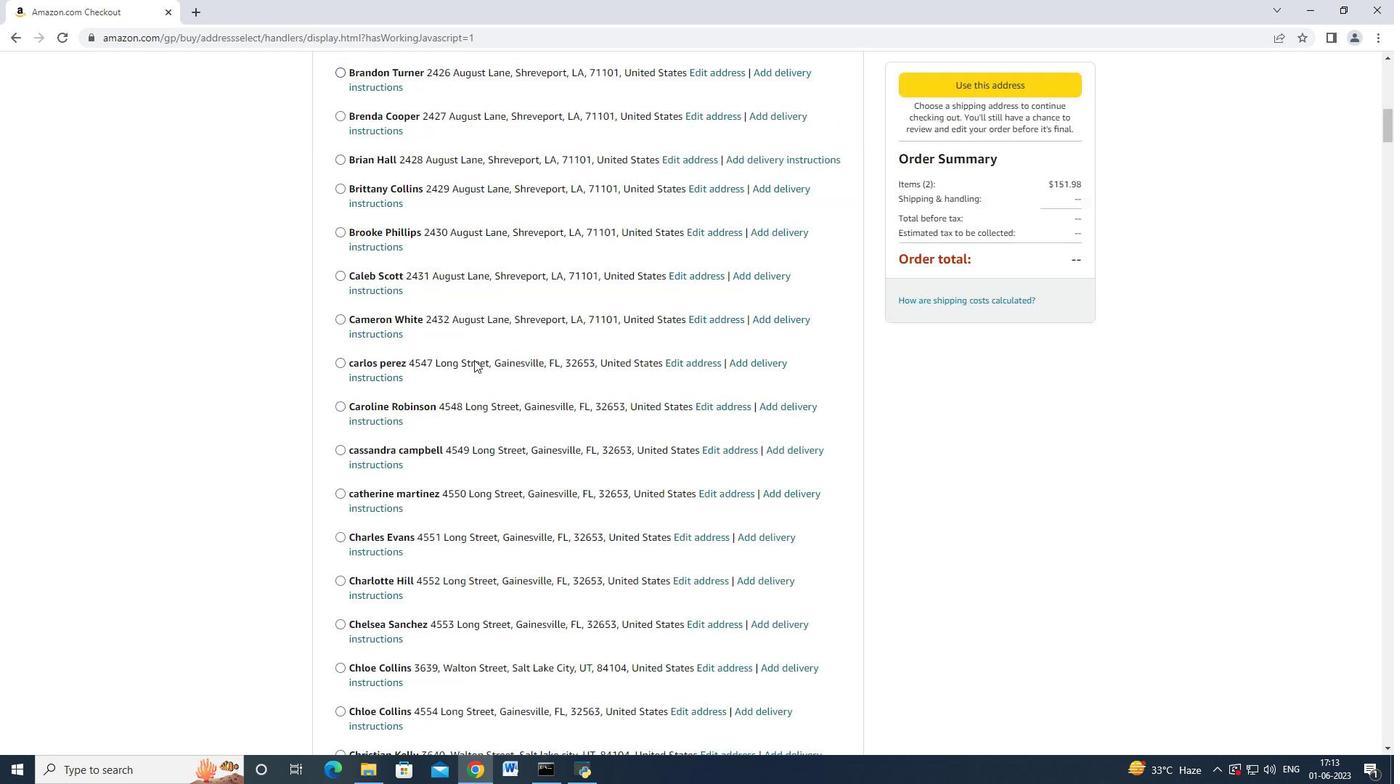 
Action: Mouse scrolled (475, 360) with delta (0, 0)
Screenshot: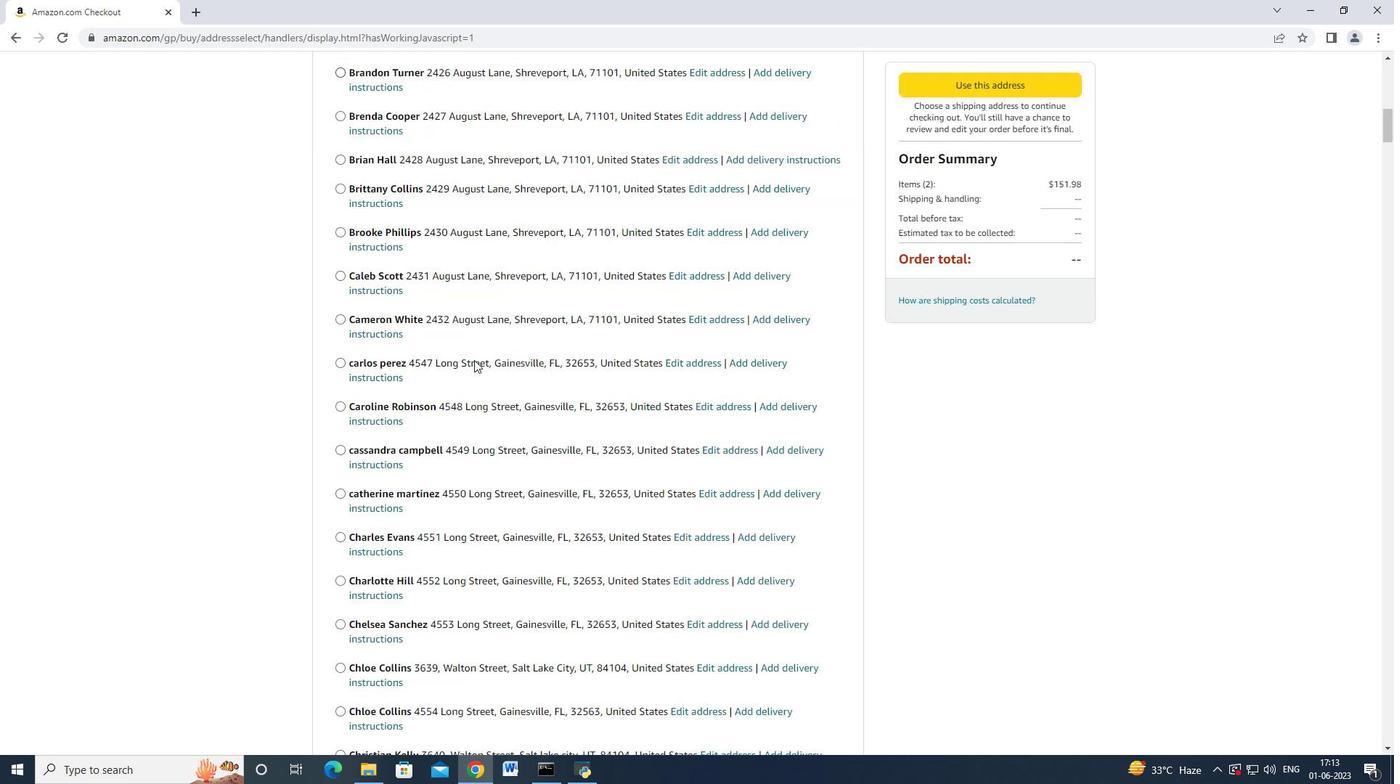 
Action: Mouse scrolled (475, 360) with delta (0, 0)
Screenshot: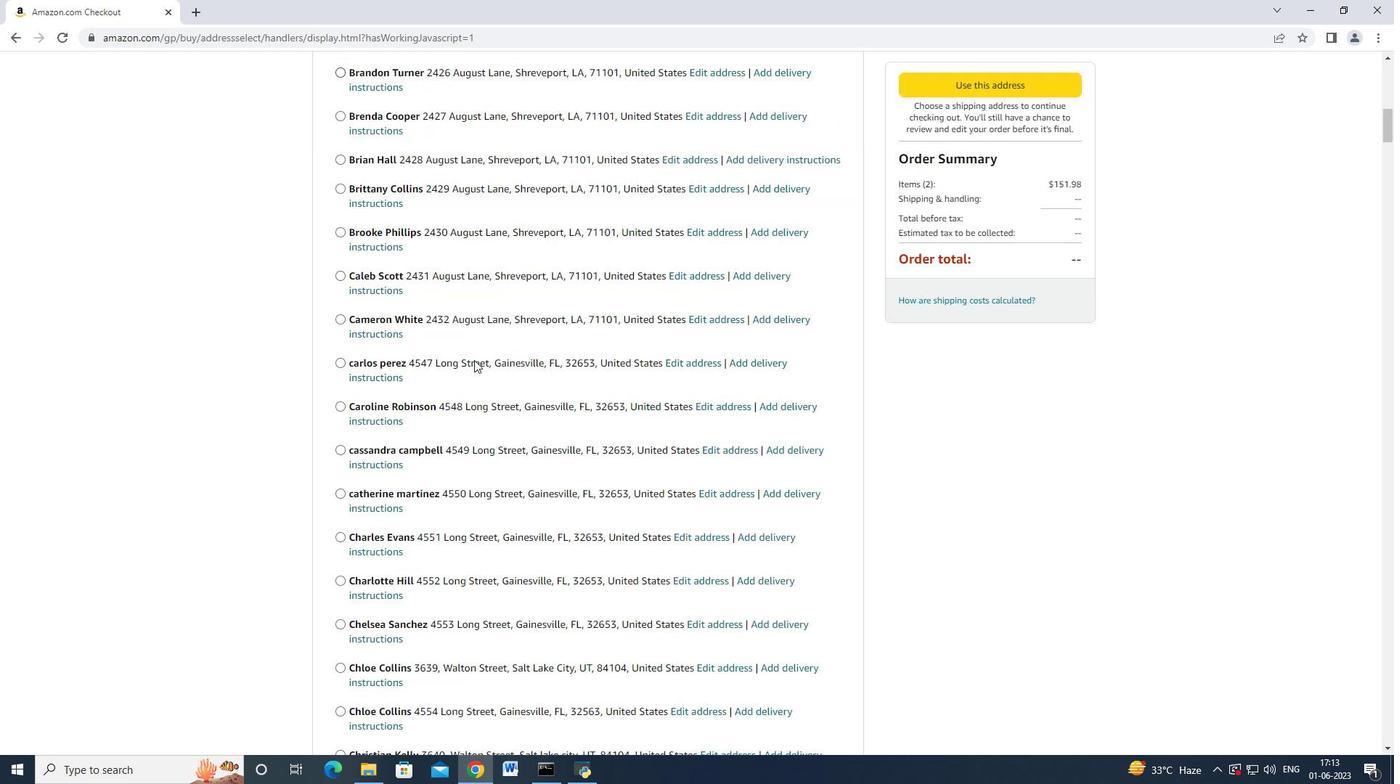 
Action: Mouse scrolled (475, 360) with delta (0, 0)
Screenshot: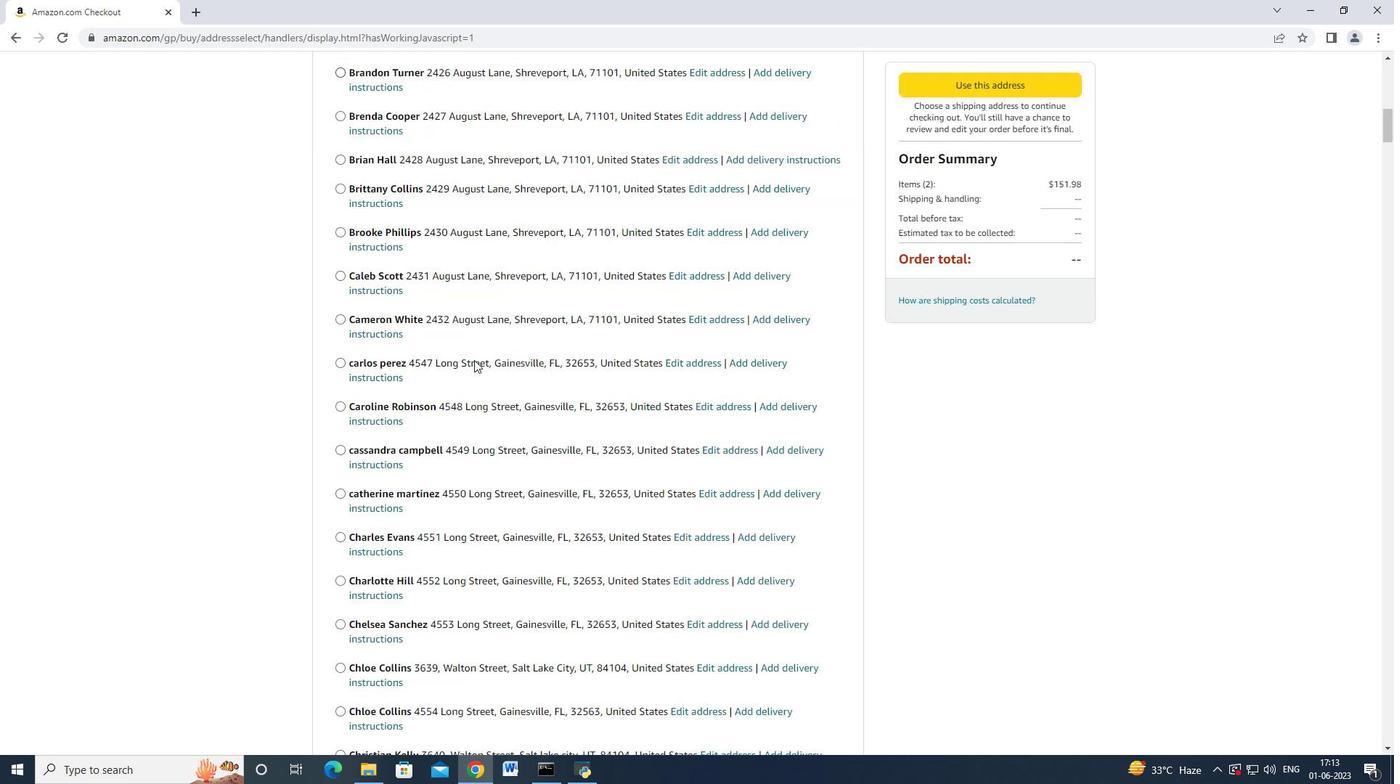 
Action: Mouse moved to (475, 360)
Screenshot: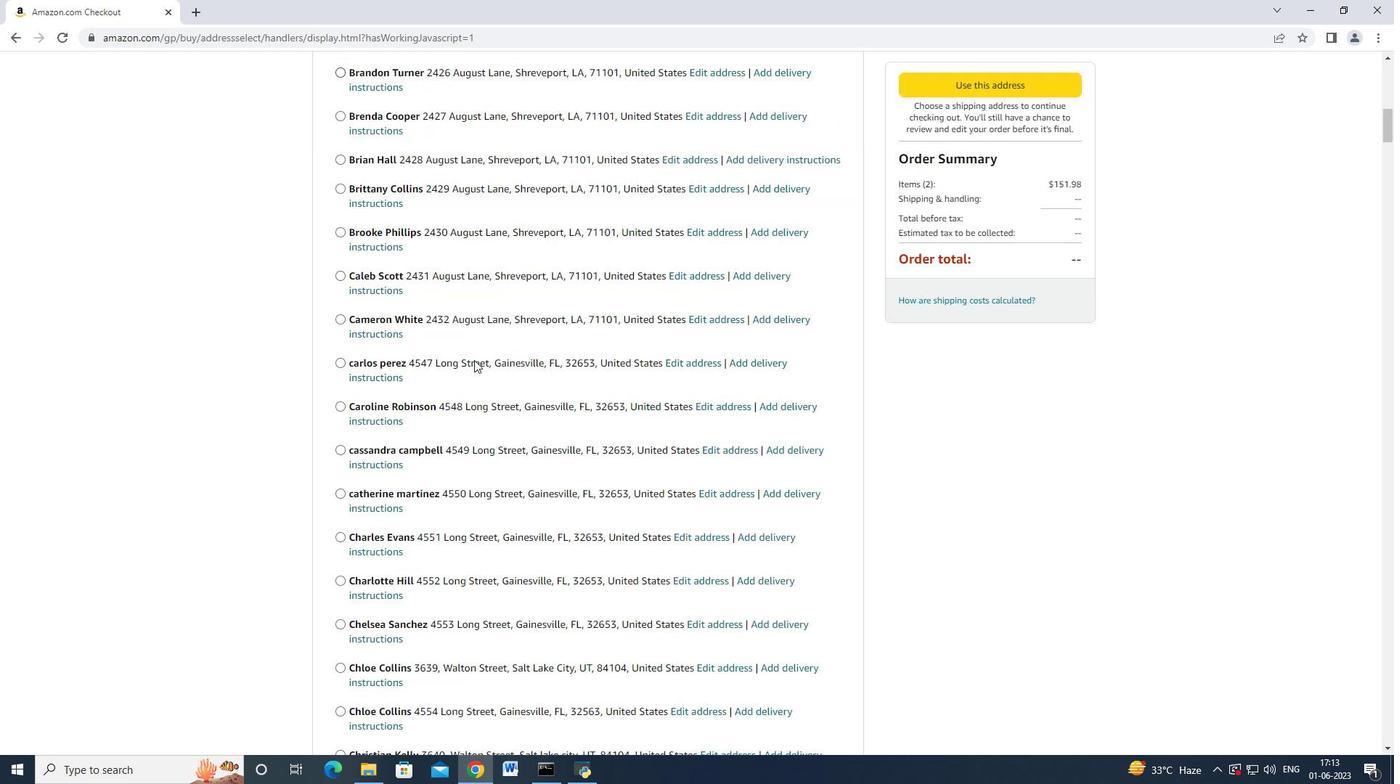 
Action: Mouse scrolled (475, 360) with delta (0, 0)
Screenshot: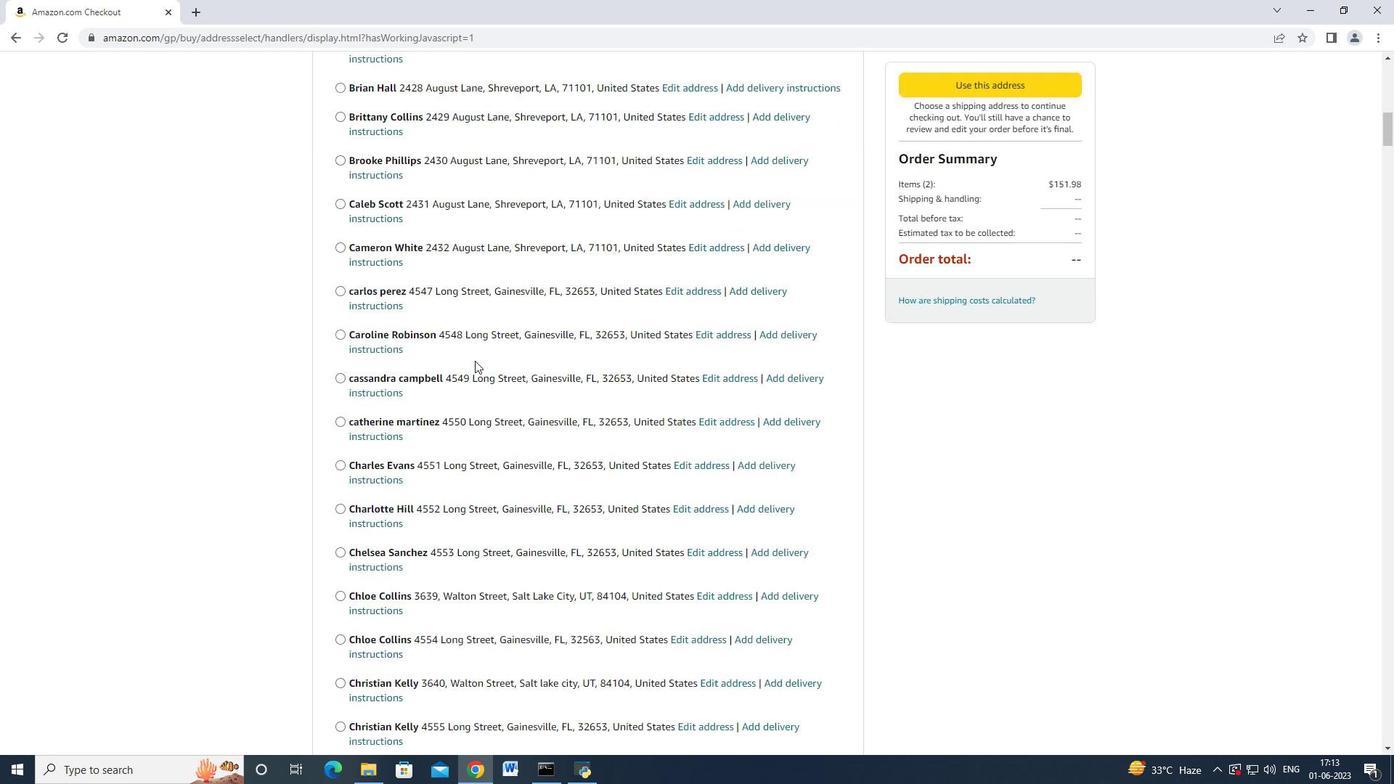 
Action: Mouse moved to (472, 360)
Screenshot: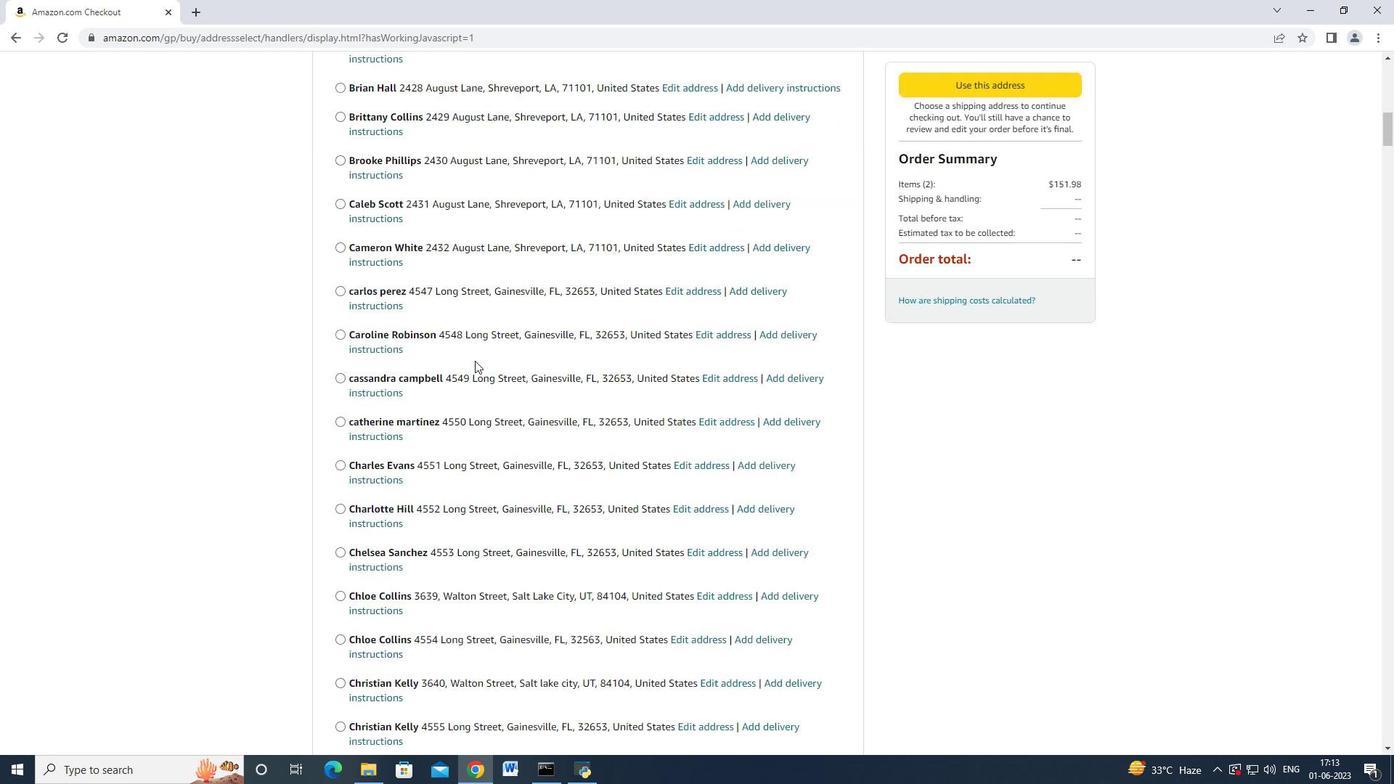 
Action: Mouse scrolled (474, 360) with delta (0, 0)
Screenshot: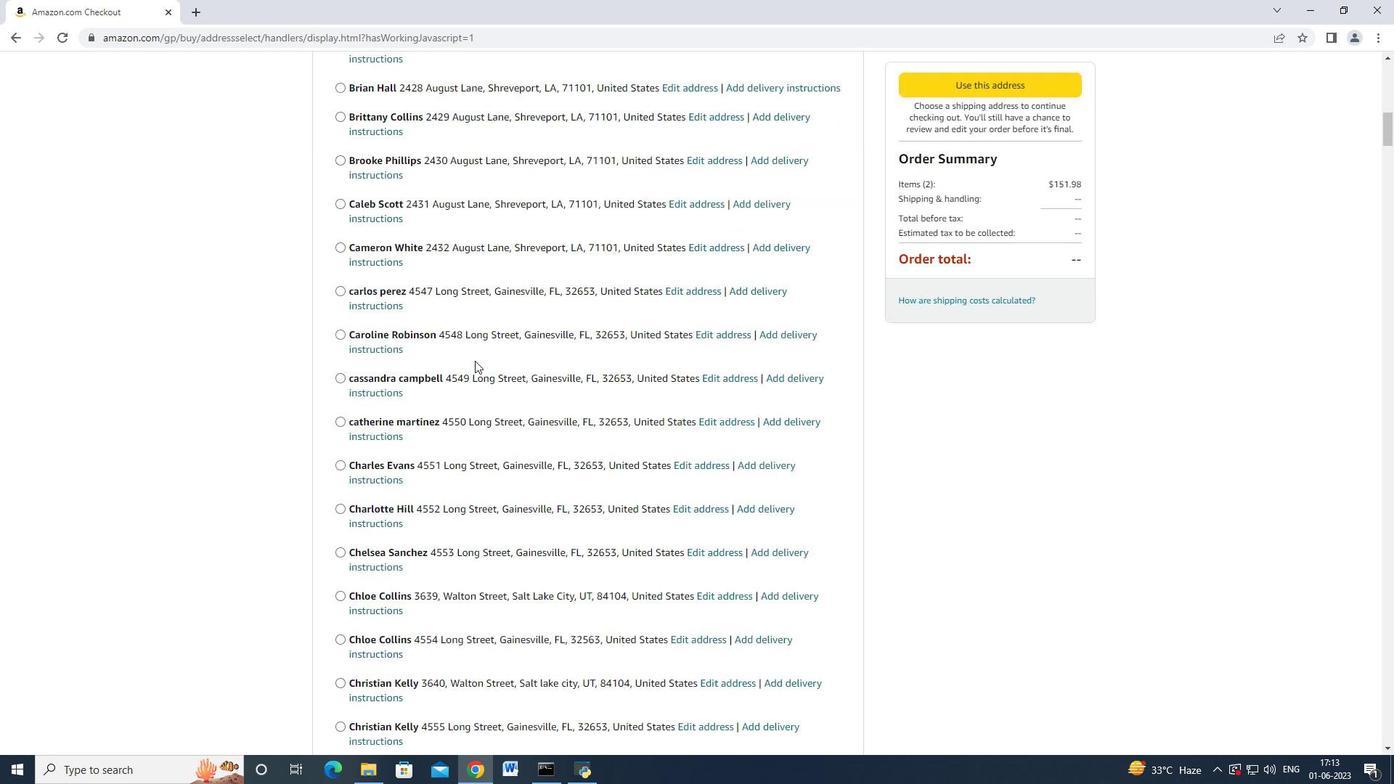 
Action: Mouse moved to (486, 379)
Screenshot: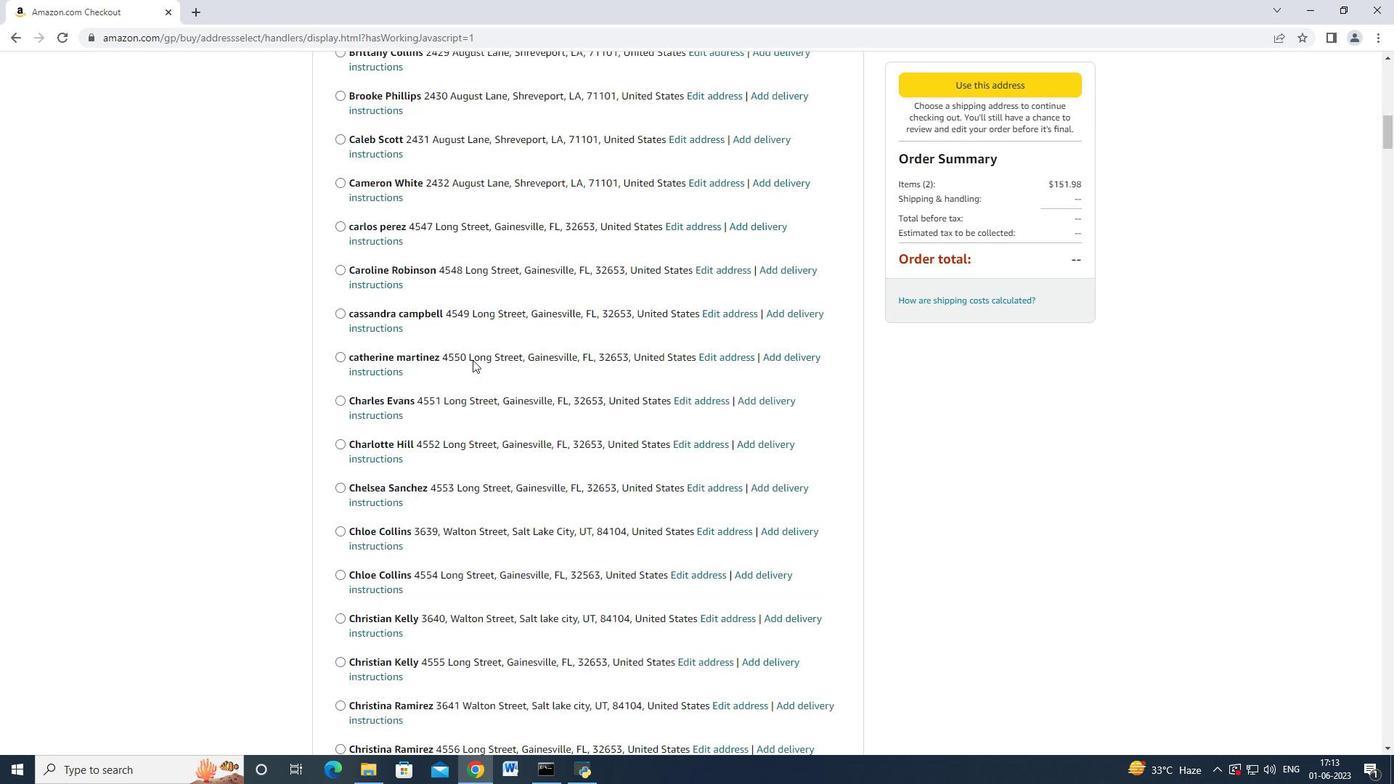 
Action: Mouse scrolled (486, 379) with delta (0, 0)
Screenshot: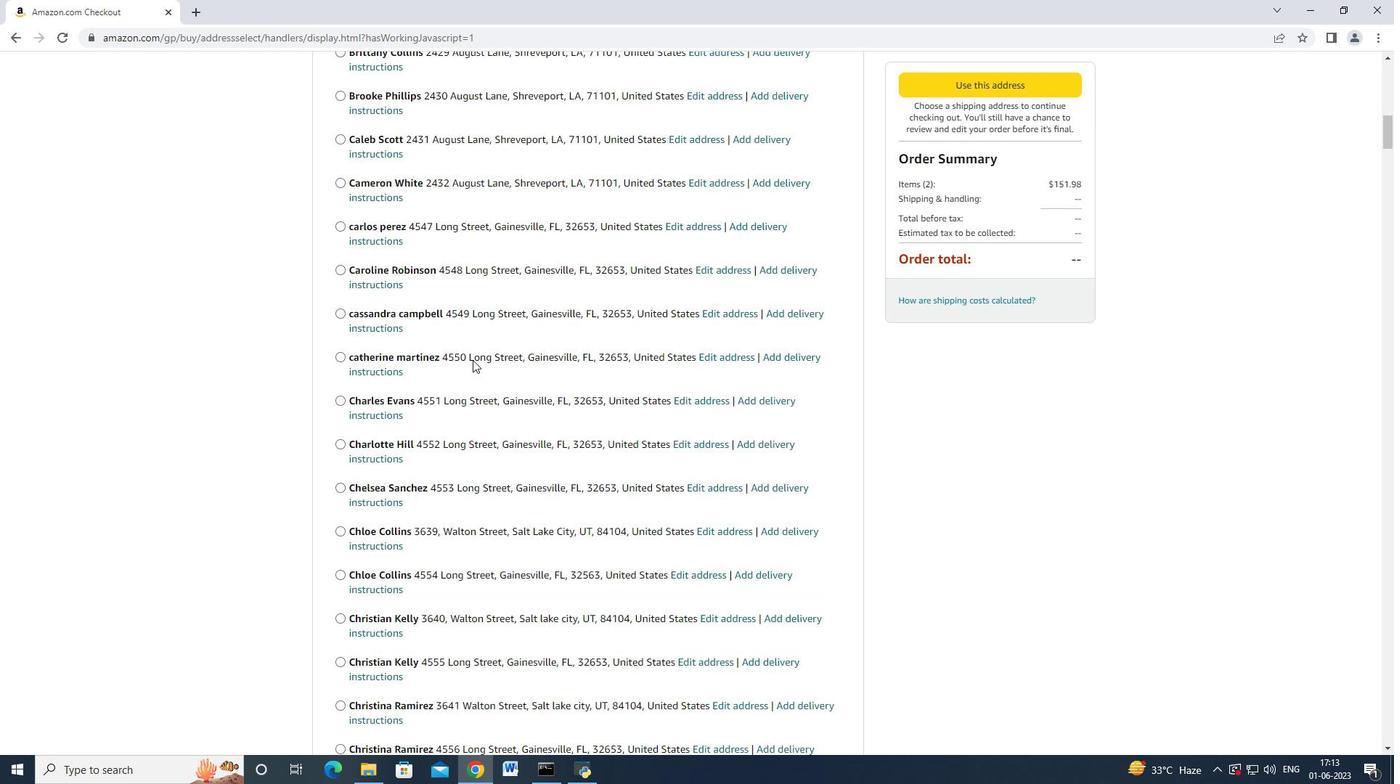 
Action: Mouse scrolled (486, 379) with delta (0, 0)
Screenshot: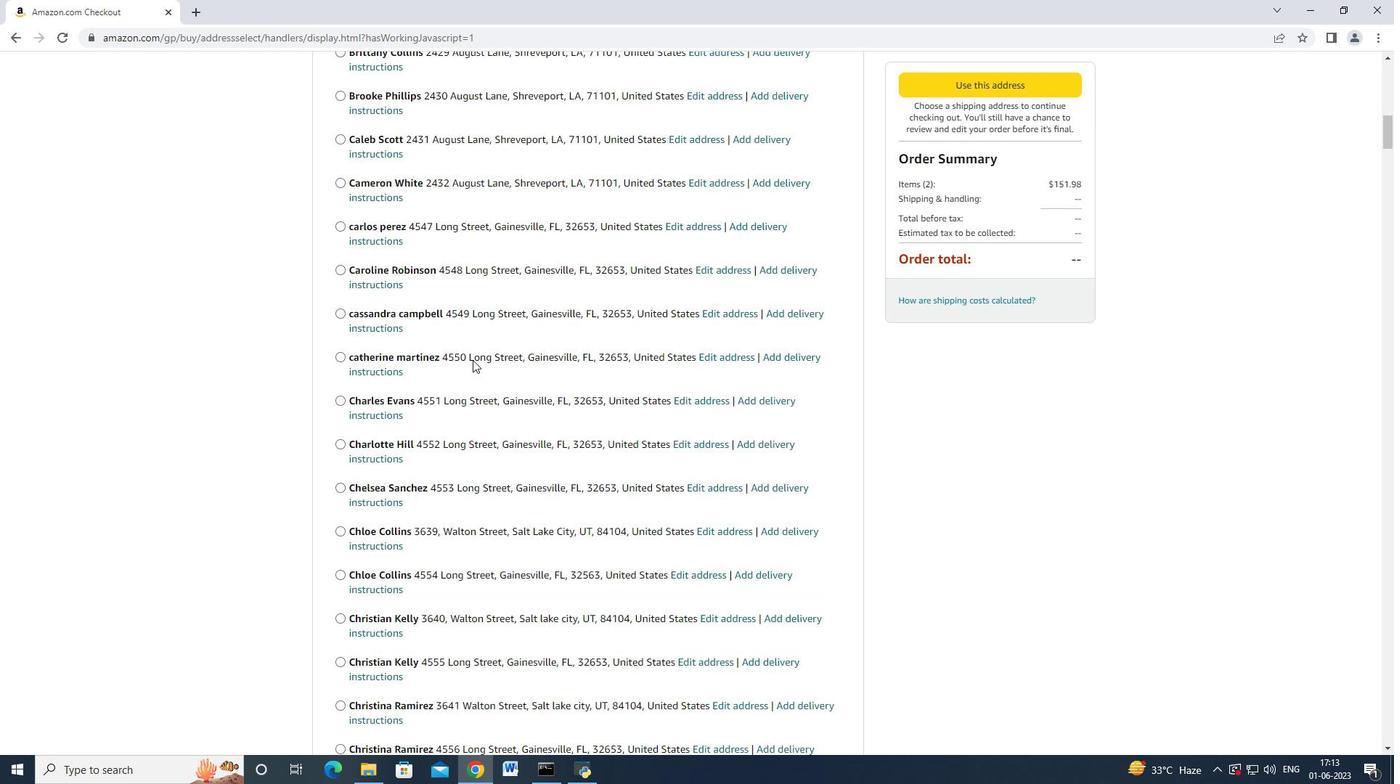 
Action: Mouse scrolled (486, 379) with delta (0, 0)
Screenshot: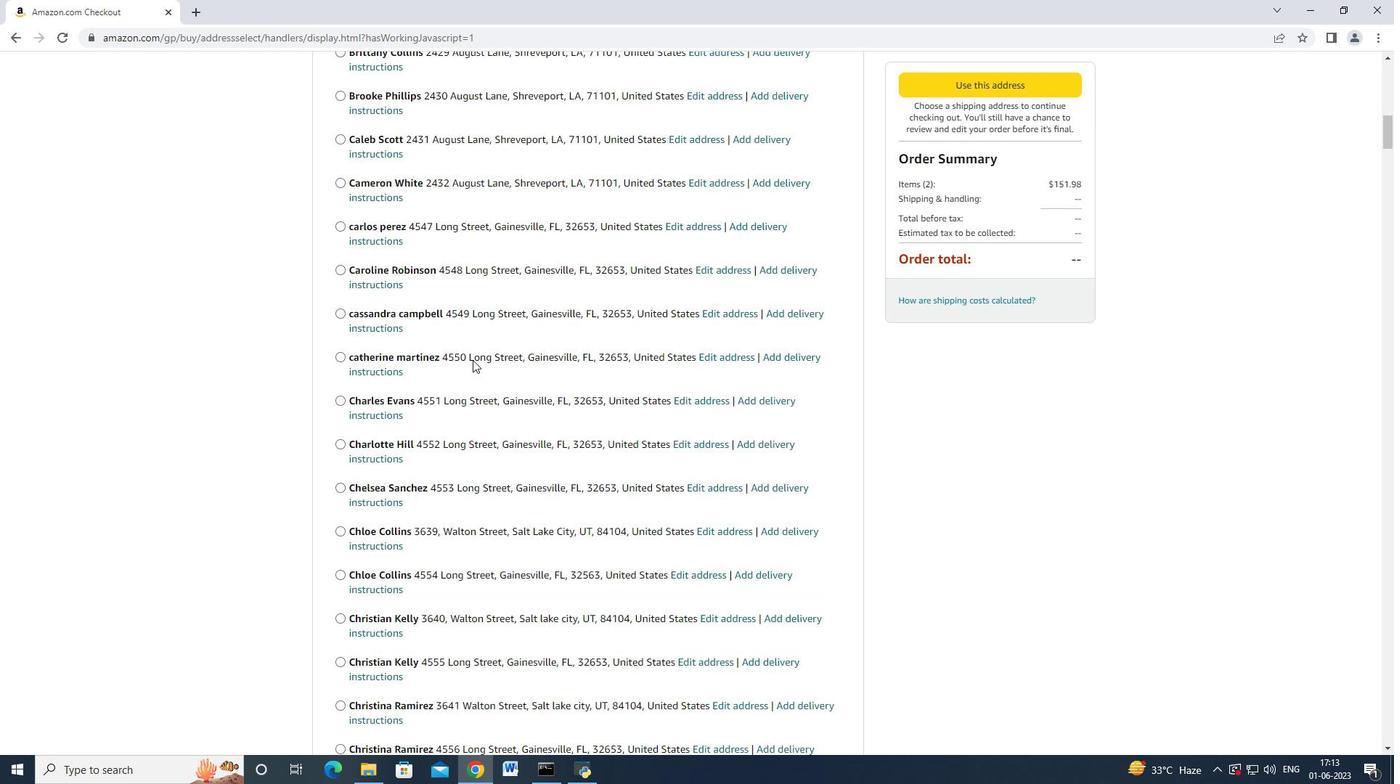 
Action: Mouse scrolled (486, 379) with delta (0, 0)
Screenshot: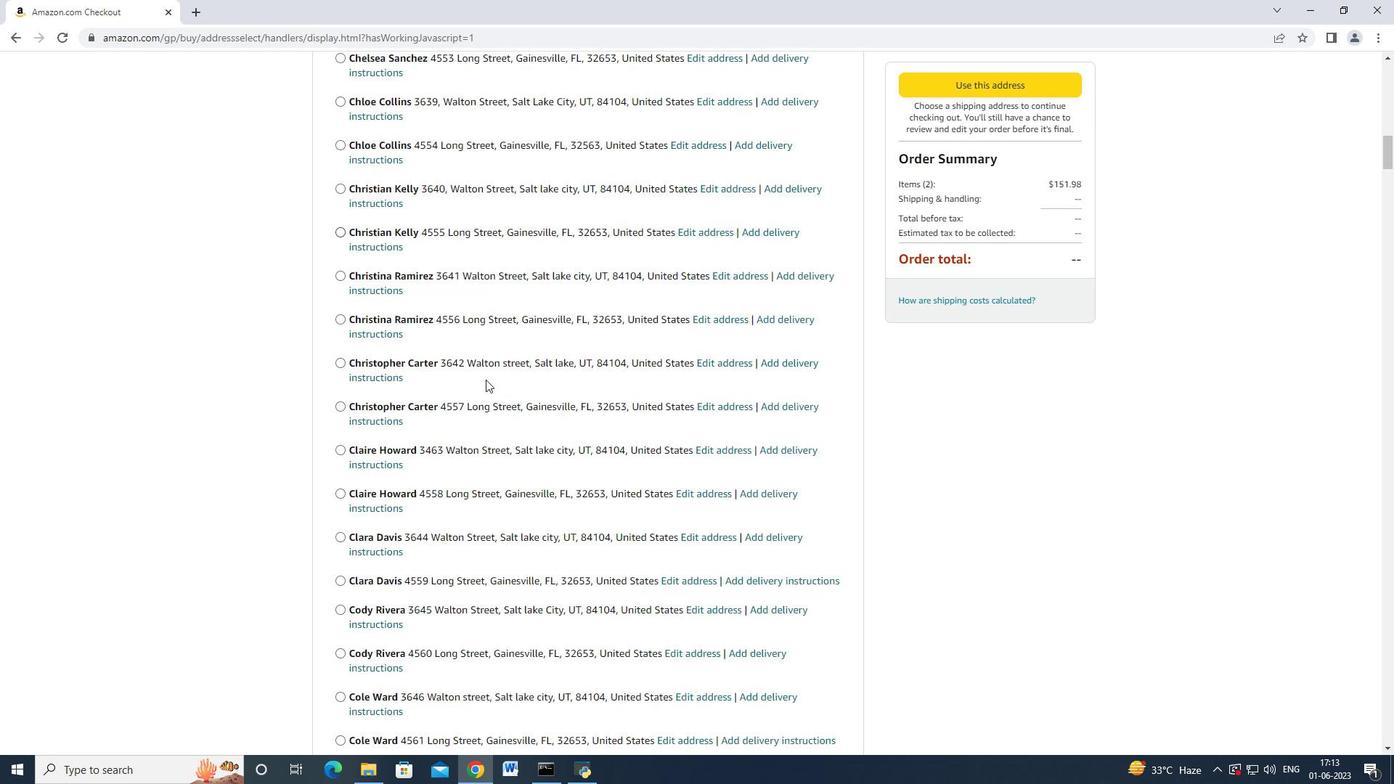 
Action: Mouse scrolled (486, 379) with delta (0, 0)
Screenshot: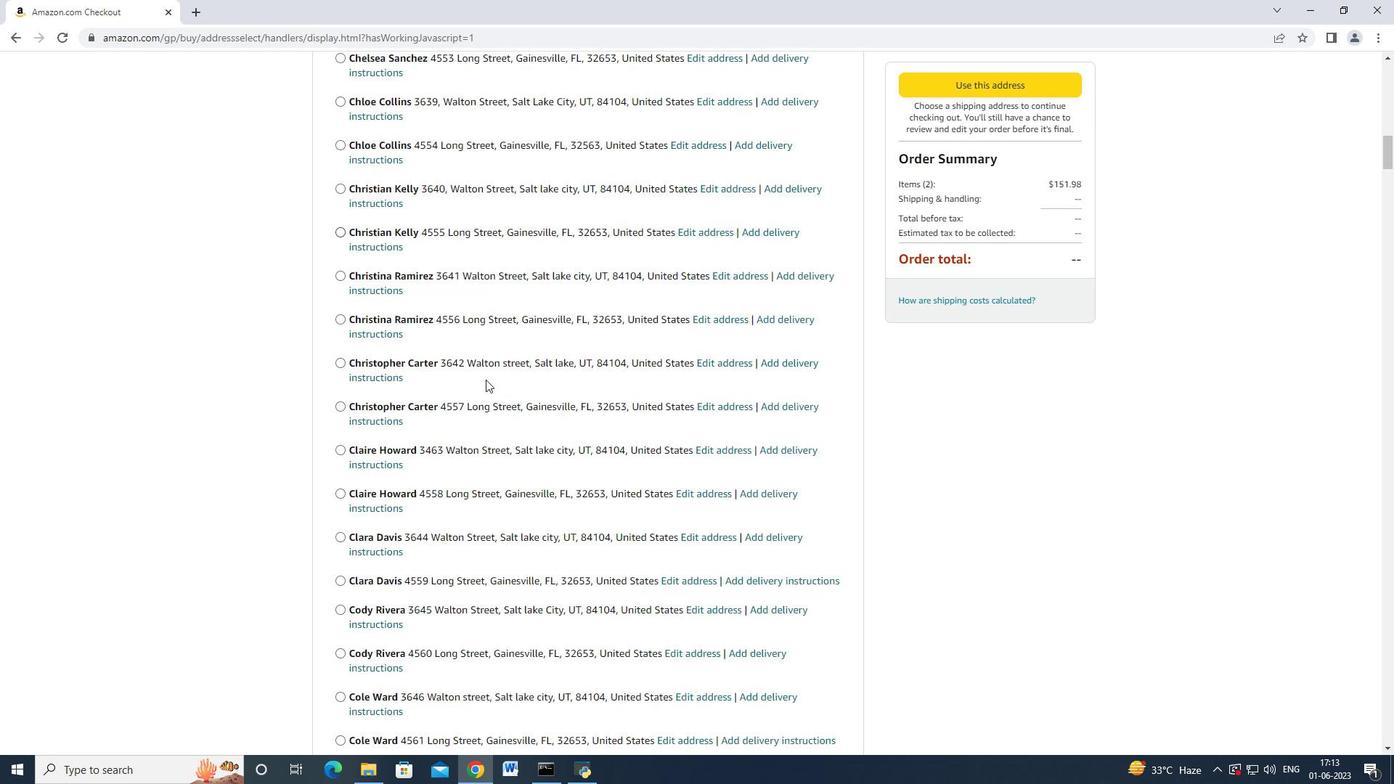 
Action: Mouse scrolled (486, 379) with delta (0, 0)
Screenshot: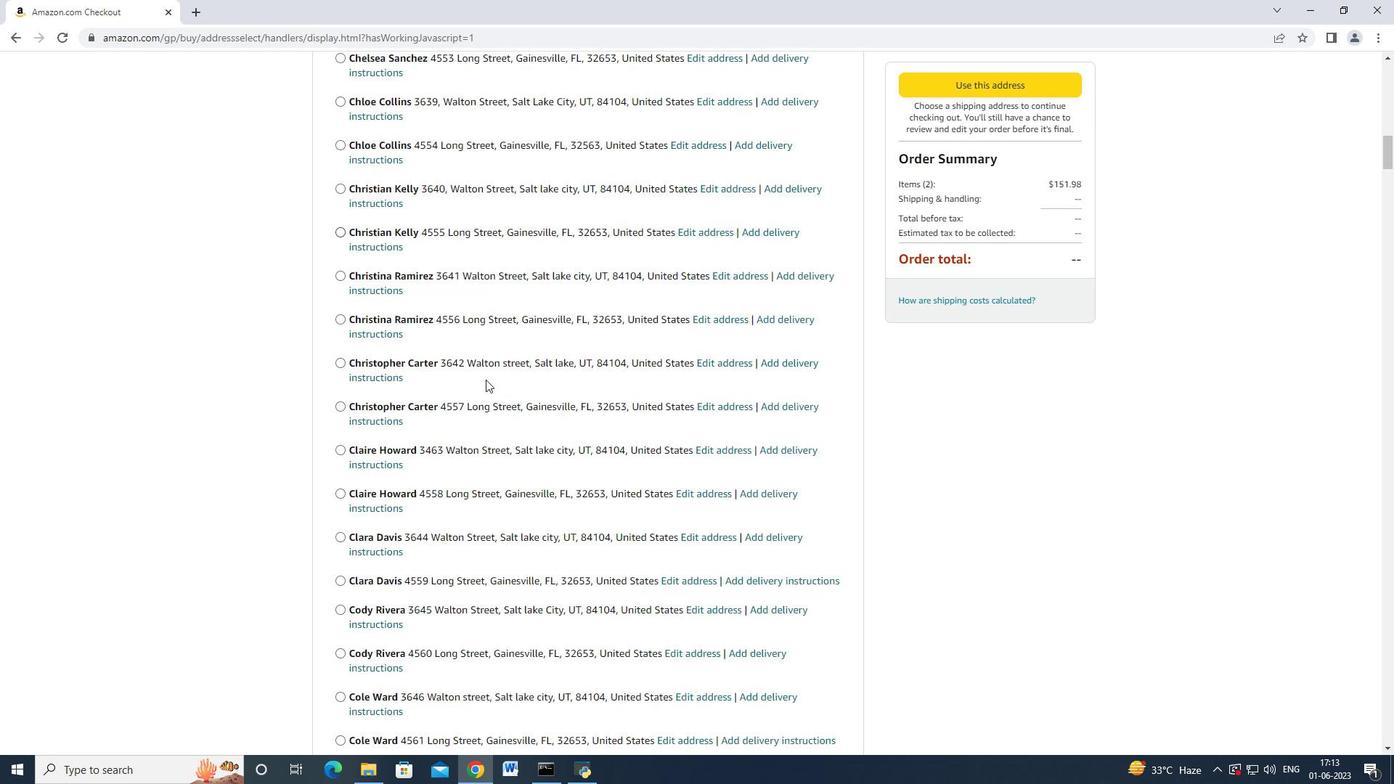 
Action: Mouse scrolled (486, 379) with delta (0, 0)
Screenshot: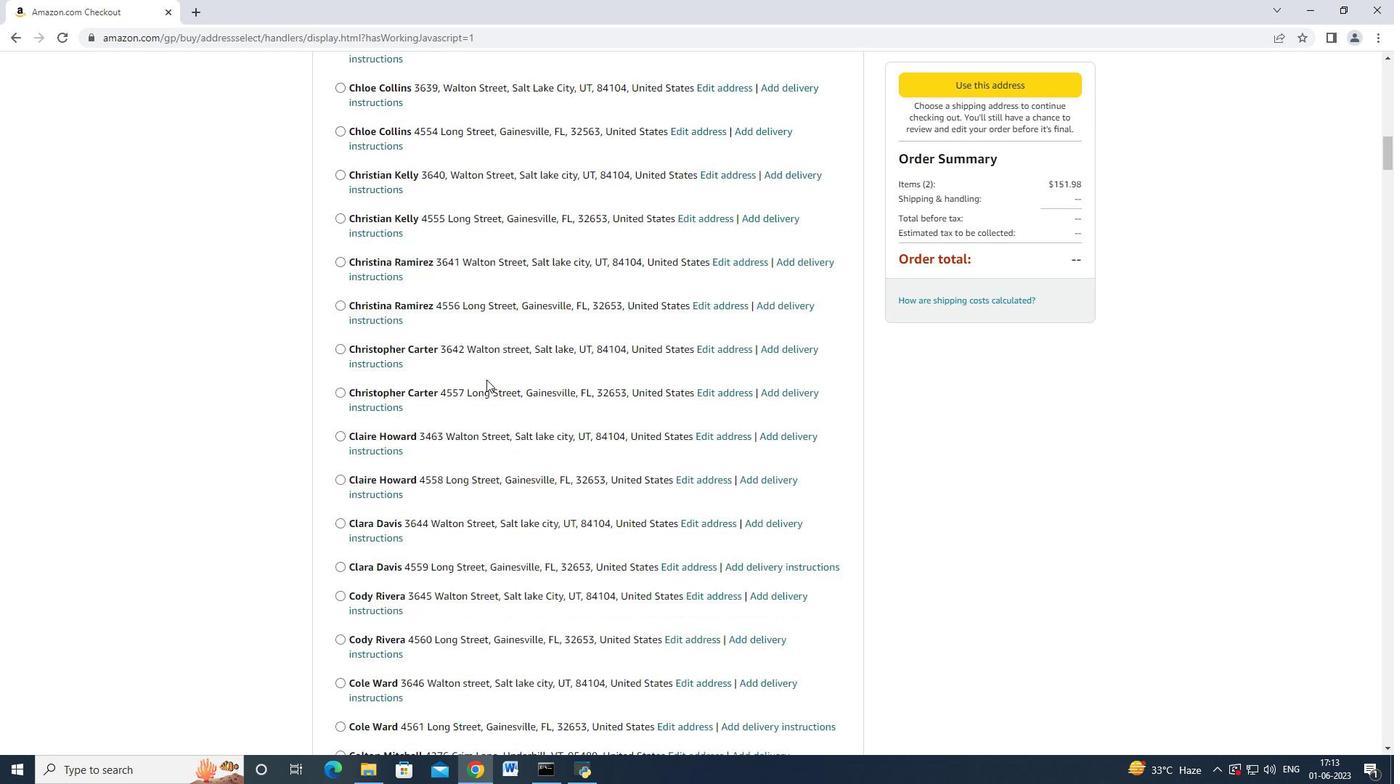 
Action: Mouse moved to (488, 384)
Screenshot: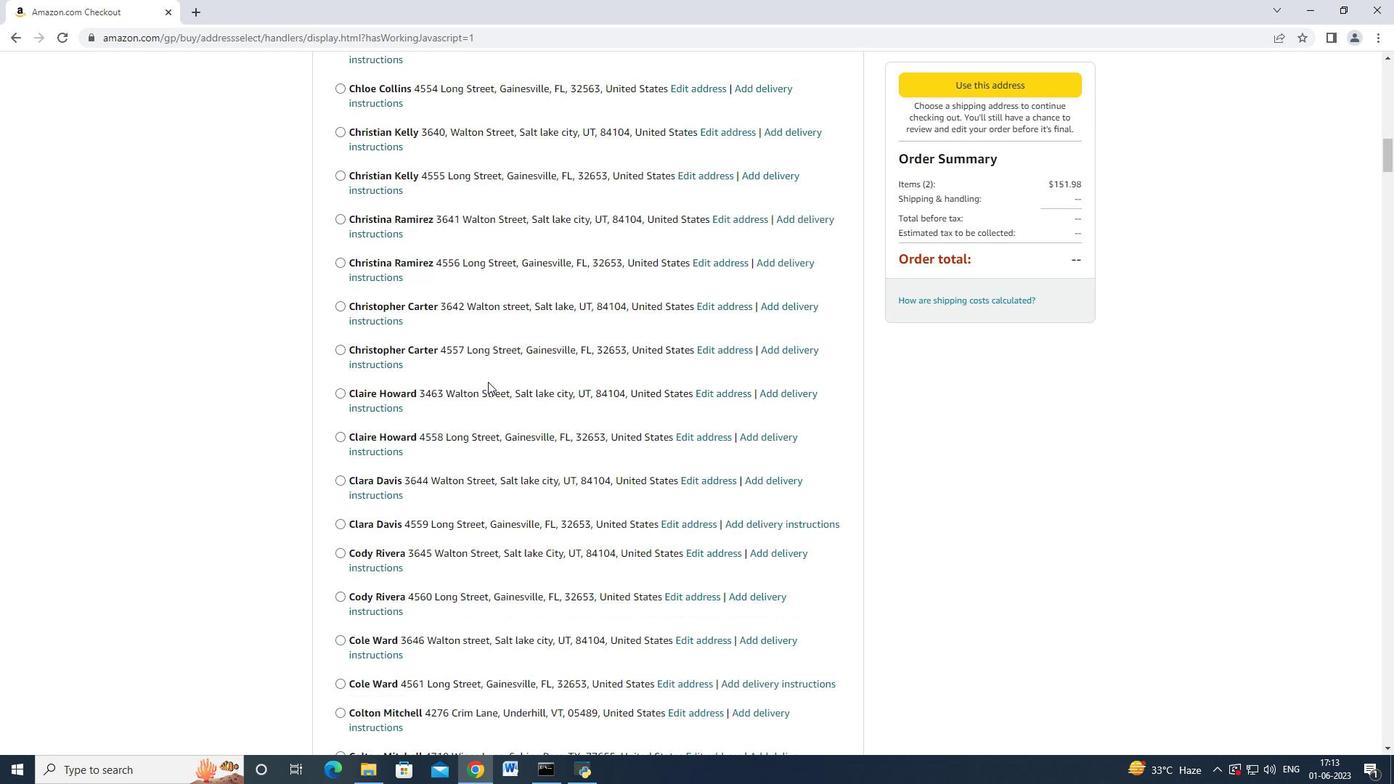 
Action: Mouse scrolled (488, 384) with delta (0, 0)
Screenshot: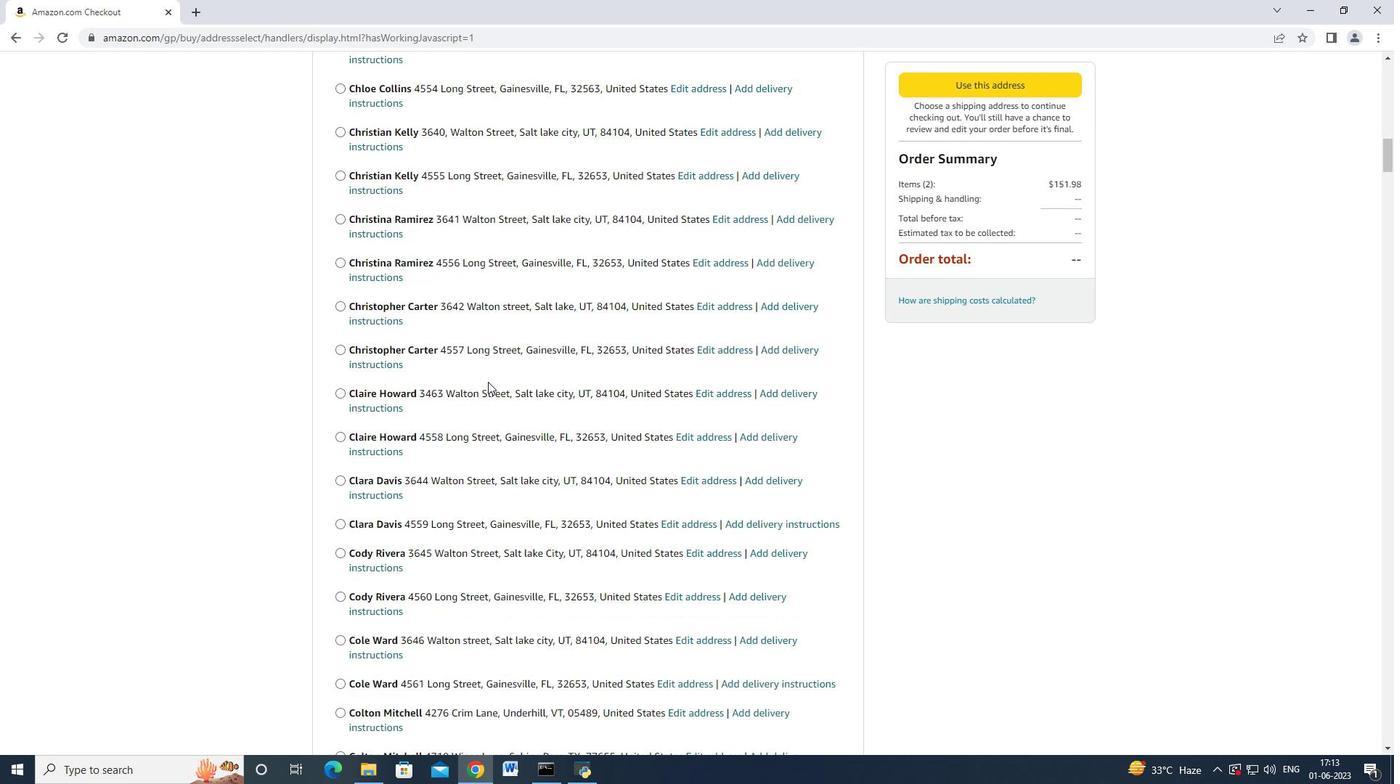 
Action: Mouse moved to (488, 385)
Screenshot: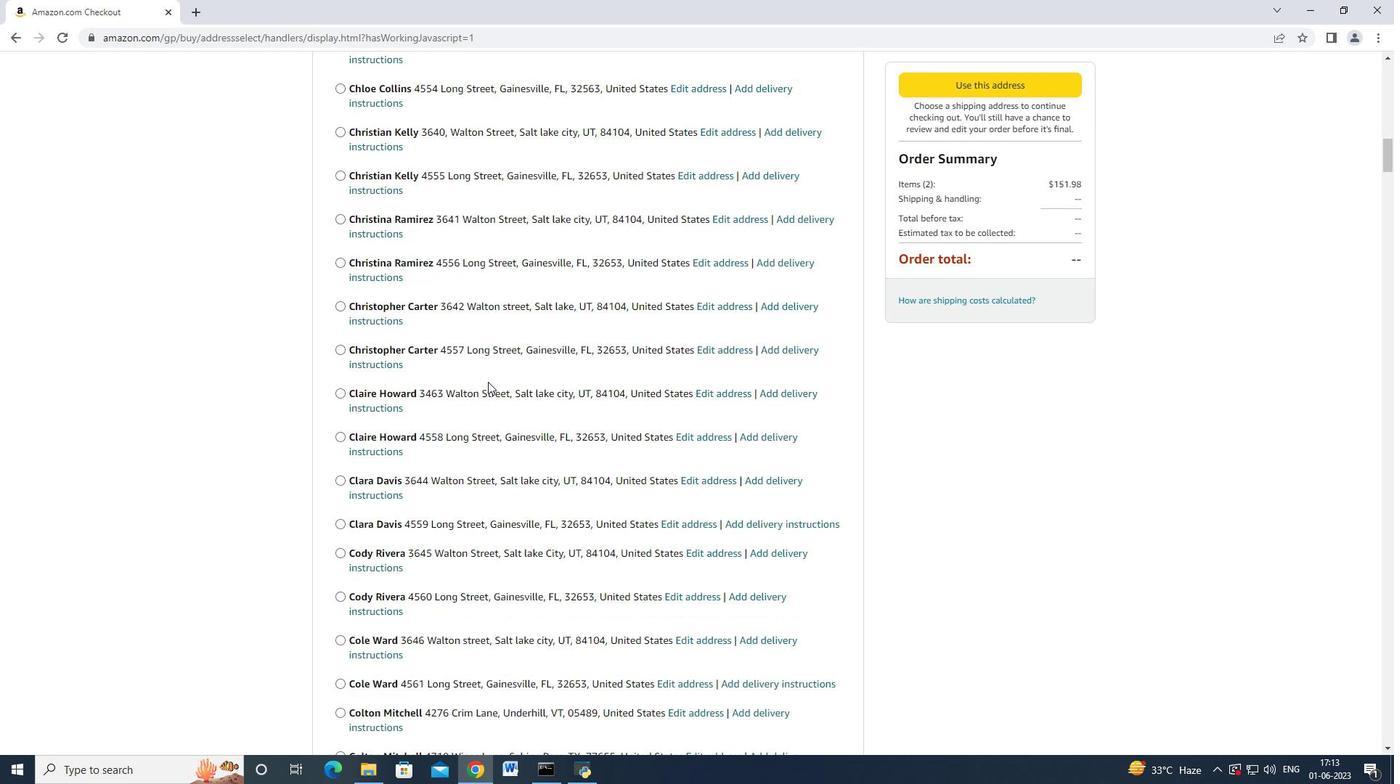
Action: Mouse scrolled (488, 384) with delta (0, 0)
Screenshot: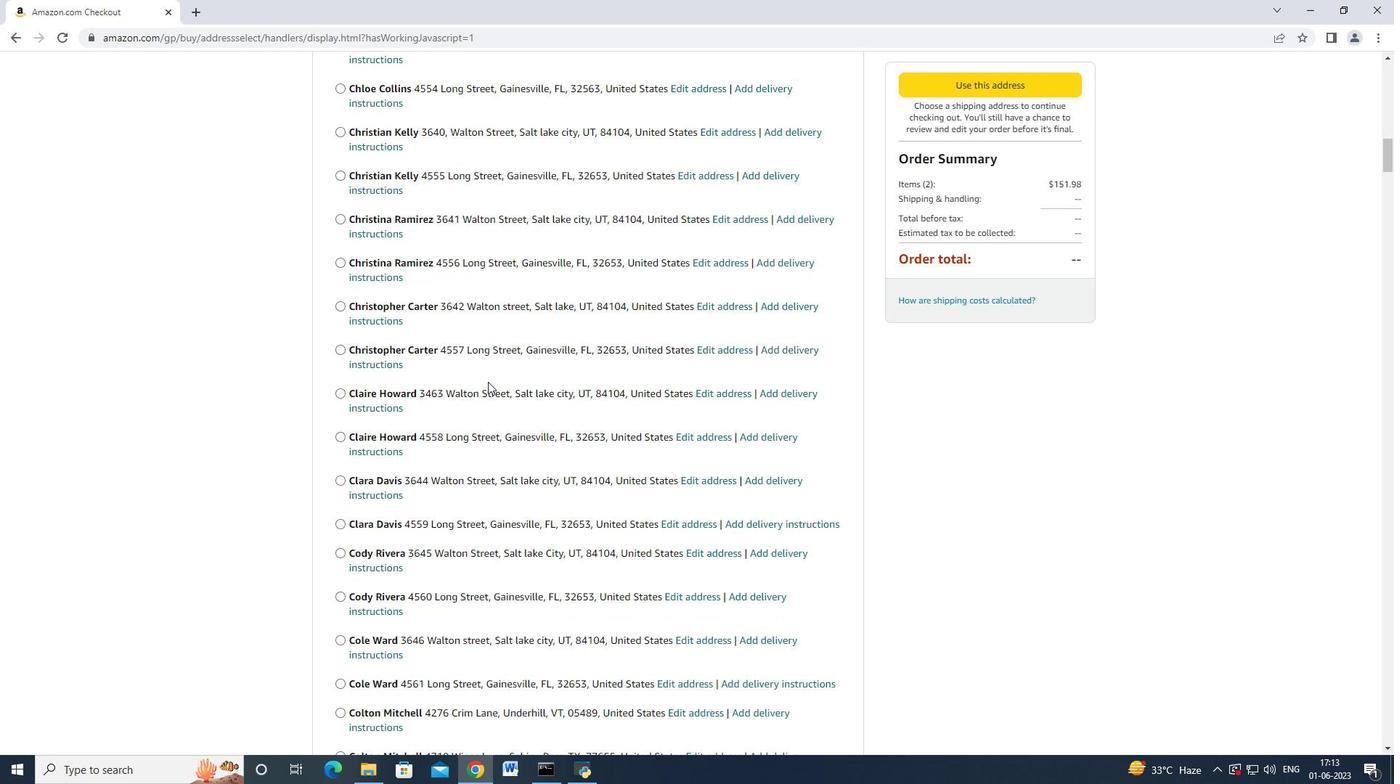 
Action: Mouse moved to (488, 387)
Screenshot: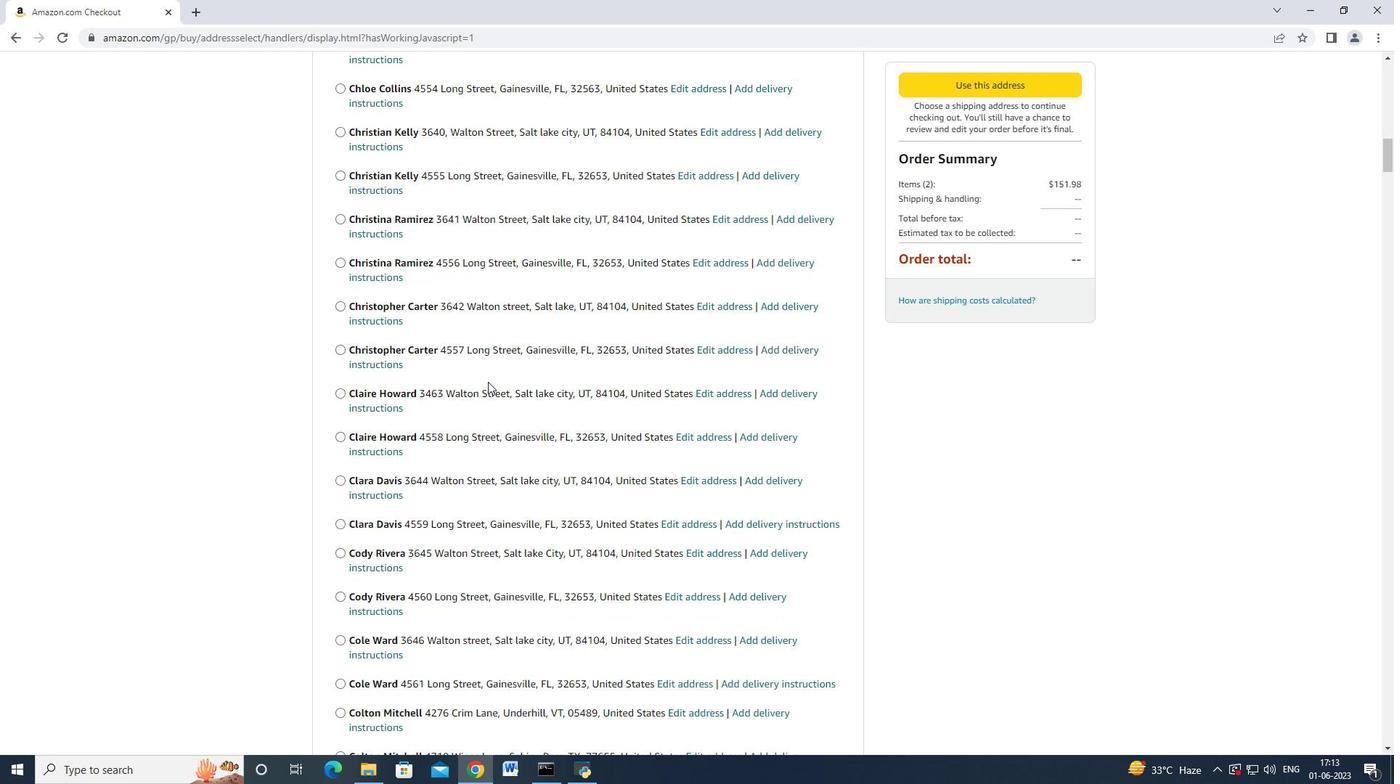 
Action: Mouse scrolled (488, 386) with delta (0, 0)
Screenshot: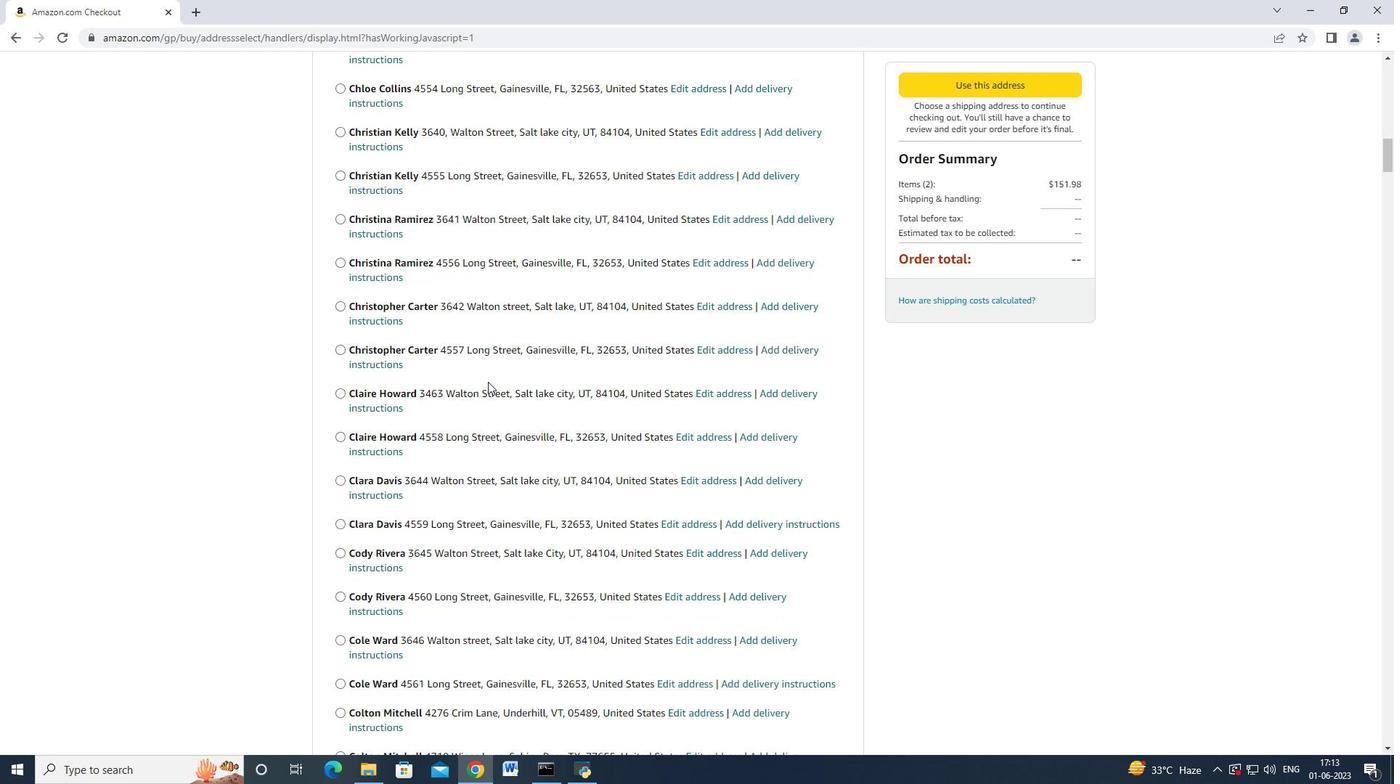 
Action: Mouse moved to (488, 387)
Screenshot: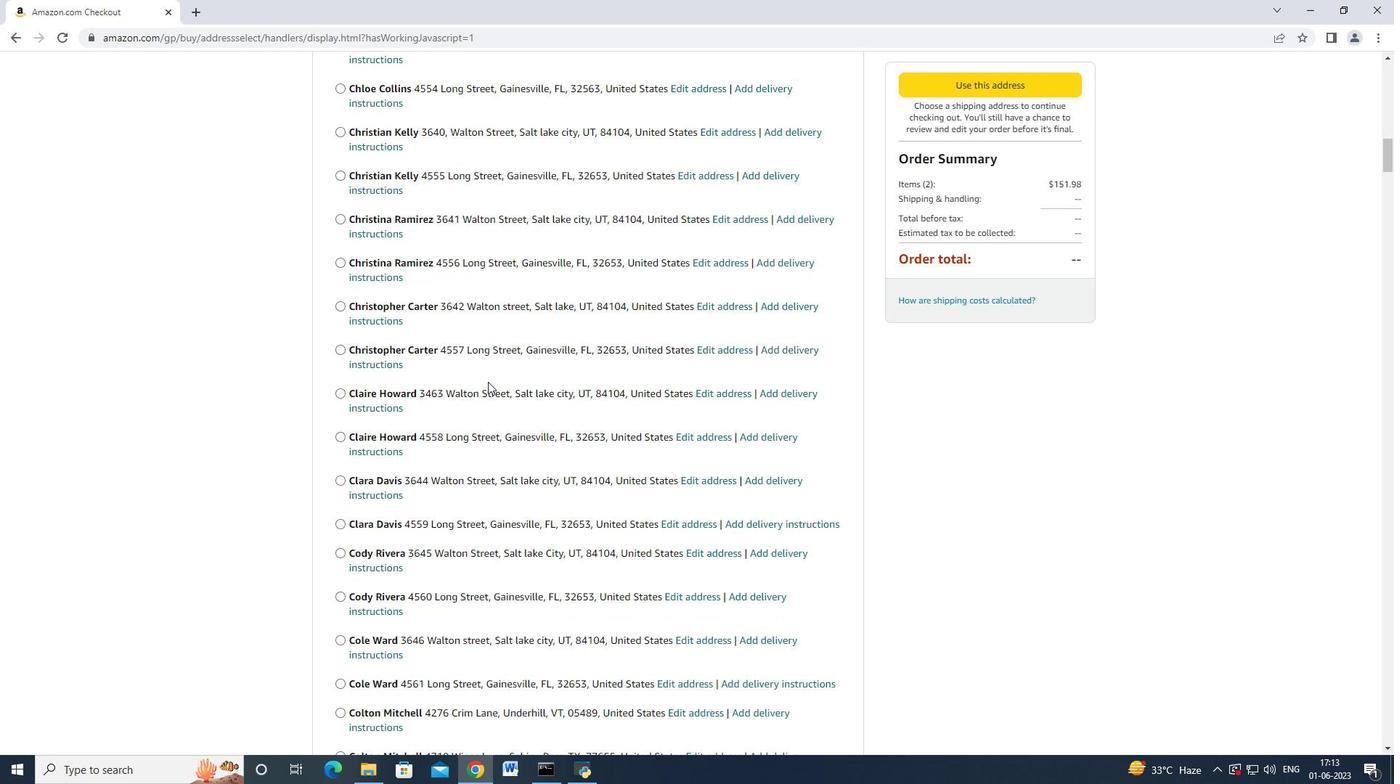 
Action: Mouse scrolled (488, 387) with delta (0, 0)
Screenshot: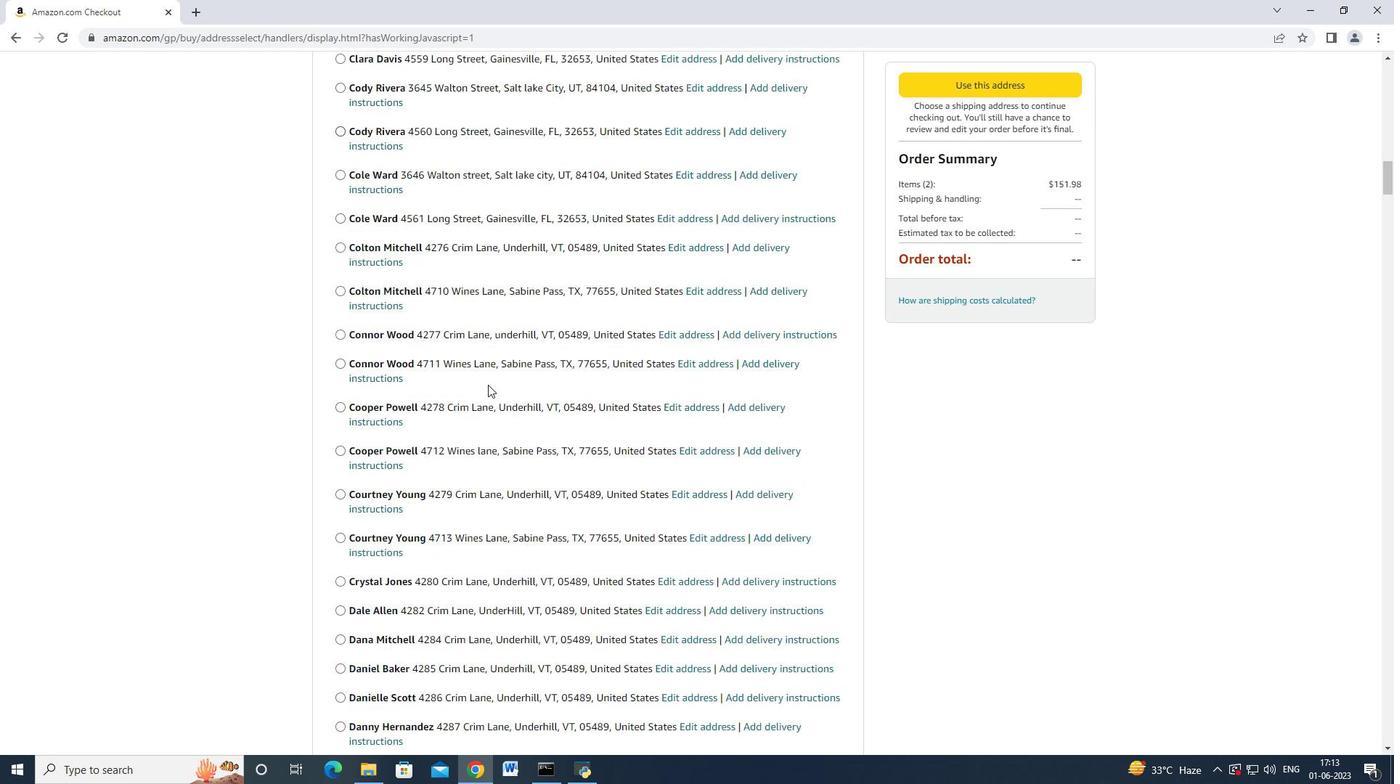 
Action: Mouse scrolled (488, 386) with delta (0, -1)
Screenshot: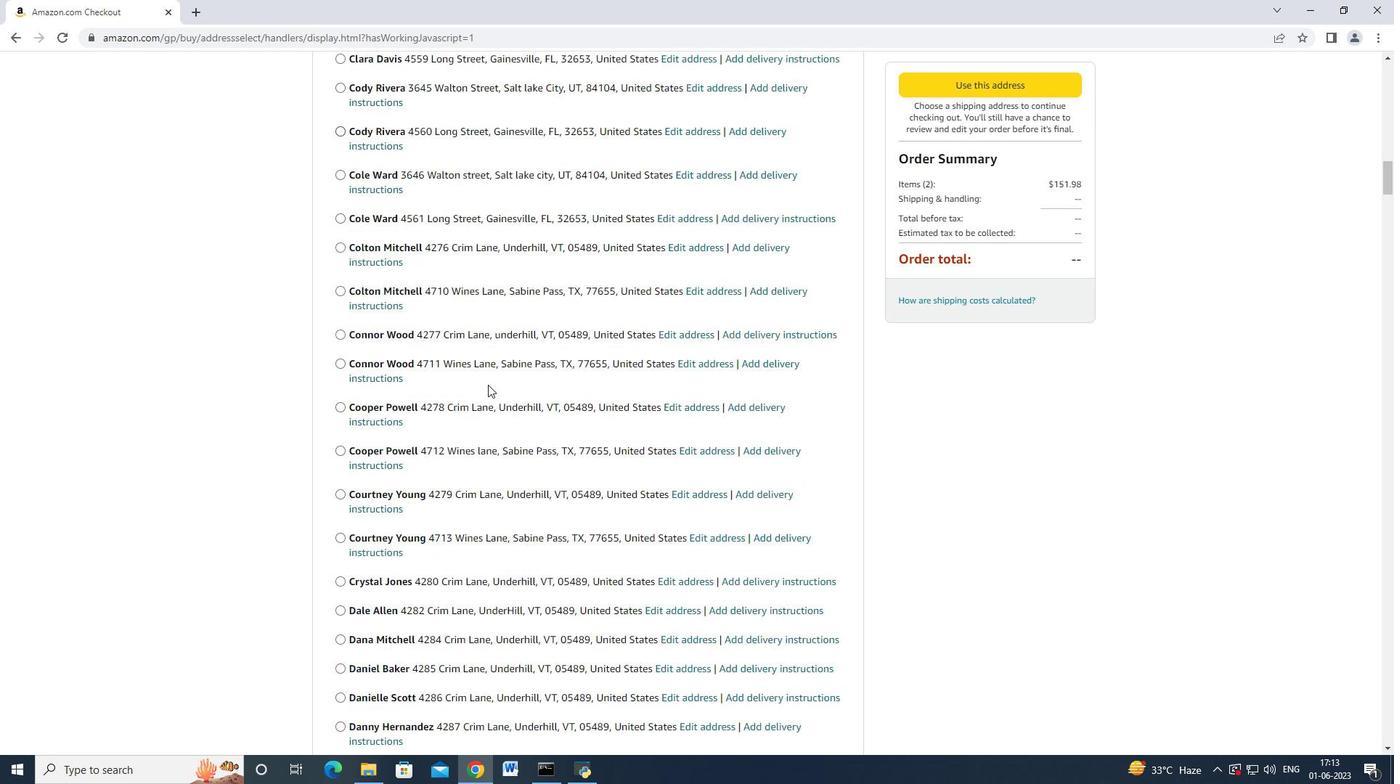 
Action: Mouse moved to (488, 388)
Screenshot: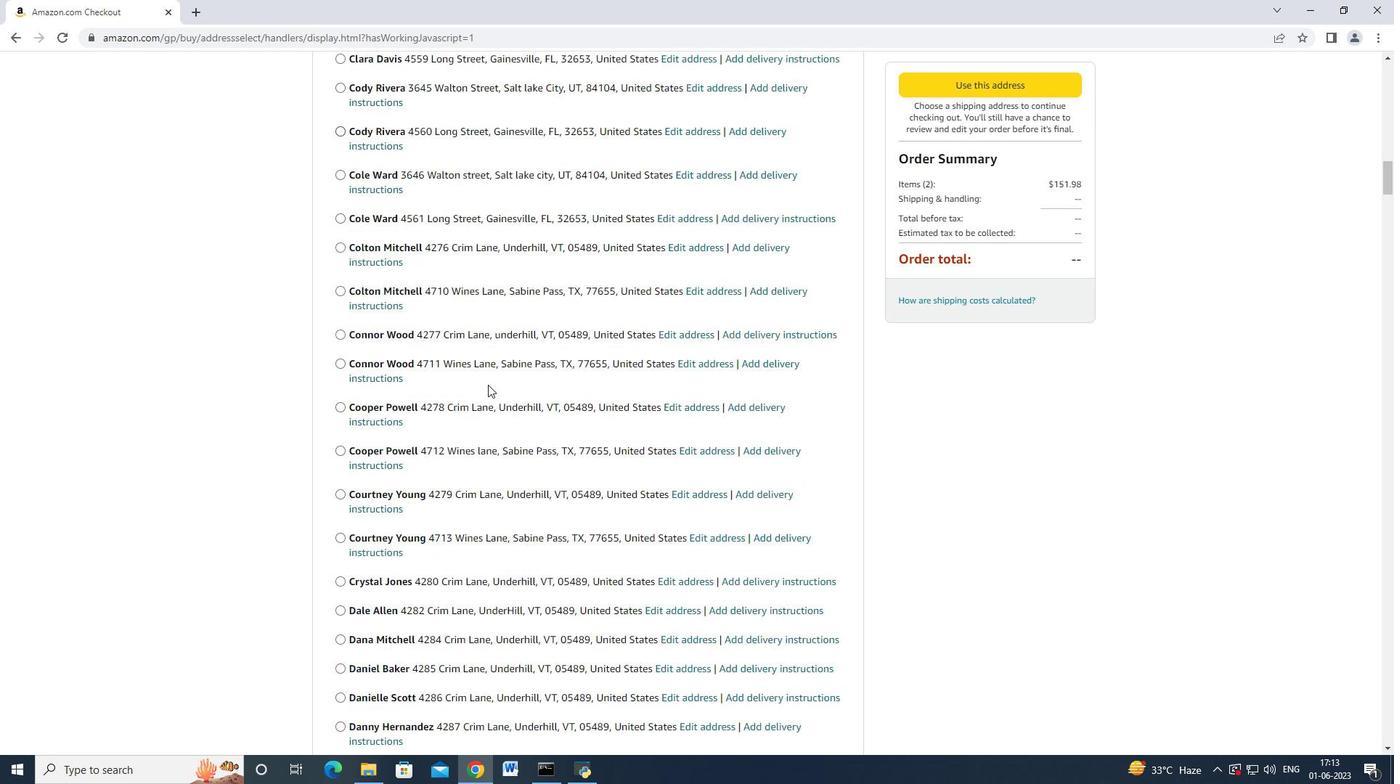 
Action: Mouse scrolled (488, 387) with delta (0, 0)
Screenshot: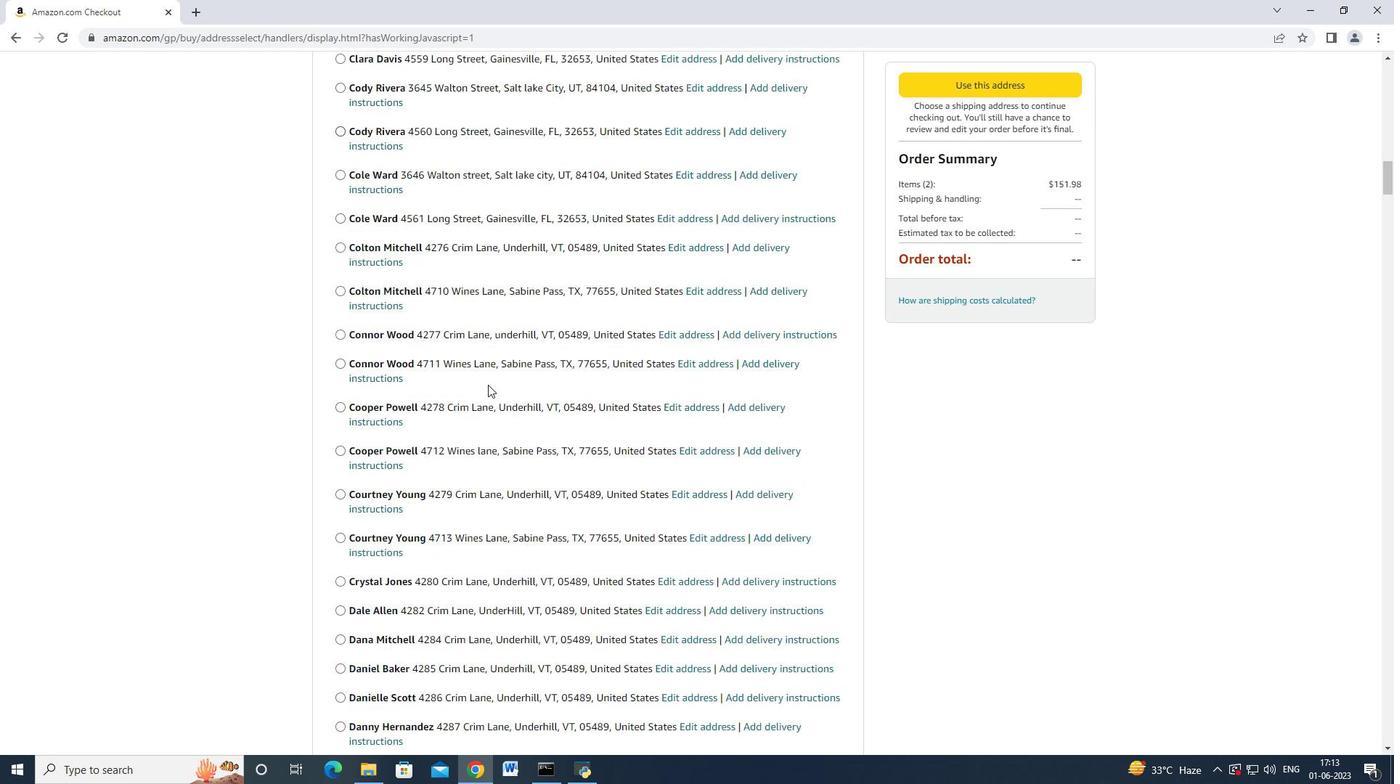 
Action: Mouse moved to (488, 389)
Screenshot: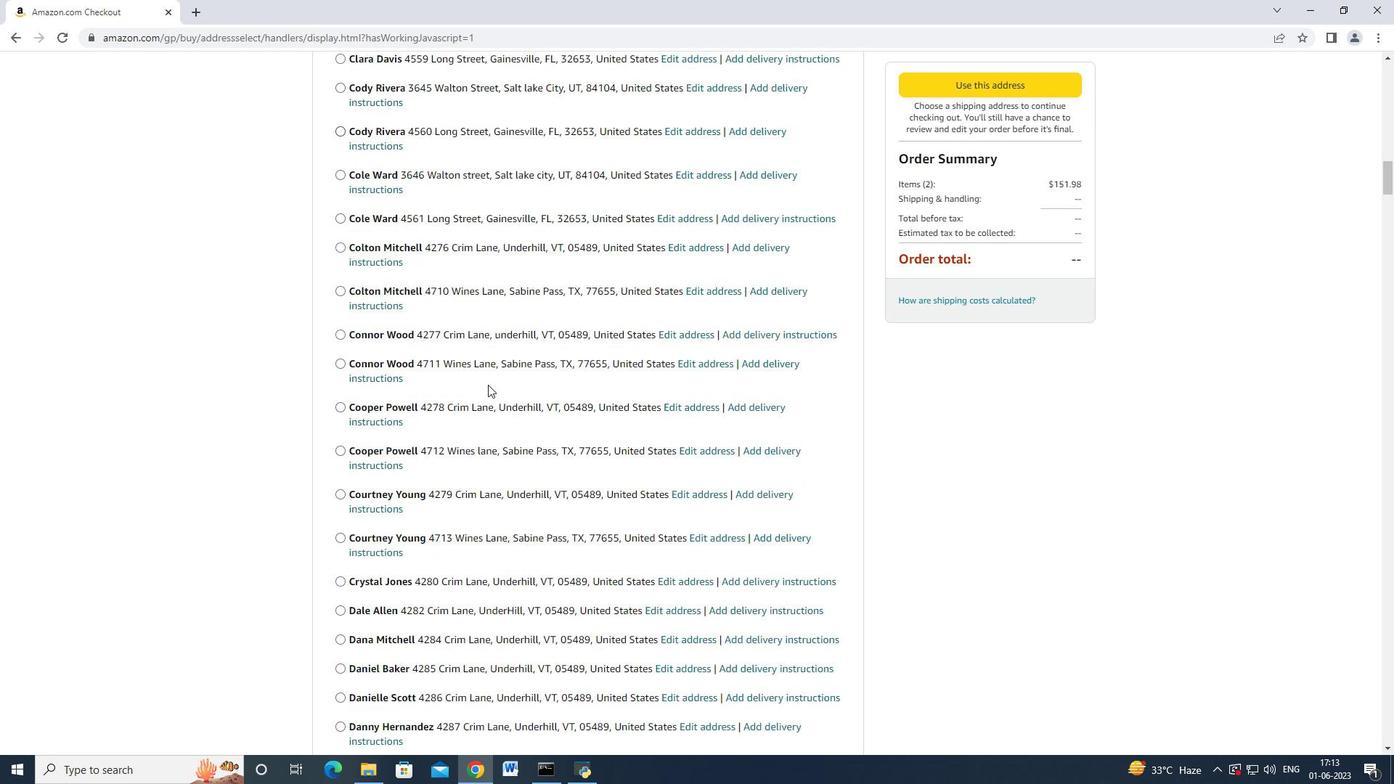 
Action: Mouse scrolled (488, 387) with delta (0, 0)
Screenshot: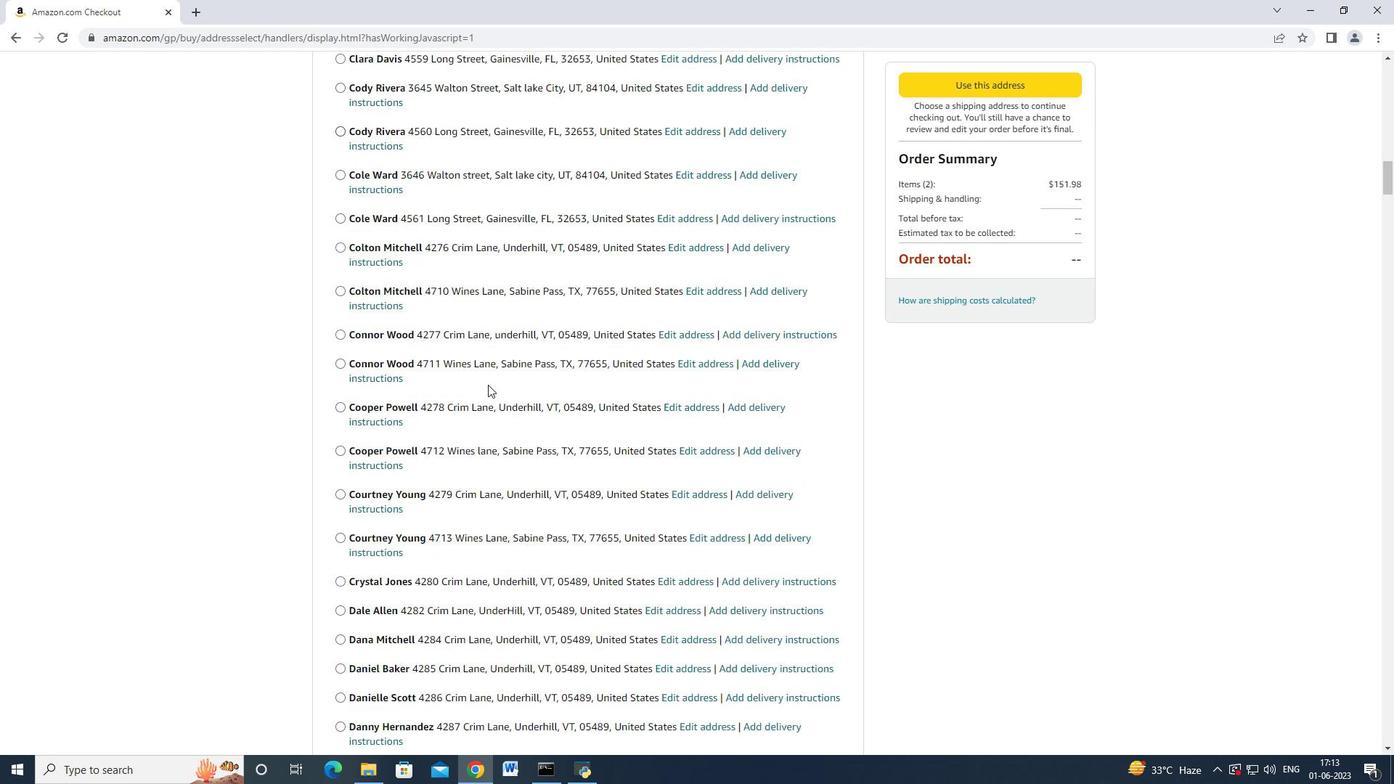 
Action: Mouse moved to (480, 399)
Screenshot: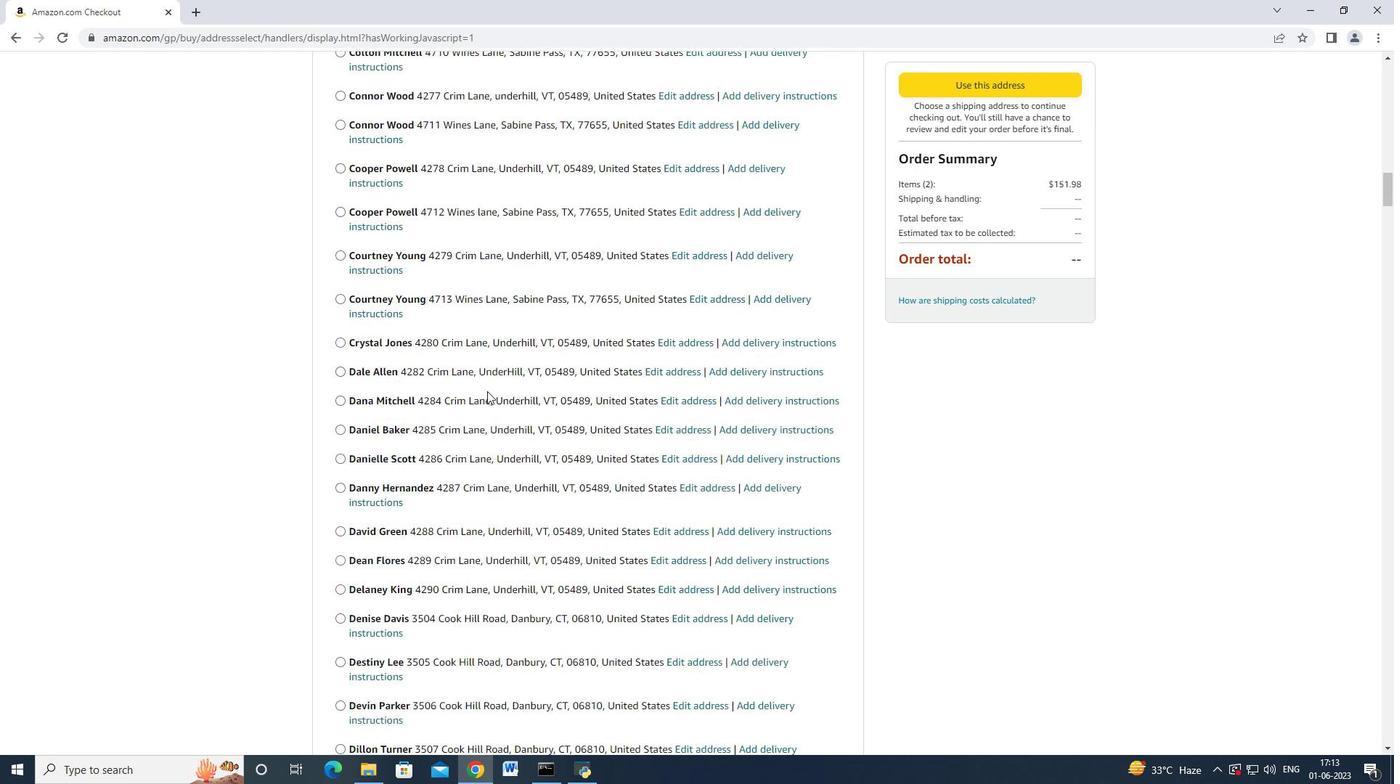 
Action: Mouse scrolled (480, 398) with delta (0, 0)
Screenshot: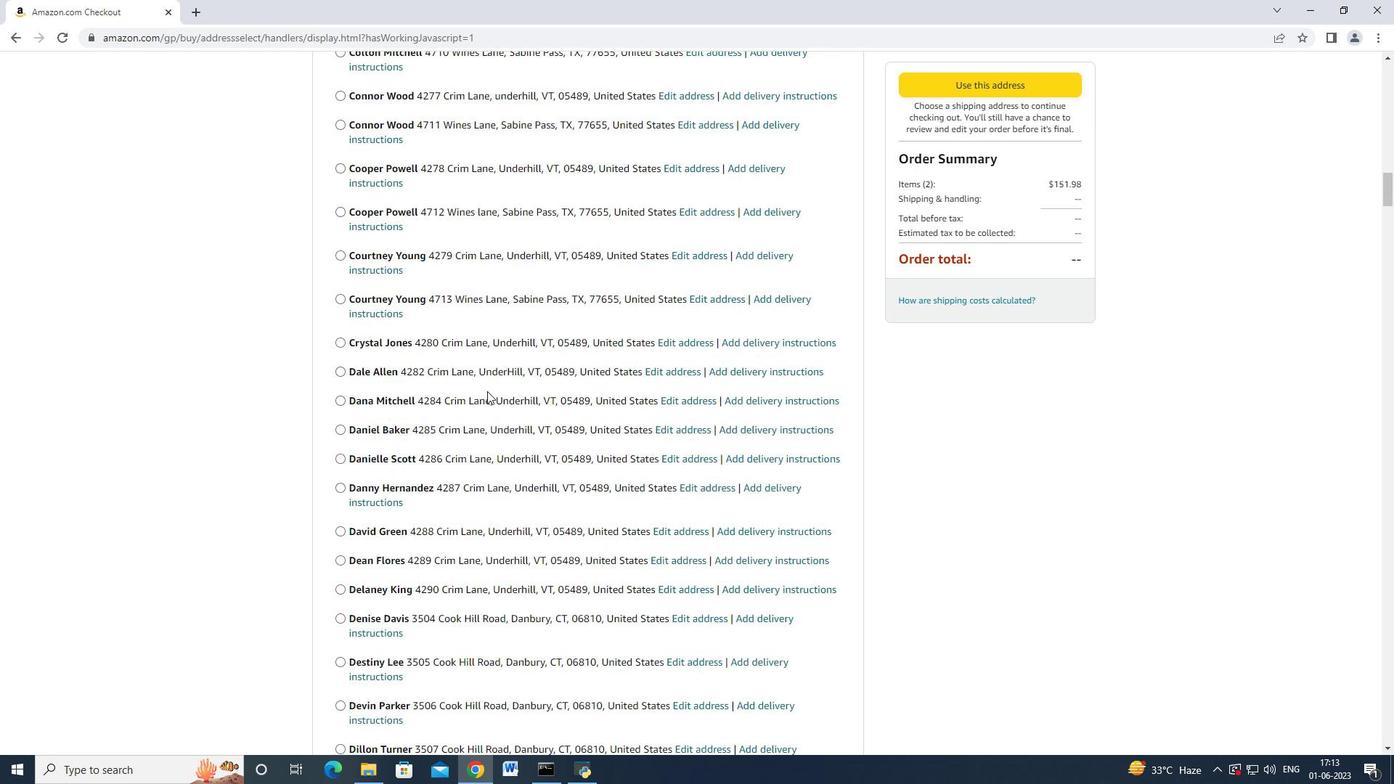 
Action: Mouse scrolled (480, 398) with delta (0, 0)
Screenshot: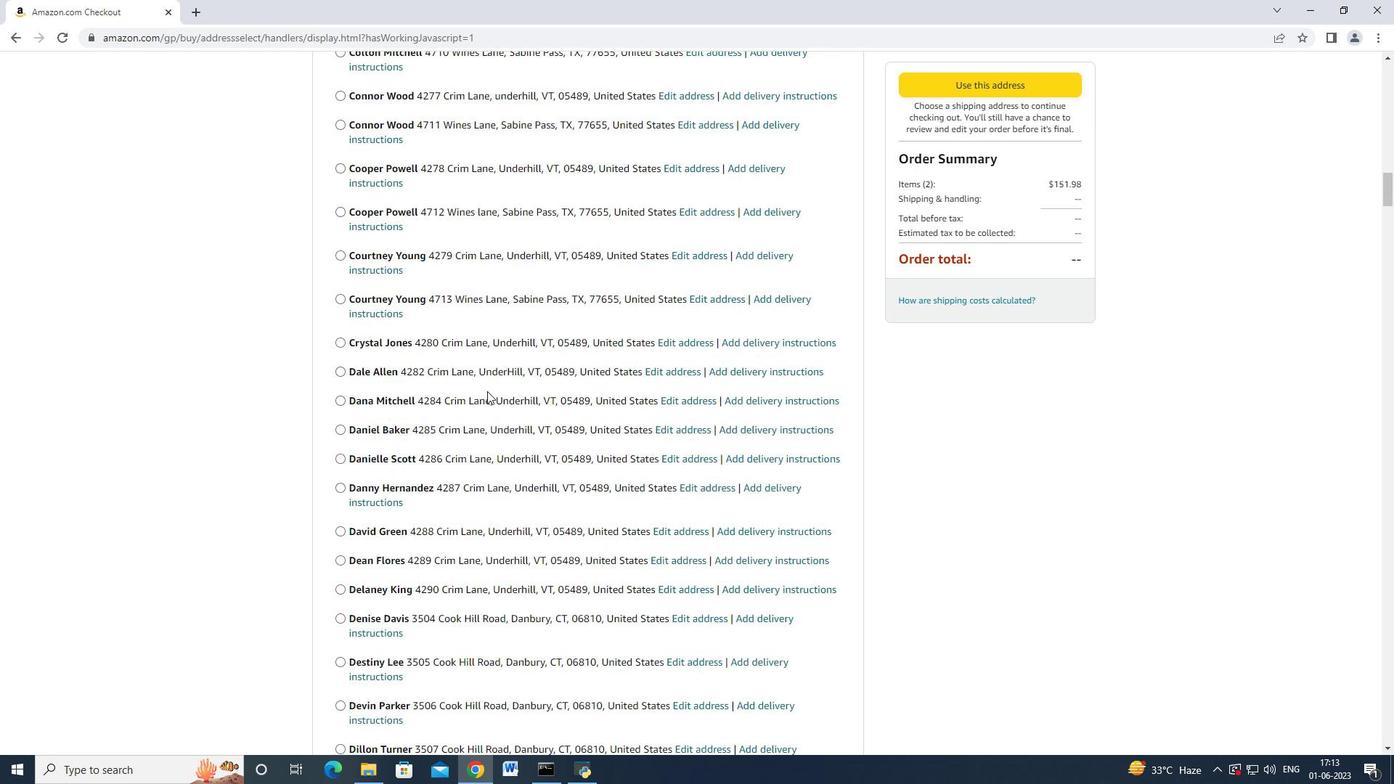 
Action: Mouse scrolled (480, 398) with delta (0, -1)
Screenshot: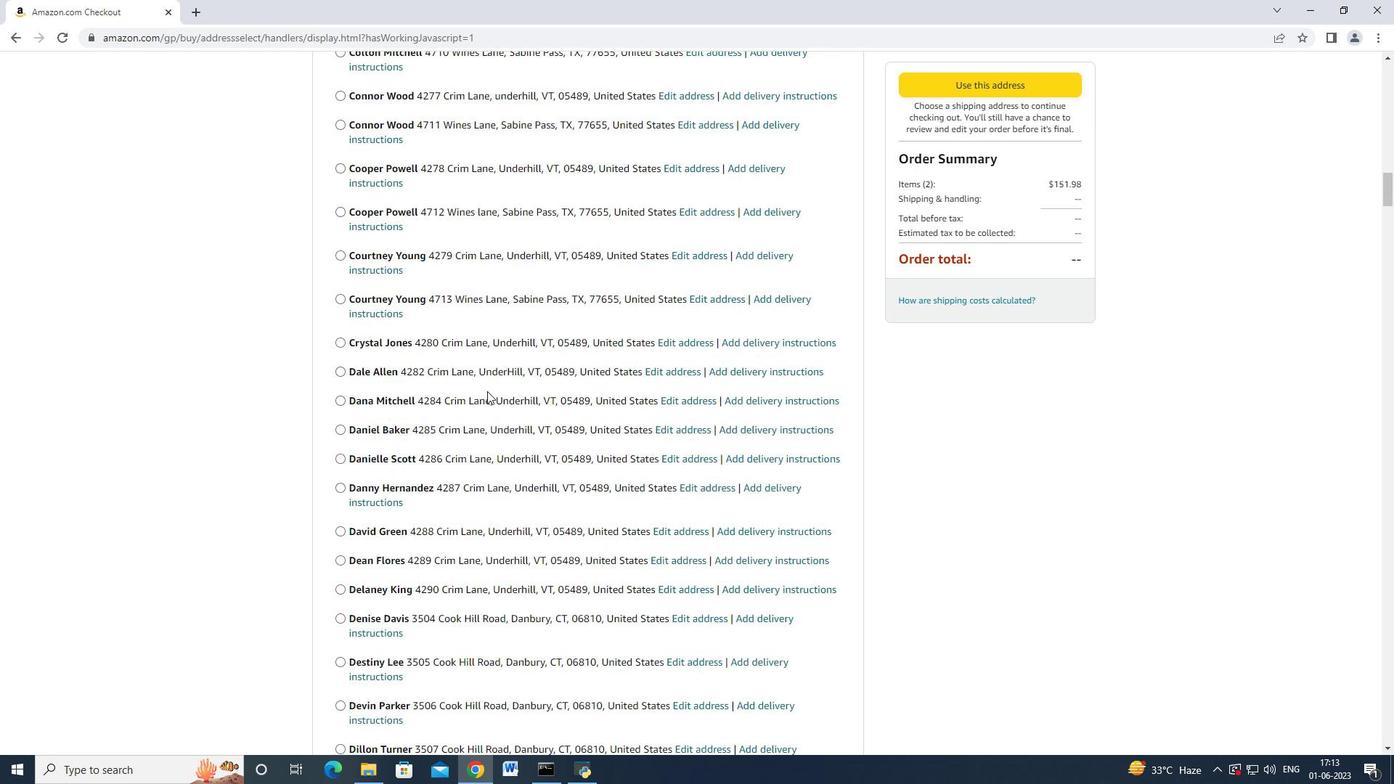 
Action: Mouse scrolled (480, 398) with delta (0, 0)
Screenshot: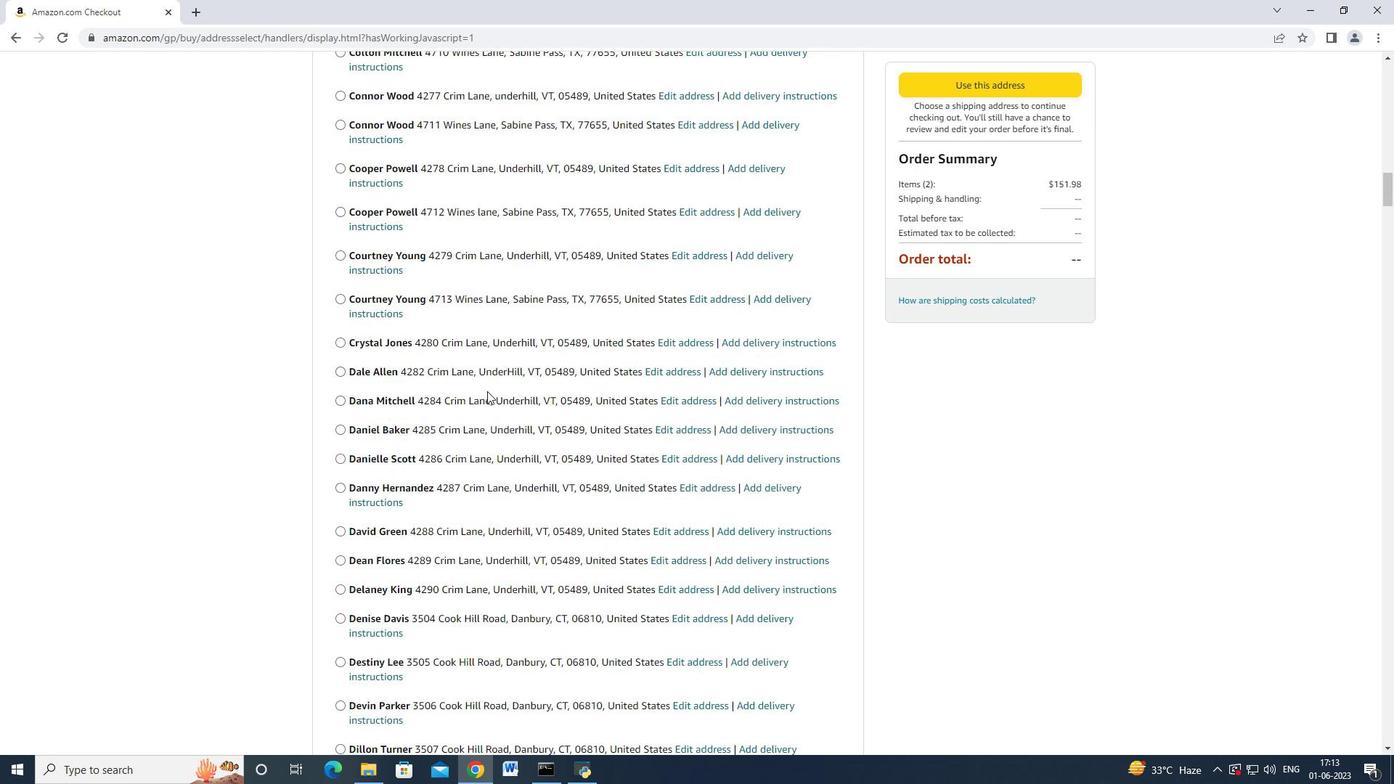 
Action: Mouse scrolled (480, 398) with delta (0, -1)
Screenshot: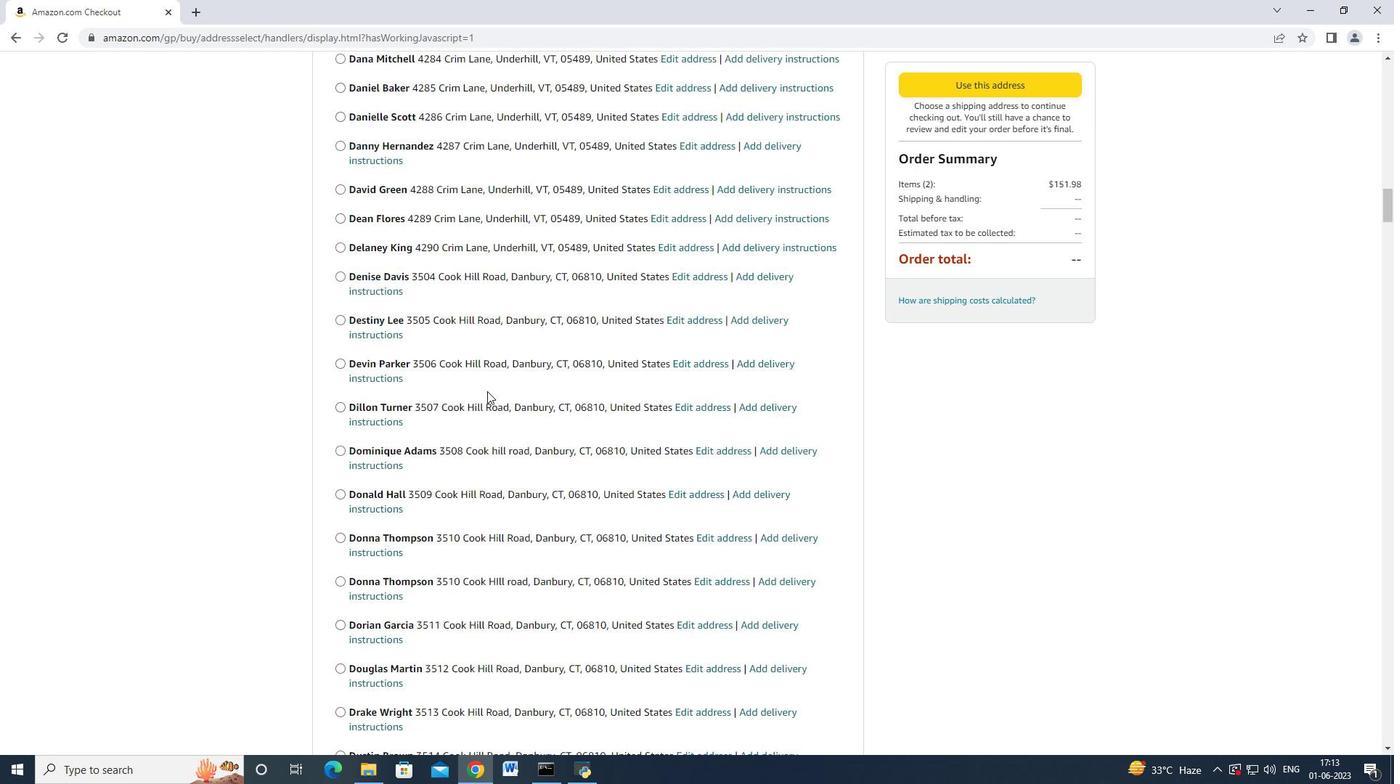 
Action: Mouse scrolled (480, 398) with delta (0, 0)
Screenshot: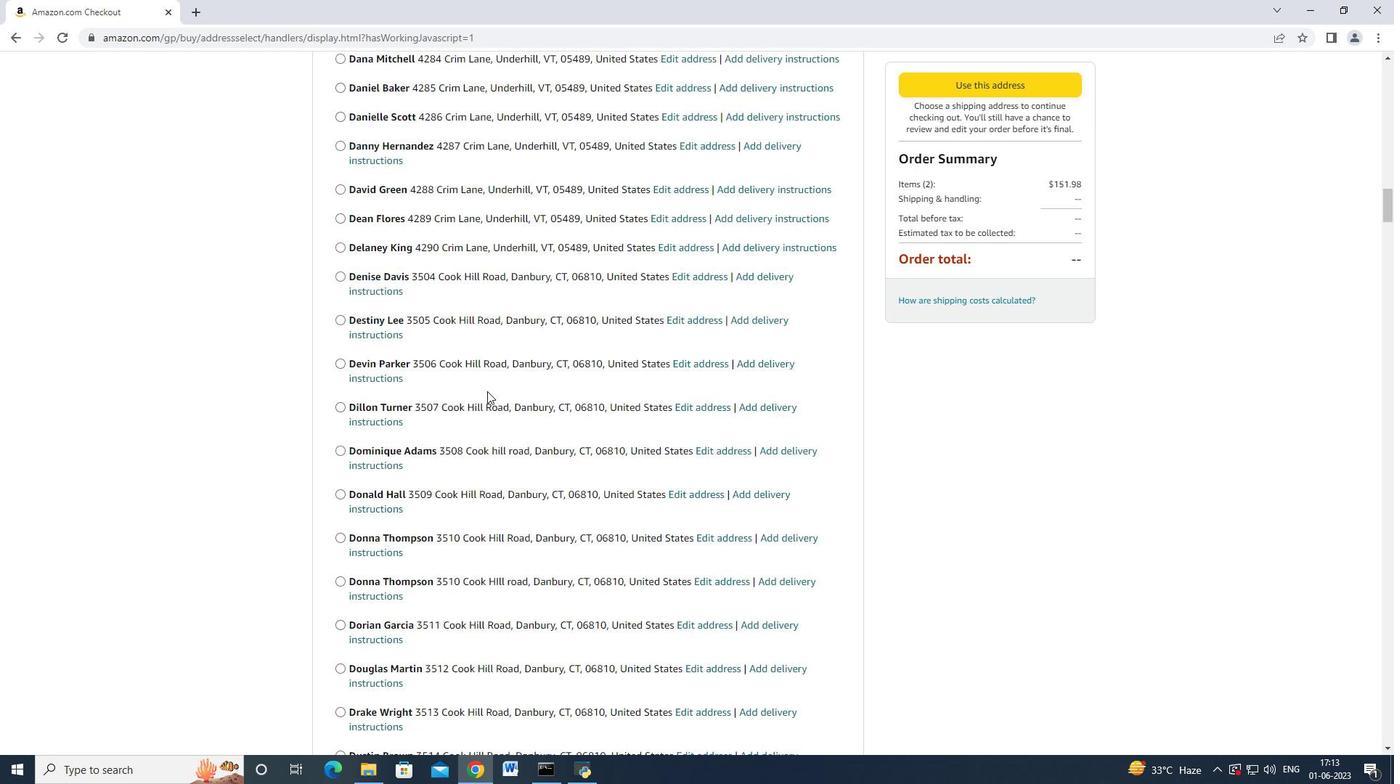 
Action: Mouse moved to (480, 400)
Screenshot: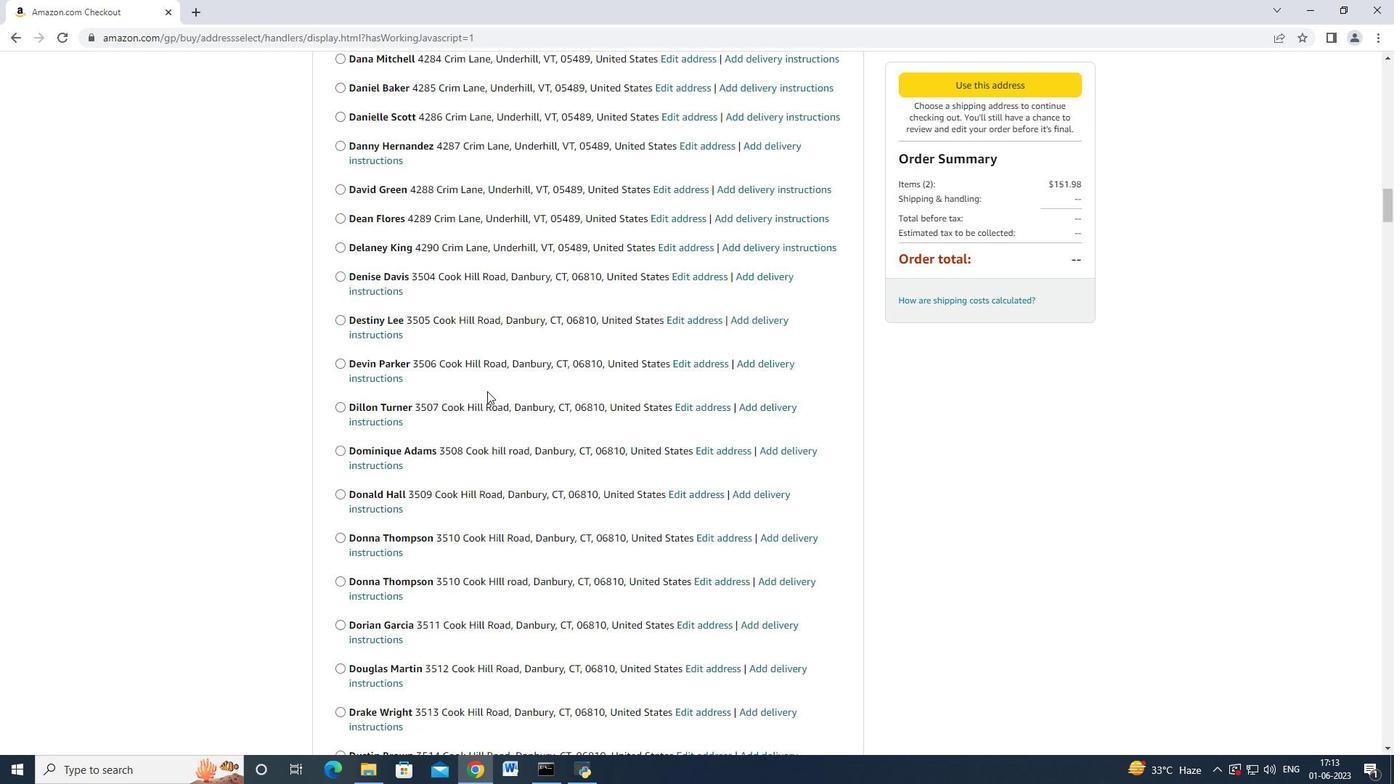 
Action: Mouse scrolled (480, 399) with delta (0, 0)
Screenshot: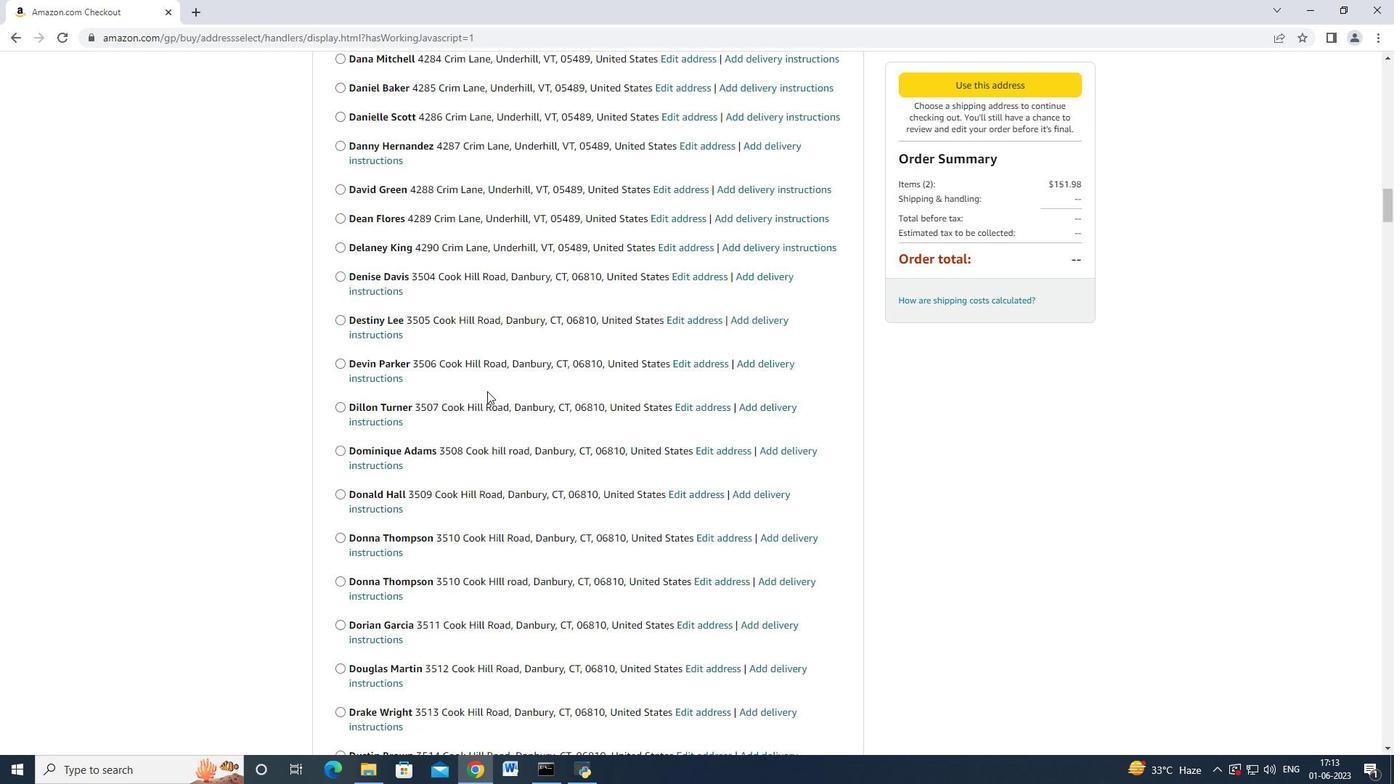 
Action: Mouse moved to (477, 403)
Screenshot: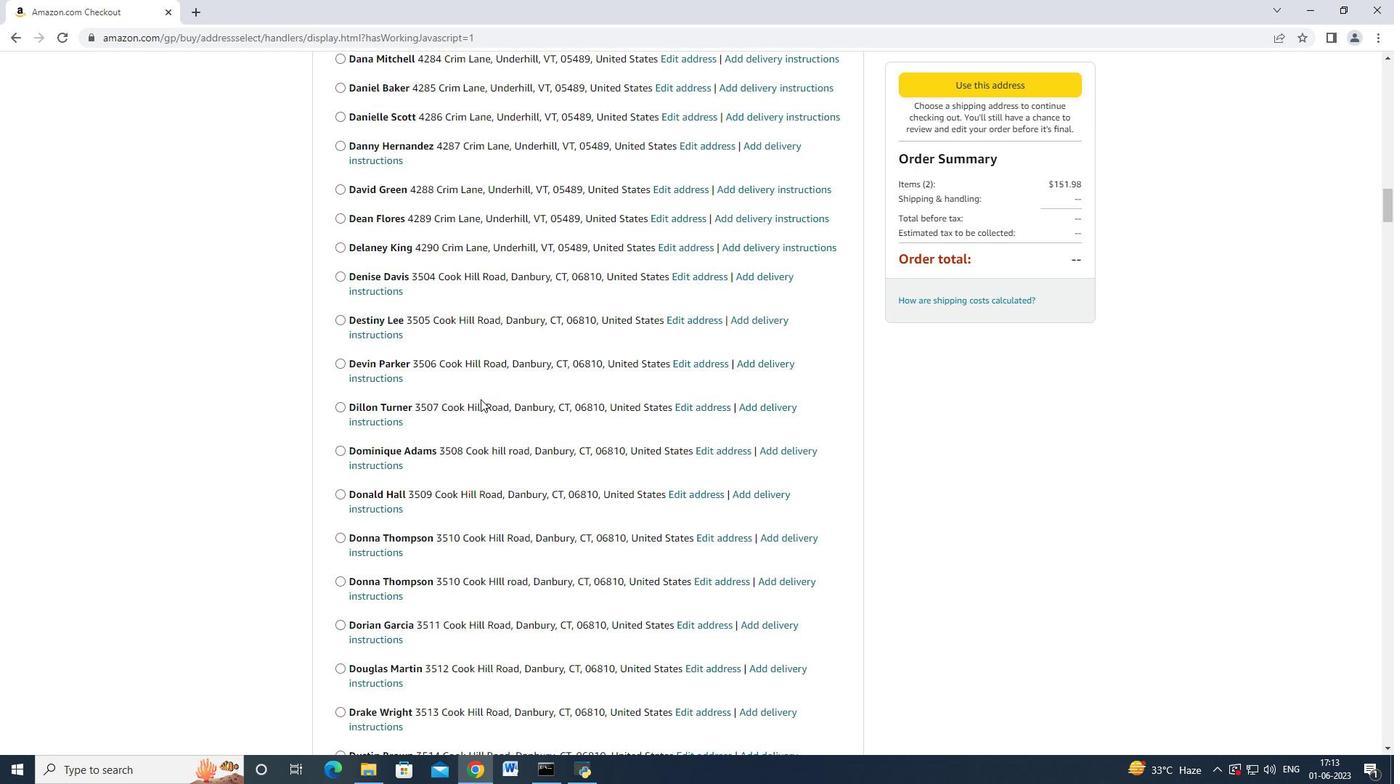 
Action: Mouse scrolled (477, 403) with delta (0, 0)
Screenshot: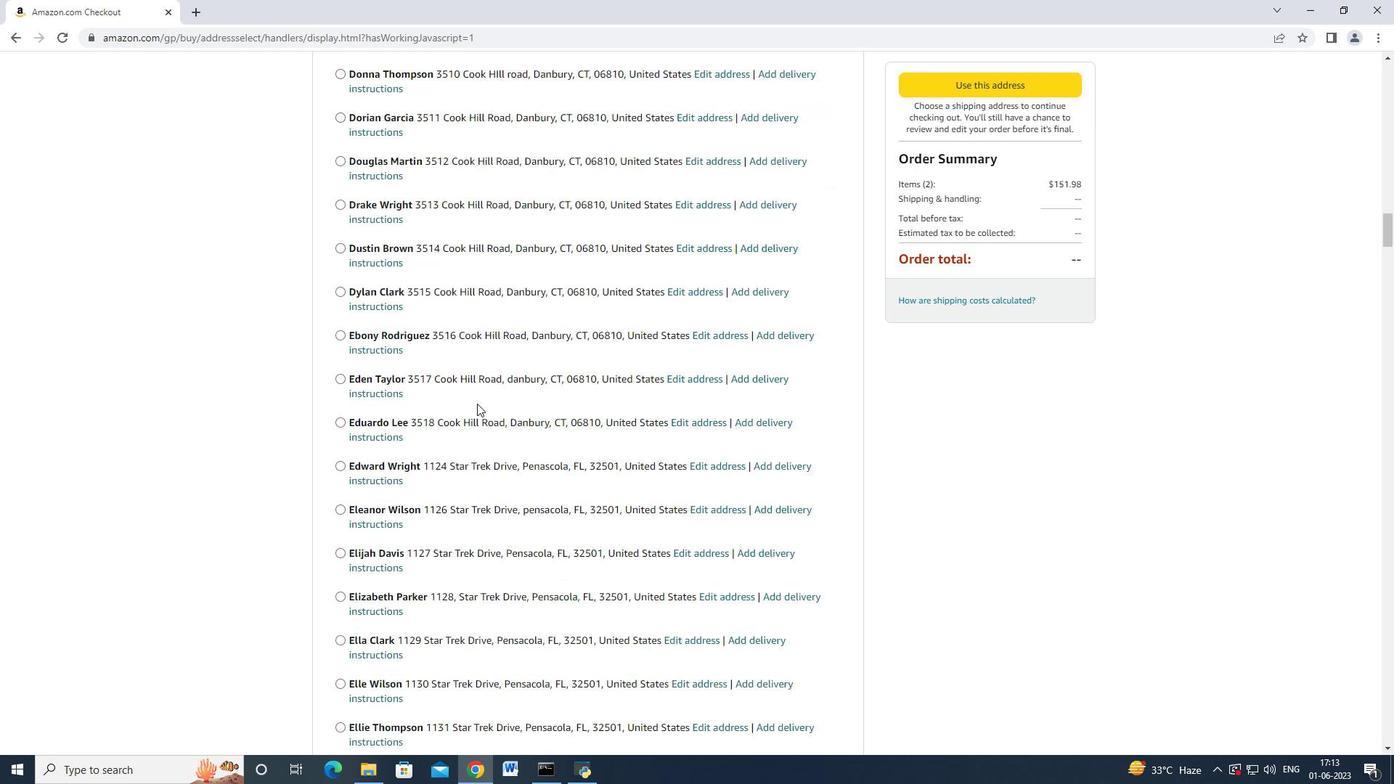 
Action: Mouse moved to (475, 406)
Screenshot: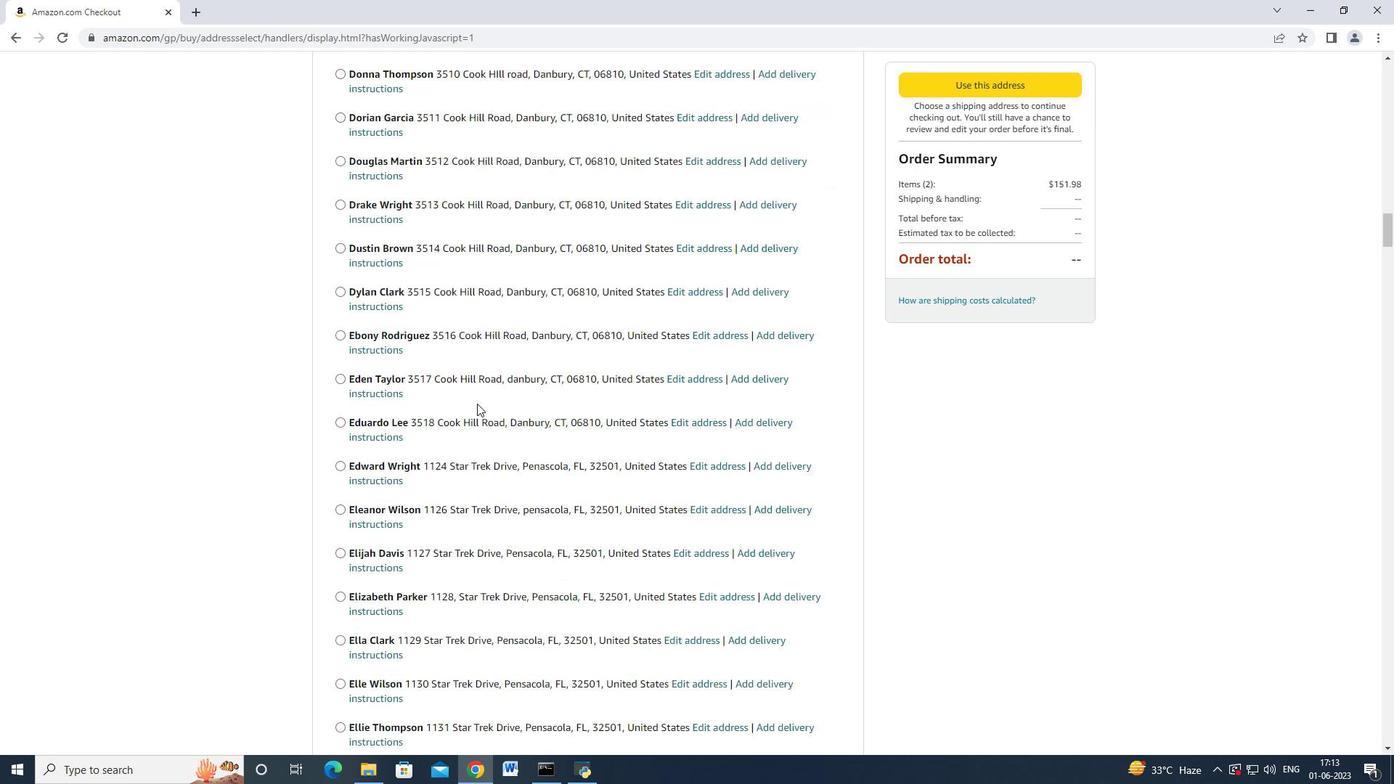
Action: Mouse scrolled (475, 406) with delta (0, 0)
Screenshot: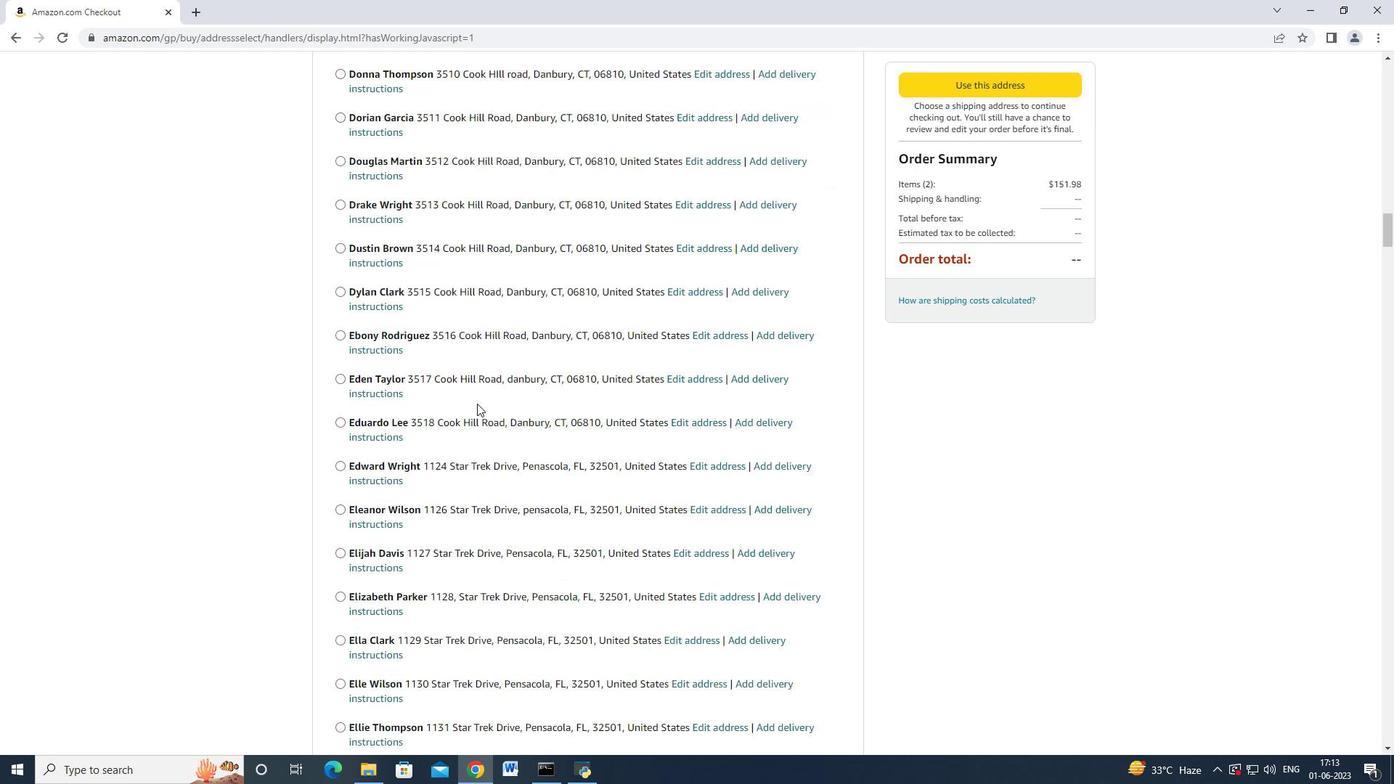 
Action: Mouse moved to (475, 407)
Screenshot: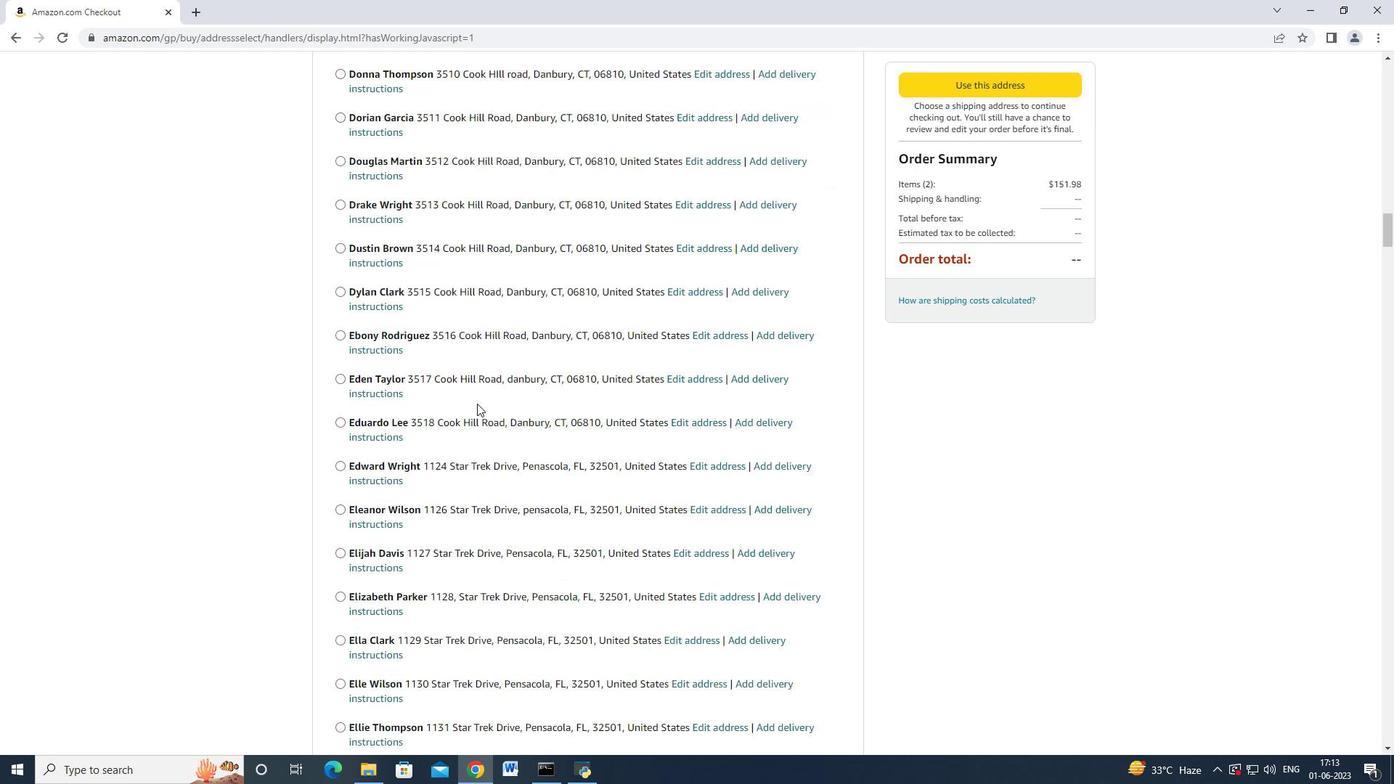 
Action: Mouse scrolled (475, 406) with delta (0, -1)
Screenshot: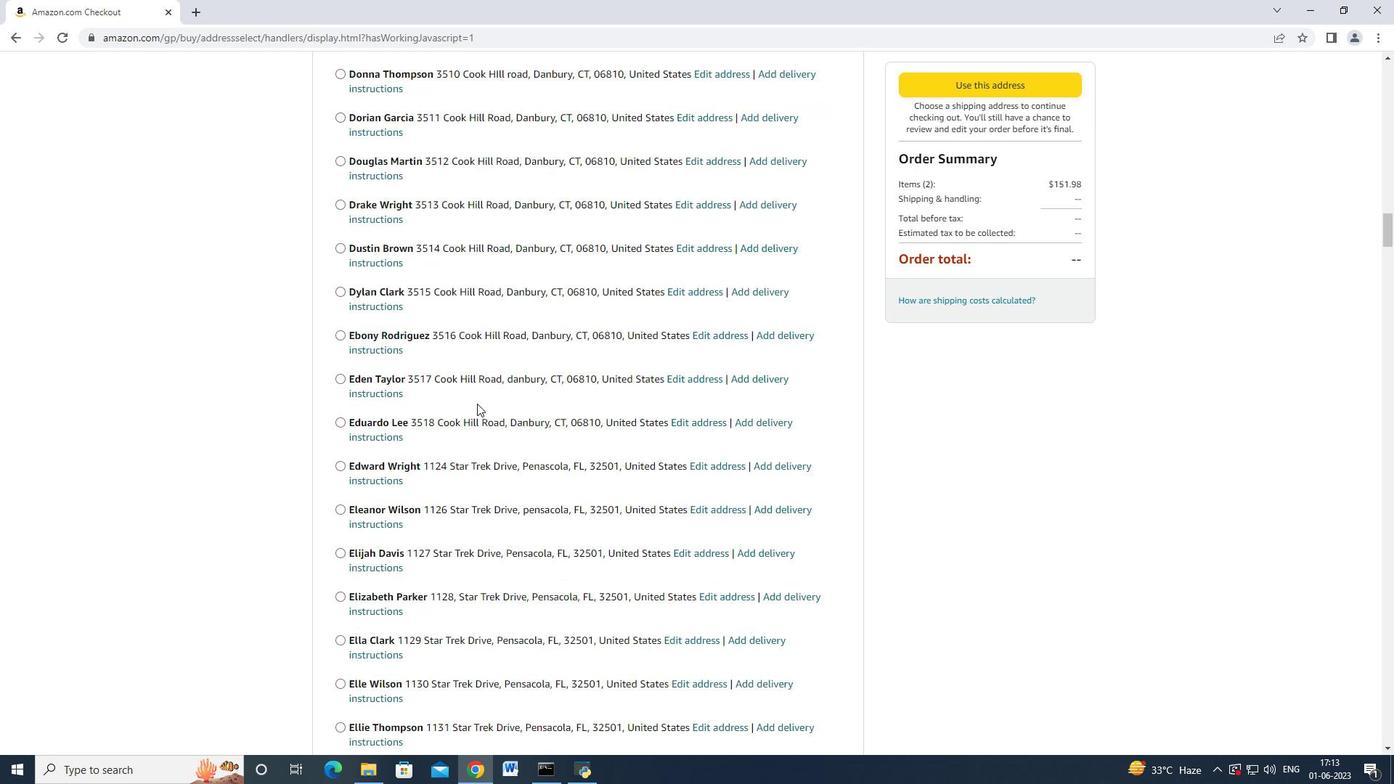 
Action: Mouse scrolled (475, 406) with delta (0, 0)
Screenshot: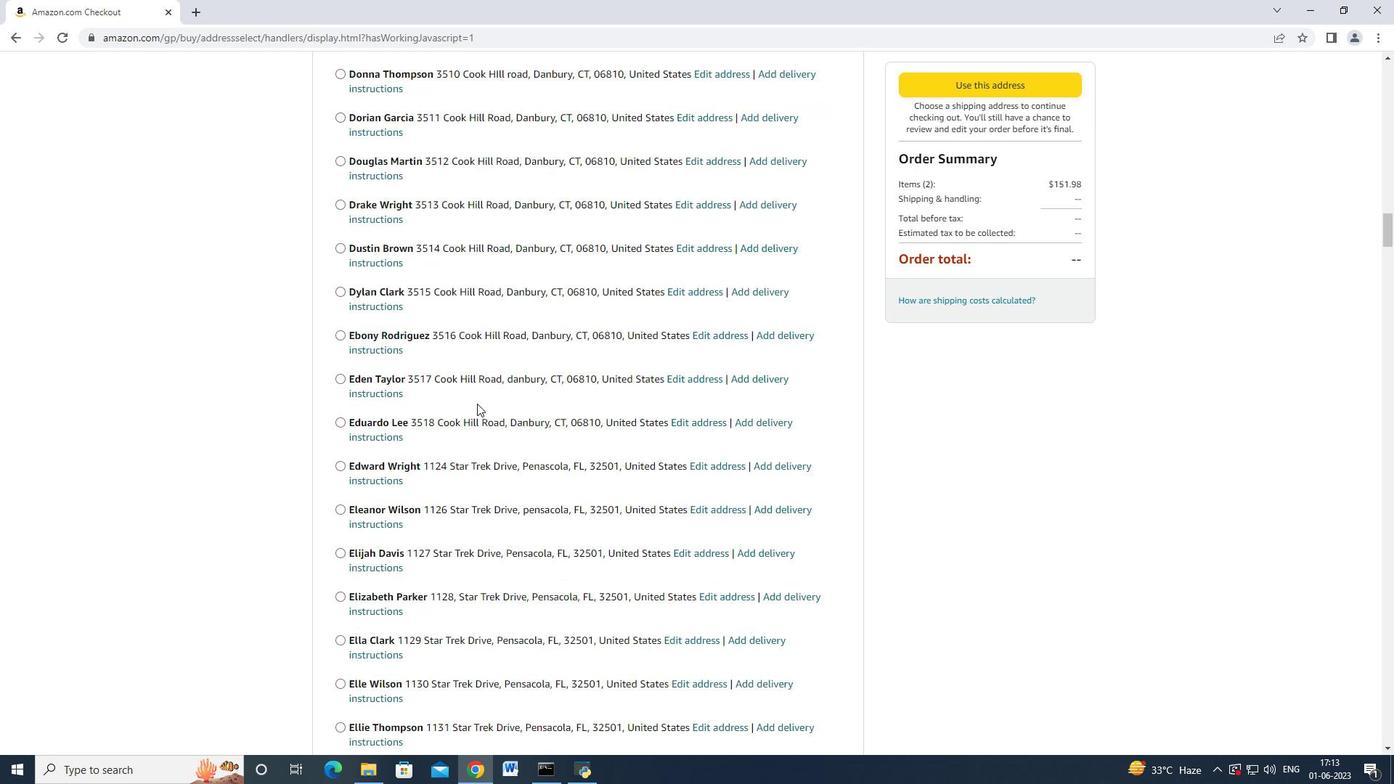 
Action: Mouse scrolled (475, 406) with delta (0, 0)
Screenshot: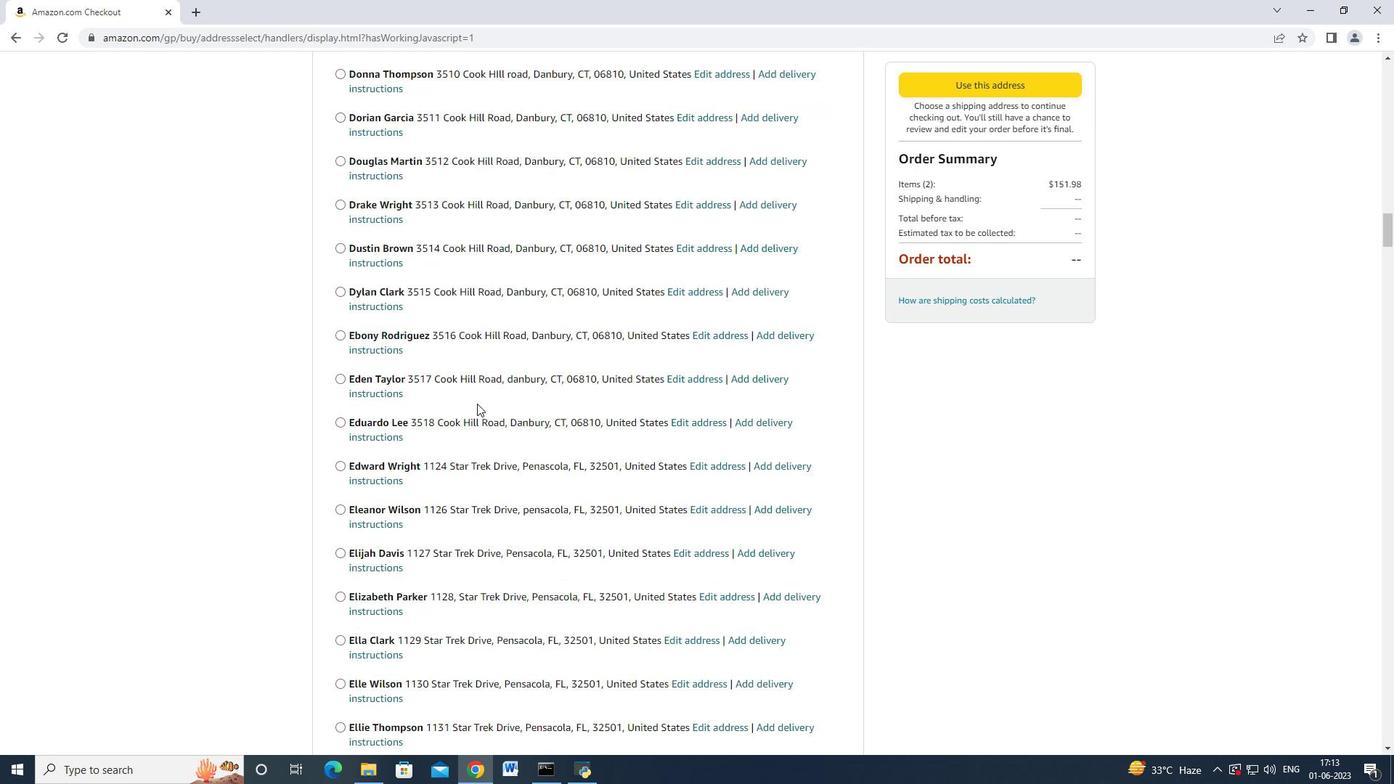 
Action: Mouse scrolled (475, 406) with delta (0, 0)
Screenshot: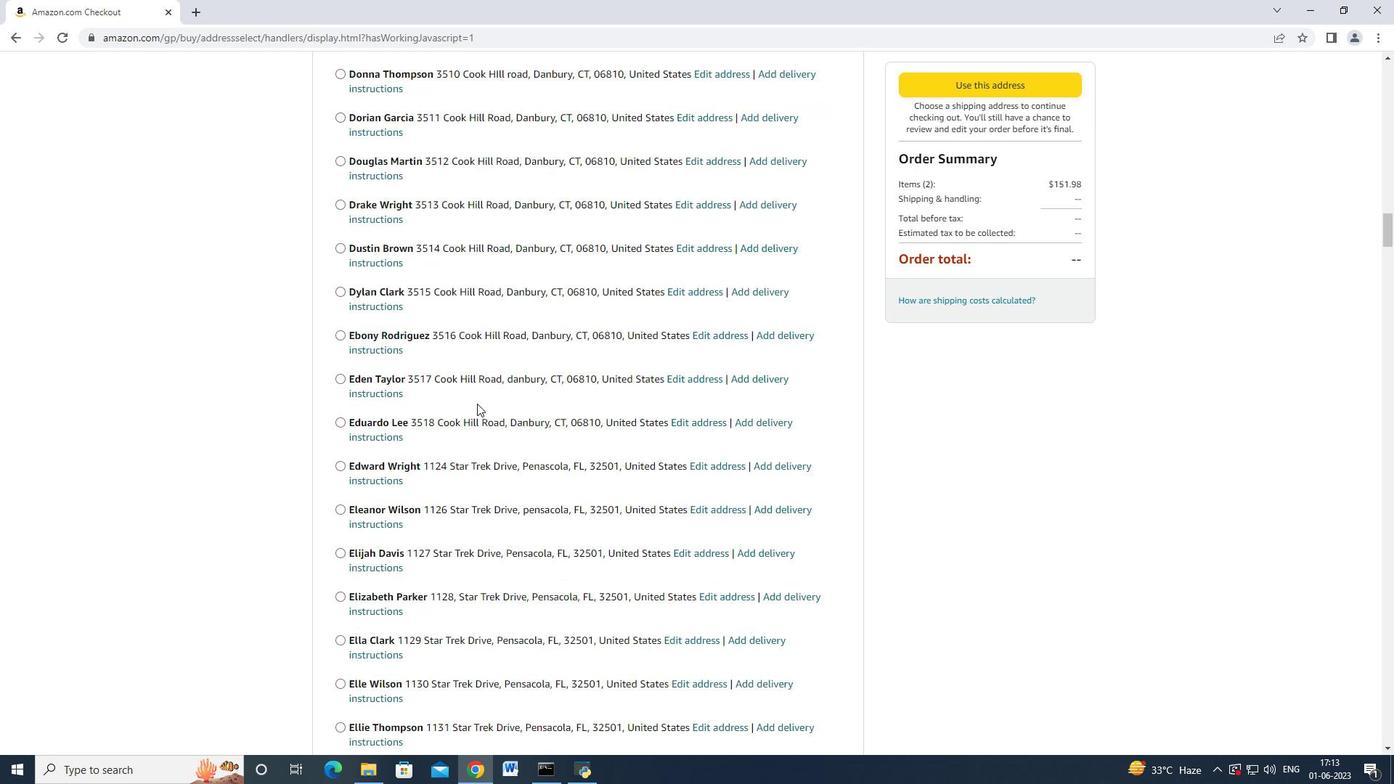 
Action: Mouse moved to (472, 413)
Screenshot: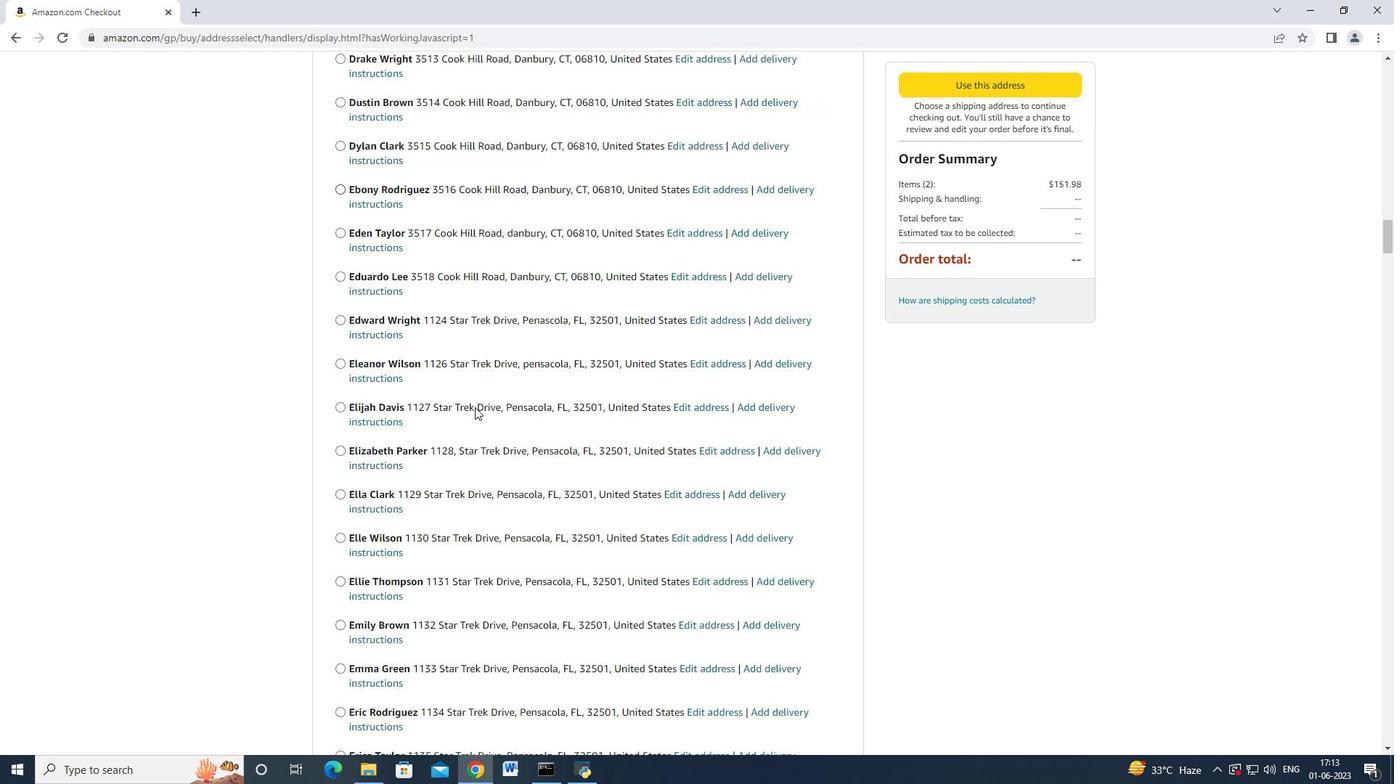 
Action: Mouse scrolled (472, 412) with delta (0, 0)
Screenshot: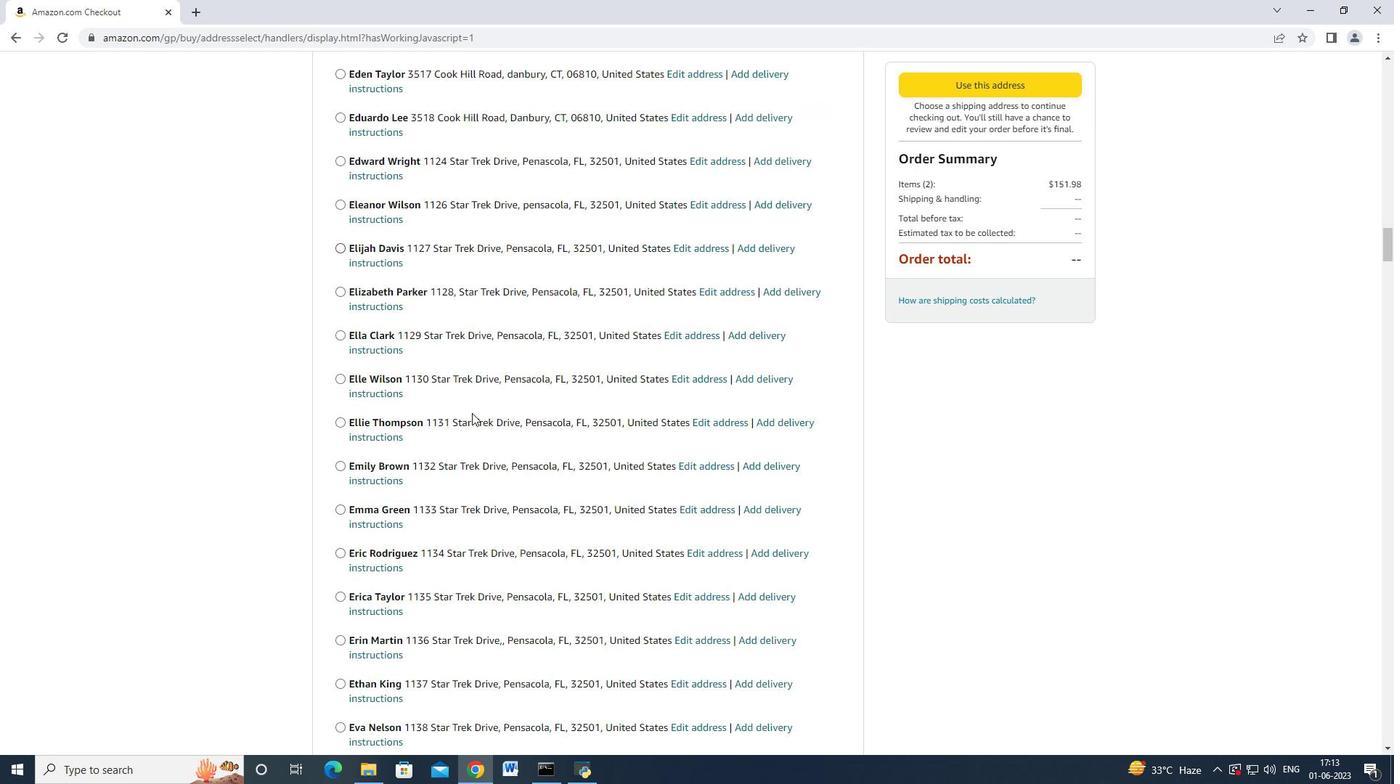 
Action: Mouse scrolled (472, 412) with delta (0, 0)
Screenshot: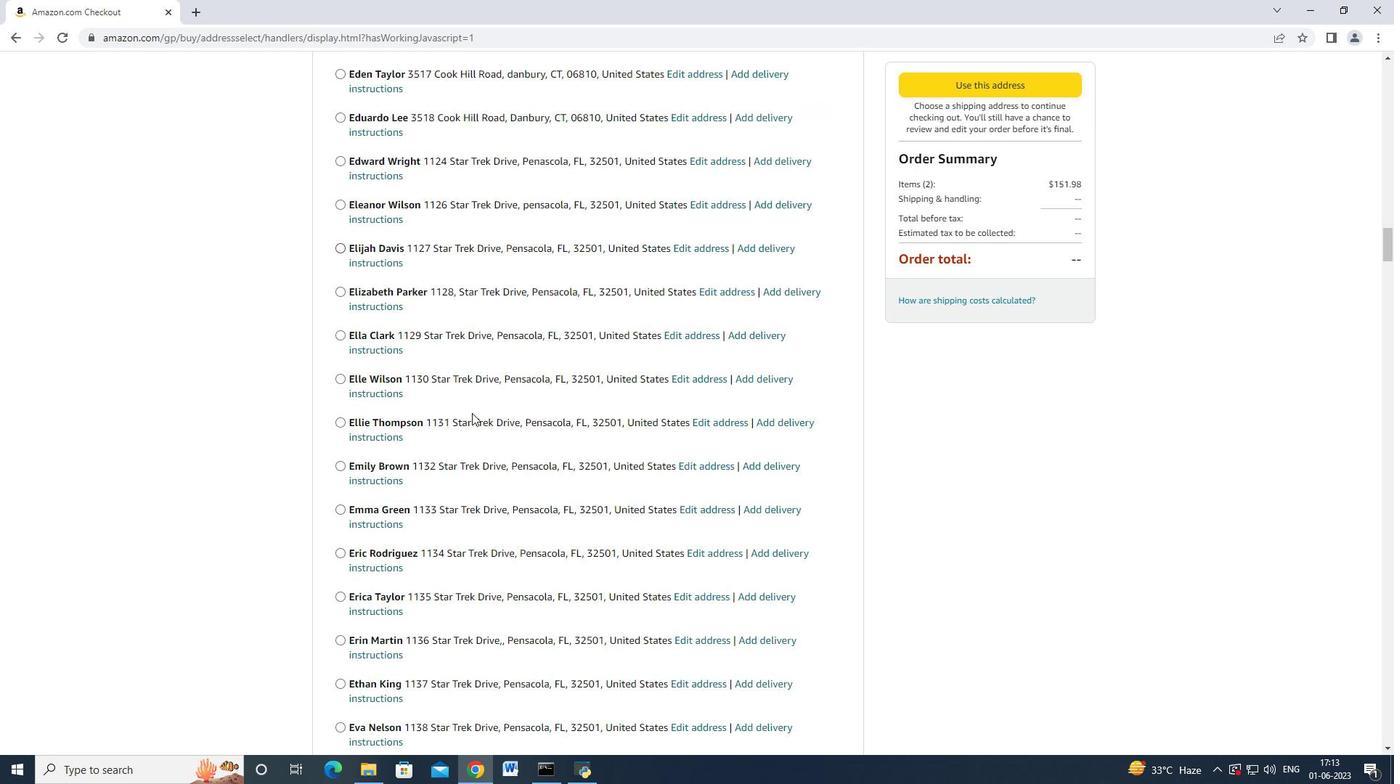 
Action: Mouse scrolled (472, 412) with delta (0, 0)
Screenshot: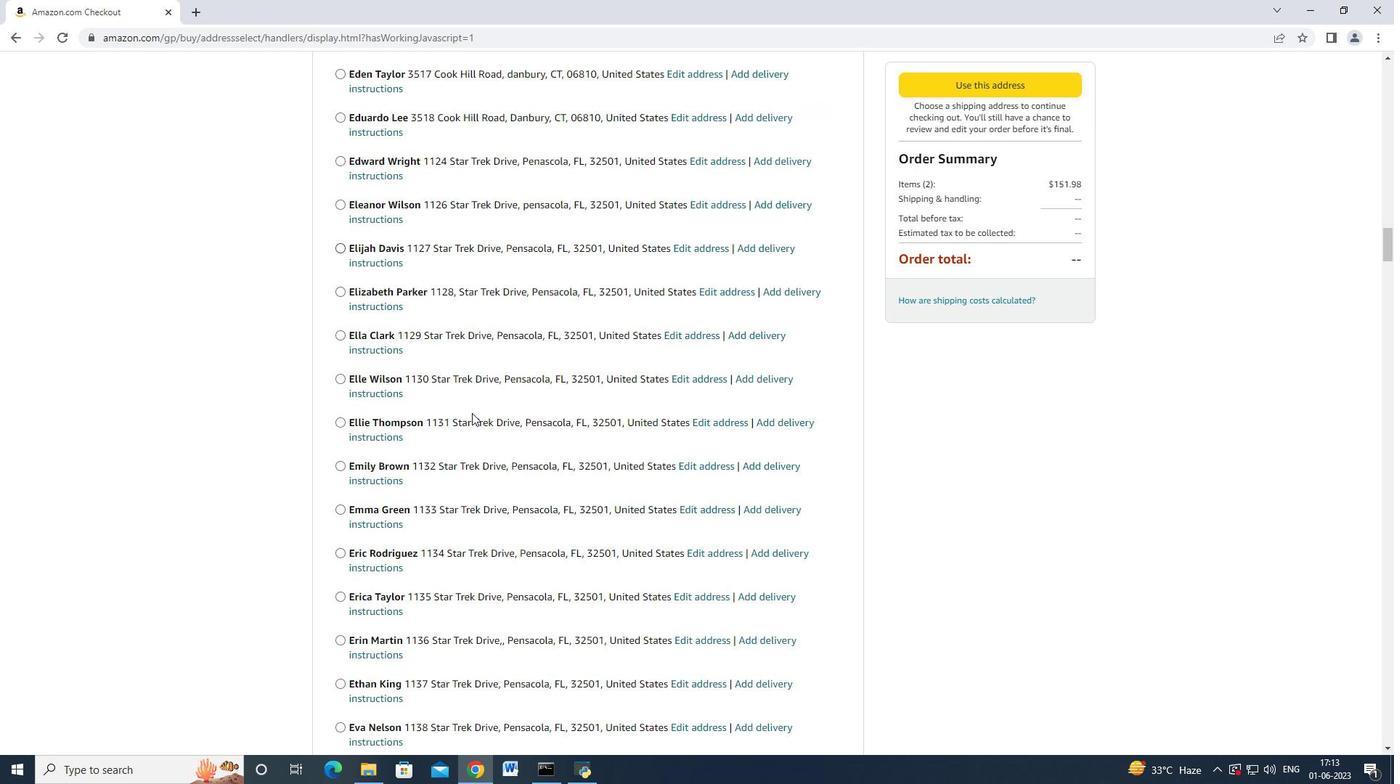 
Action: Mouse scrolled (472, 412) with delta (0, 0)
Screenshot: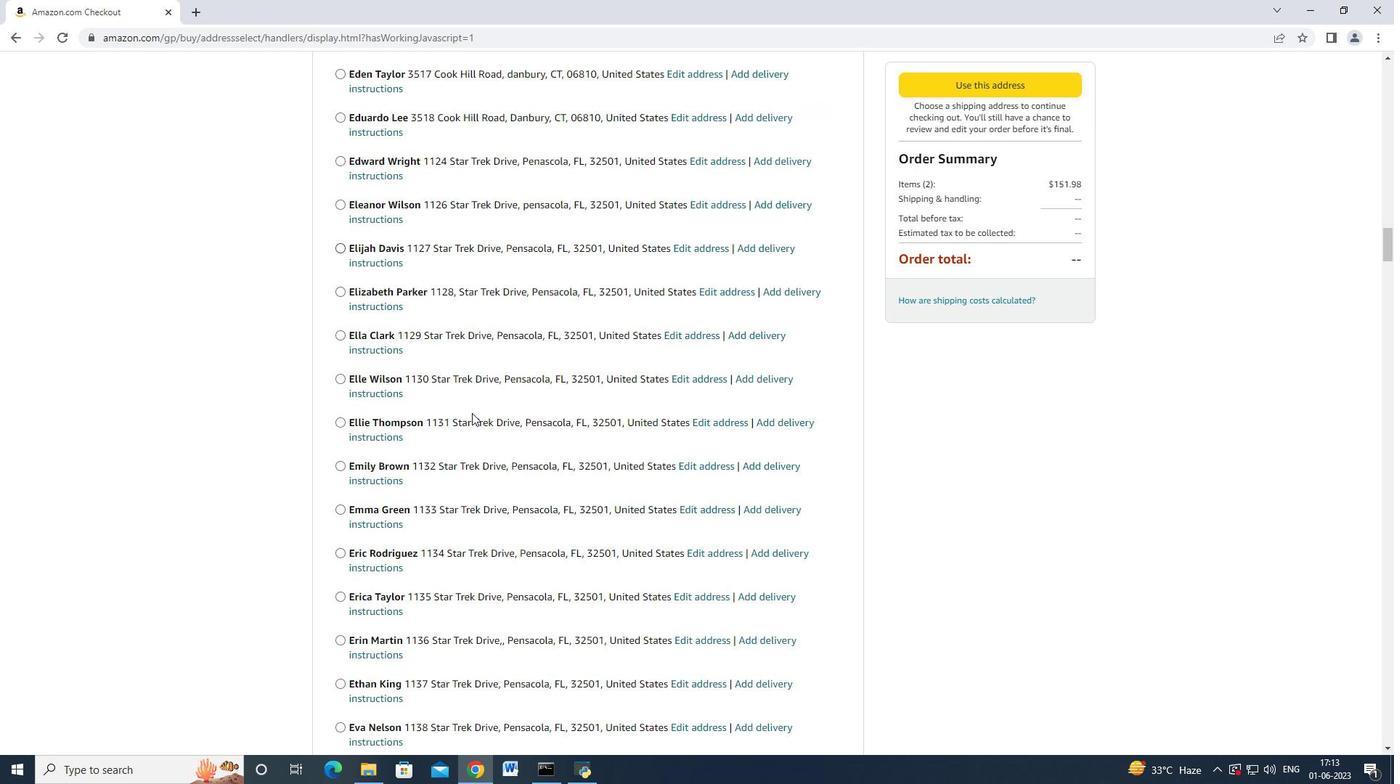 
Action: Mouse scrolled (472, 411) with delta (0, -1)
Screenshot: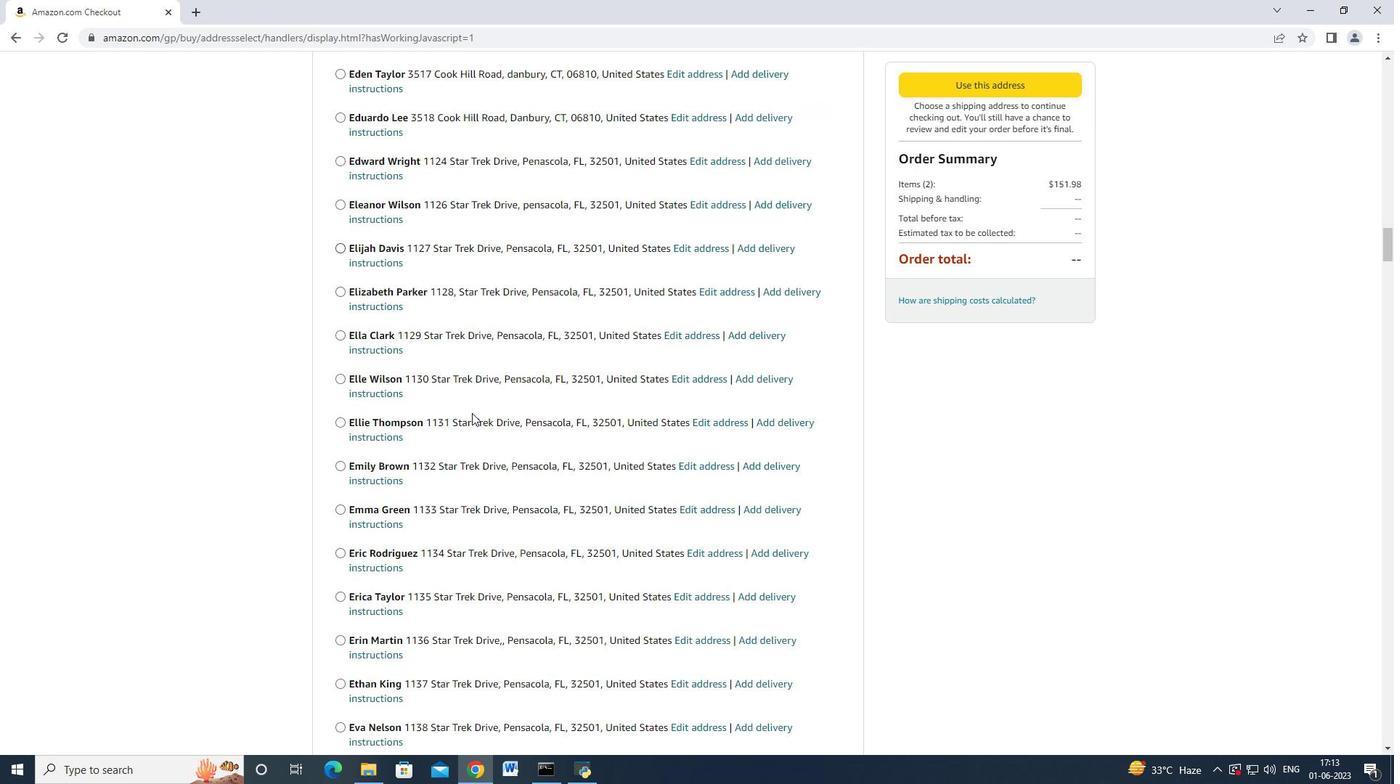 
Action: Mouse scrolled (472, 412) with delta (0, 0)
Screenshot: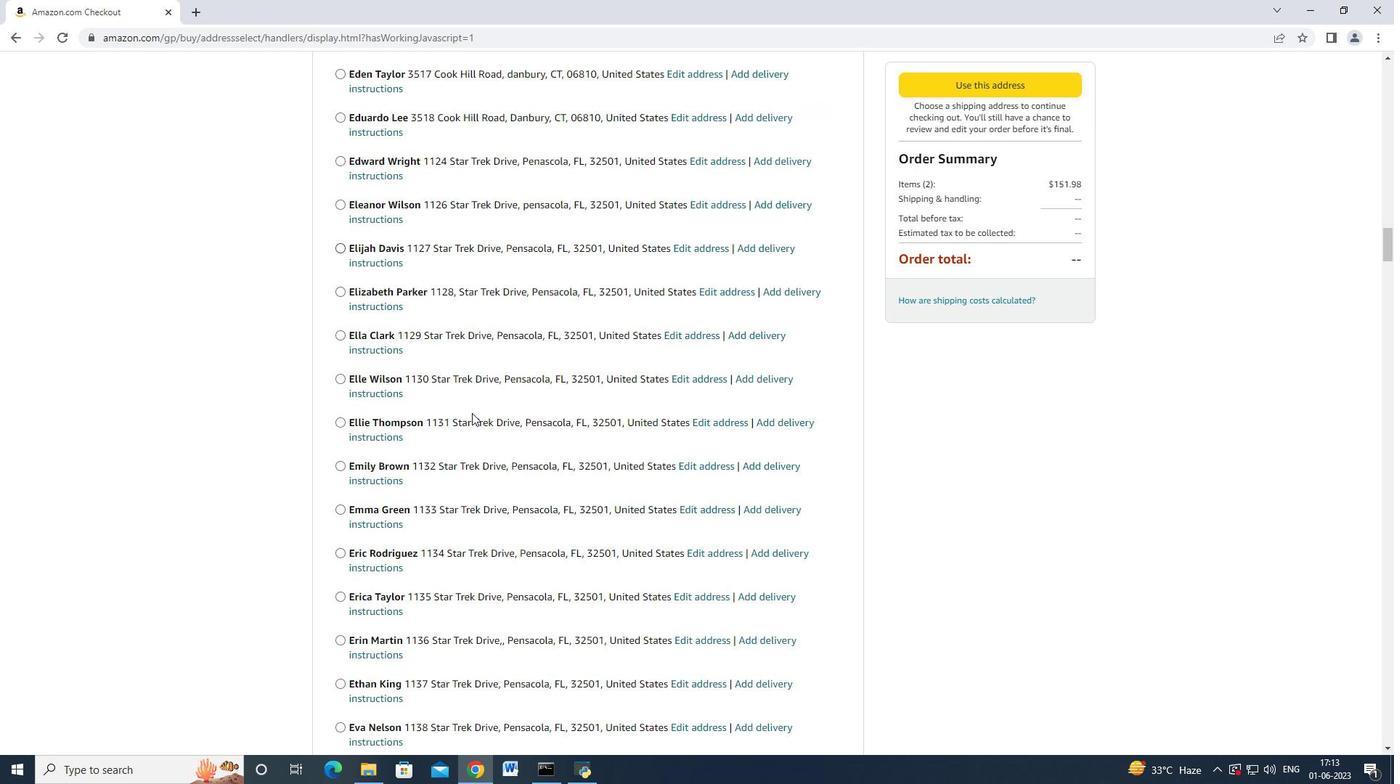 
Action: Mouse scrolled (472, 412) with delta (0, 0)
Screenshot: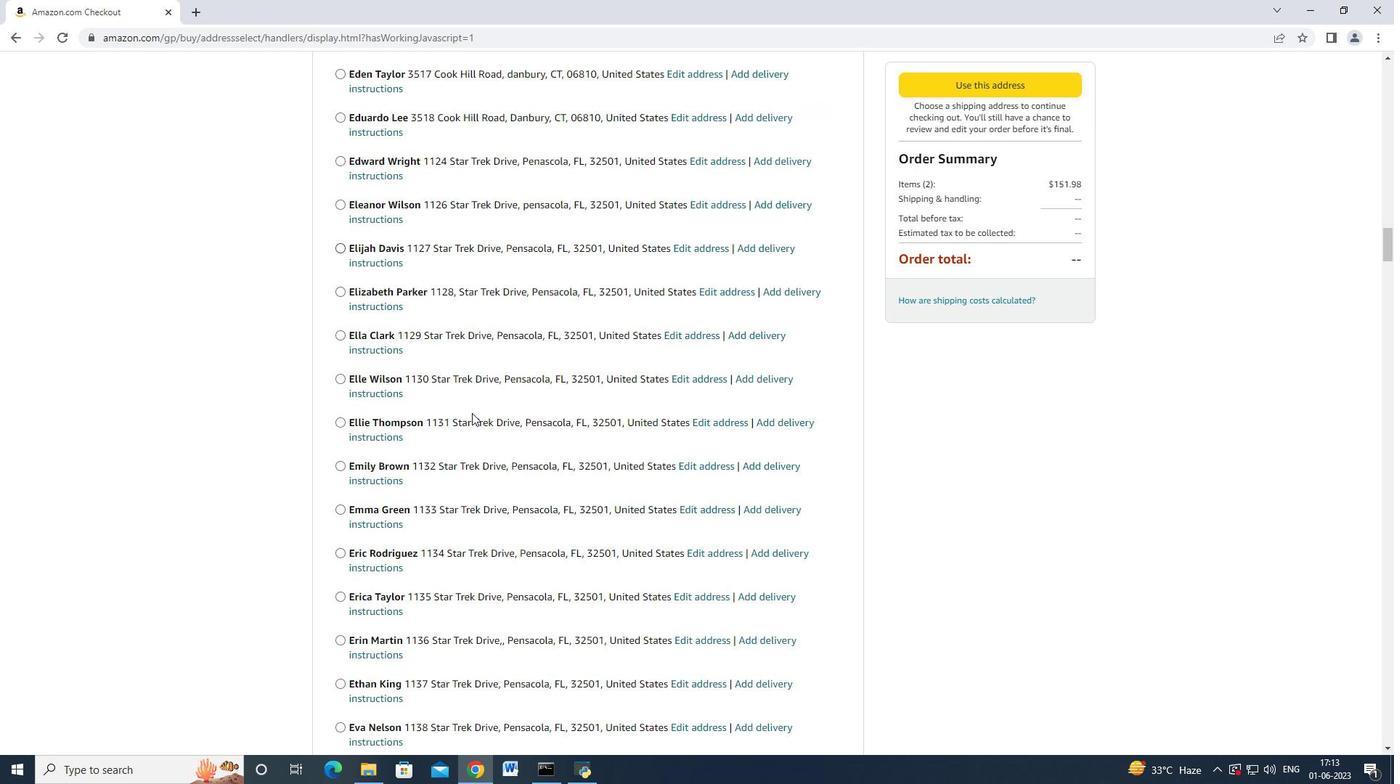 
Action: Mouse scrolled (472, 412) with delta (0, 0)
Screenshot: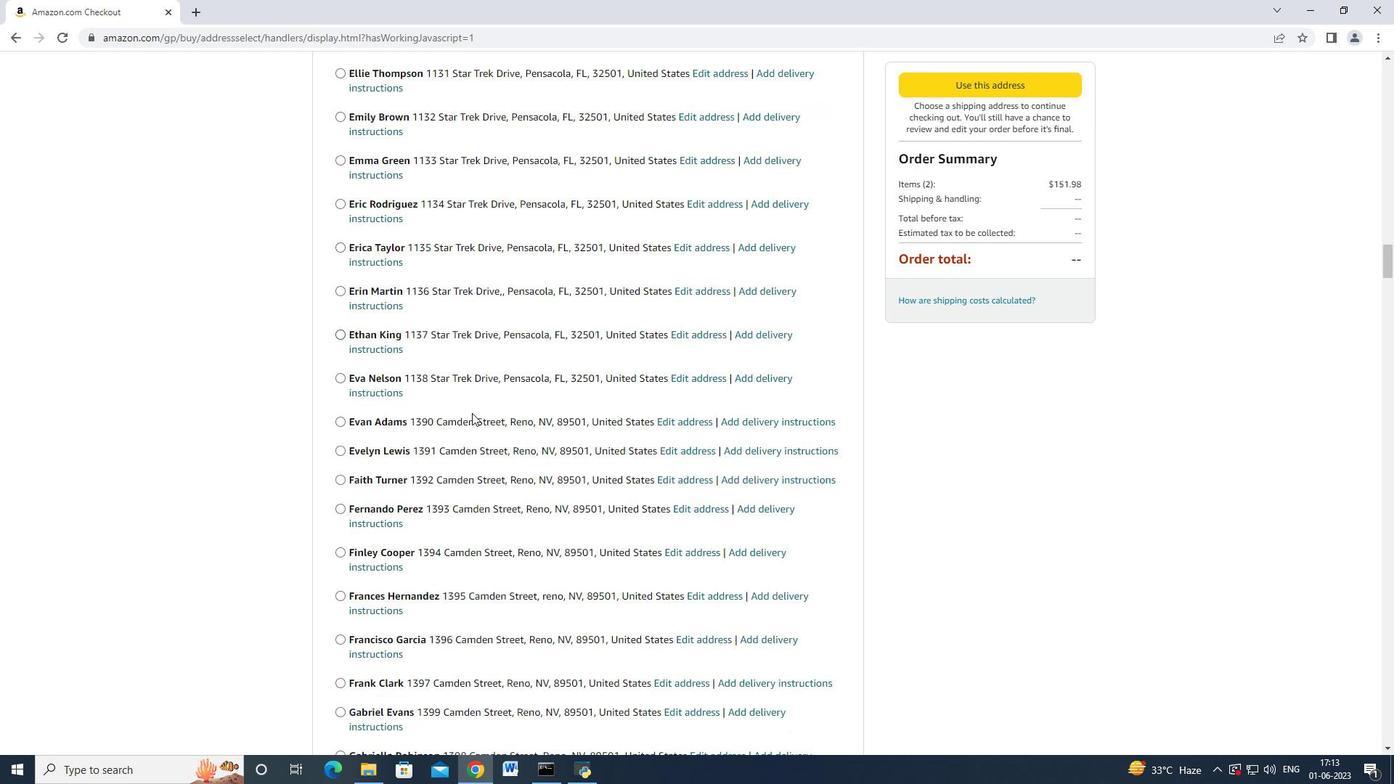 
Action: Mouse moved to (465, 425)
Screenshot: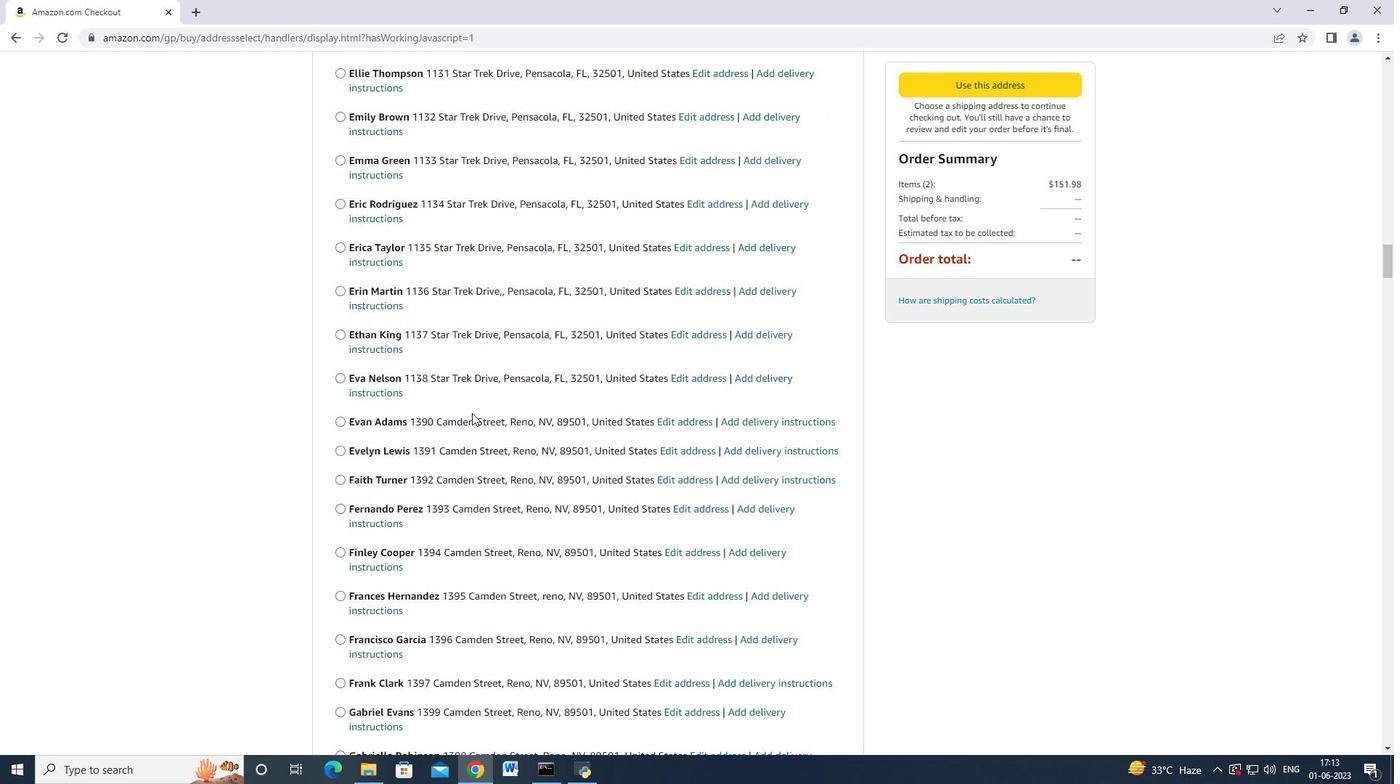 
Action: Mouse scrolled (465, 424) with delta (0, 0)
Screenshot: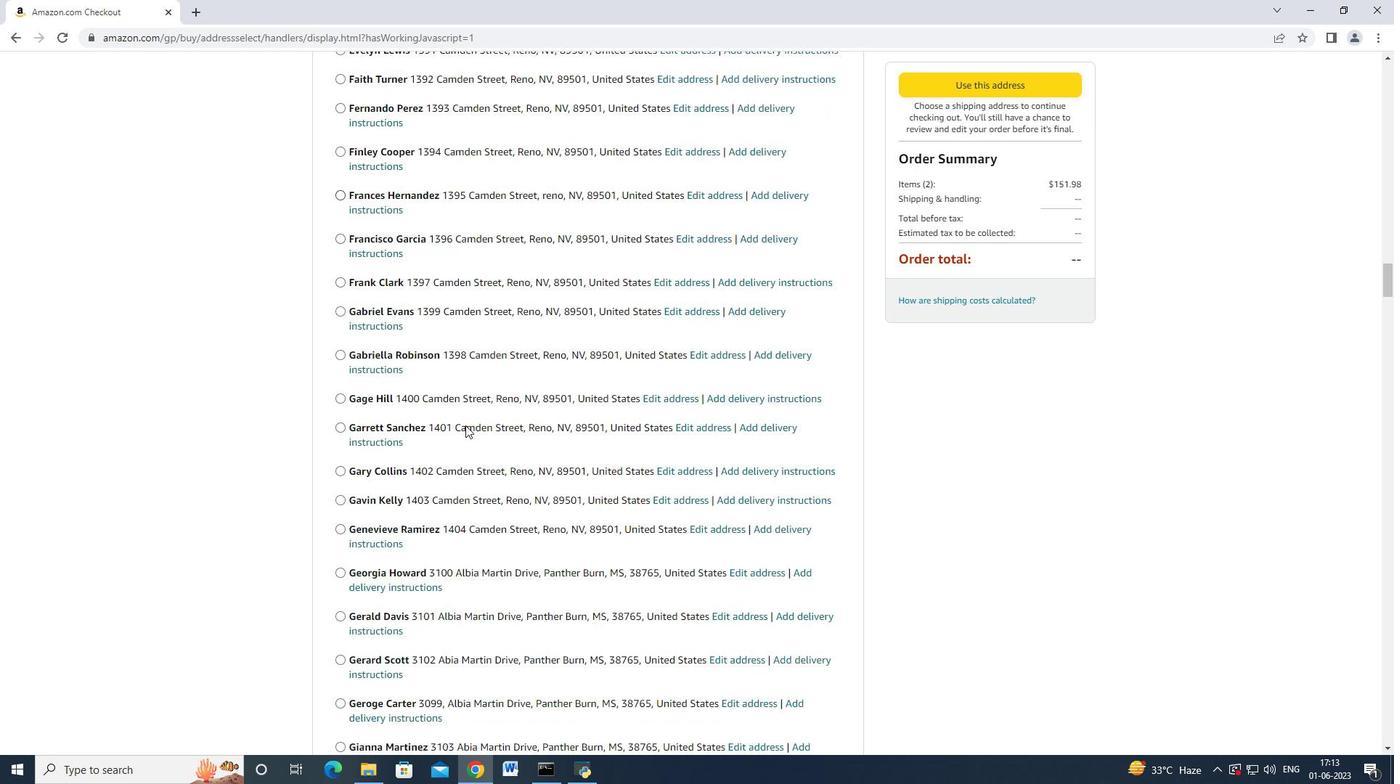 
Action: Mouse scrolled (465, 424) with delta (0, 0)
Screenshot: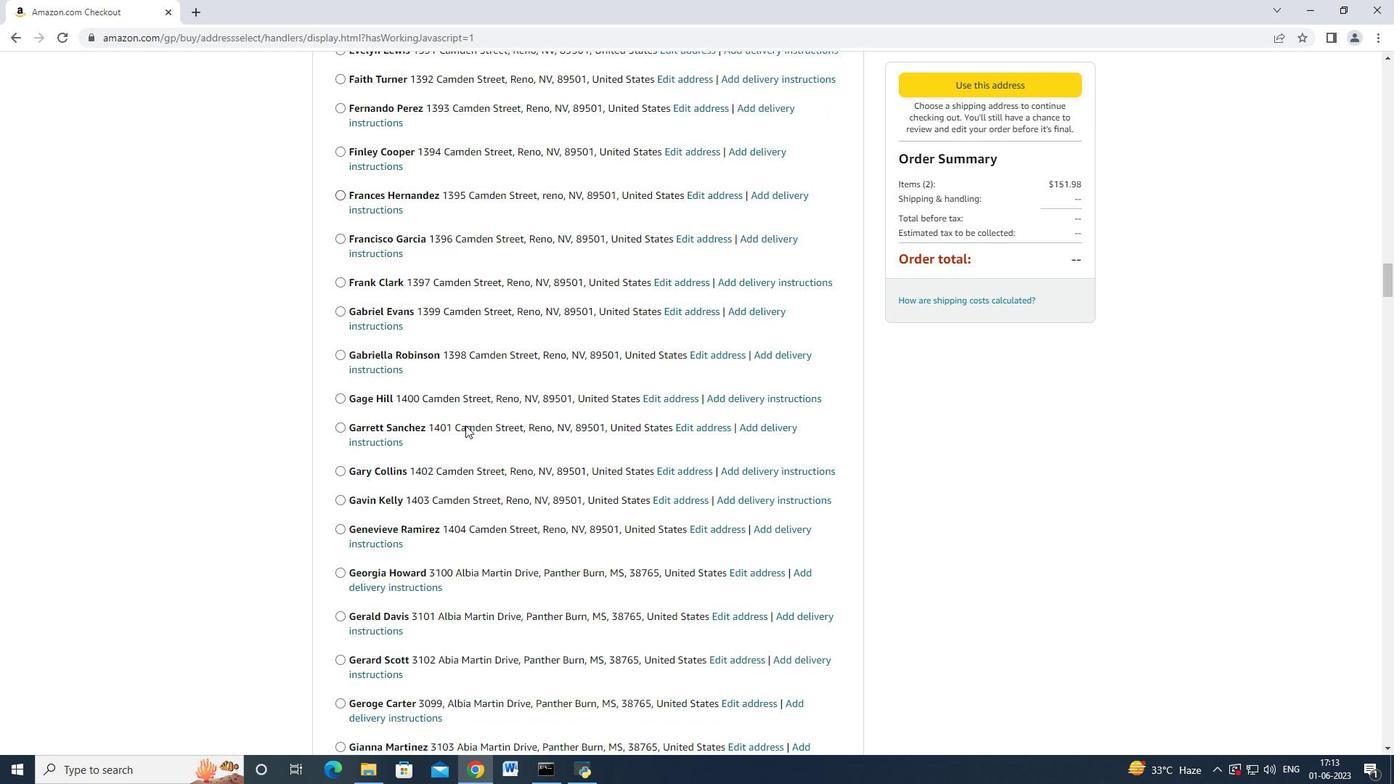 
Action: Mouse scrolled (465, 424) with delta (0, 0)
Screenshot: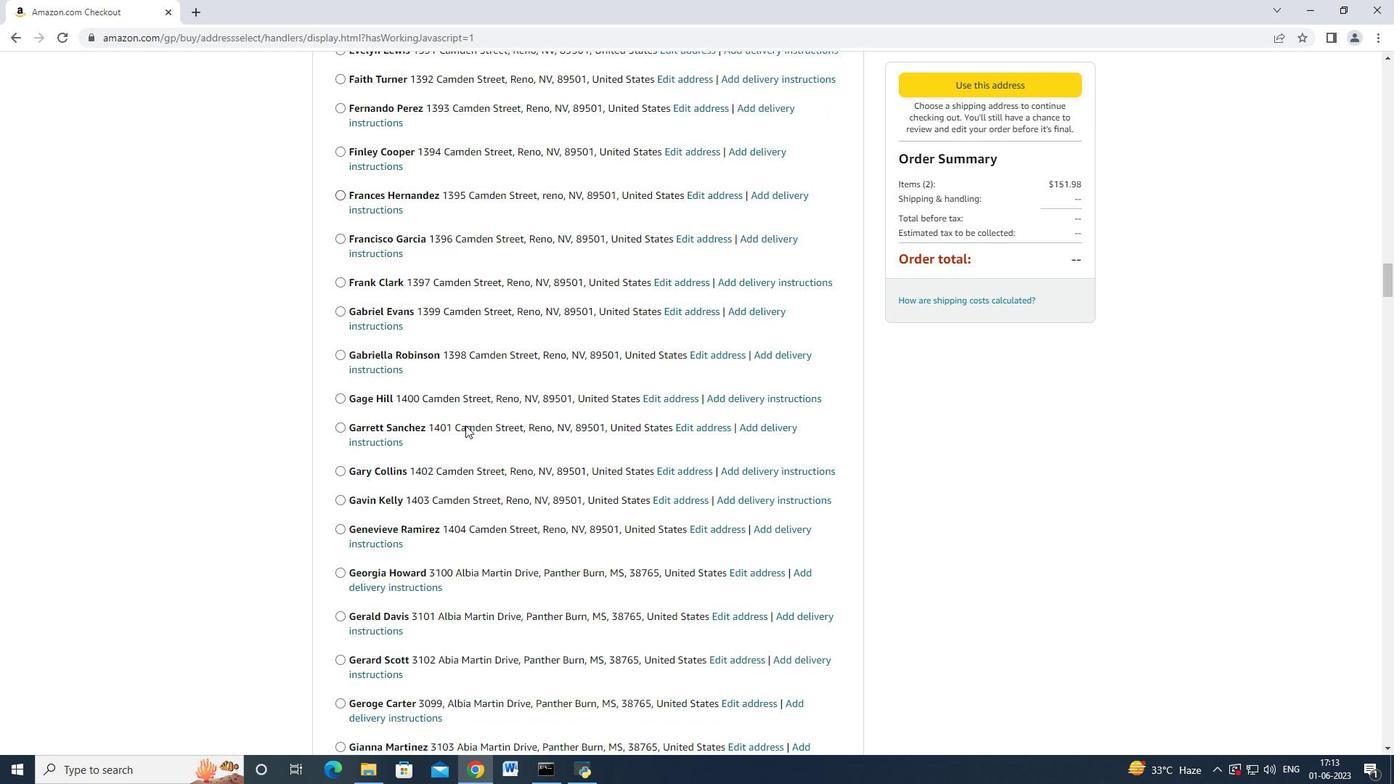 
Action: Mouse scrolled (465, 424) with delta (0, 0)
Screenshot: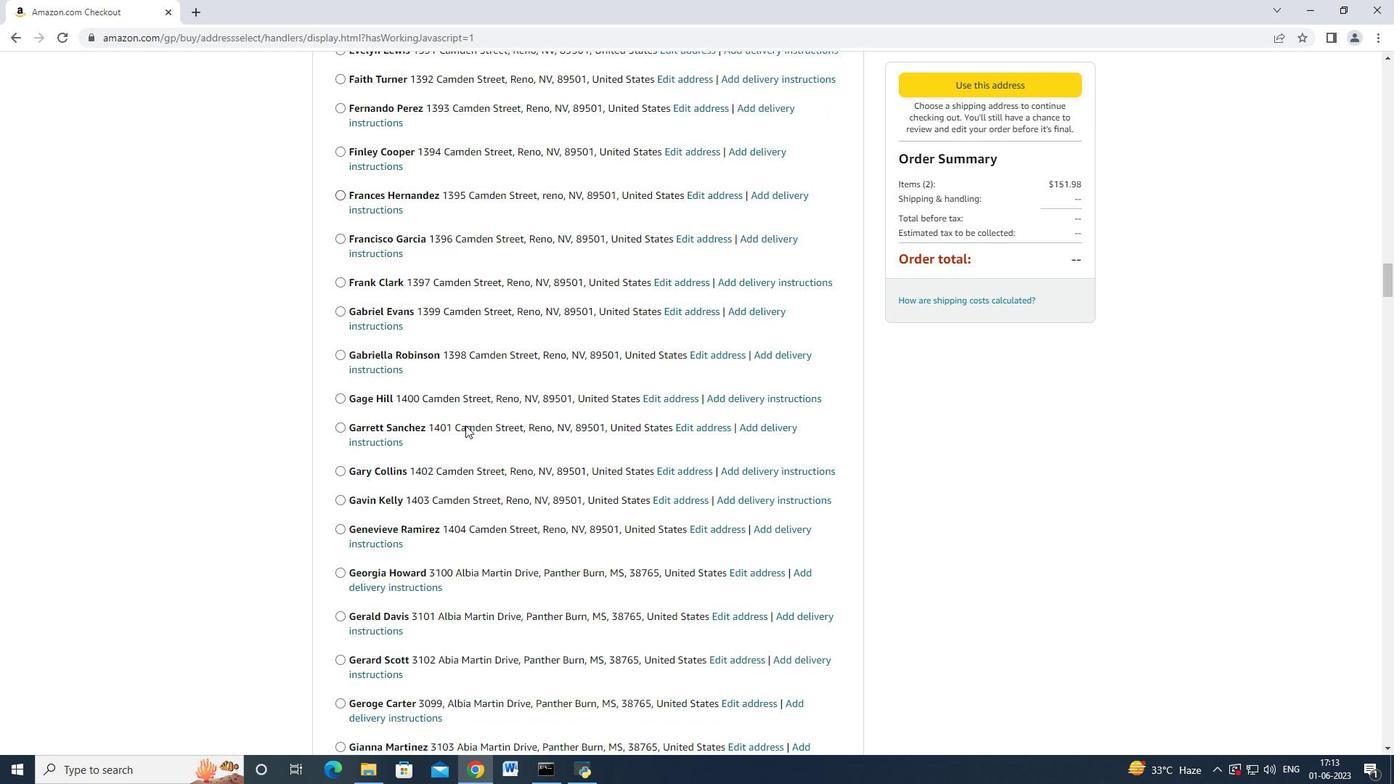
Action: Mouse scrolled (465, 424) with delta (0, -1)
Screenshot: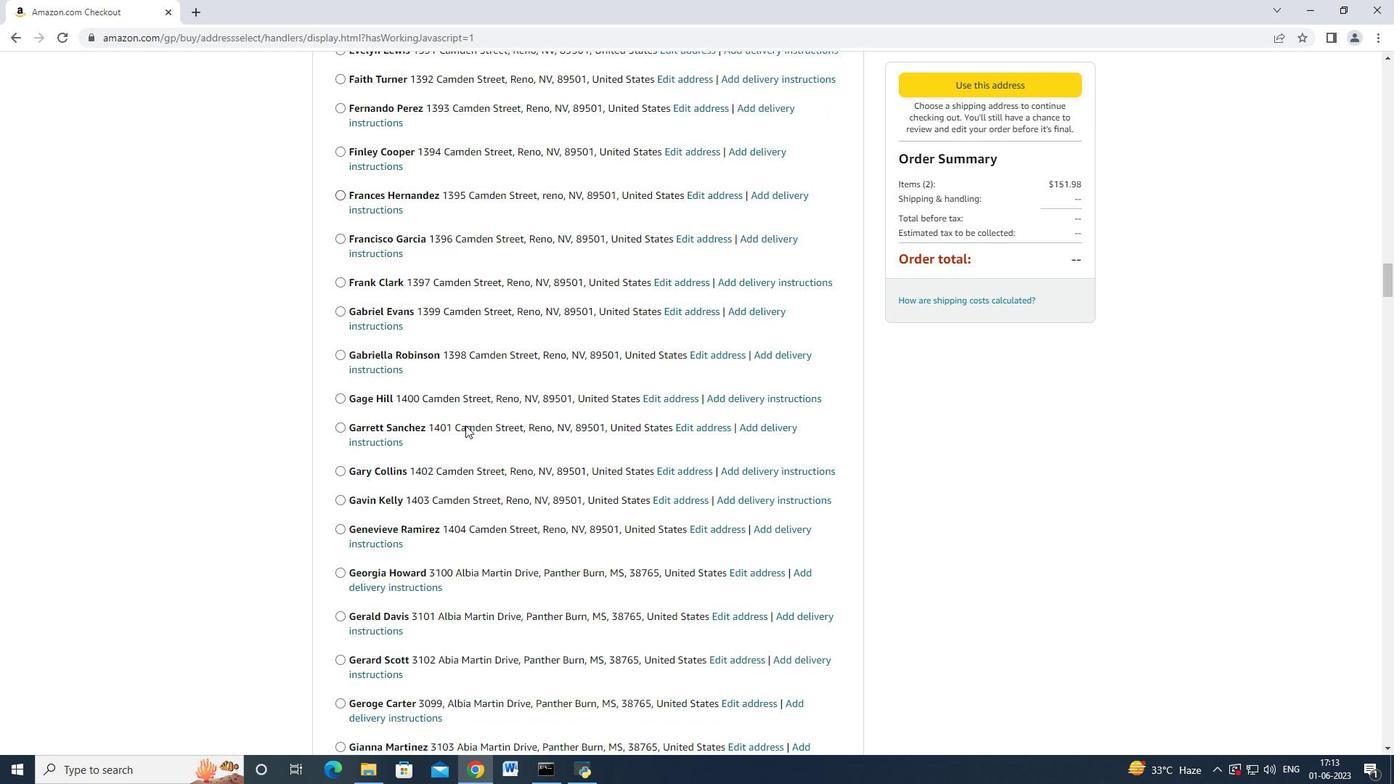
Action: Mouse scrolled (465, 424) with delta (0, 0)
Screenshot: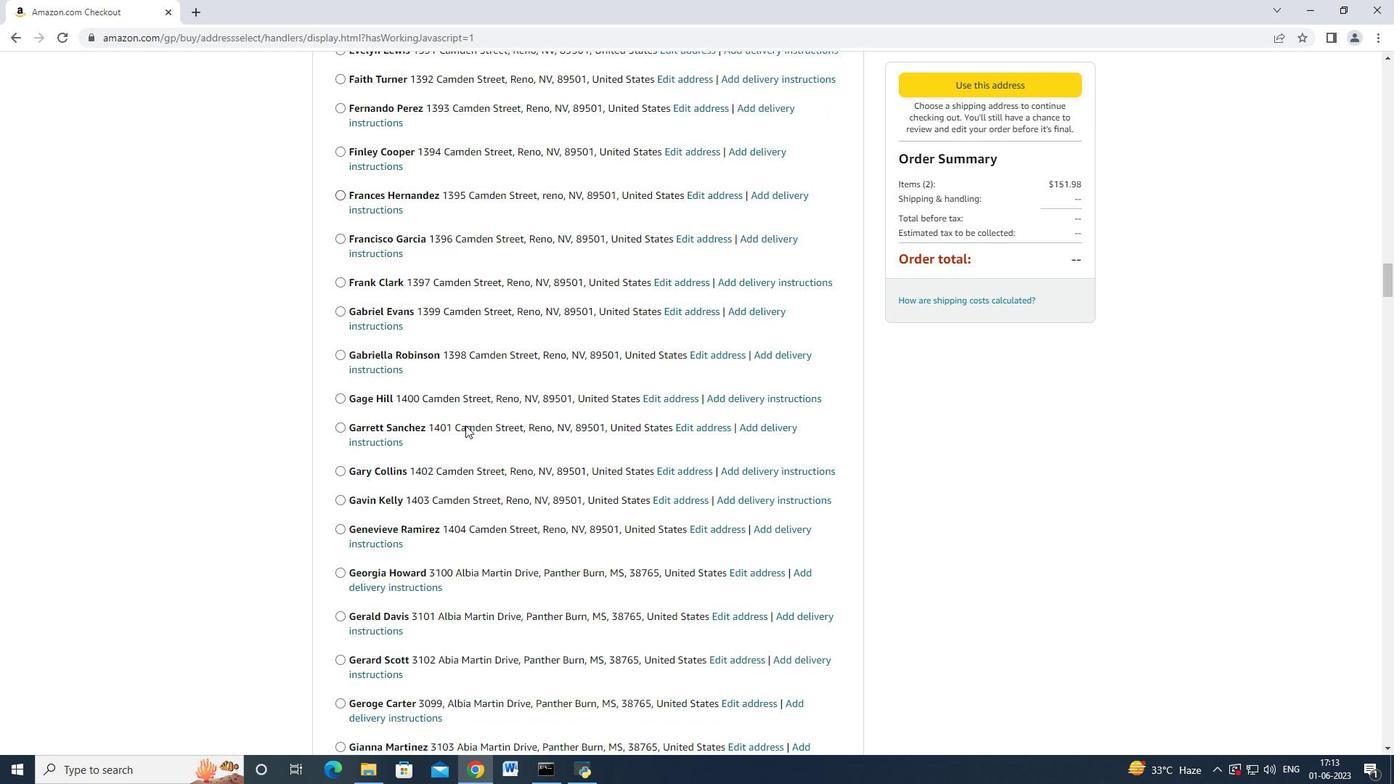 
Action: Mouse scrolled (465, 424) with delta (0, 0)
Screenshot: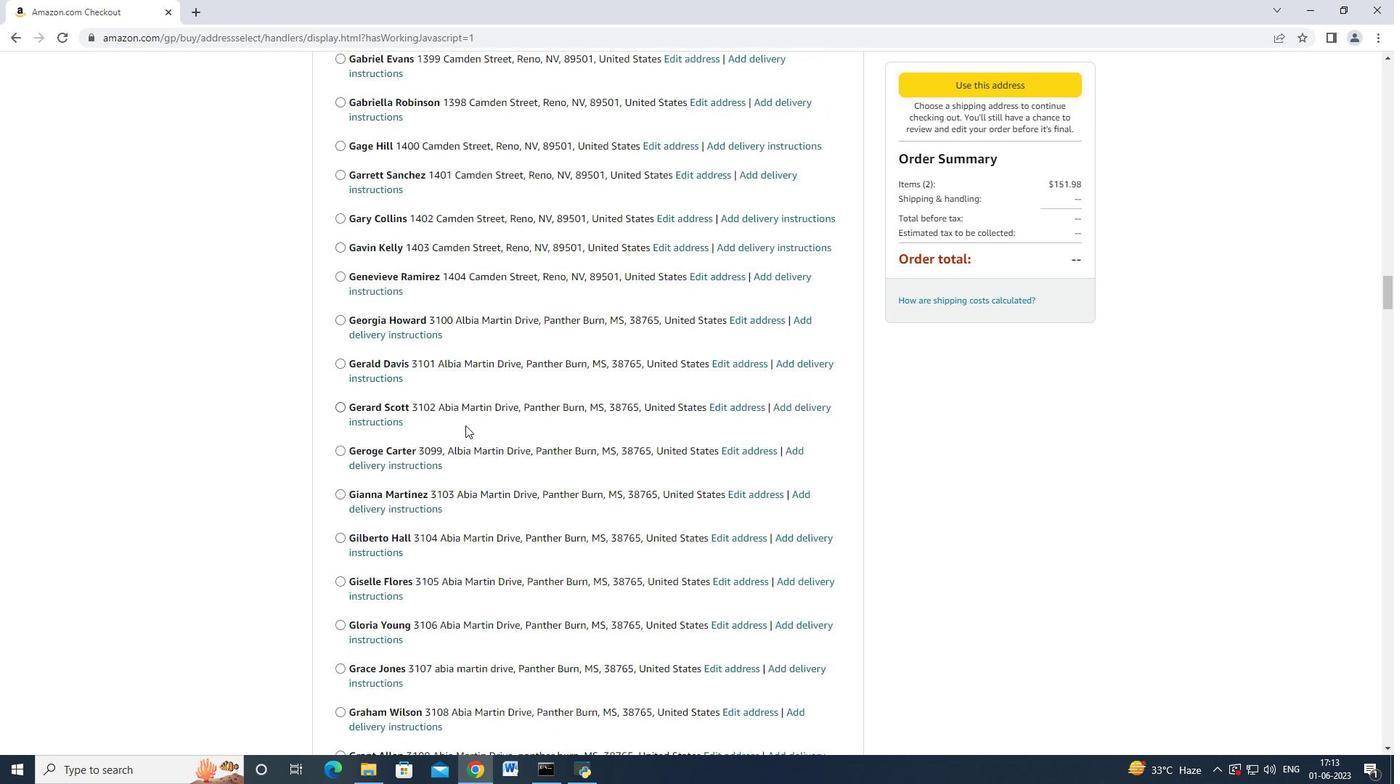 
Action: Mouse moved to (464, 425)
Screenshot: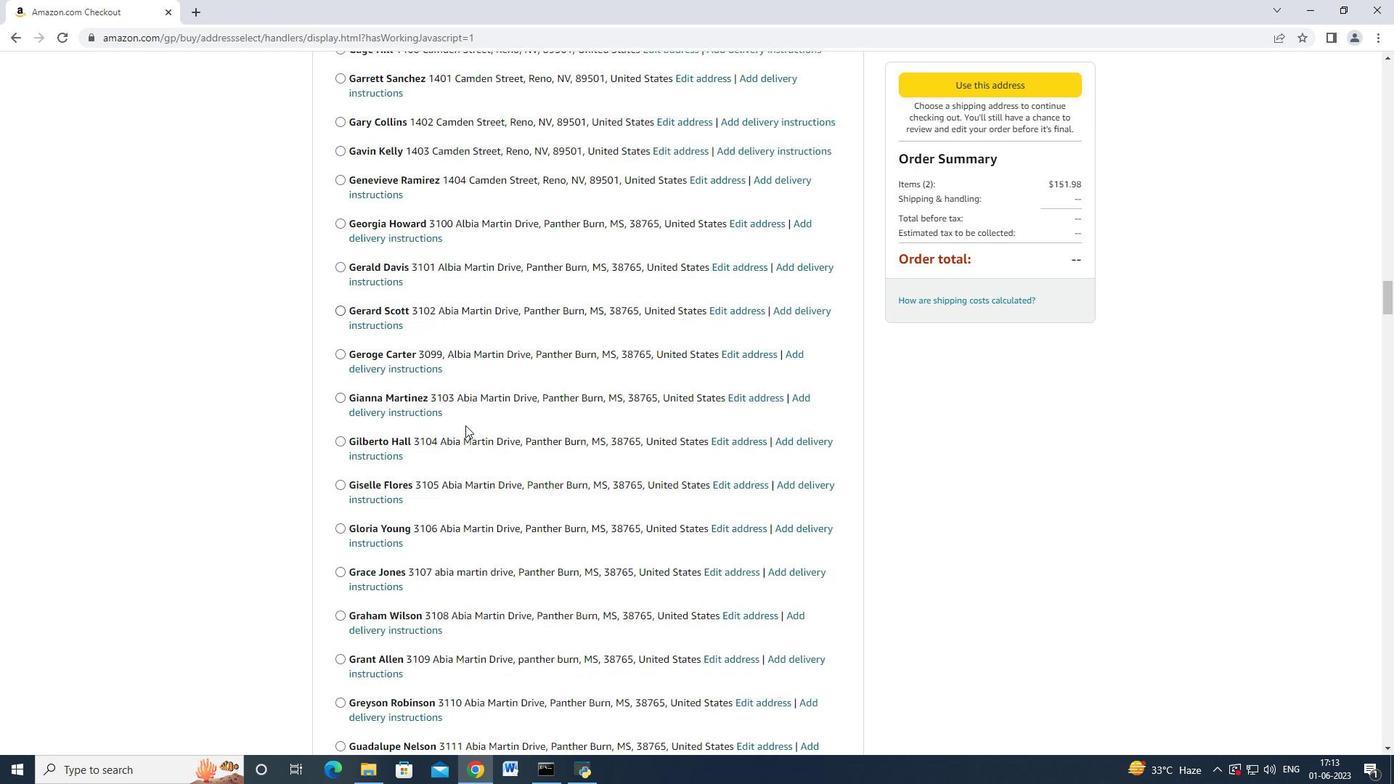 
Action: Mouse scrolled (464, 424) with delta (0, 0)
Screenshot: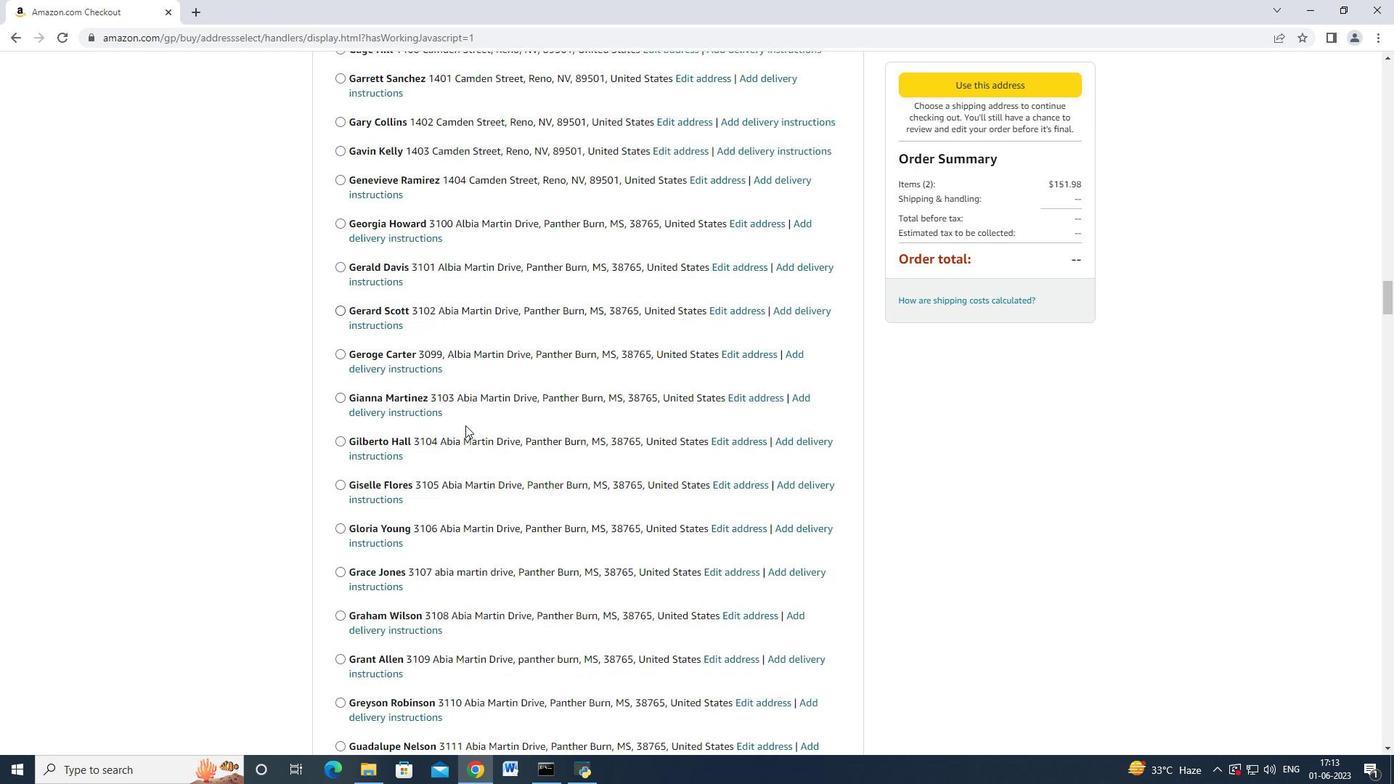 
Action: Mouse moved to (464, 426)
Screenshot: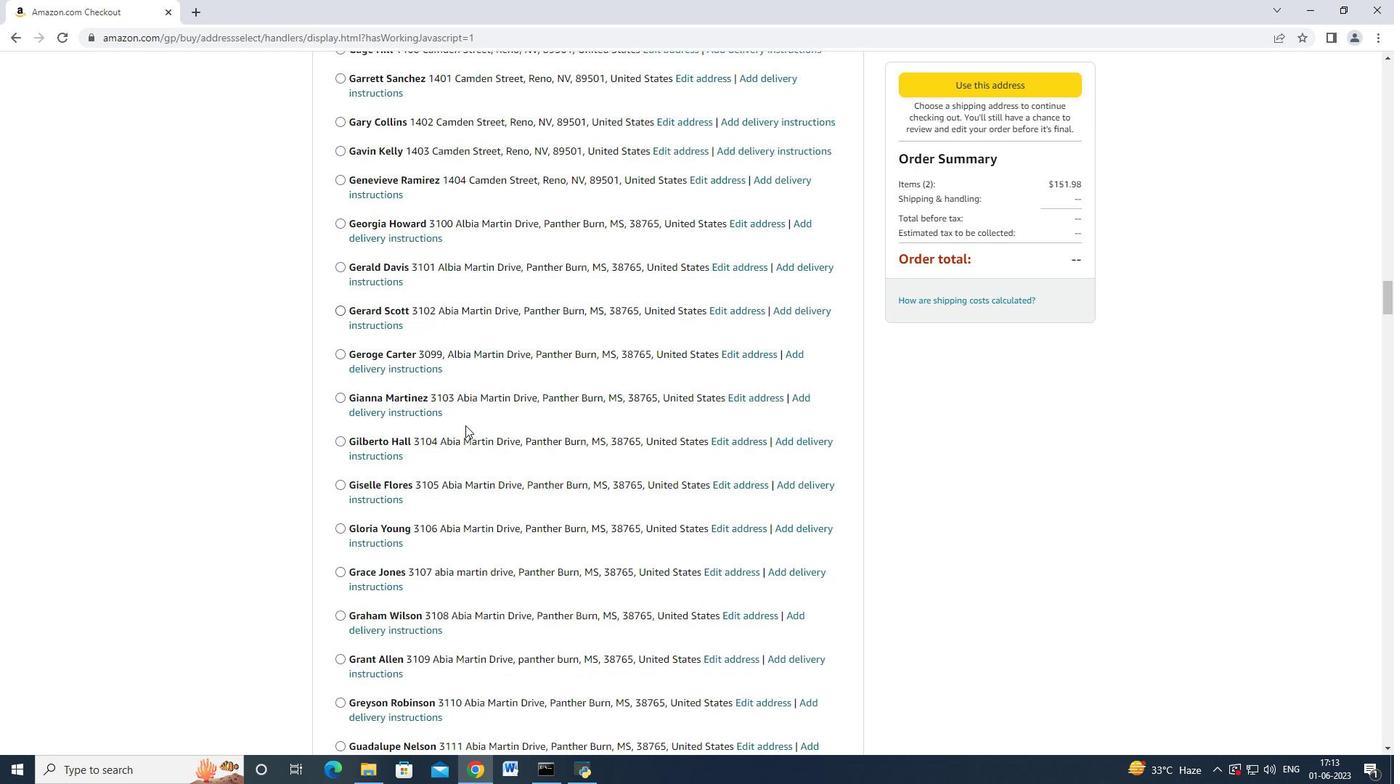
Action: Mouse scrolled (464, 425) with delta (0, 0)
Screenshot: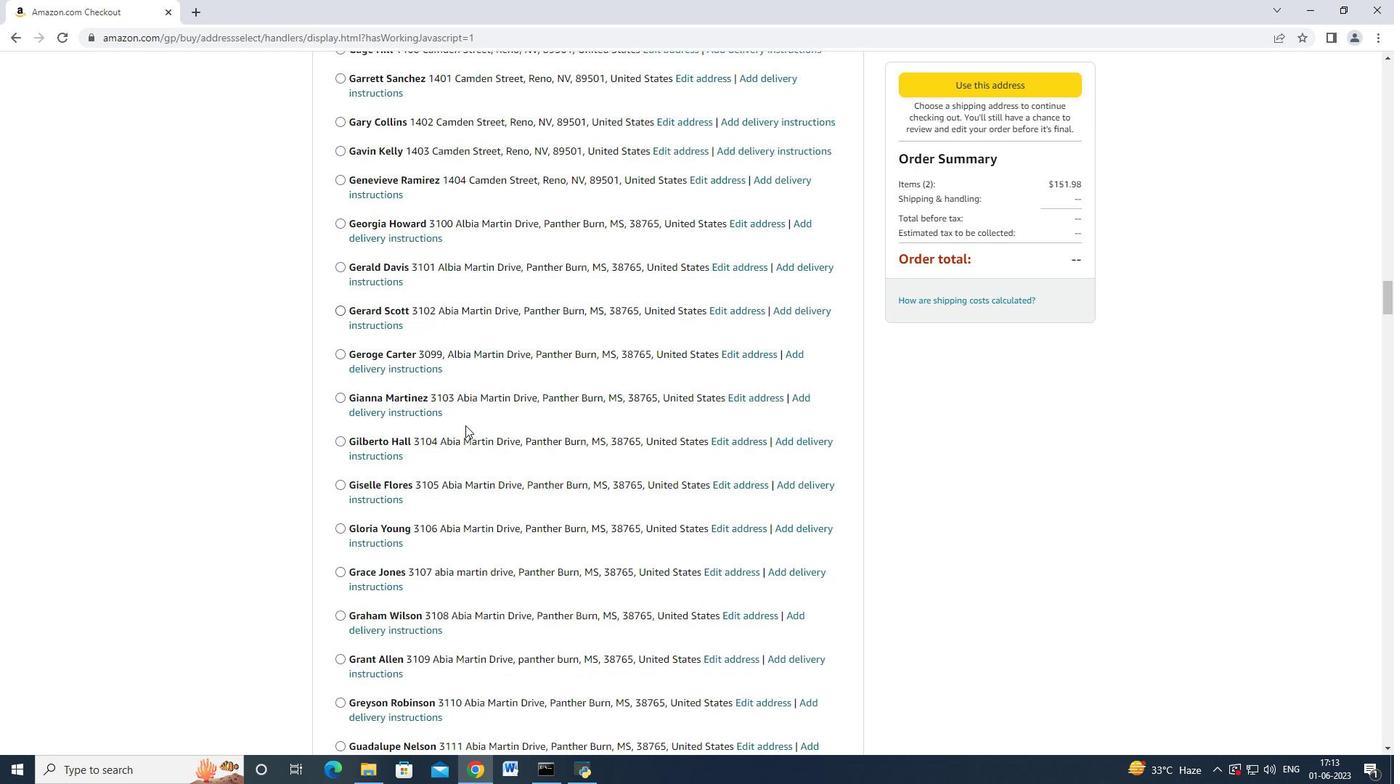 
Action: Mouse moved to (461, 428)
Screenshot: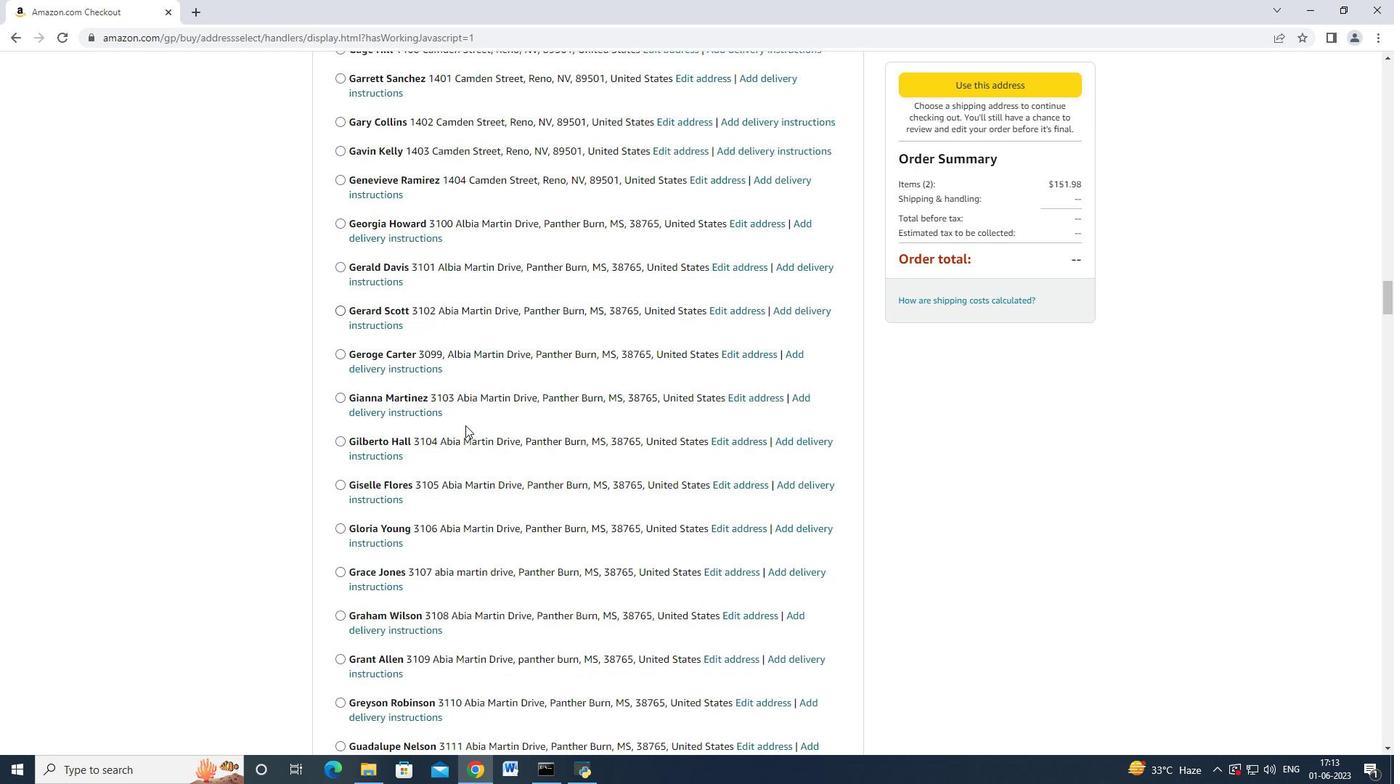 
Action: Mouse scrolled (461, 427) with delta (0, -1)
Screenshot: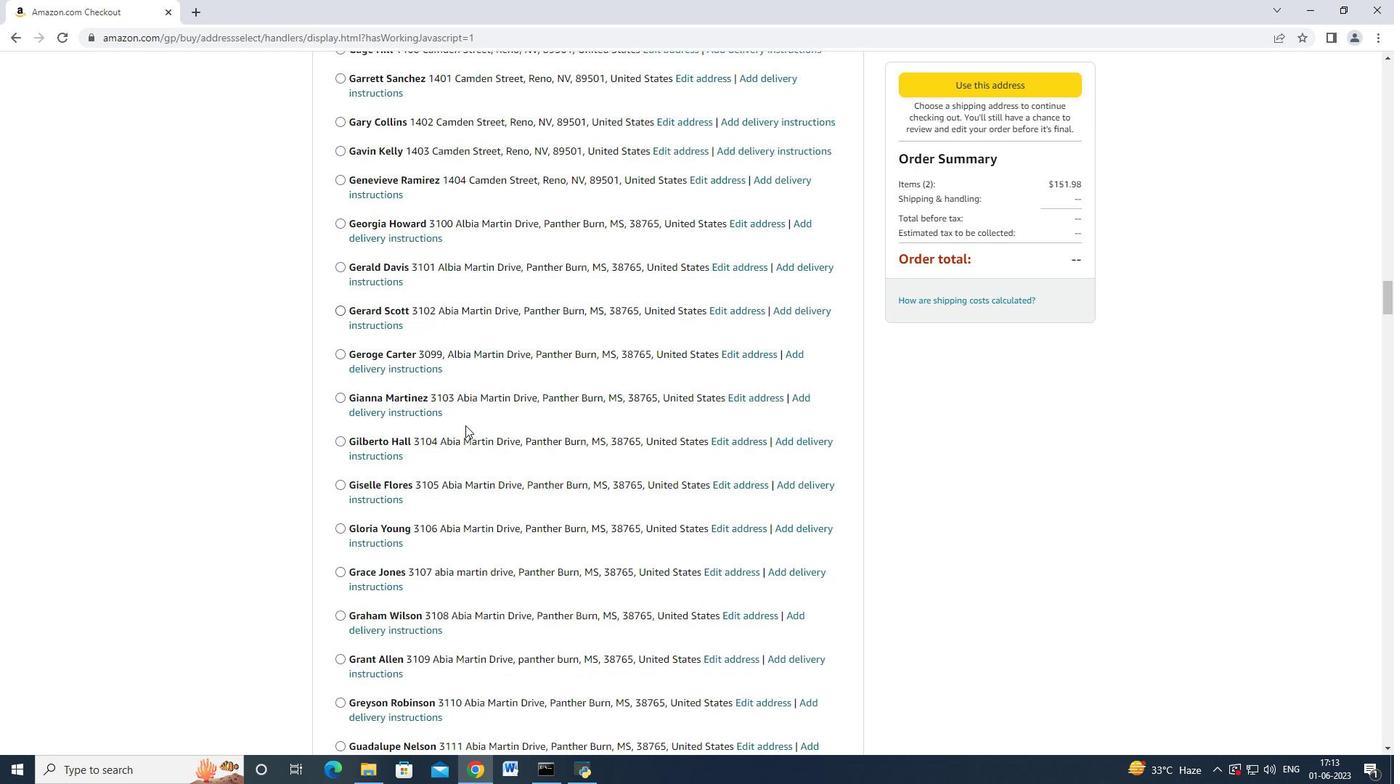 
Action: Mouse moved to (461, 428)
Screenshot: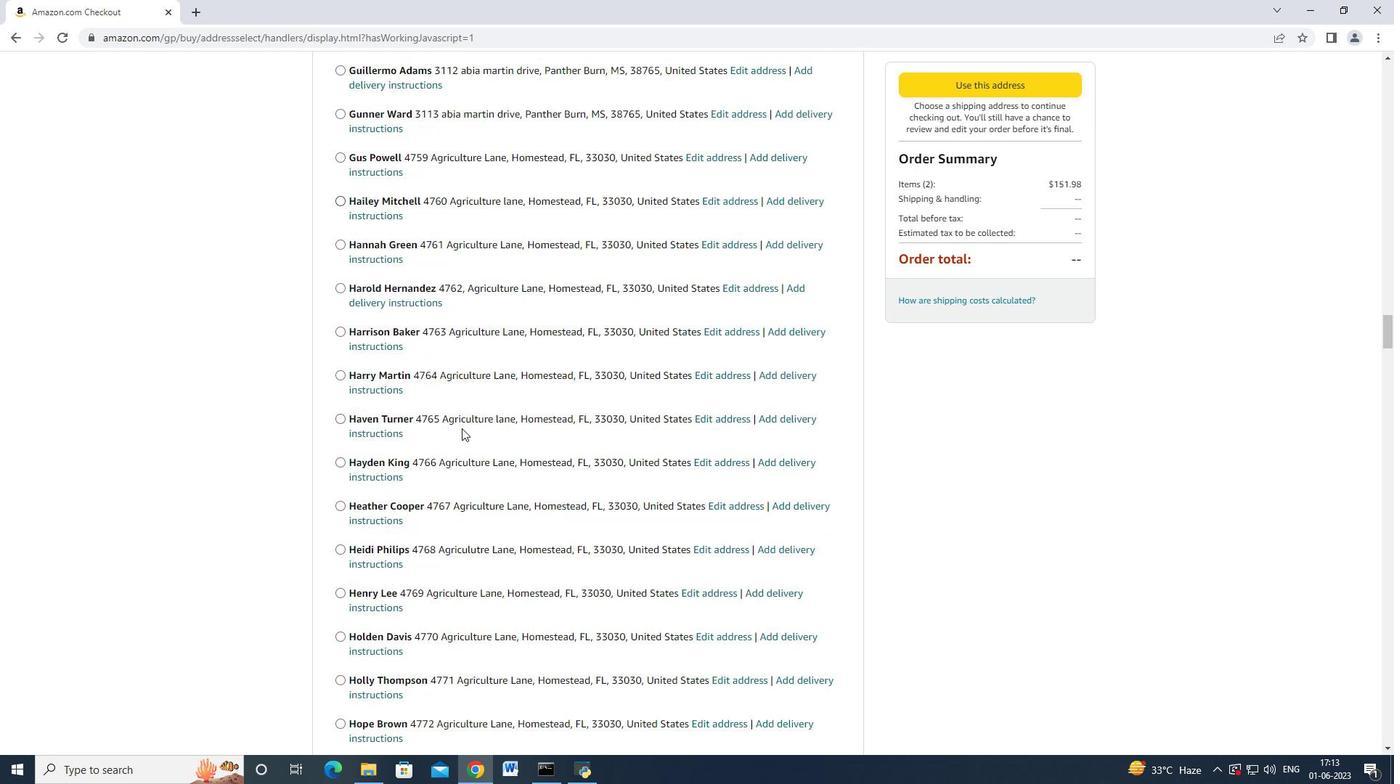 
Action: Mouse scrolled (461, 427) with delta (0, 0)
Screenshot: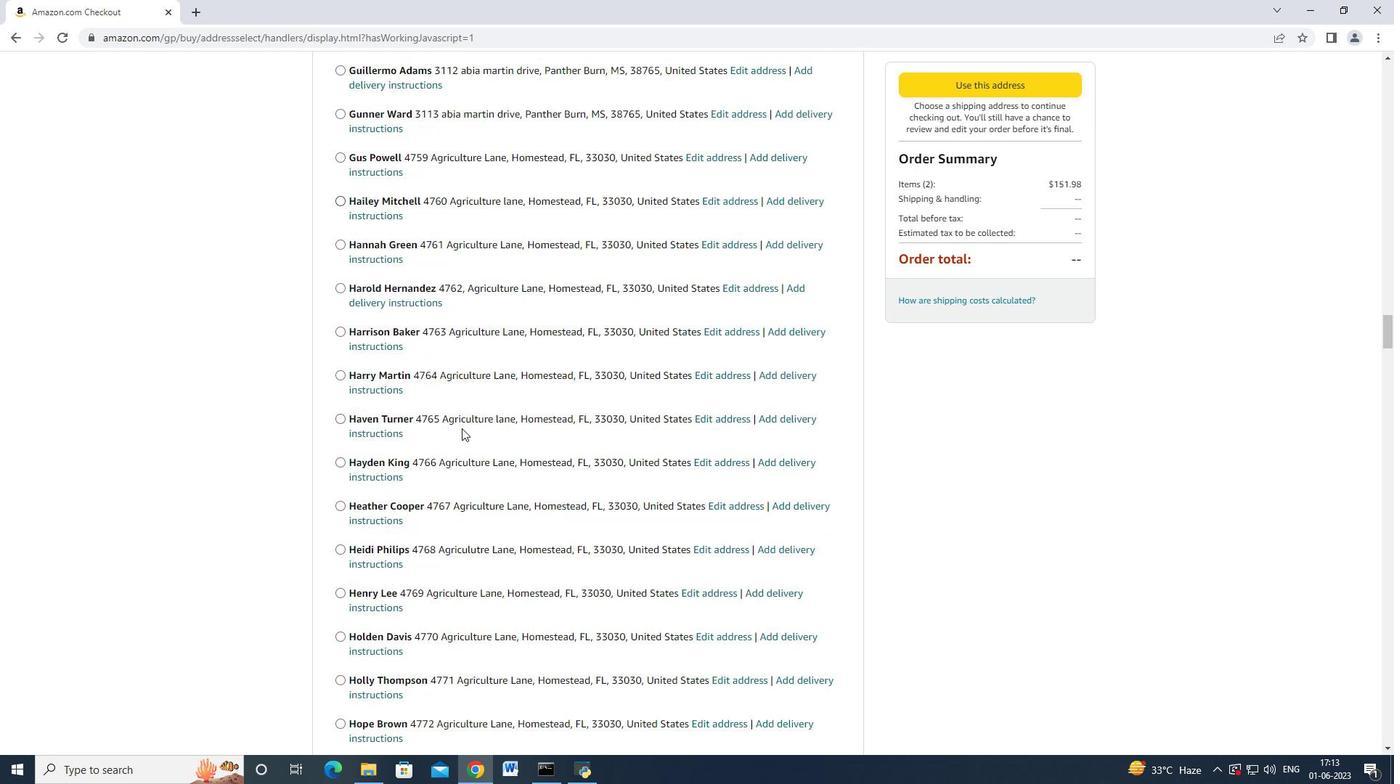 
Action: Mouse moved to (461, 429)
Screenshot: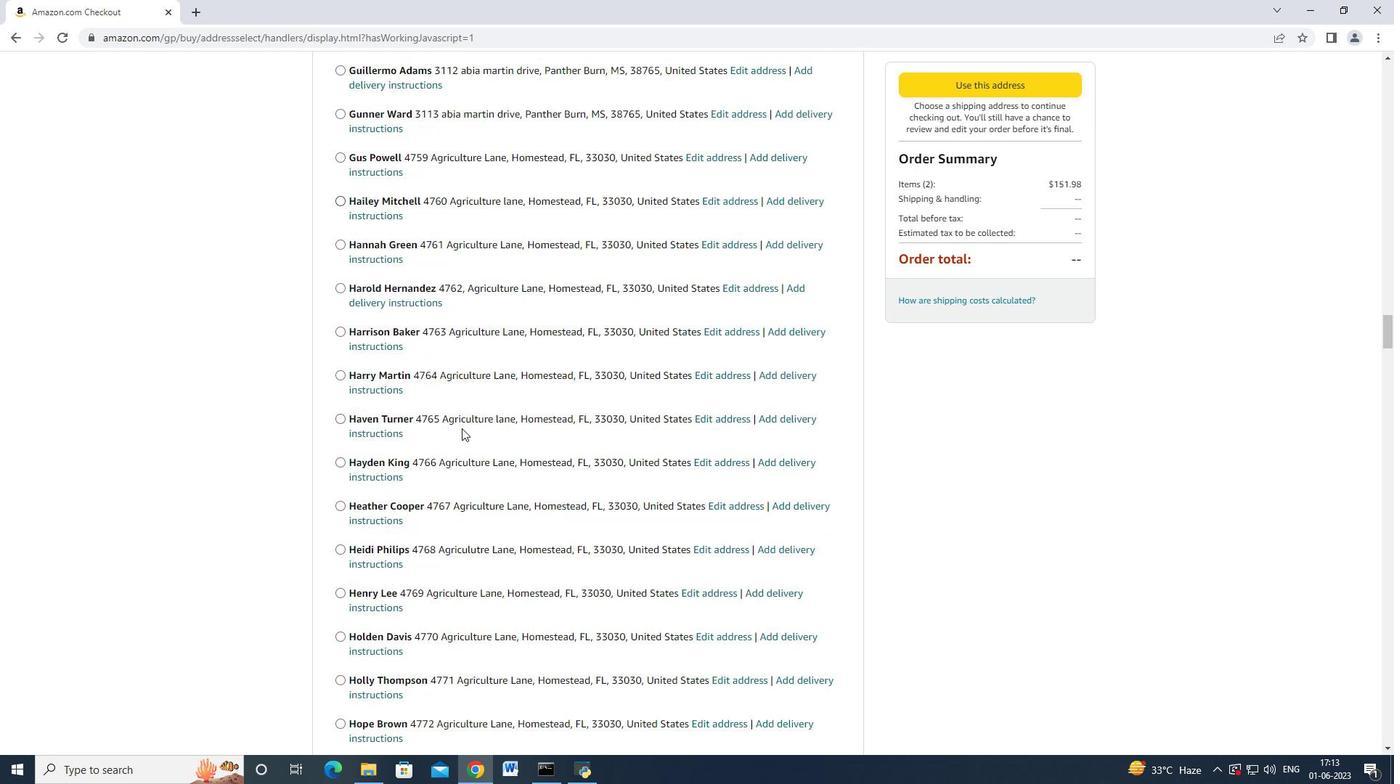 
Action: Mouse scrolled (461, 427) with delta (0, 0)
Screenshot: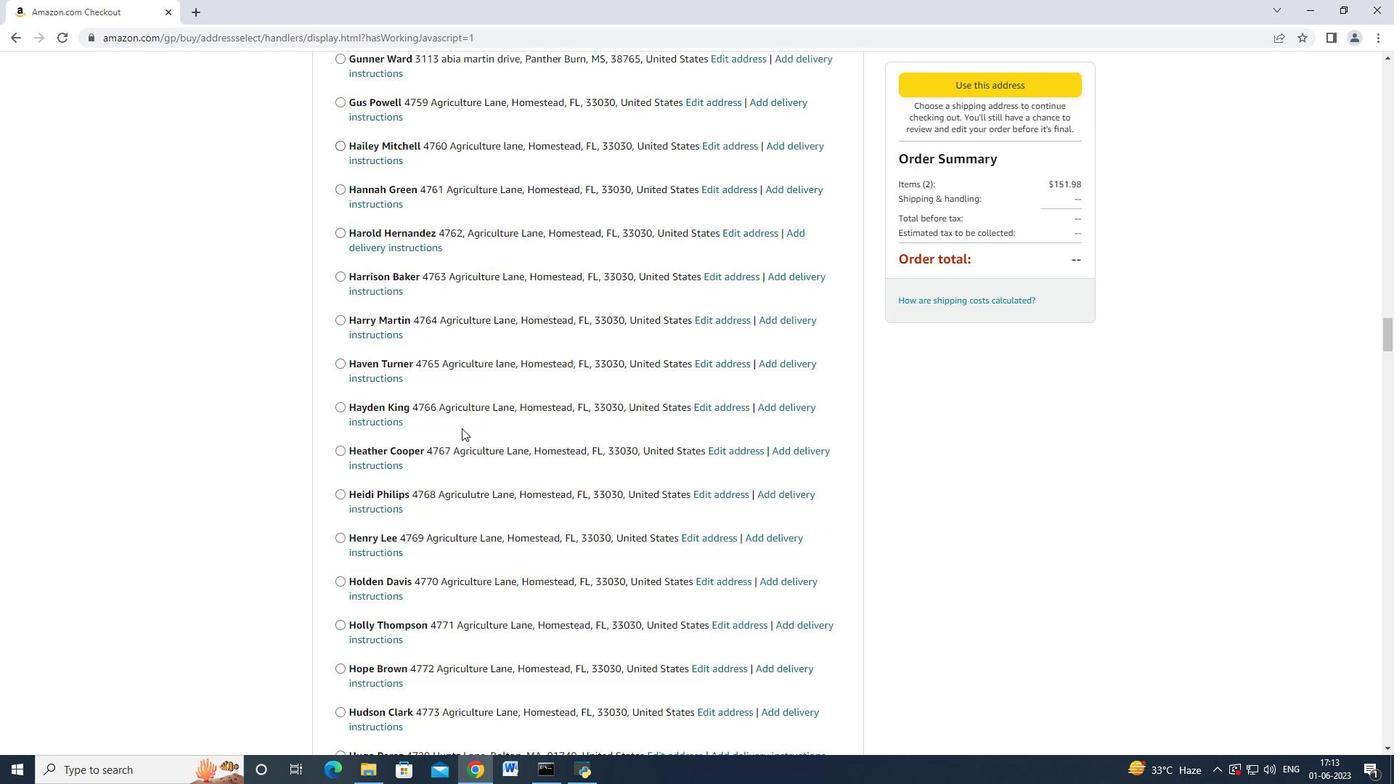 
Action: Mouse moved to (461, 429)
Screenshot: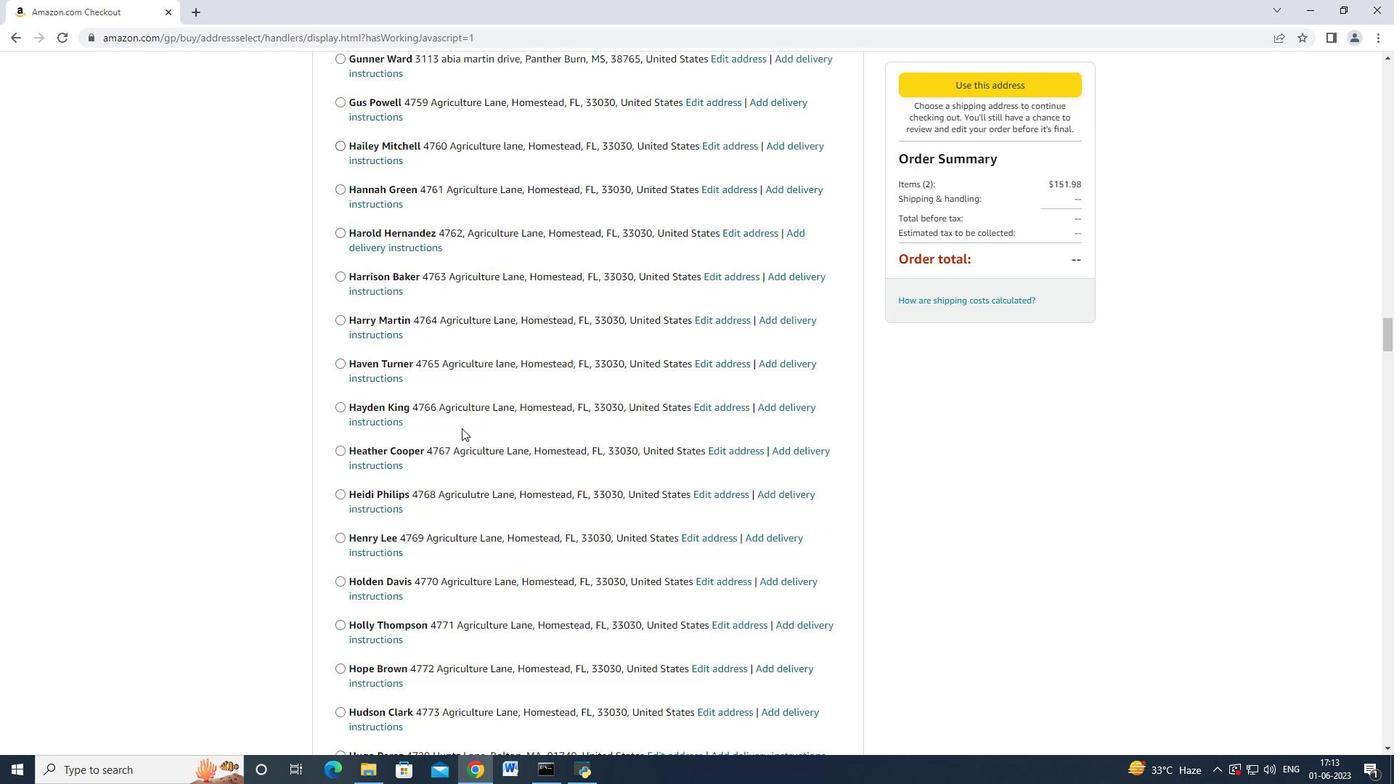 
Action: Mouse scrolled (461, 427) with delta (0, 0)
Screenshot: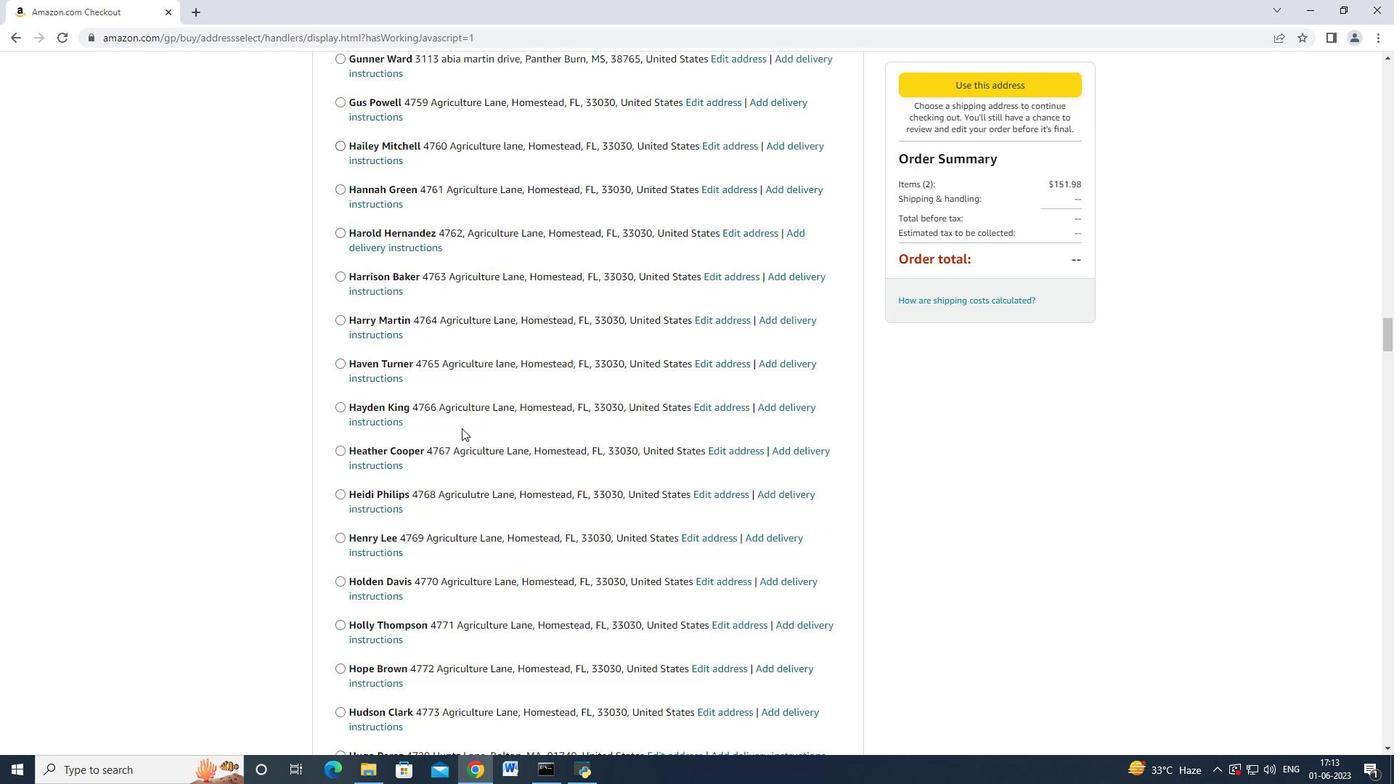
Action: Mouse scrolled (461, 427) with delta (0, 0)
Screenshot: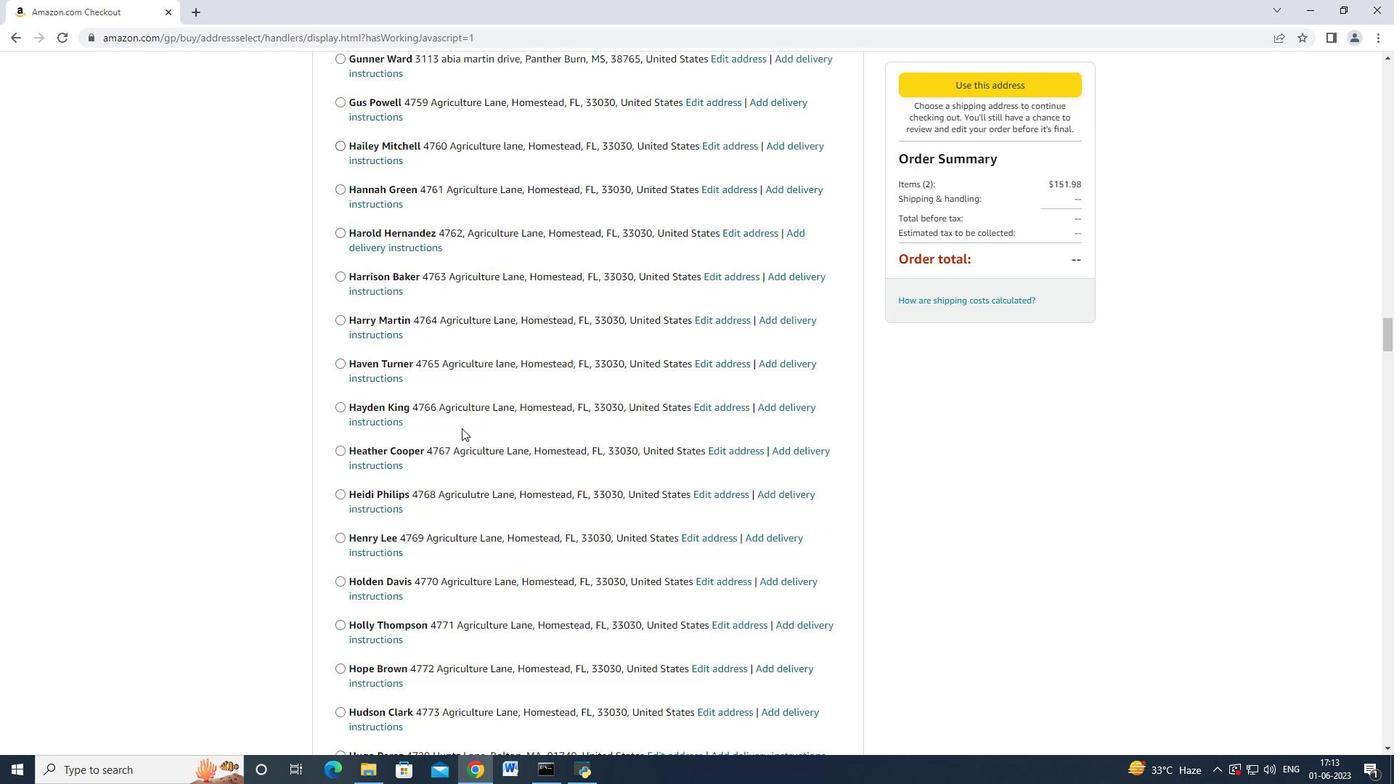 
Action: Mouse scrolled (461, 428) with delta (0, 0)
Screenshot: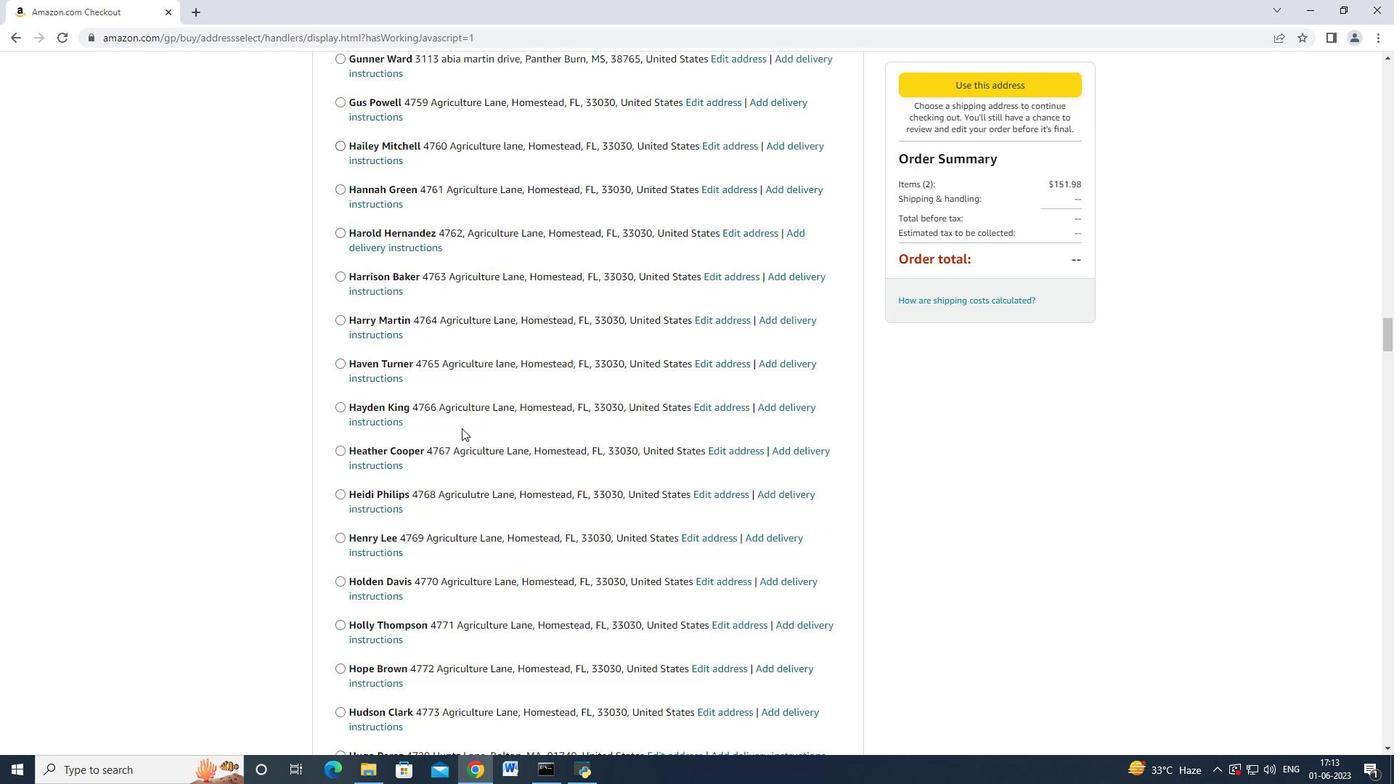 
Action: Mouse scrolled (461, 428) with delta (0, 0)
Screenshot: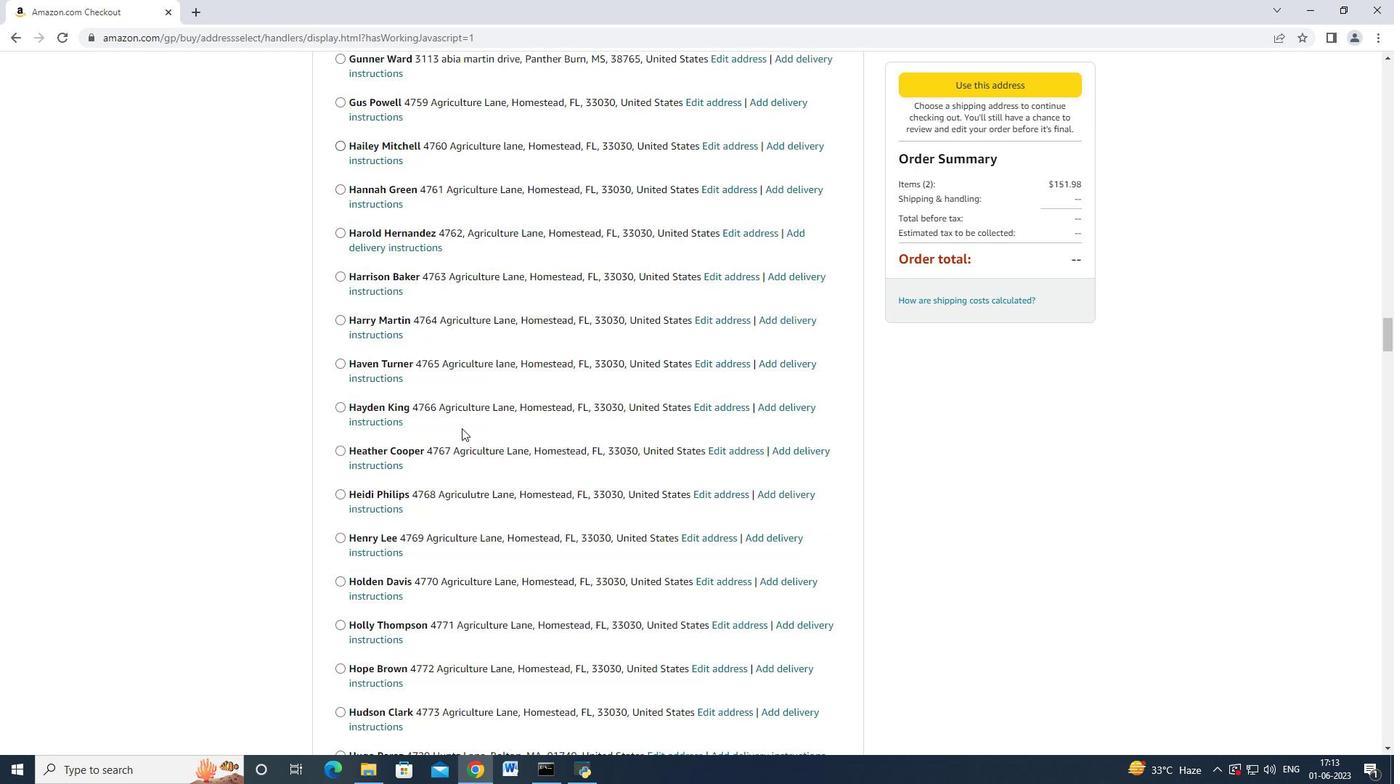 
Action: Mouse scrolled (461, 428) with delta (0, 0)
Screenshot: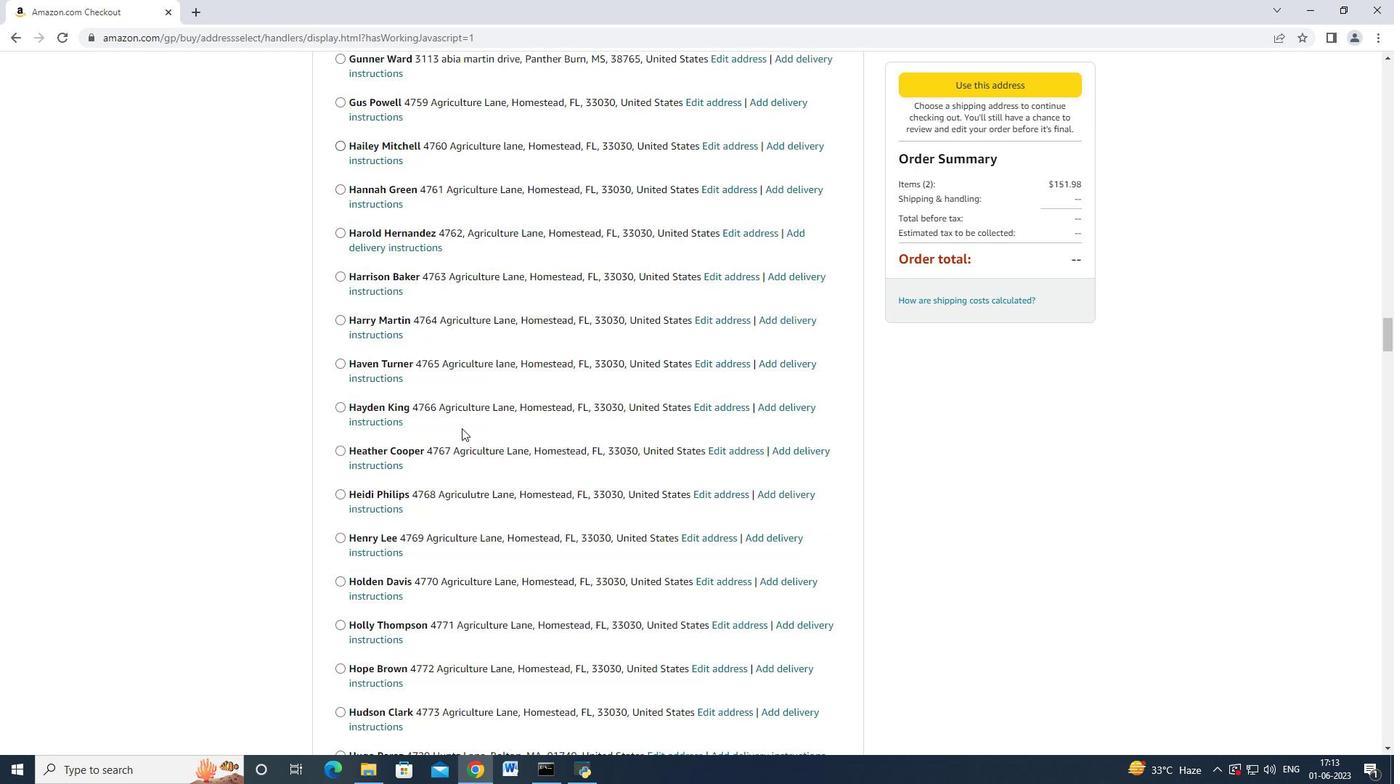 
Action: Mouse scrolled (461, 427) with delta (0, -1)
Screenshot: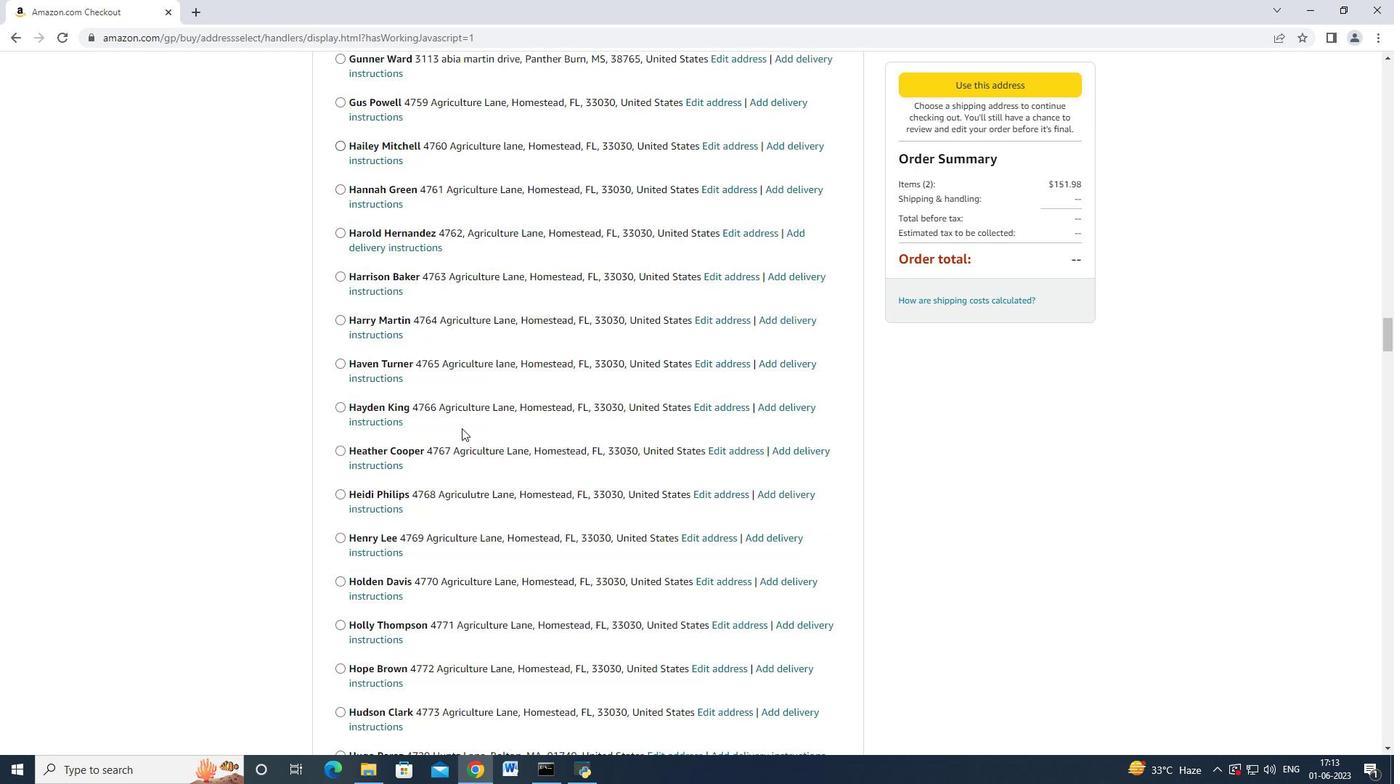 
Action: Mouse scrolled (461, 428) with delta (0, 0)
Screenshot: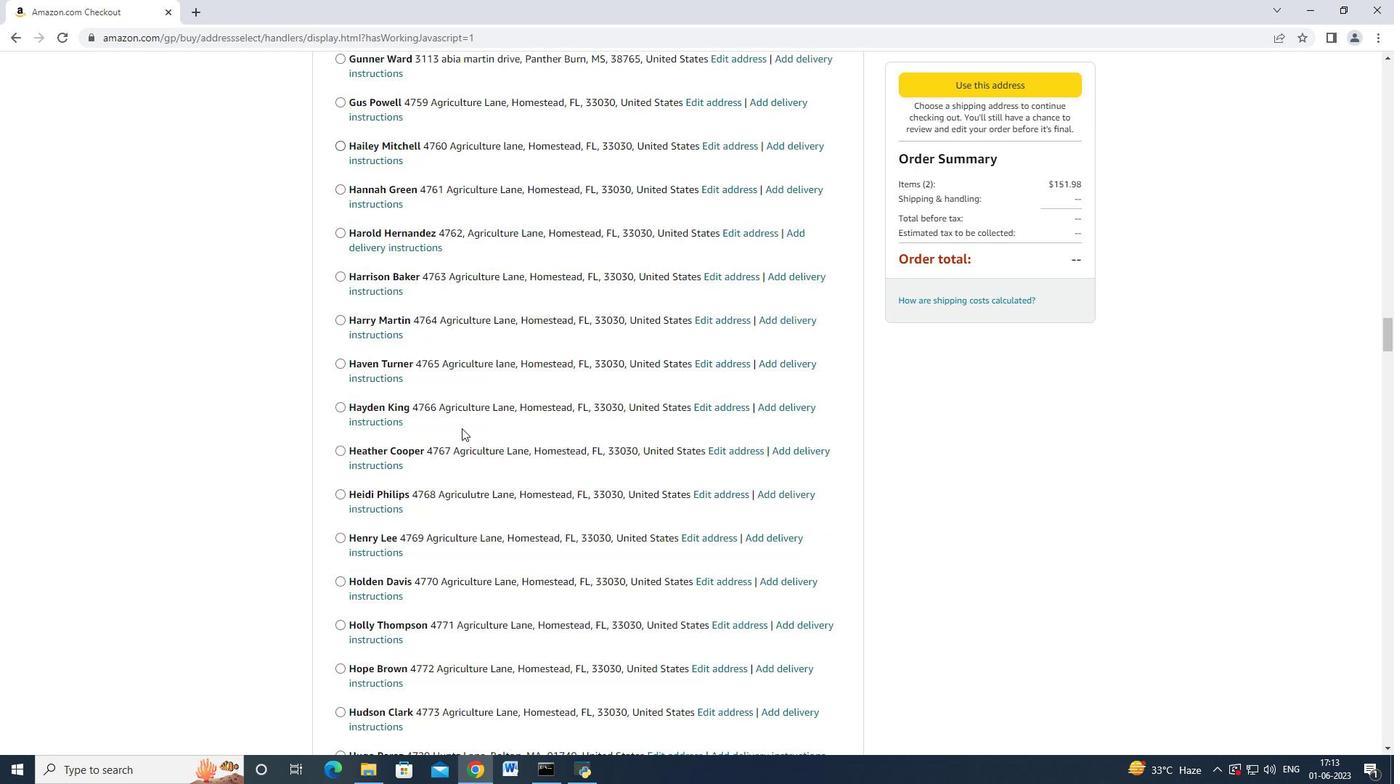 
Action: Mouse scrolled (461, 428) with delta (0, 0)
Screenshot: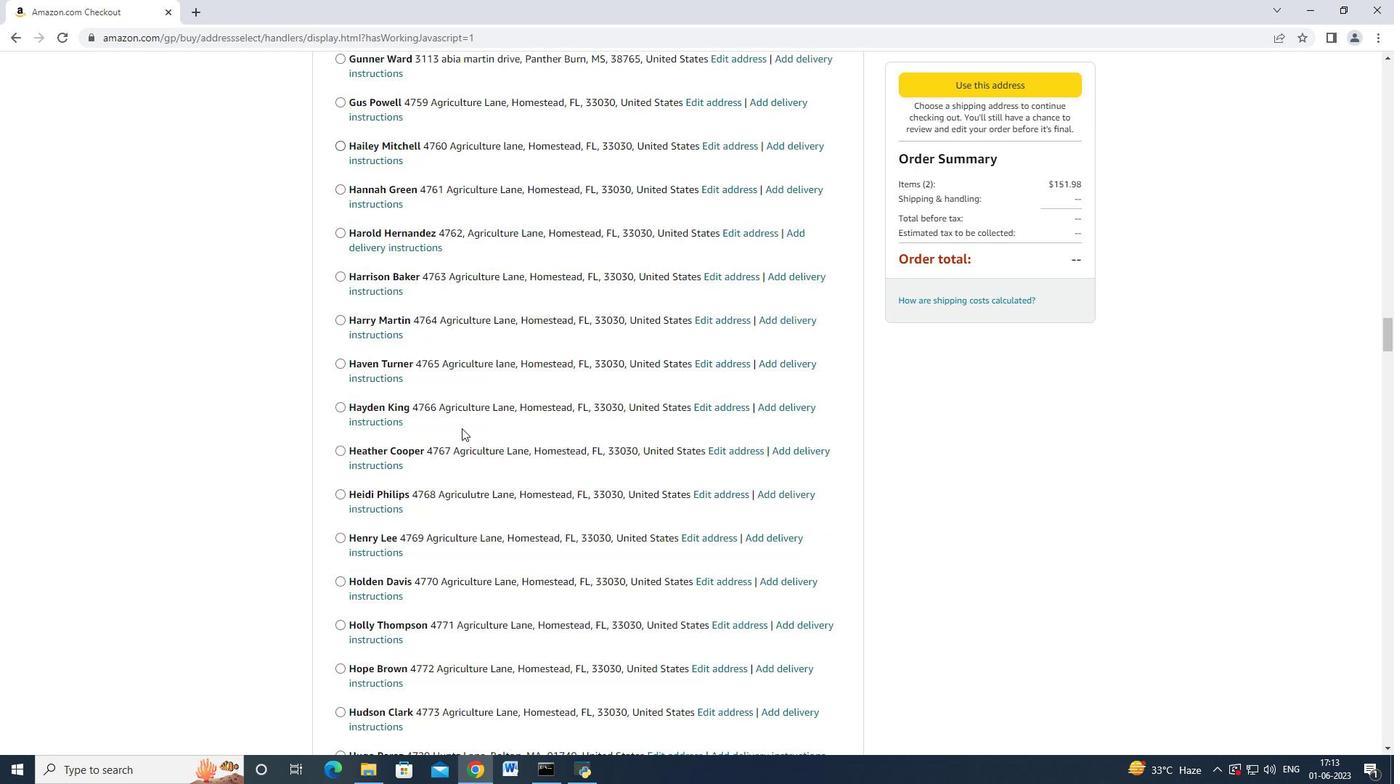 
Action: Mouse scrolled (461, 428) with delta (0, 0)
Screenshot: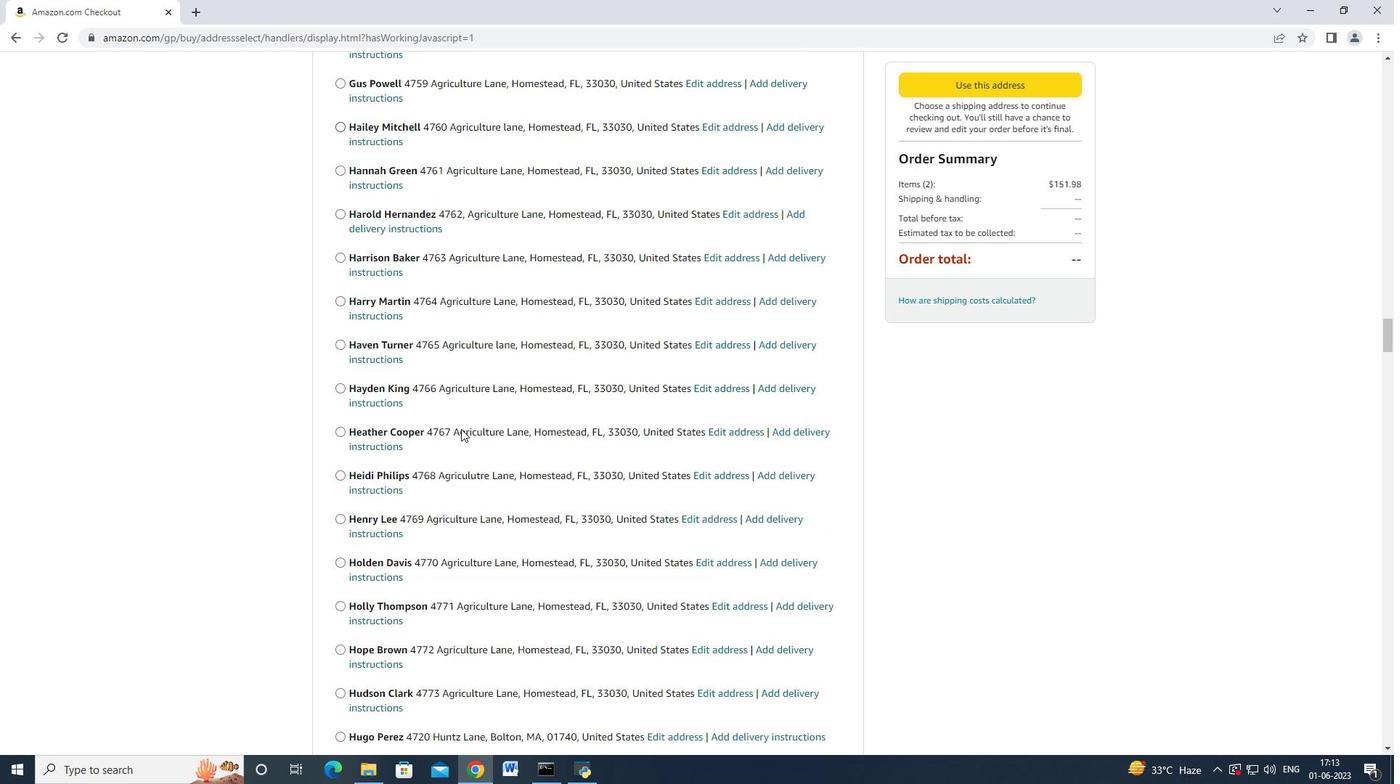 
Action: Mouse scrolled (461, 428) with delta (0, 0)
Screenshot: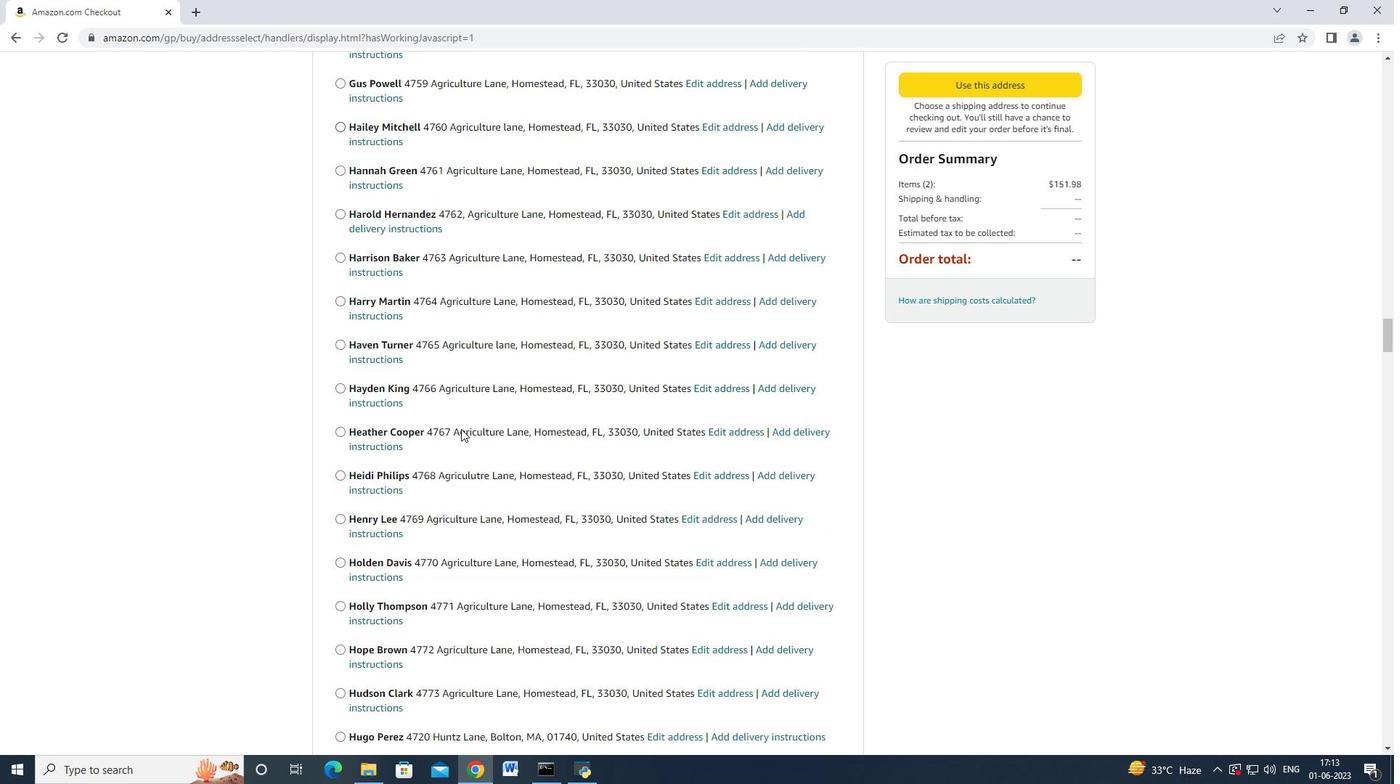 
Action: Mouse scrolled (461, 428) with delta (0, 0)
Screenshot: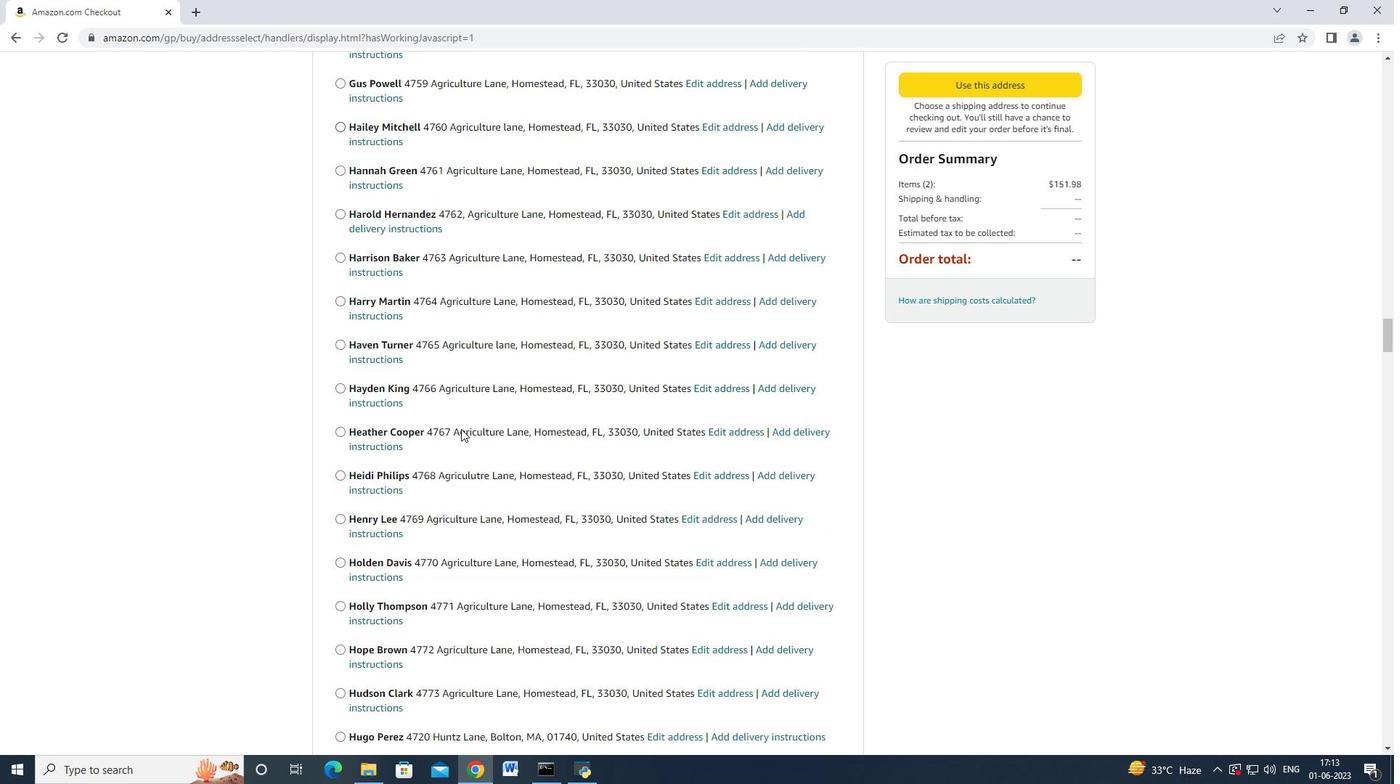
Action: Mouse scrolled (461, 427) with delta (0, -1)
Screenshot: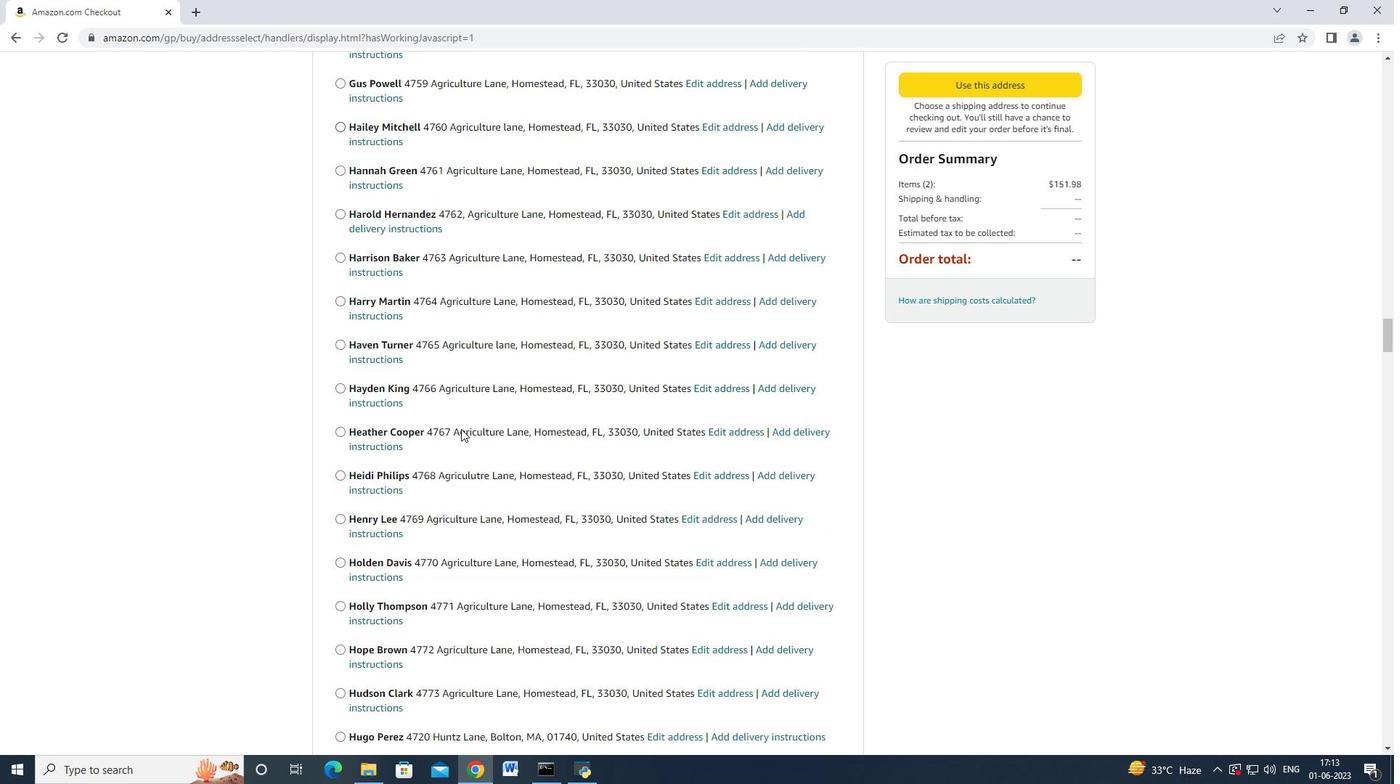 
Action: Mouse scrolled (461, 428) with delta (0, 0)
Screenshot: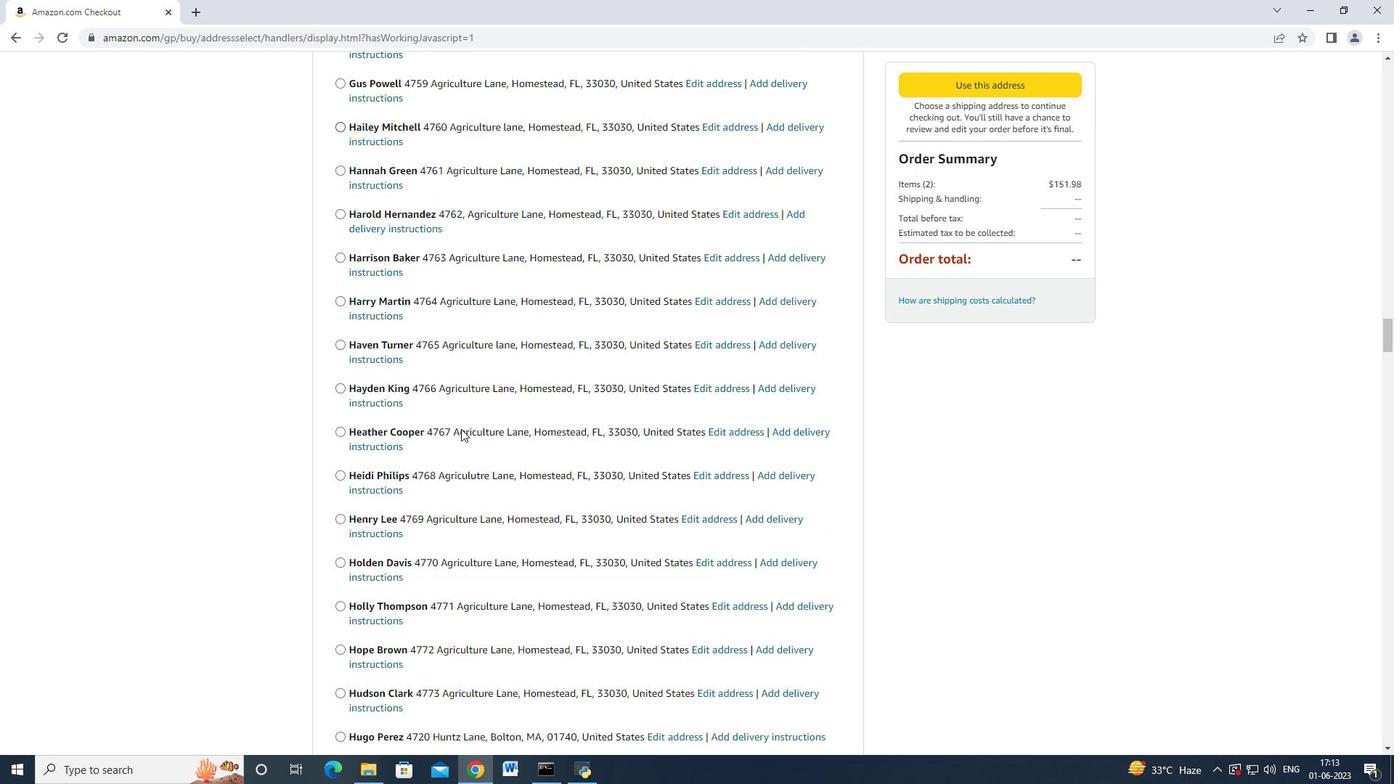 
Action: Mouse scrolled (461, 428) with delta (0, 0)
Screenshot: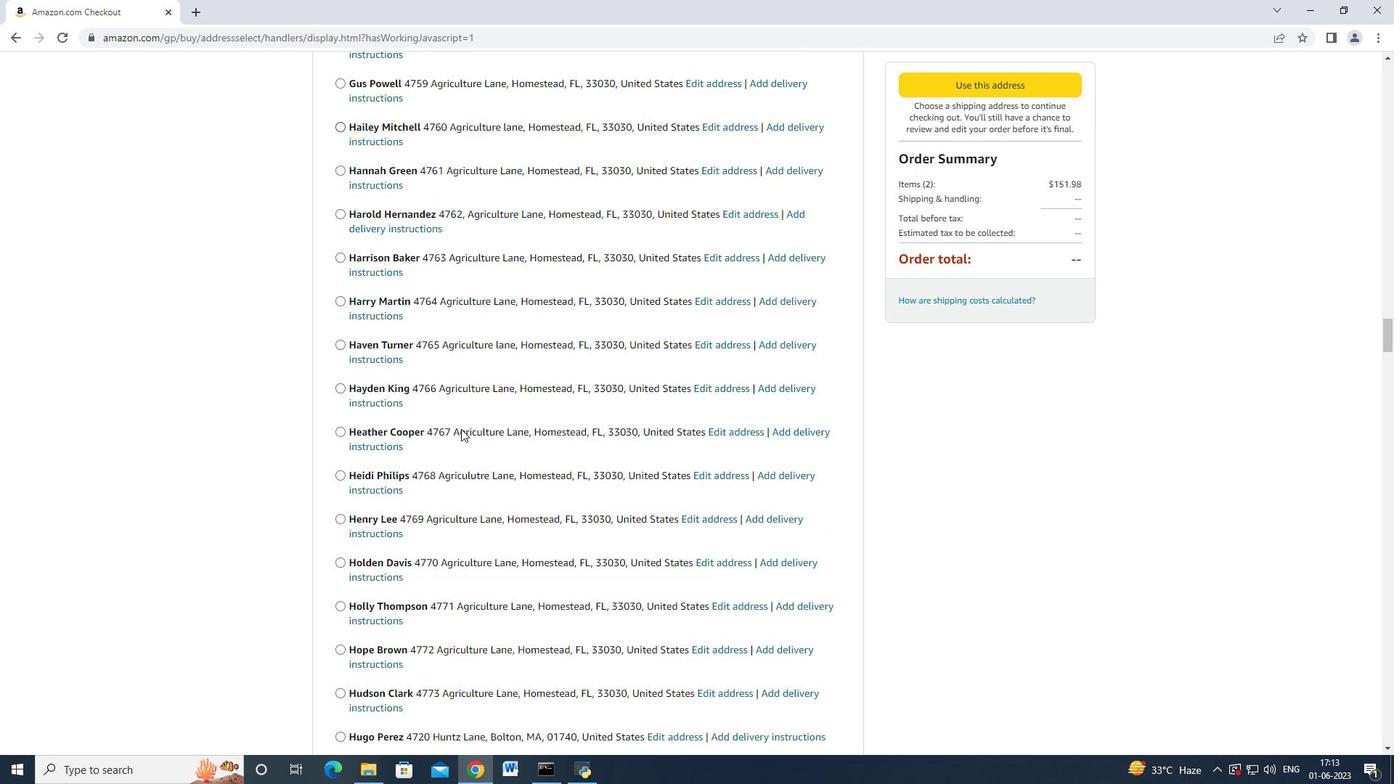 
Action: Mouse scrolled (461, 428) with delta (0, 0)
Screenshot: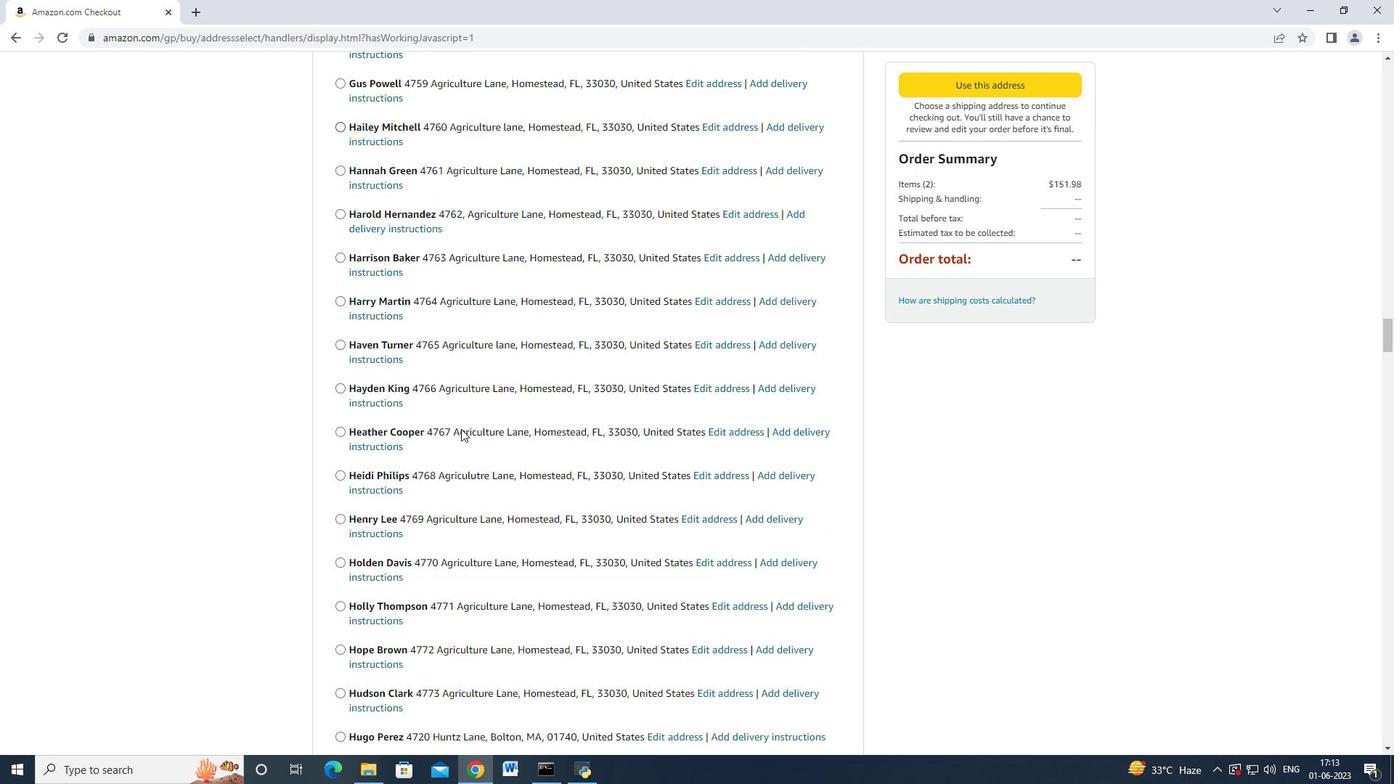 
Action: Mouse scrolled (461, 428) with delta (0, 0)
Screenshot: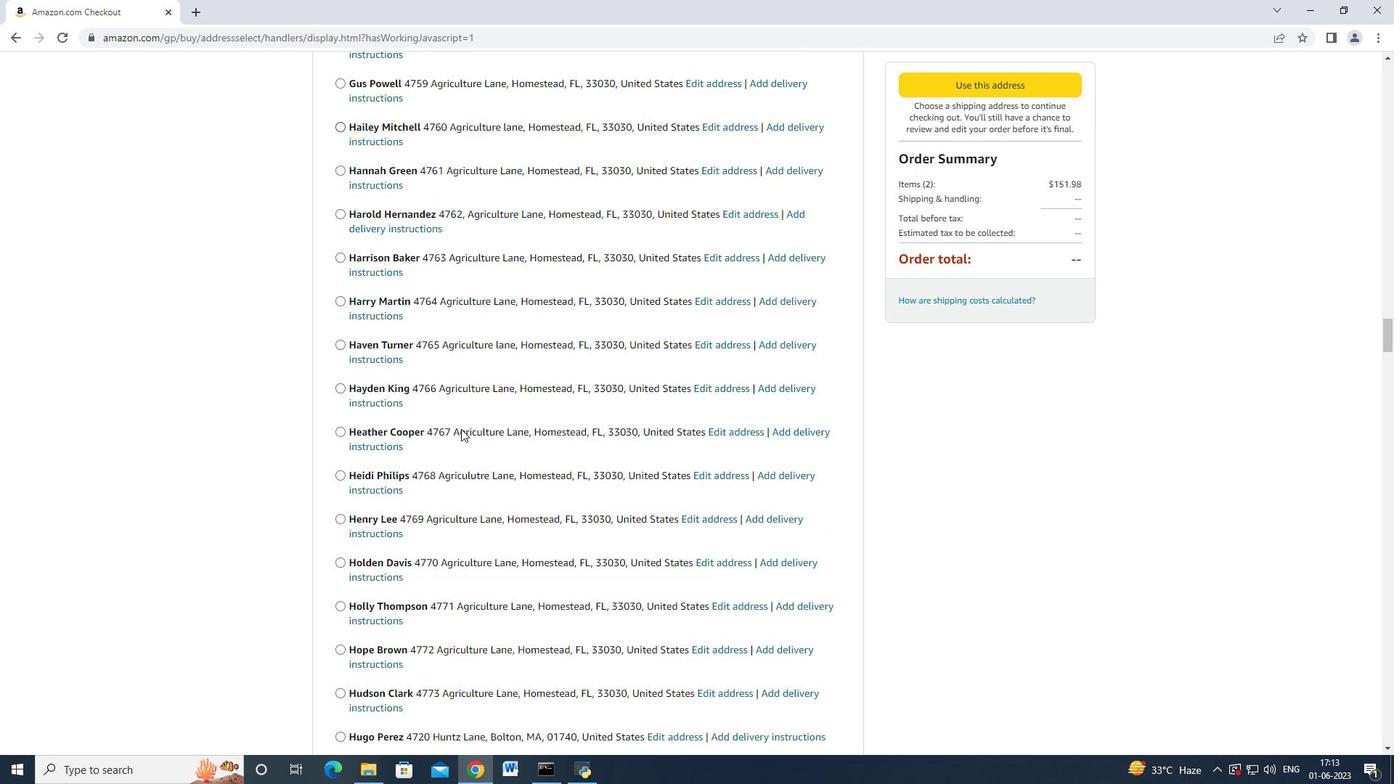 
Action: Mouse moved to (461, 429)
Screenshot: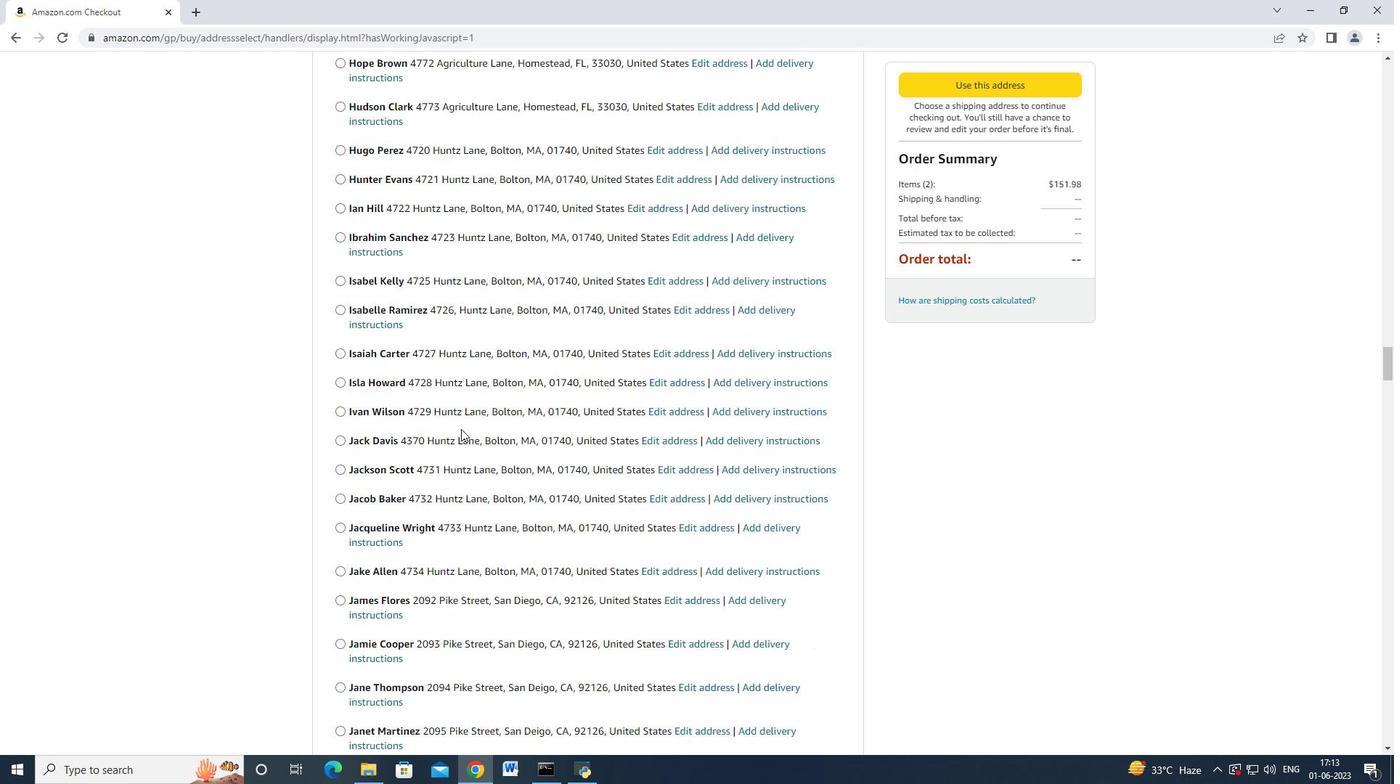 
Action: Mouse scrolled (461, 428) with delta (0, 0)
Screenshot: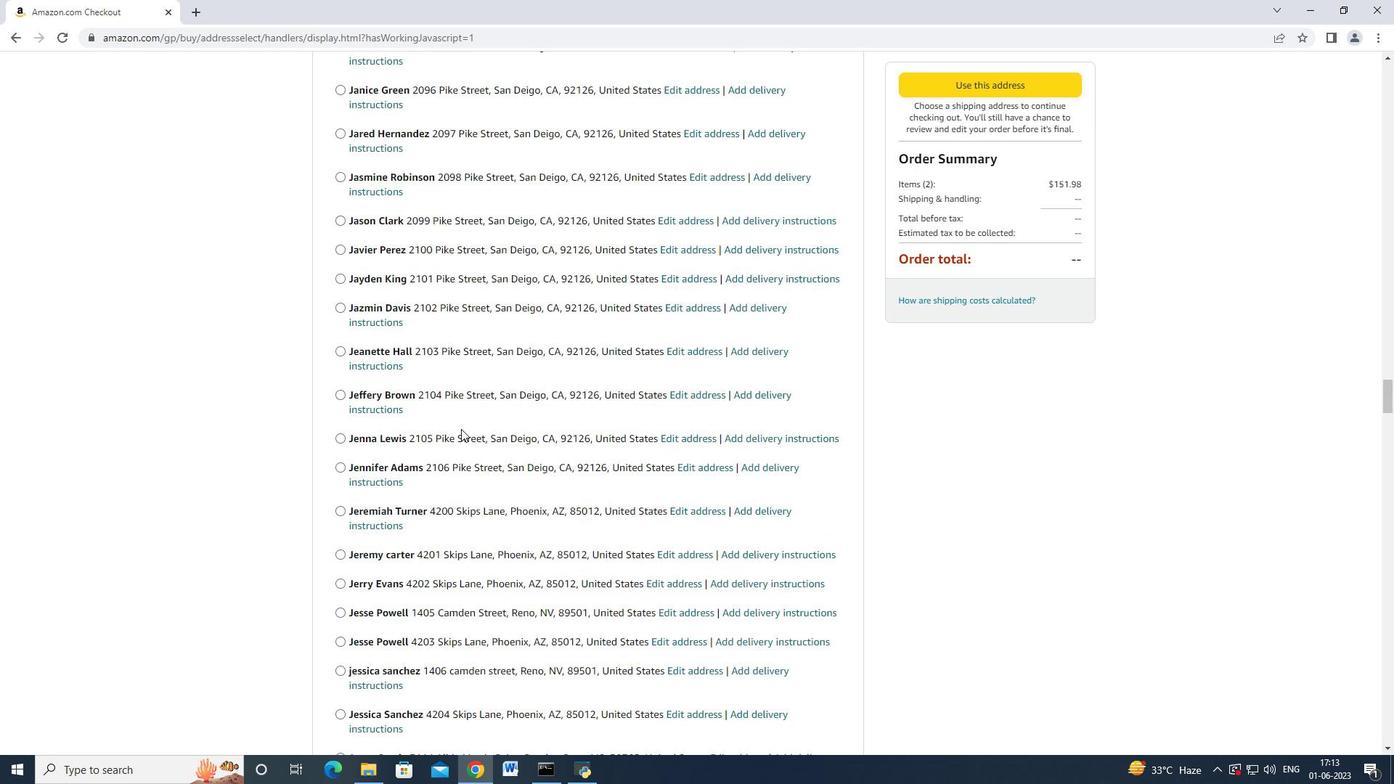 
Action: Mouse scrolled (461, 428) with delta (0, 0)
Screenshot: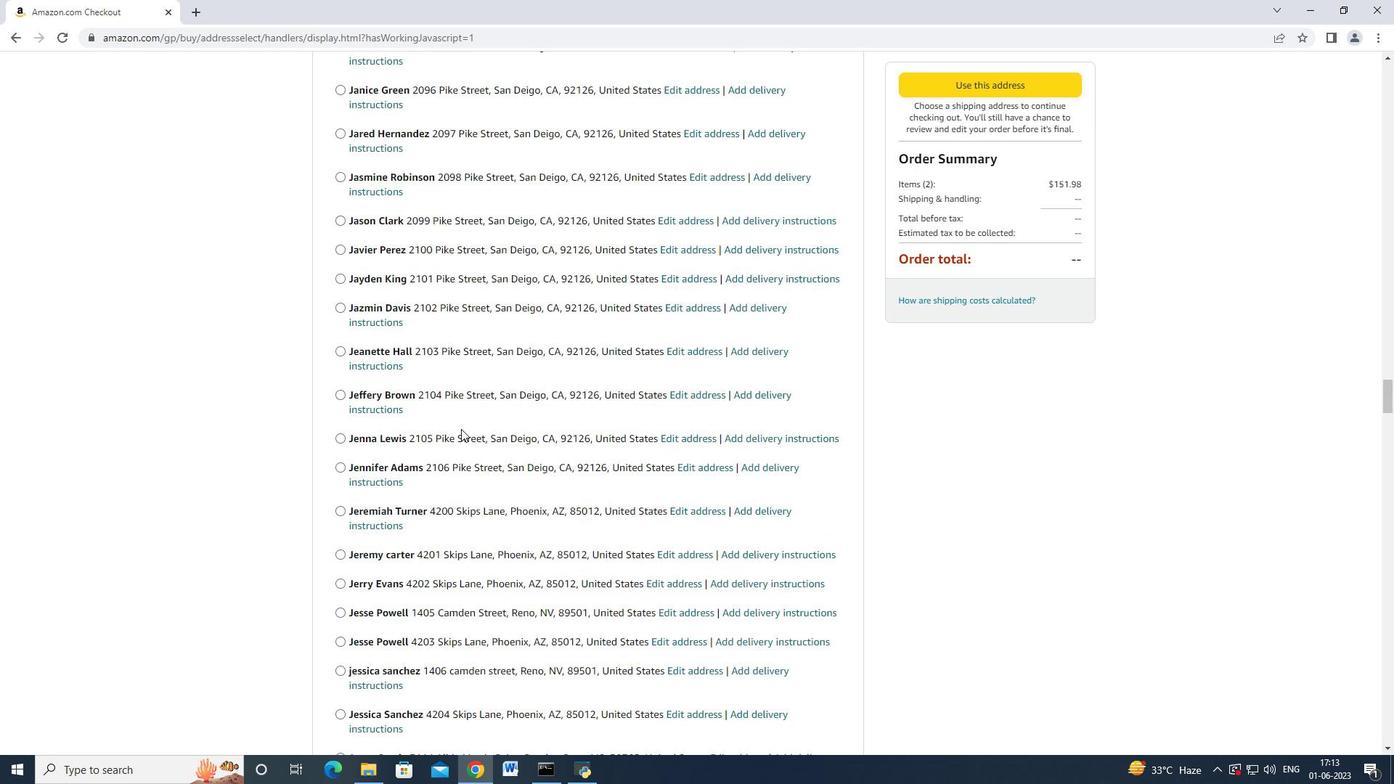 
Action: Mouse scrolled (461, 428) with delta (0, 0)
Screenshot: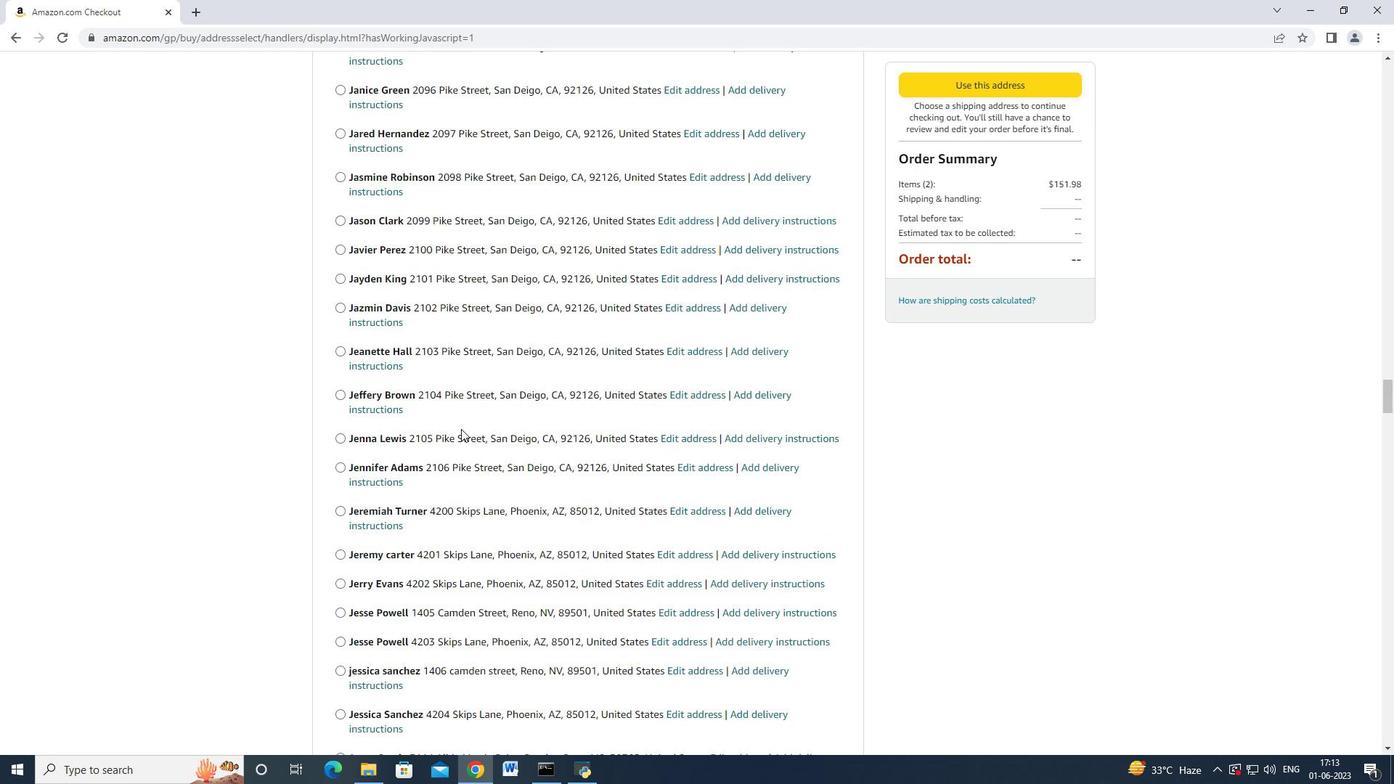 
Action: Mouse scrolled (461, 428) with delta (0, 0)
Screenshot: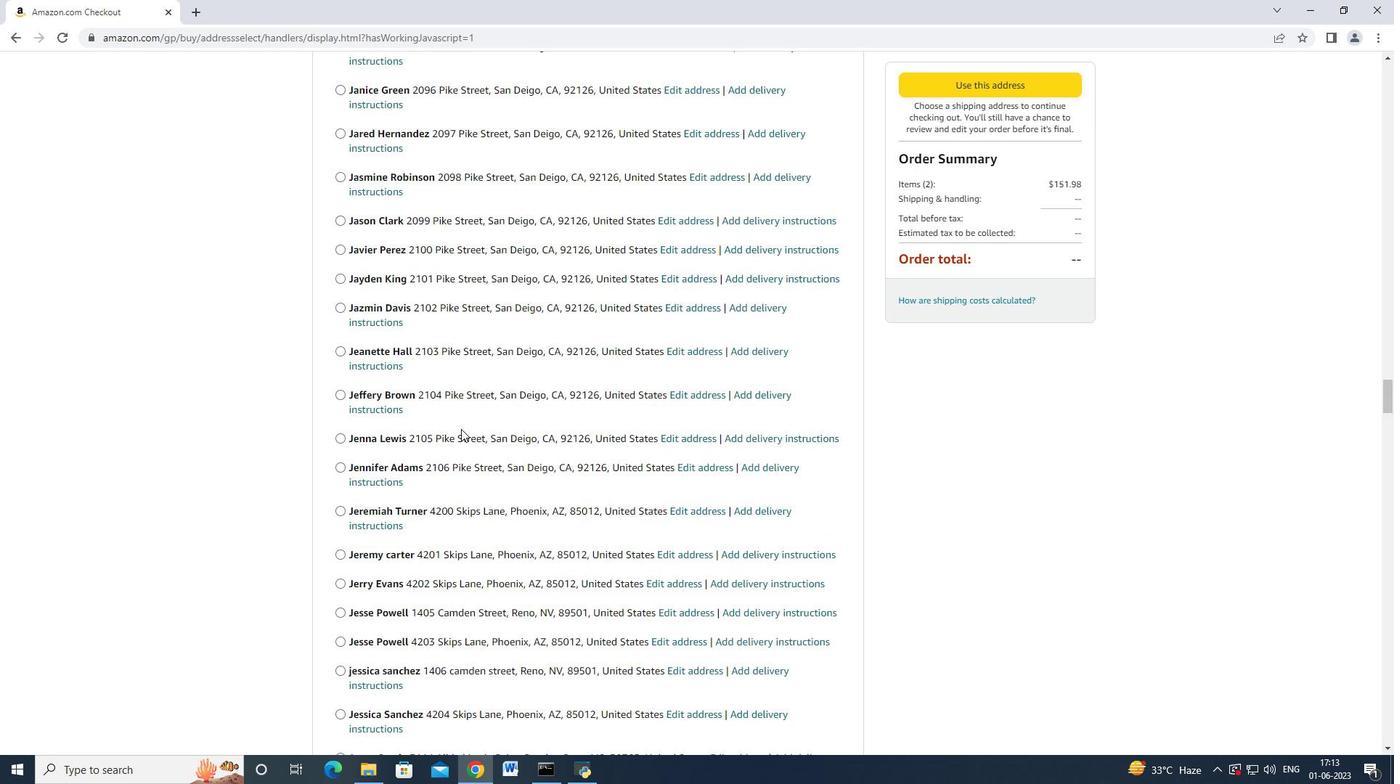 
Action: Mouse scrolled (461, 428) with delta (0, 0)
Screenshot: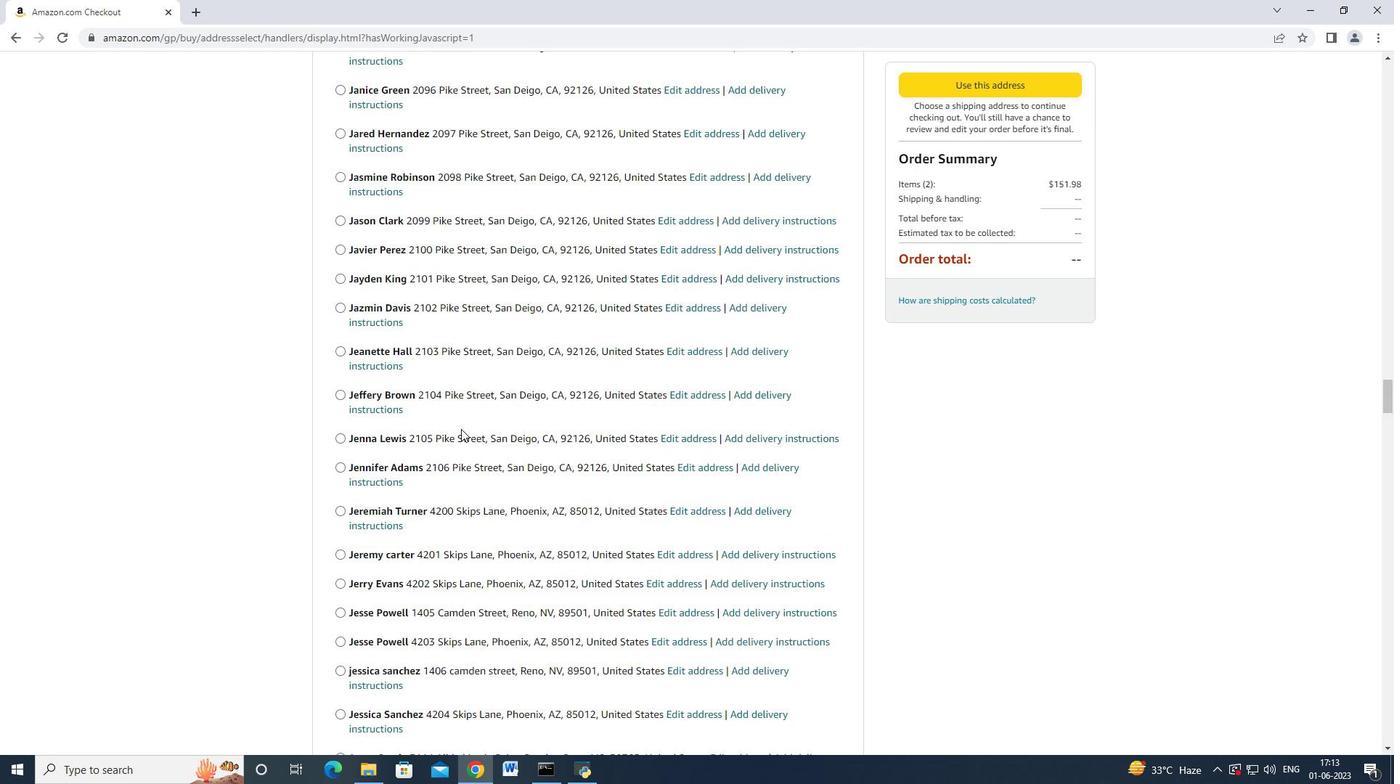 
Action: Mouse scrolled (461, 428) with delta (0, 0)
Screenshot: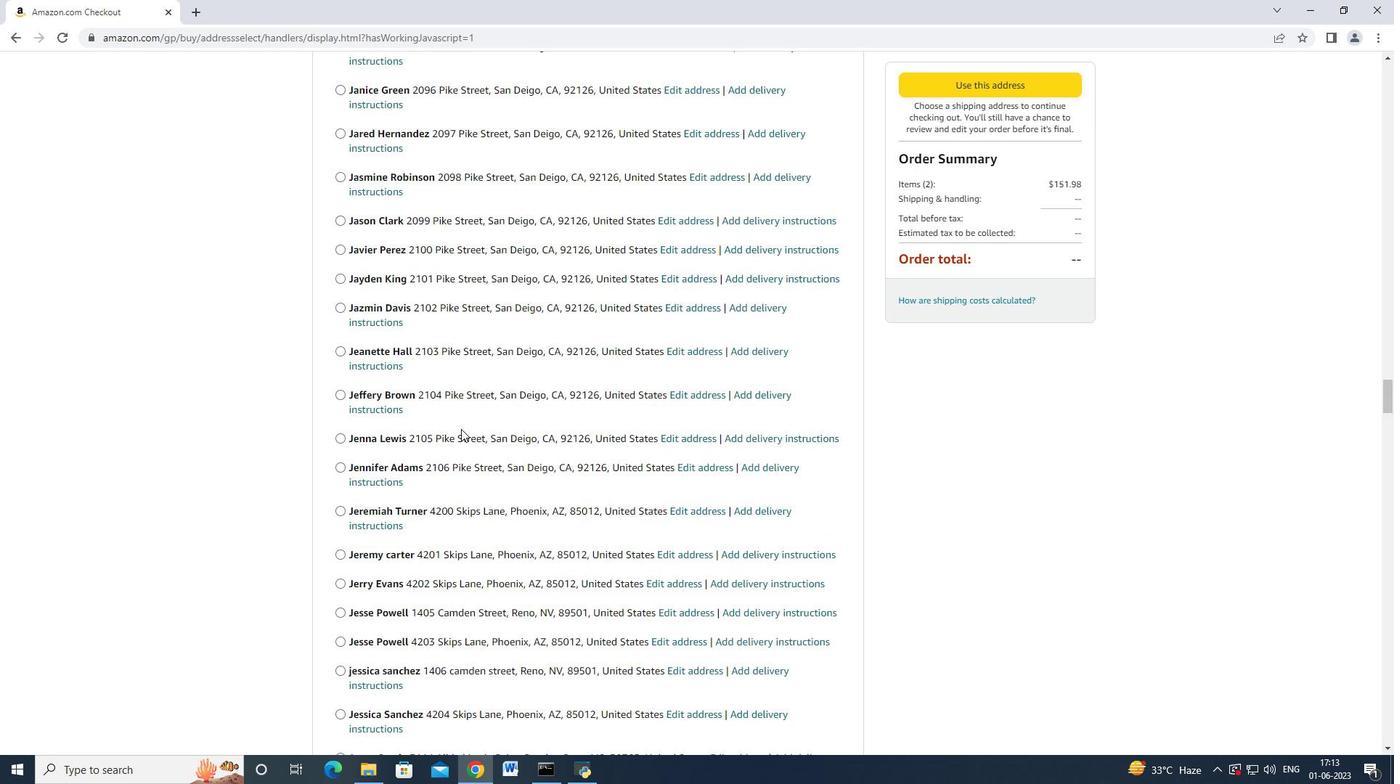 
Action: Mouse scrolled (461, 428) with delta (0, 0)
Screenshot: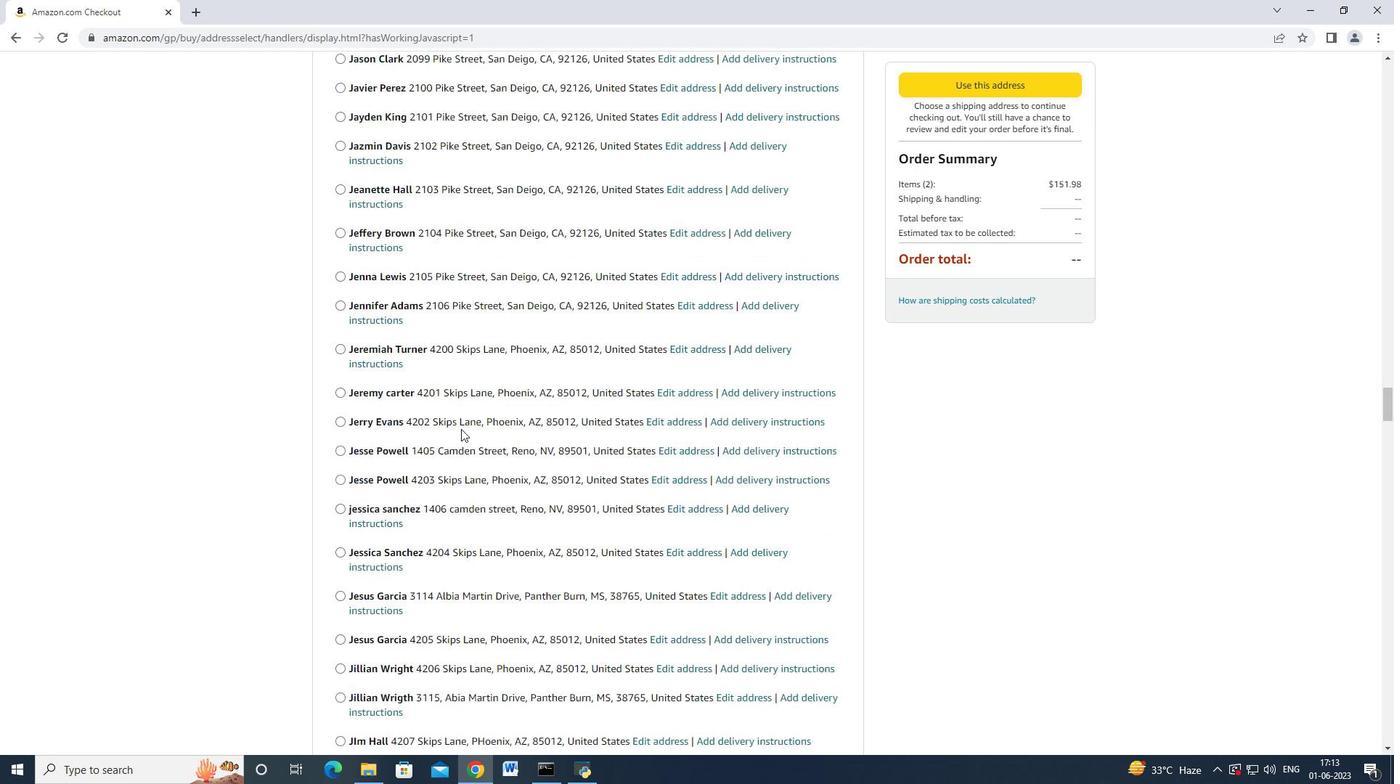 
Action: Mouse scrolled (461, 428) with delta (0, 0)
Screenshot: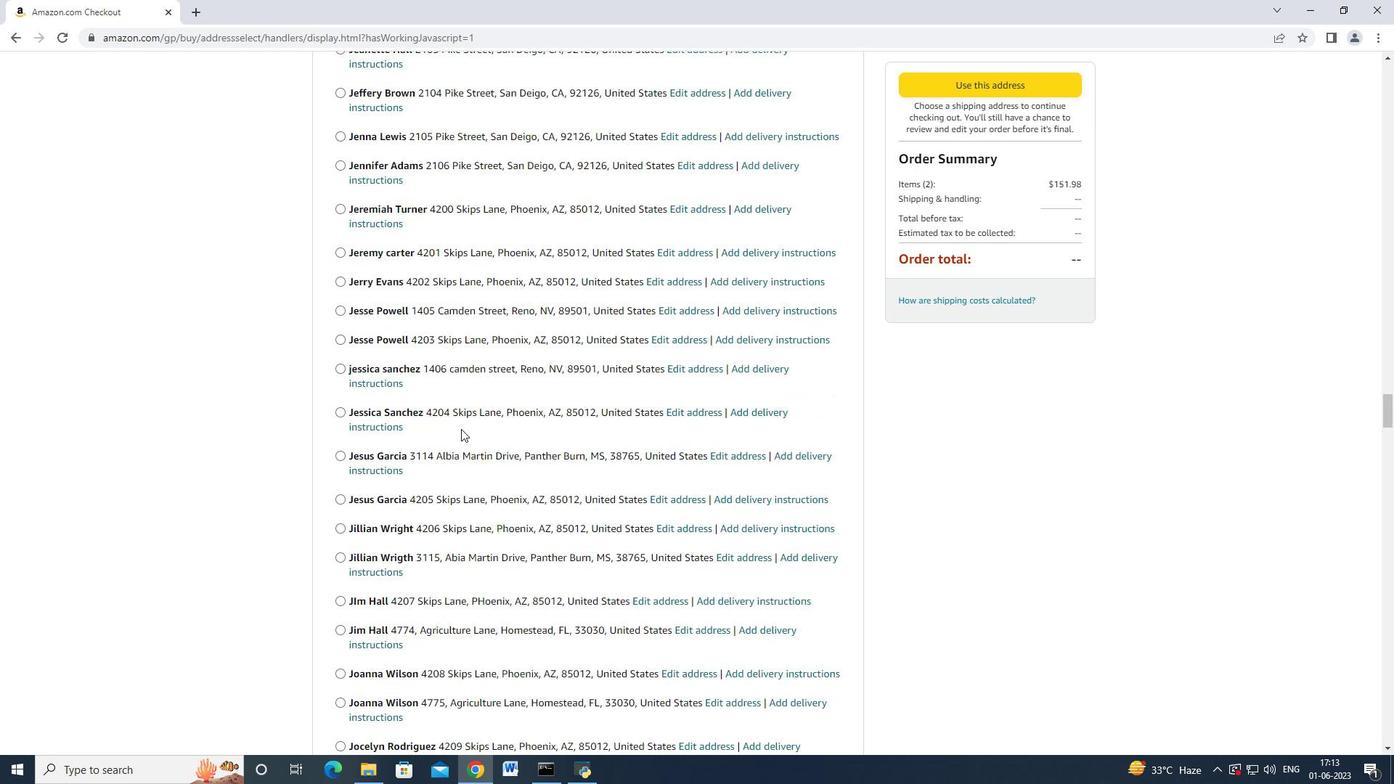 
Action: Mouse scrolled (461, 428) with delta (0, 0)
Screenshot: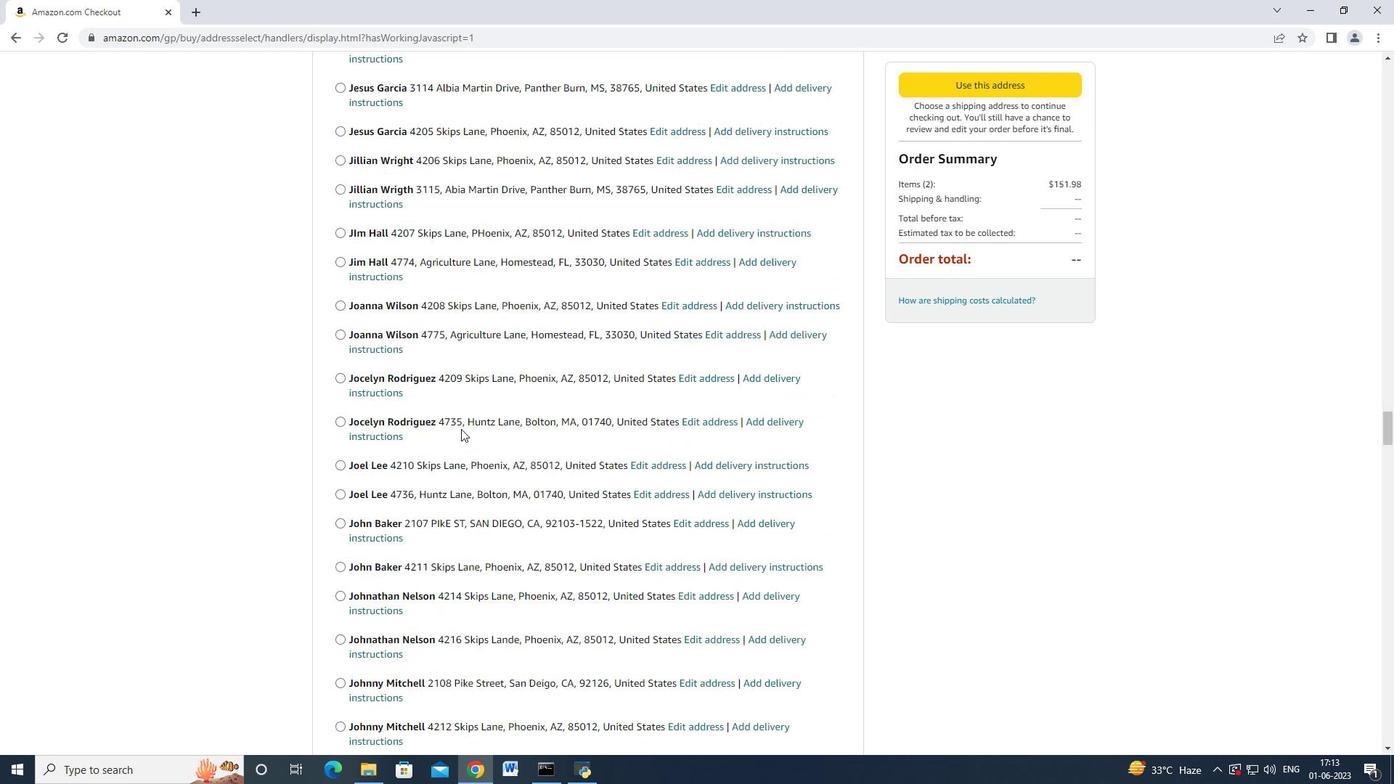 
Action: Mouse scrolled (461, 428) with delta (0, 0)
Screenshot: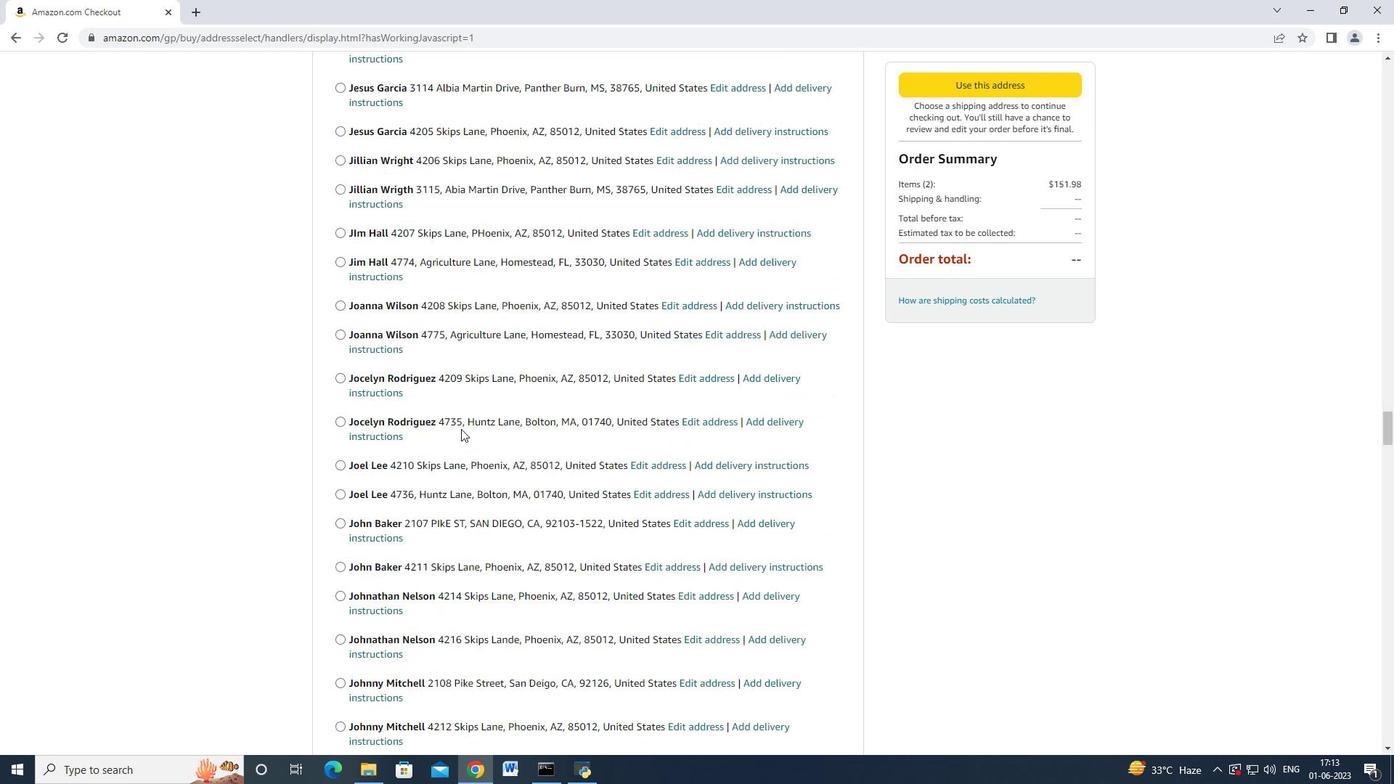 
Action: Mouse scrolled (461, 428) with delta (0, 0)
Screenshot: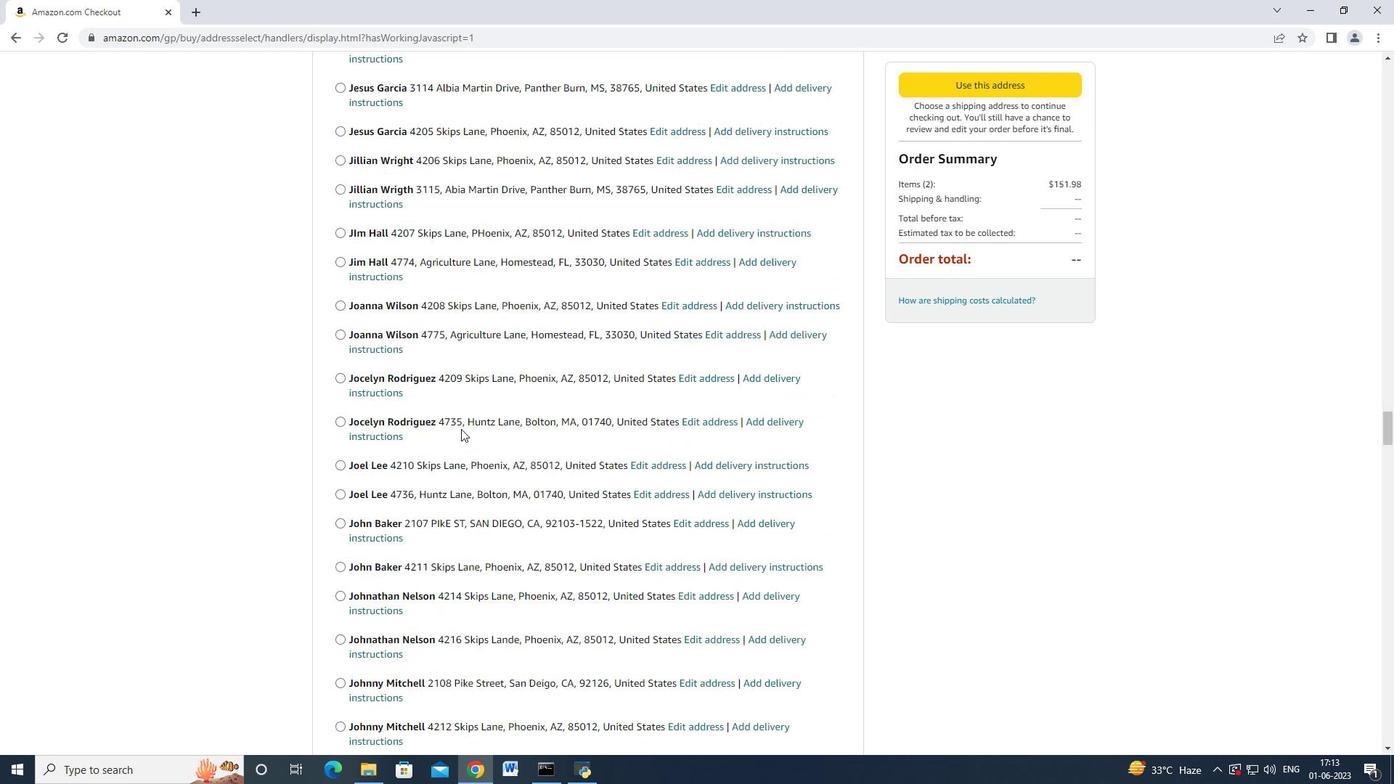 
Action: Mouse scrolled (461, 428) with delta (0, 0)
Screenshot: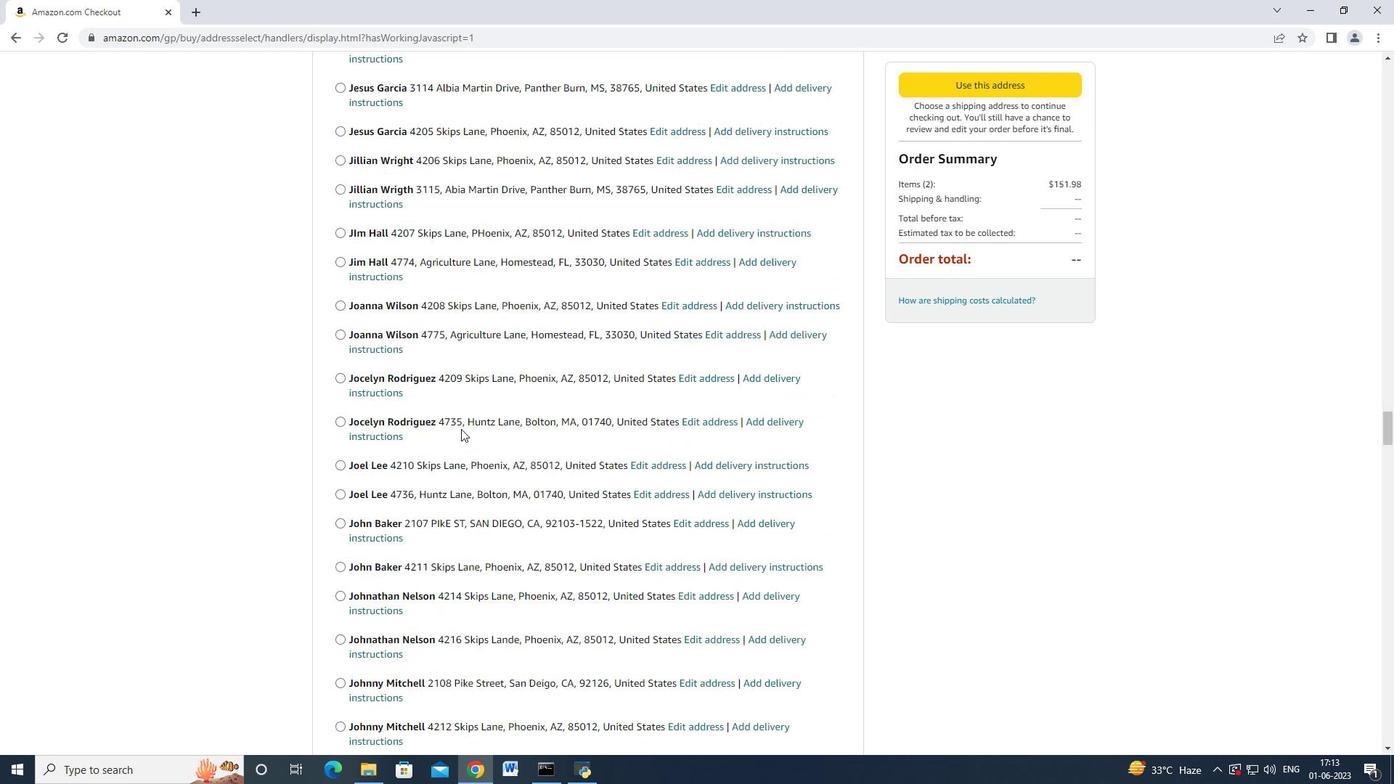 
Action: Mouse scrolled (461, 428) with delta (0, 0)
Screenshot: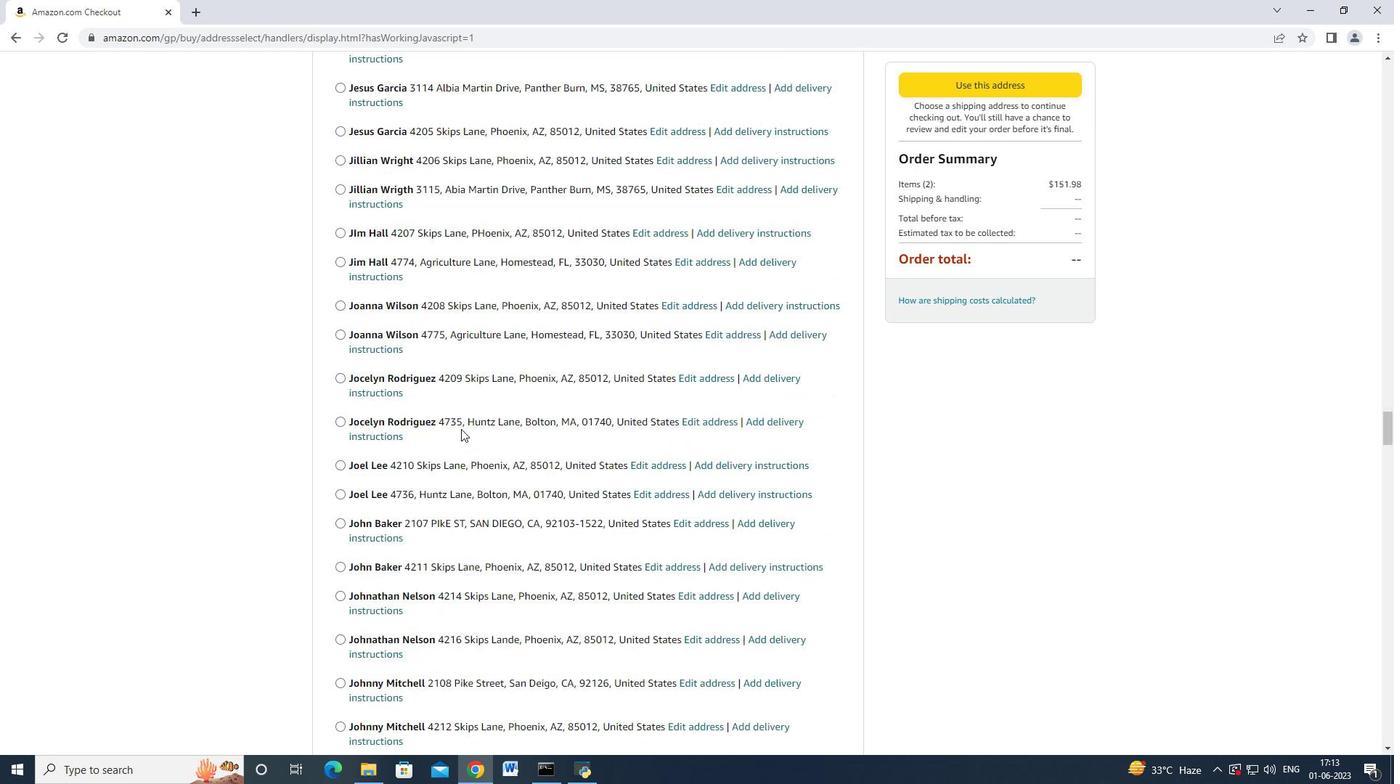 
Action: Mouse scrolled (461, 428) with delta (0, 0)
Screenshot: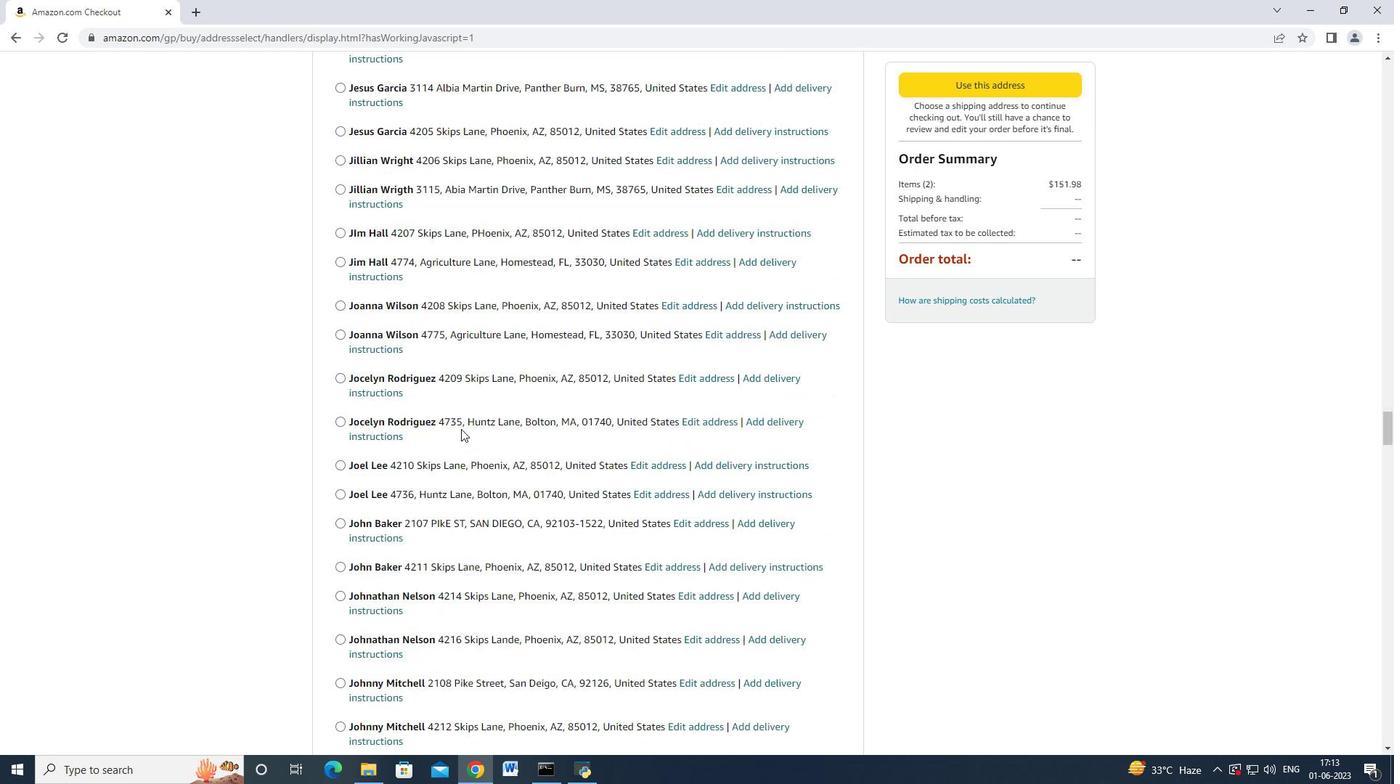 
Action: Mouse scrolled (461, 428) with delta (0, 0)
Screenshot: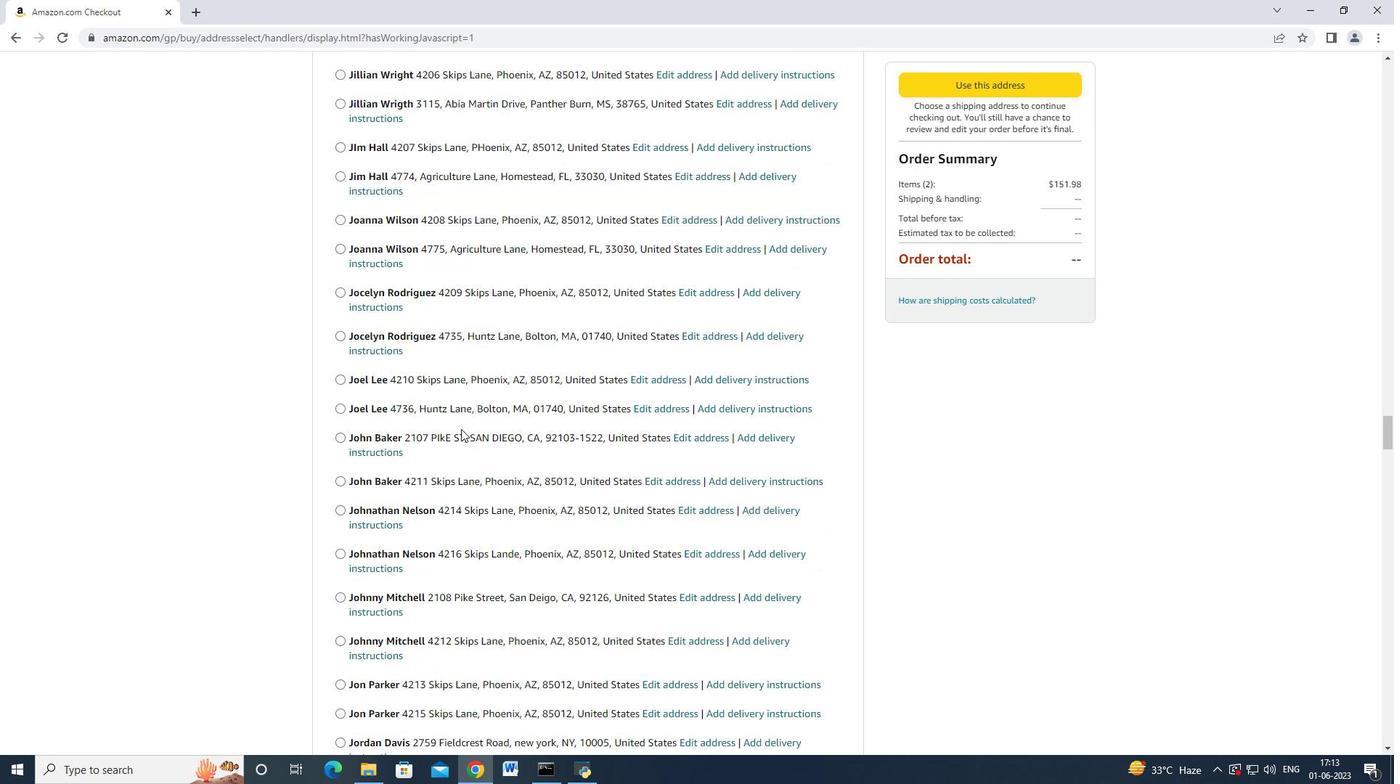 
Action: Mouse scrolled (461, 428) with delta (0, 0)
Screenshot: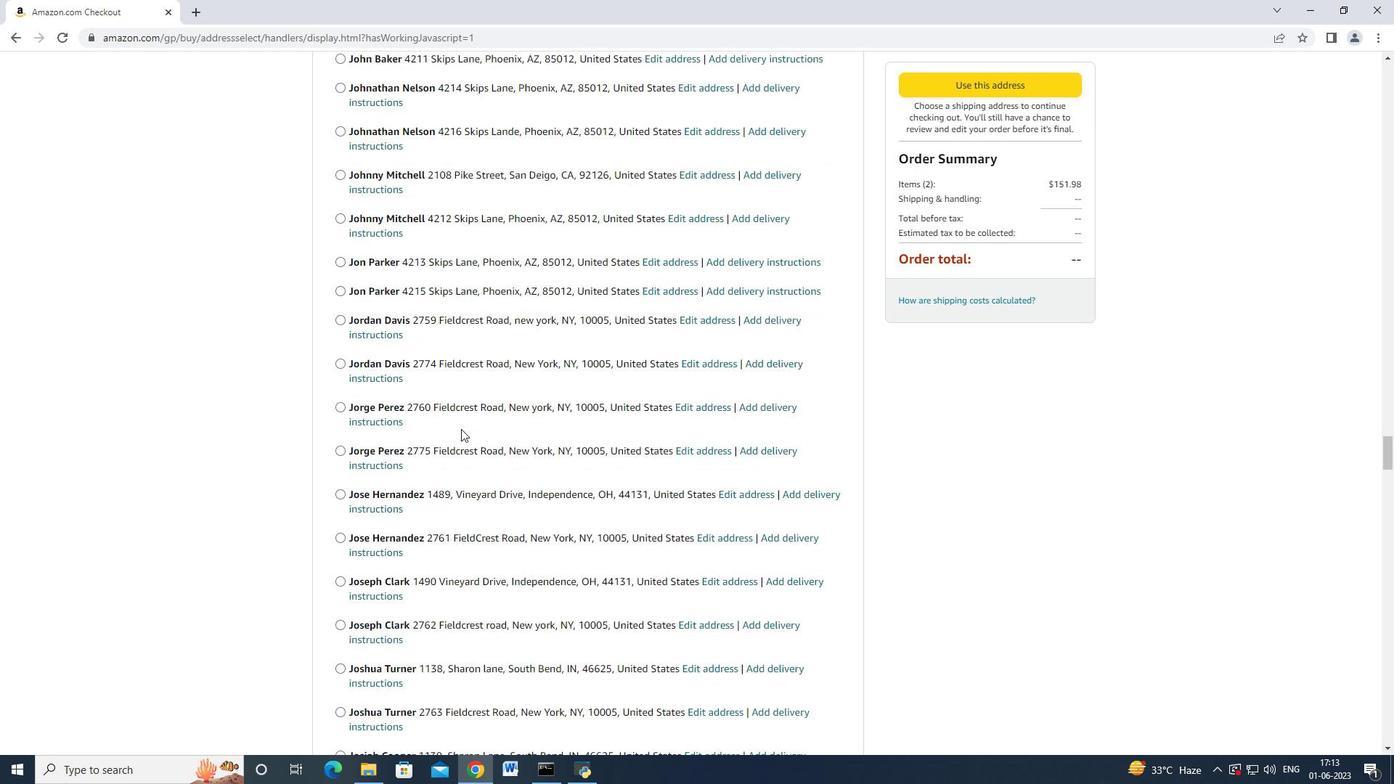 
Action: Mouse scrolled (461, 428) with delta (0, 0)
Screenshot: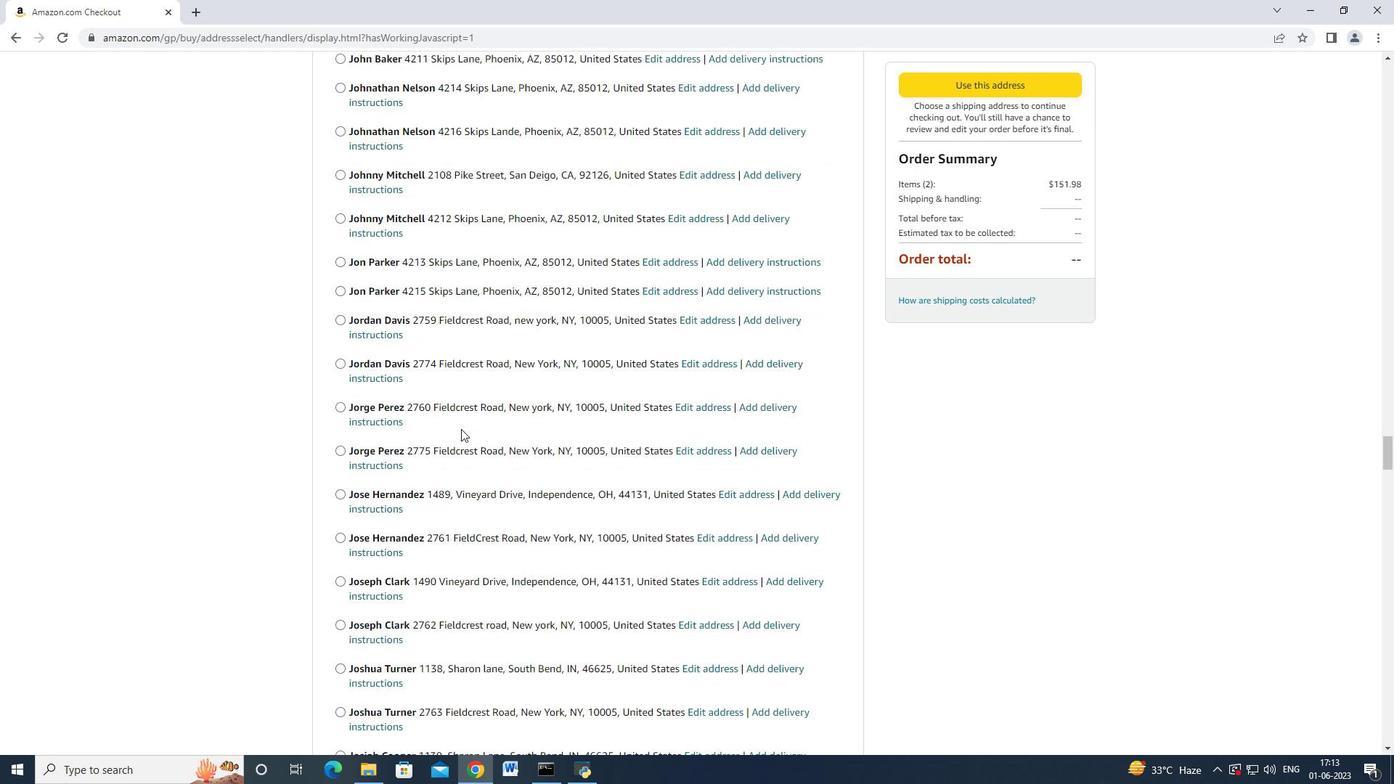 
Action: Mouse scrolled (461, 428) with delta (0, 0)
Screenshot: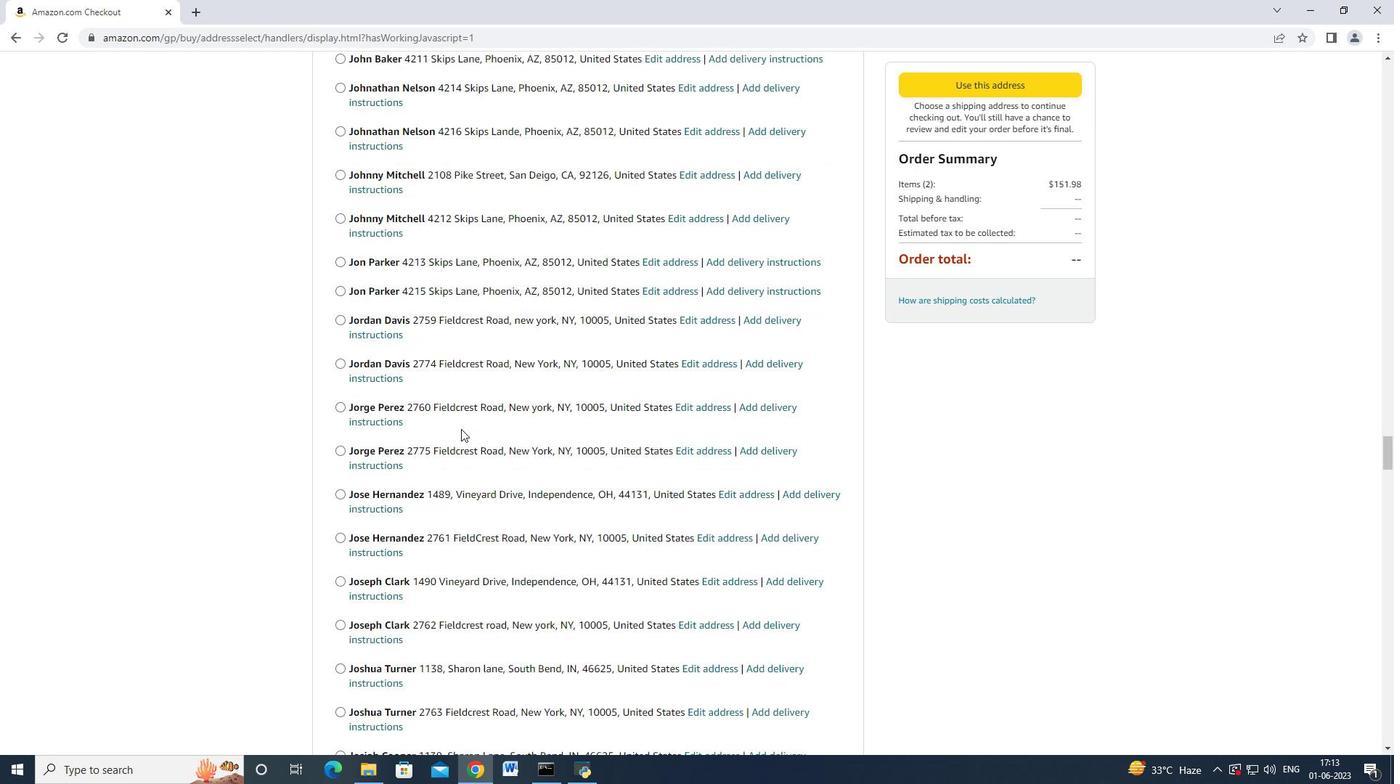 
Action: Mouse scrolled (461, 428) with delta (0, 0)
Screenshot: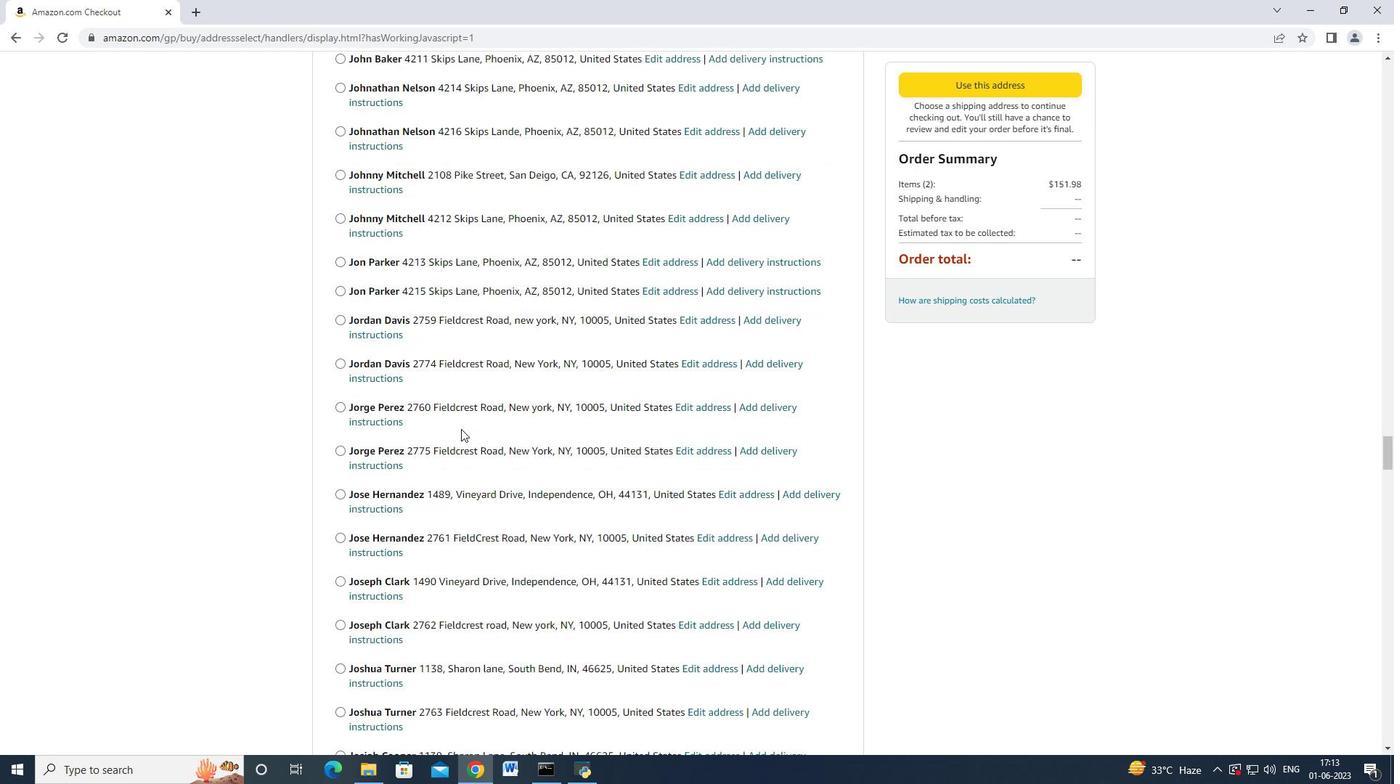 
Action: Mouse scrolled (461, 428) with delta (0, 0)
